 Task: Search one way flight ticket for 1 adult, 5 children, 2 infants in seat and 1 infant on lap in first from Springfield: Springfield-branson National Airport to Jackson: Jackson Hole Airport on 5-2-2023. Stops: Non-stop only. Number of bags: 1 checked bag. Price is upto 87000. Outbound departure time preference is 13:30.
Action: Mouse moved to (385, 323)
Screenshot: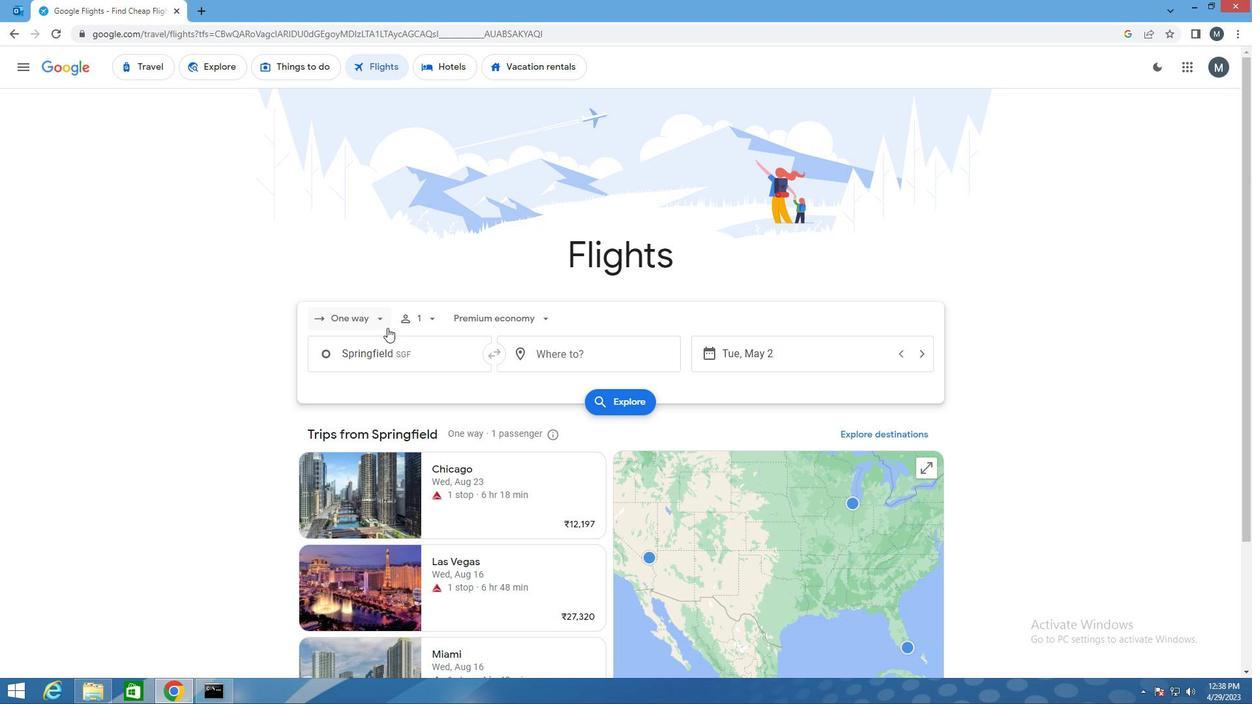 
Action: Mouse pressed left at (385, 323)
Screenshot: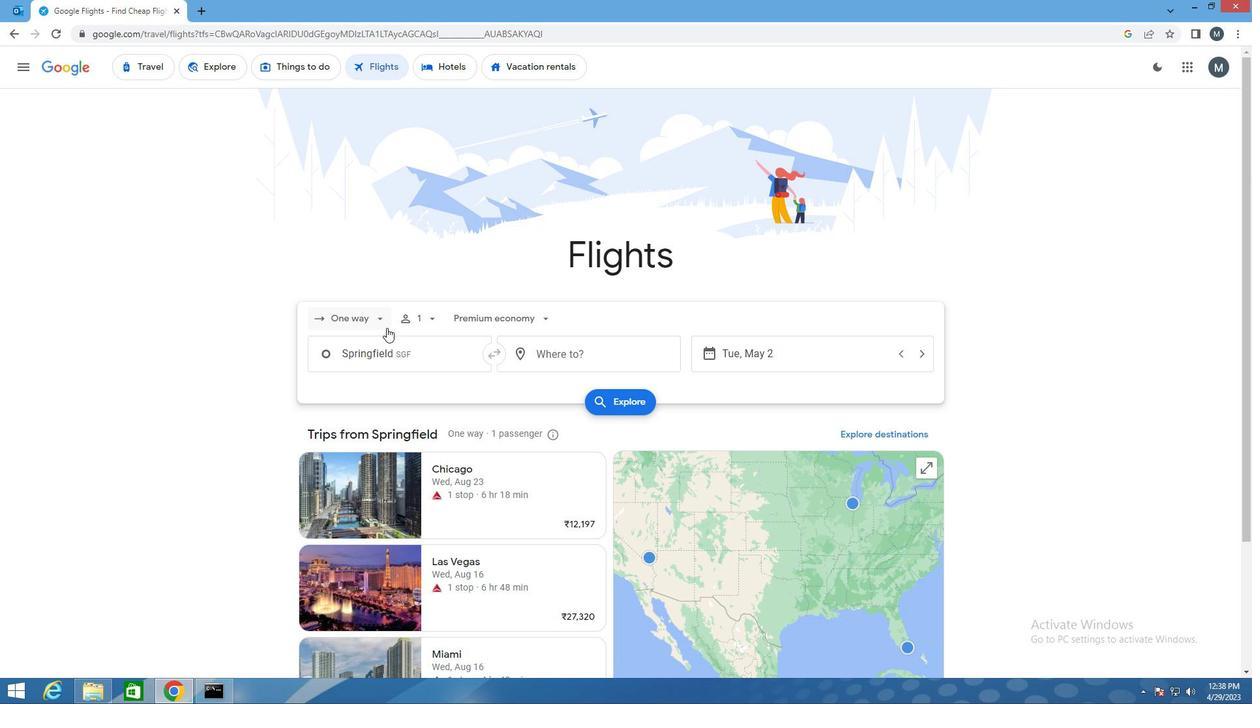 
Action: Mouse moved to (378, 376)
Screenshot: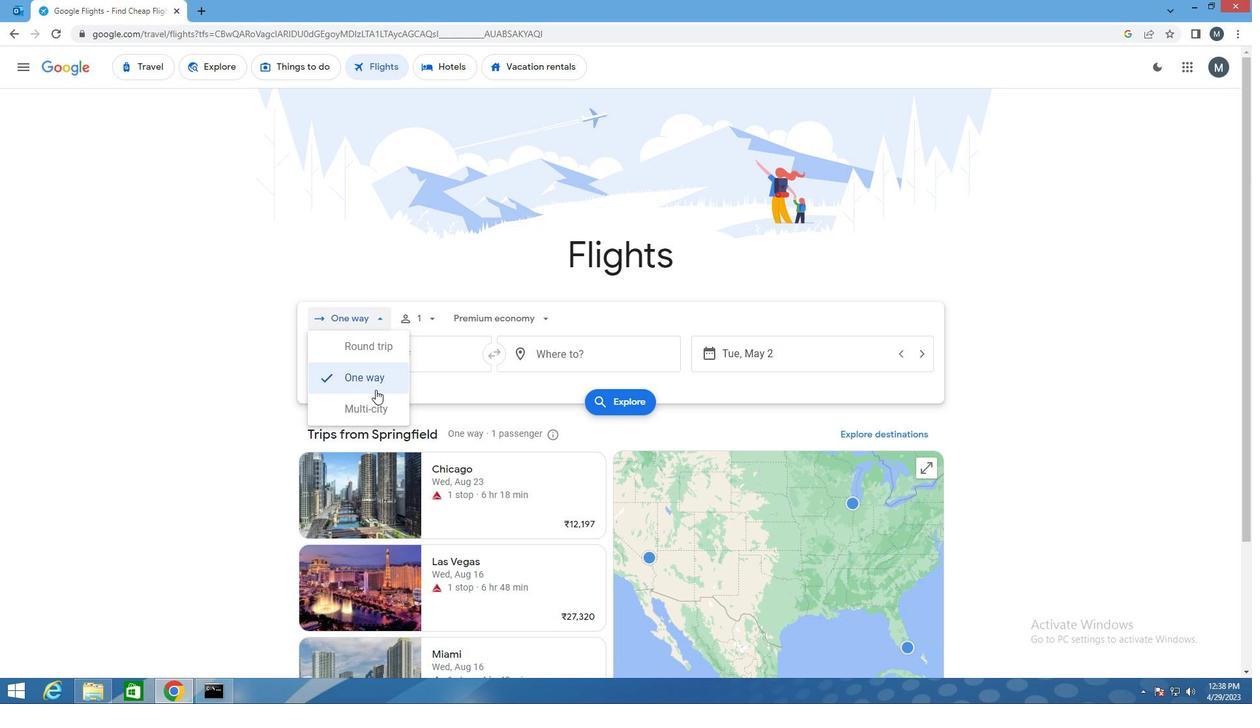 
Action: Mouse pressed left at (378, 376)
Screenshot: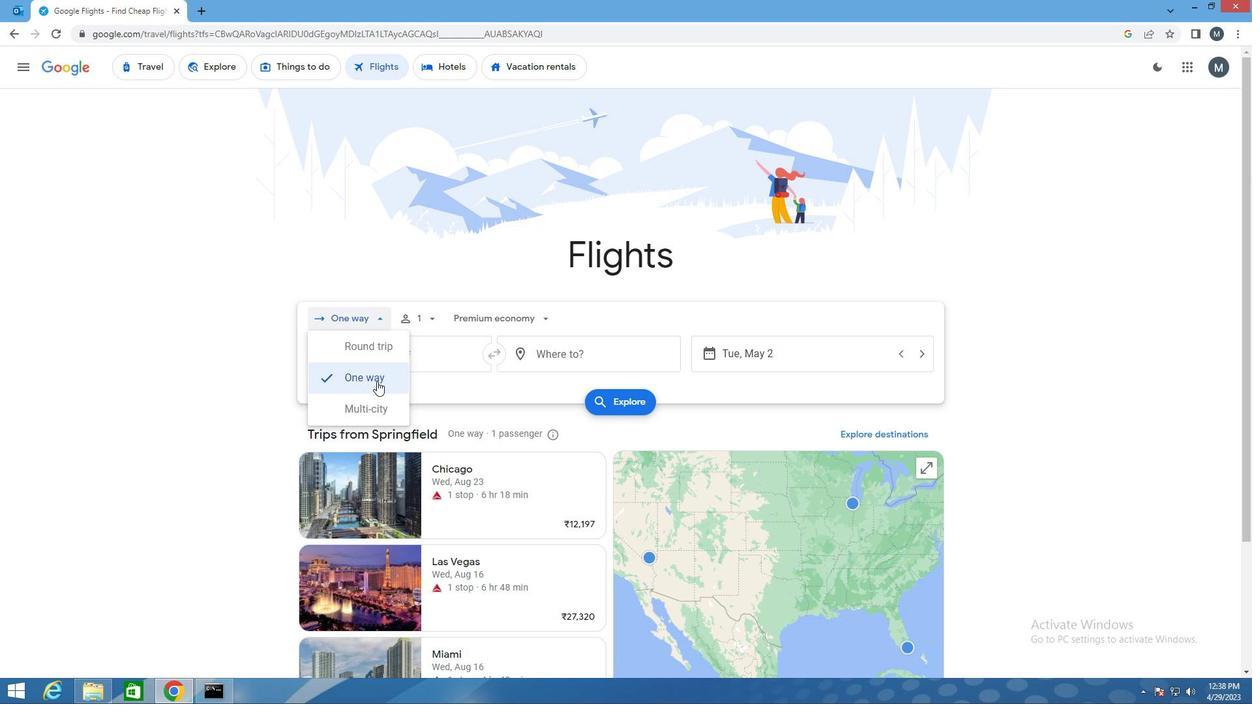 
Action: Mouse moved to (429, 326)
Screenshot: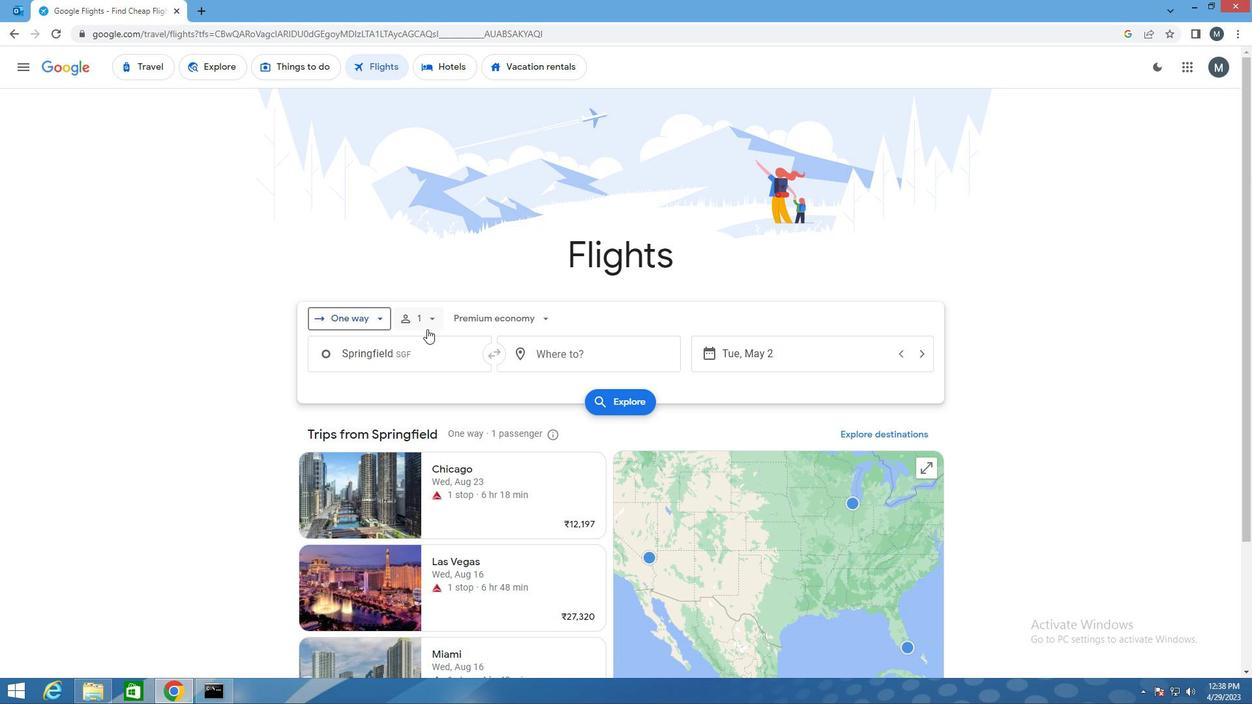 
Action: Mouse pressed left at (429, 326)
Screenshot: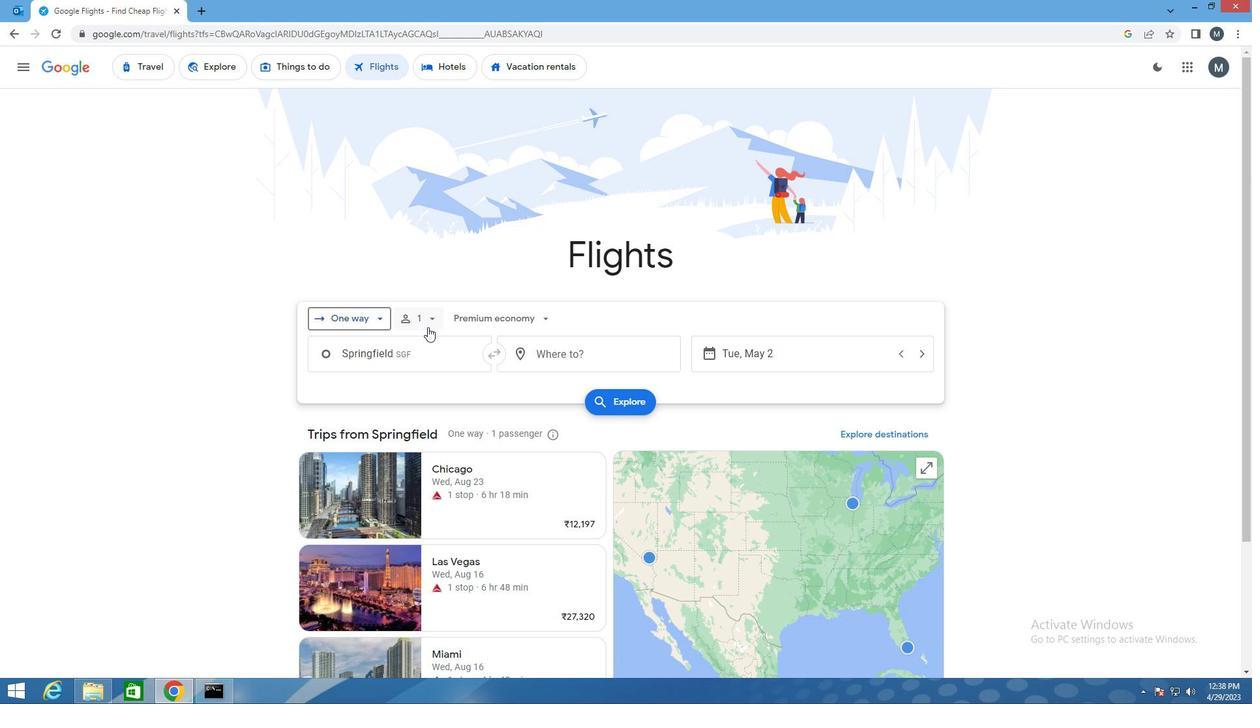 
Action: Mouse moved to (531, 387)
Screenshot: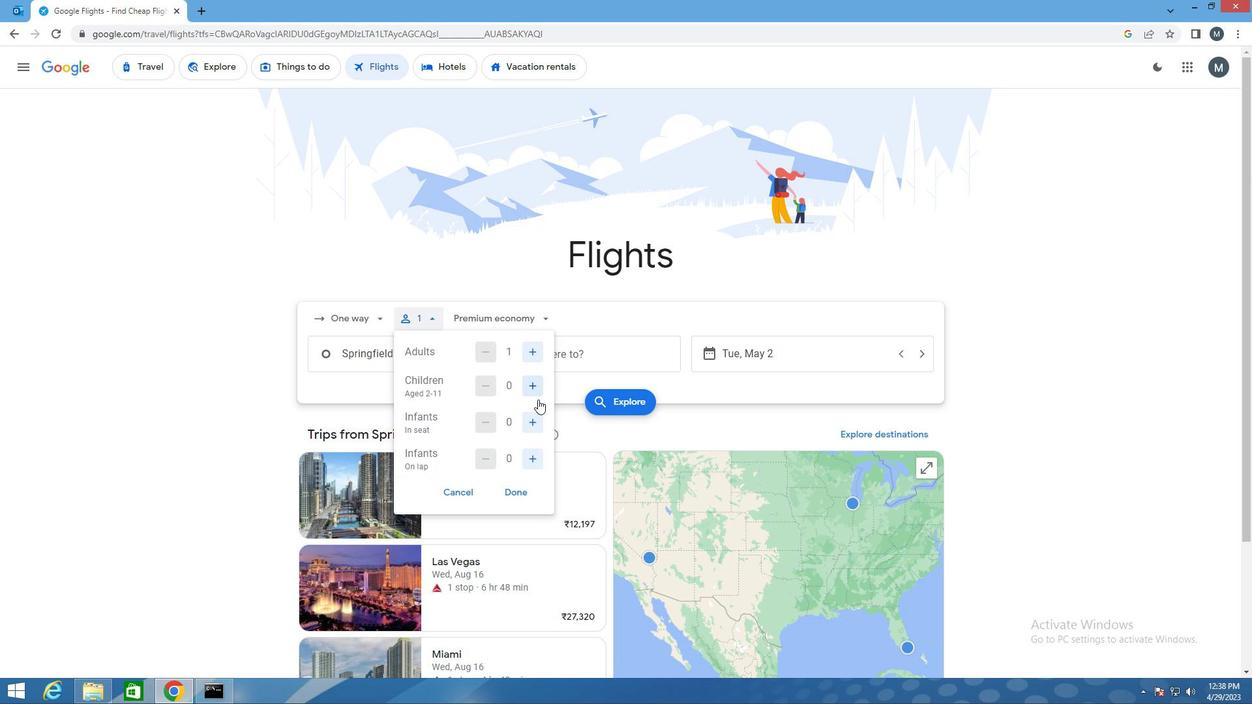 
Action: Mouse pressed left at (531, 387)
Screenshot: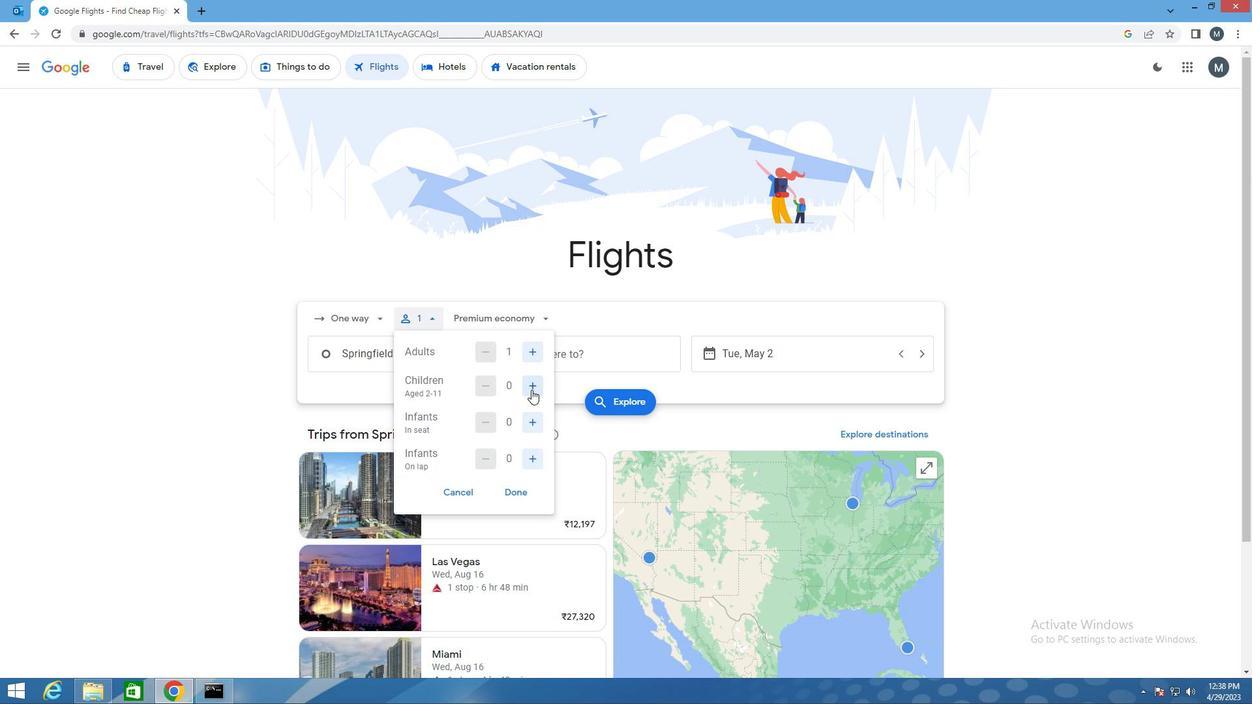 
Action: Mouse pressed left at (531, 387)
Screenshot: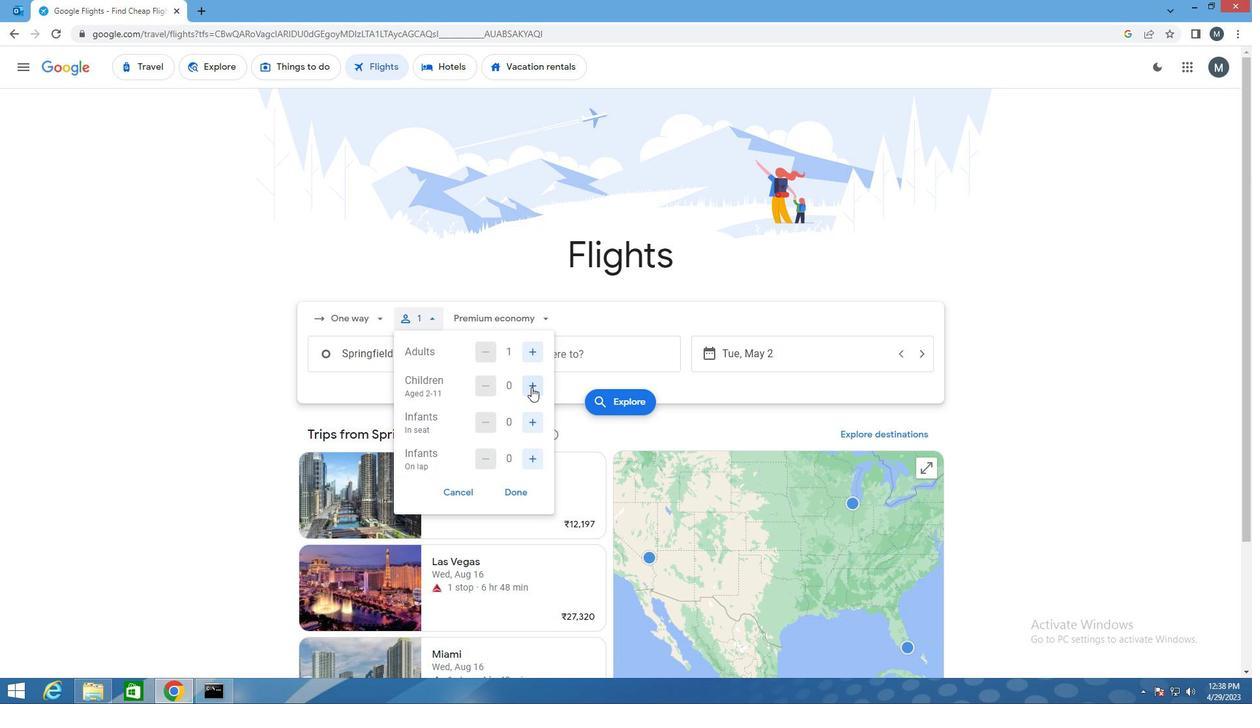 
Action: Mouse pressed left at (531, 387)
Screenshot: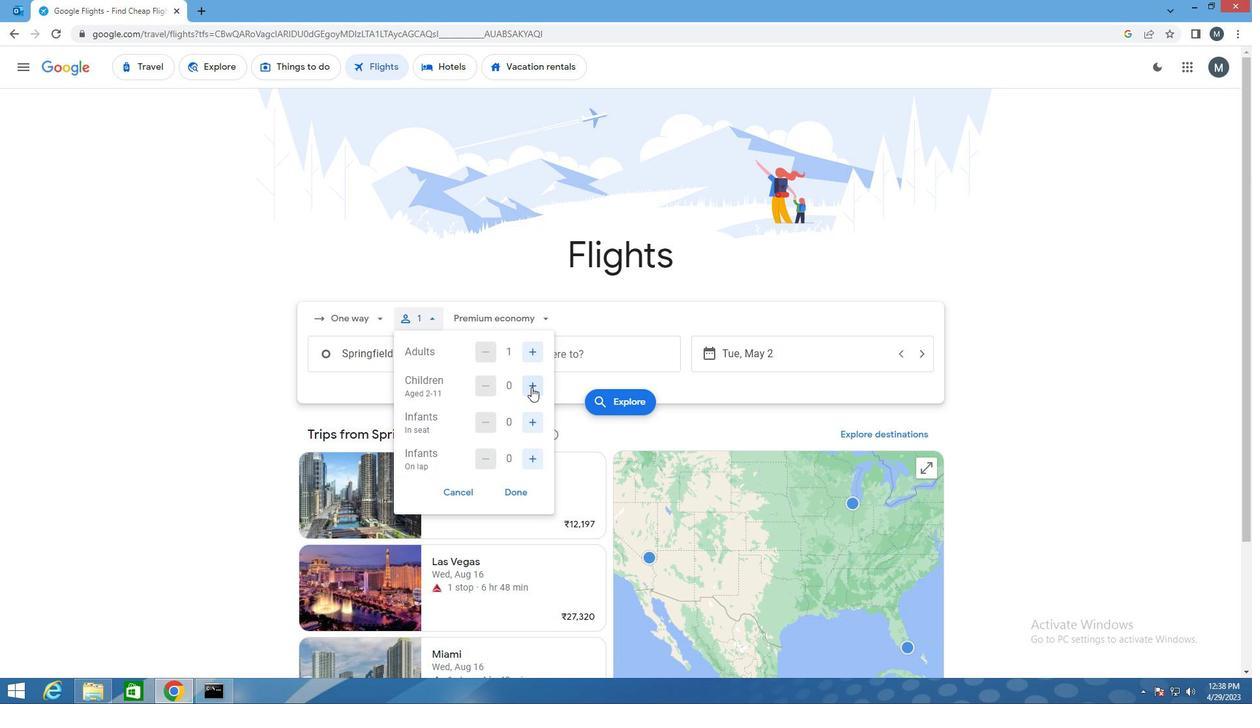 
Action: Mouse pressed left at (531, 387)
Screenshot: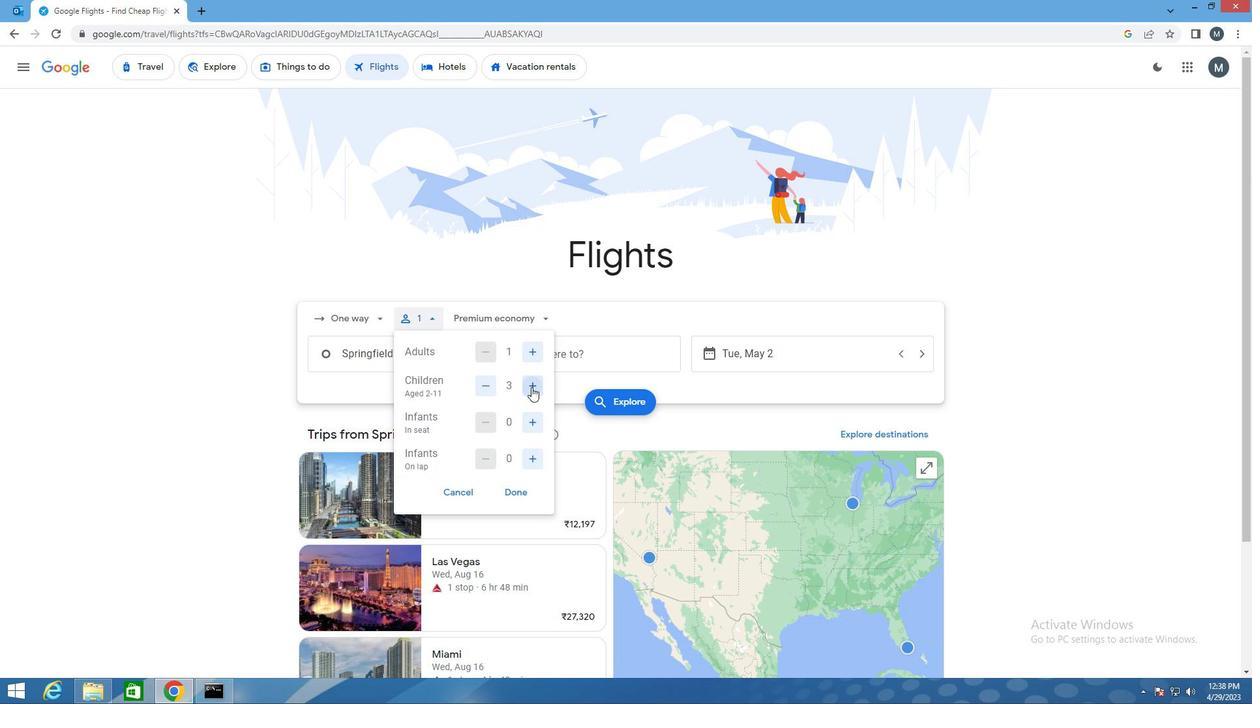 
Action: Mouse moved to (531, 385)
Screenshot: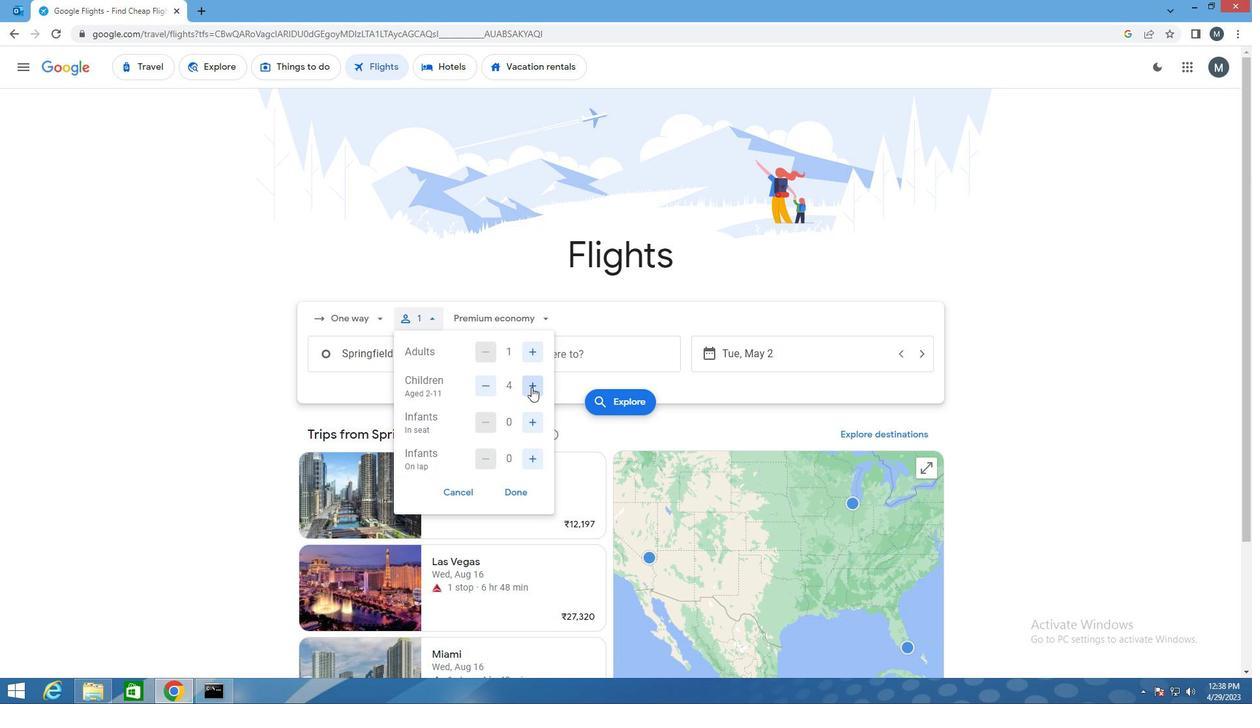 
Action: Mouse pressed left at (531, 385)
Screenshot: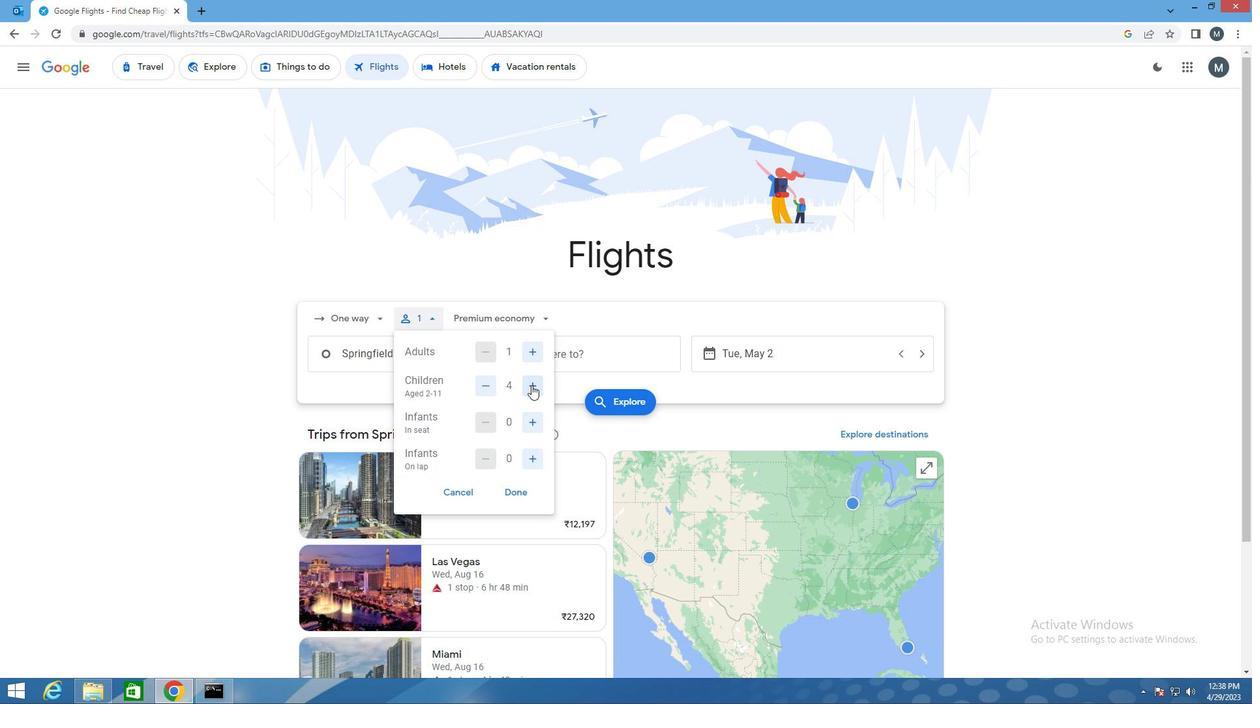 
Action: Mouse moved to (535, 426)
Screenshot: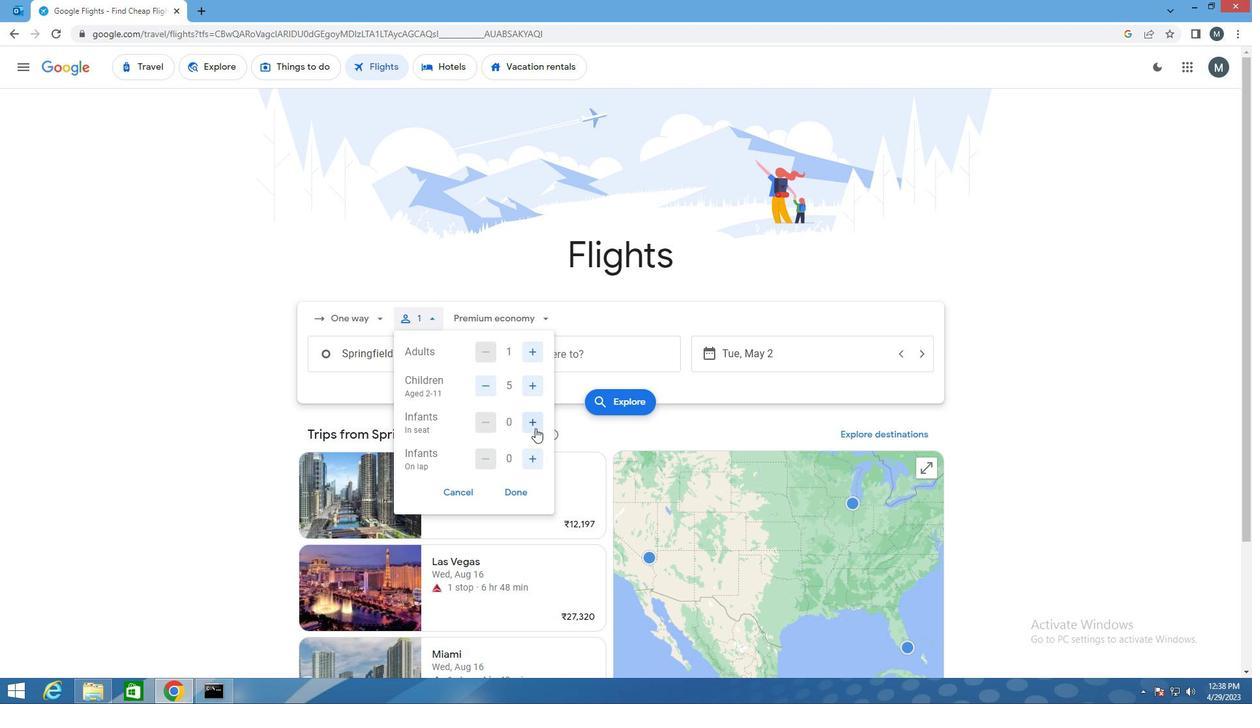 
Action: Mouse pressed left at (535, 426)
Screenshot: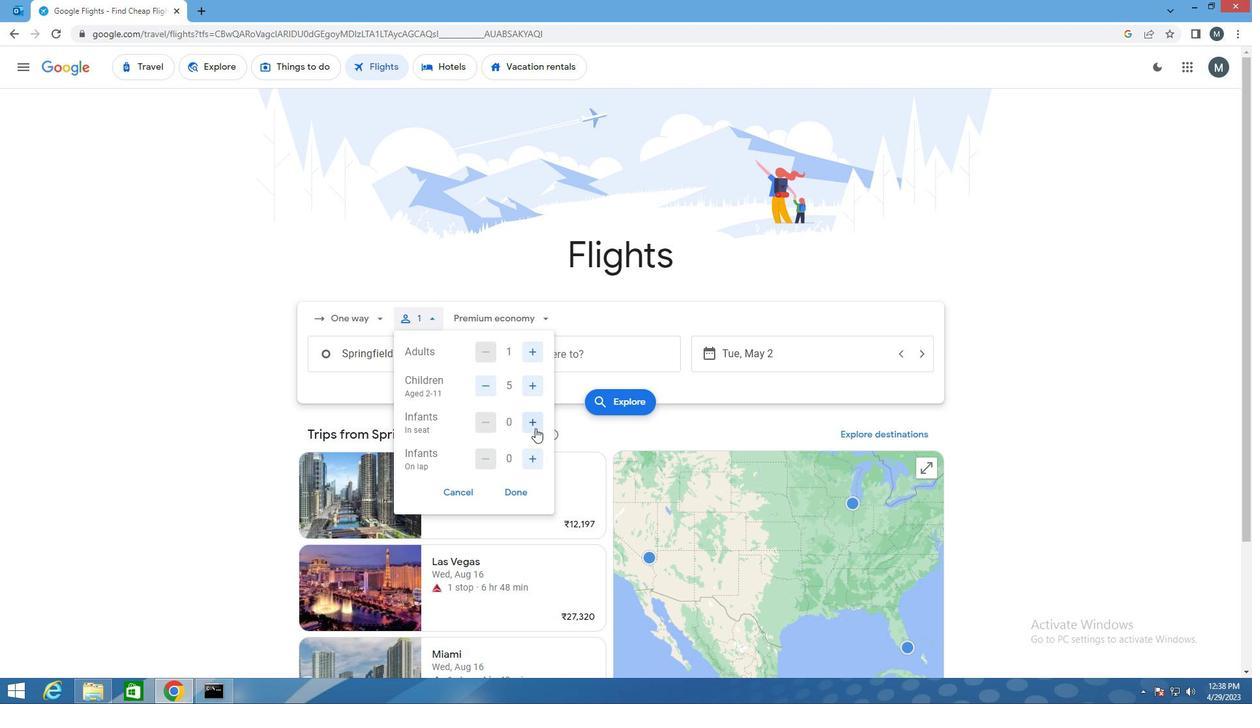 
Action: Mouse moved to (535, 425)
Screenshot: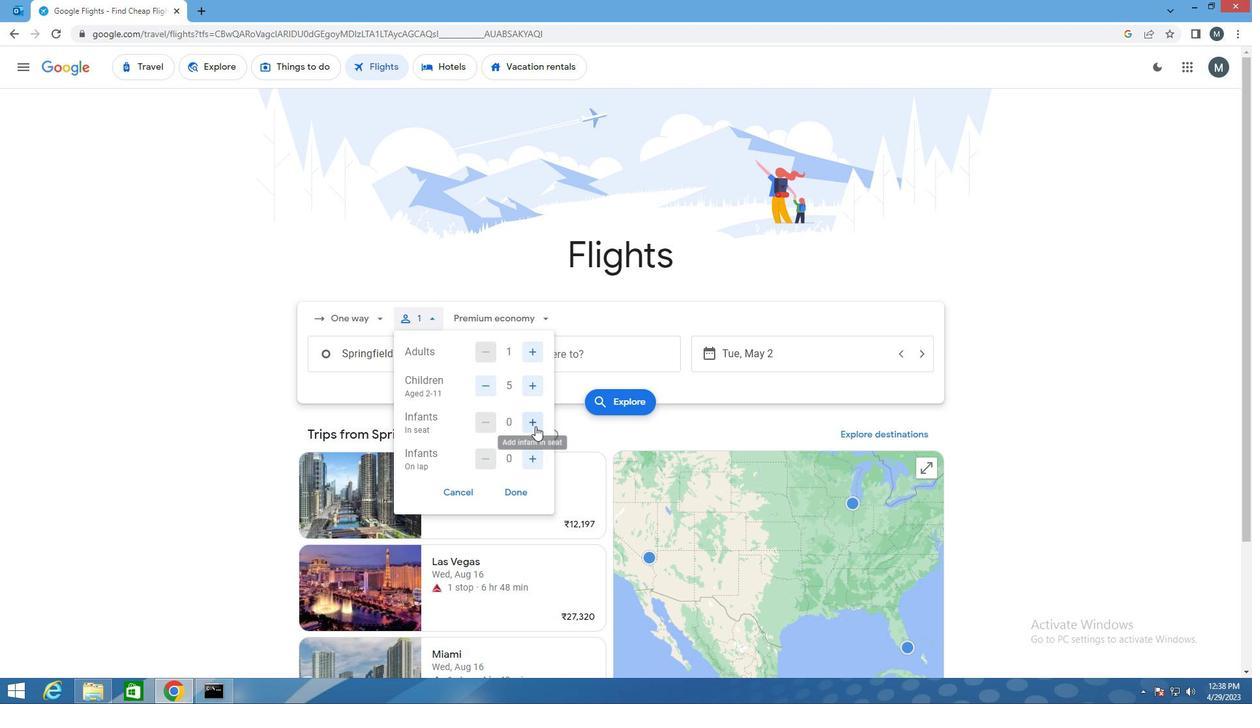 
Action: Mouse pressed left at (535, 425)
Screenshot: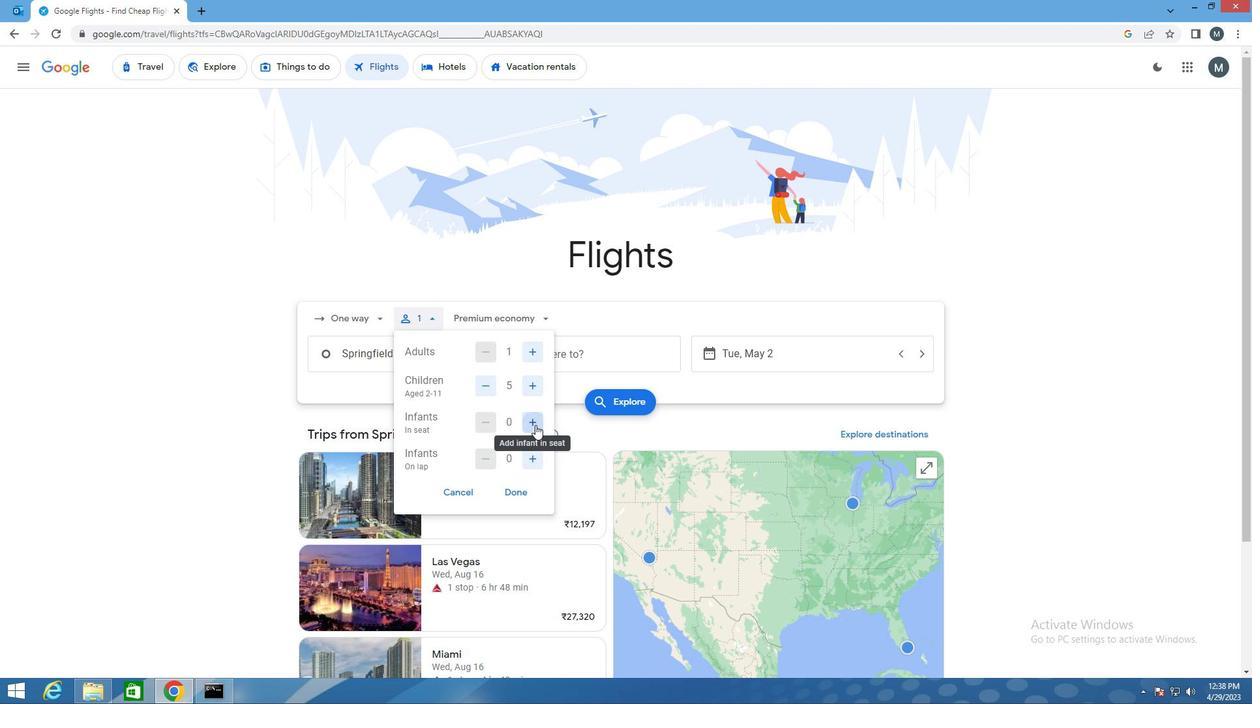 
Action: Mouse moved to (527, 463)
Screenshot: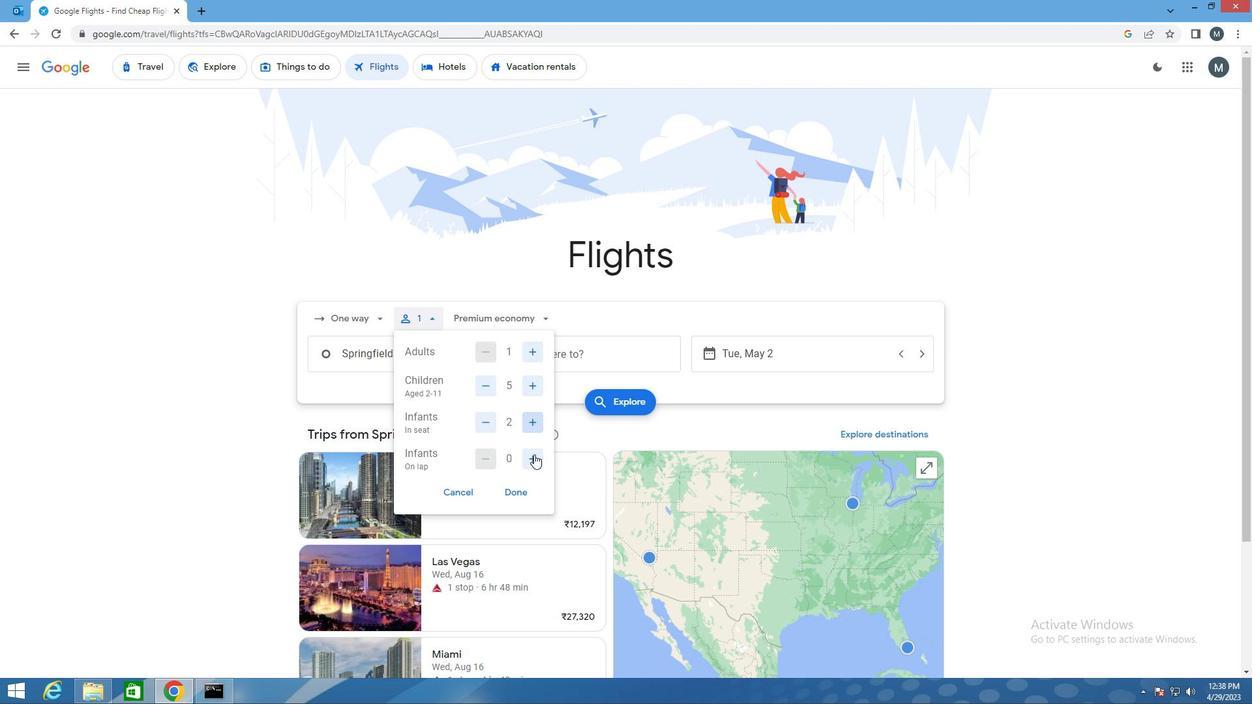 
Action: Mouse pressed left at (527, 463)
Screenshot: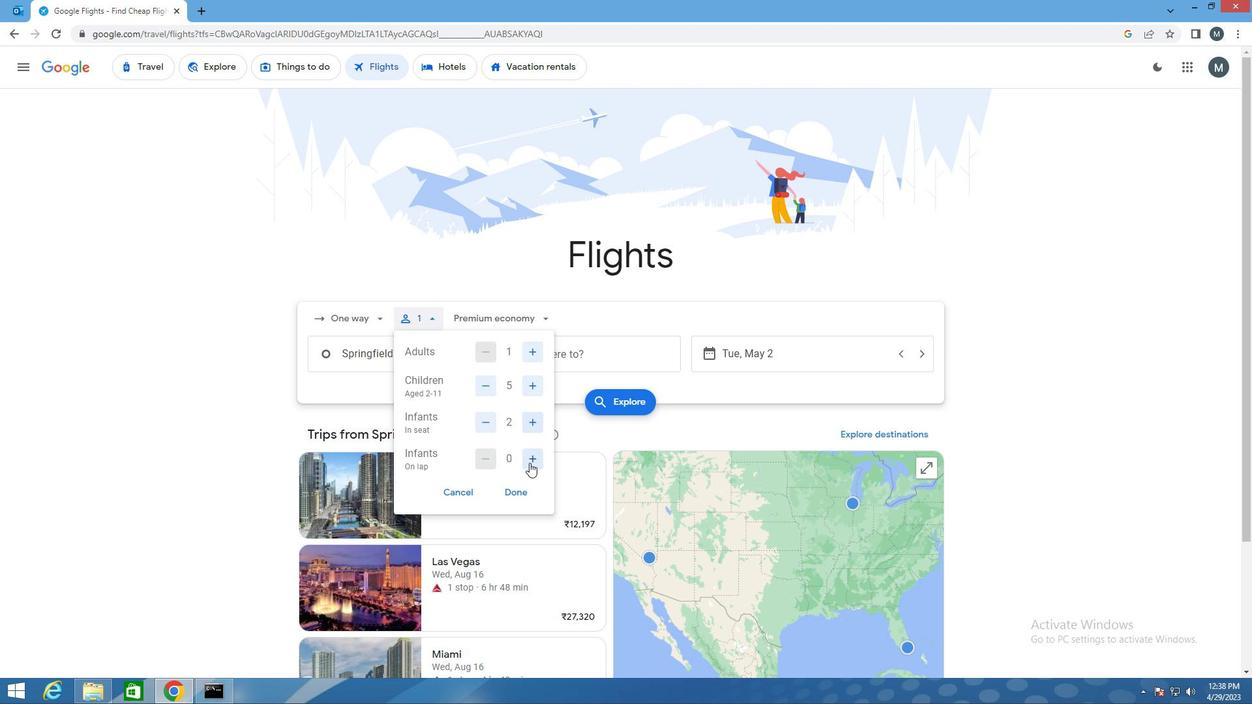 
Action: Mouse moved to (485, 426)
Screenshot: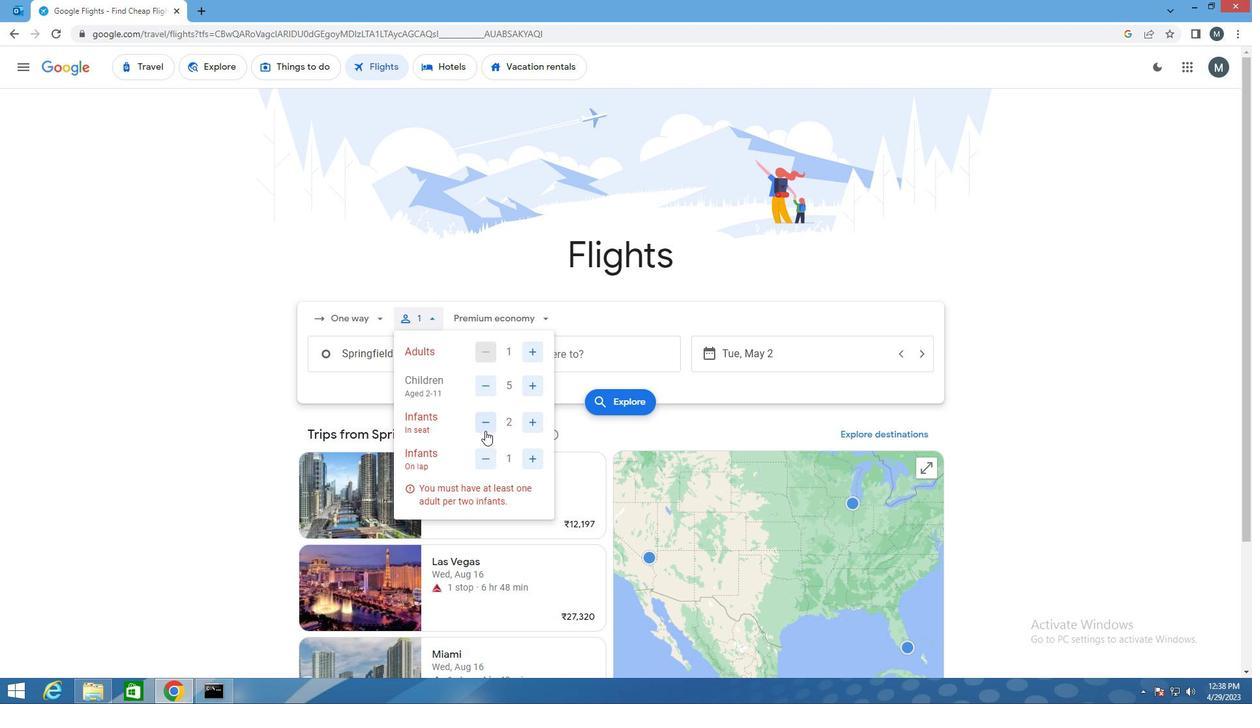 
Action: Mouse pressed left at (485, 426)
Screenshot: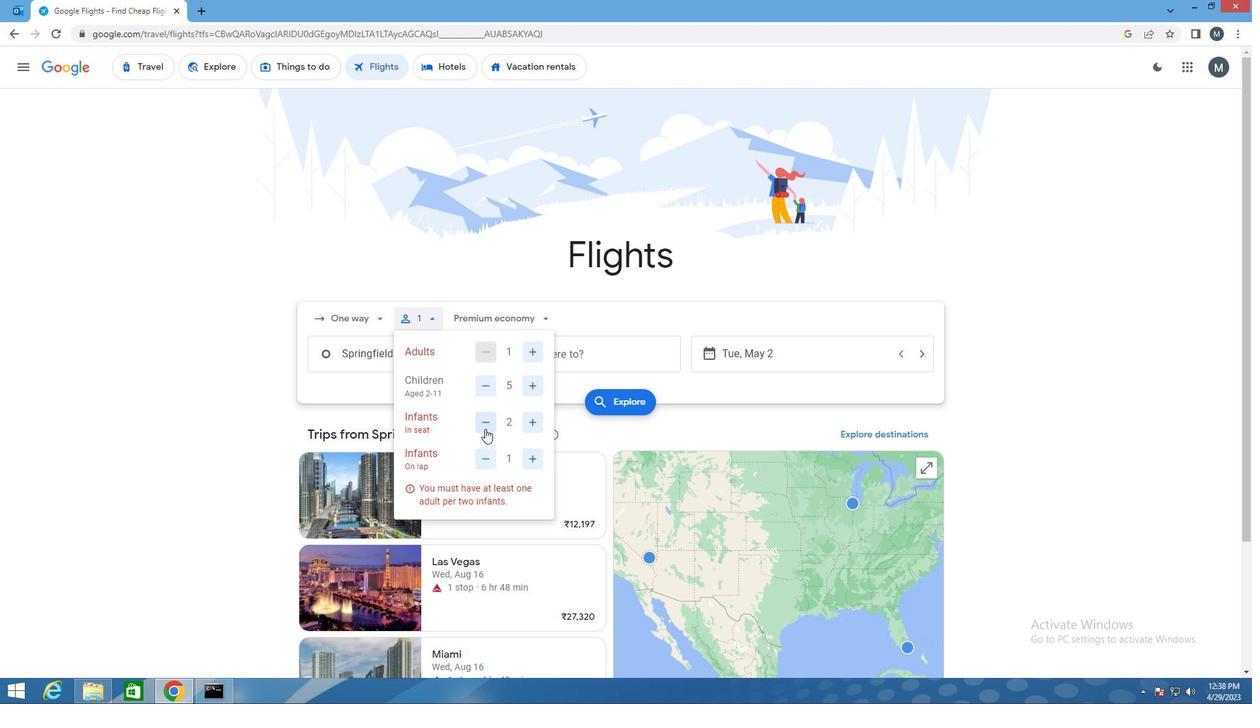 
Action: Mouse moved to (517, 501)
Screenshot: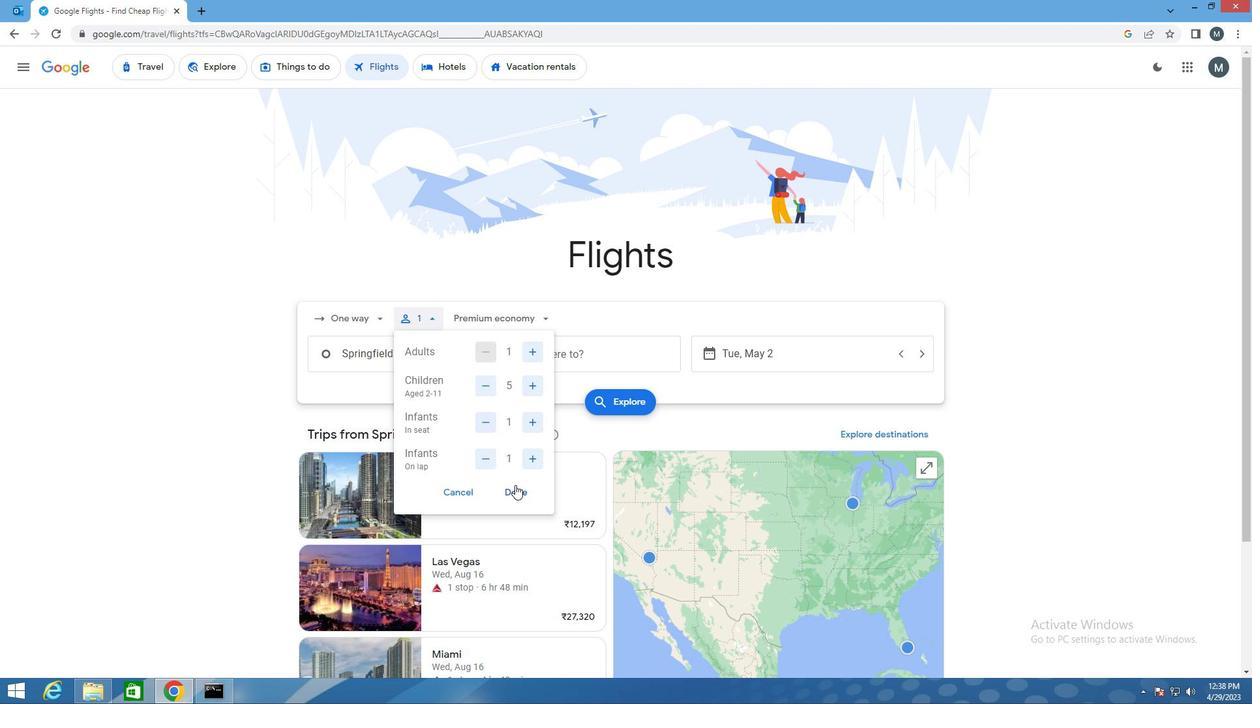 
Action: Mouse pressed left at (517, 501)
Screenshot: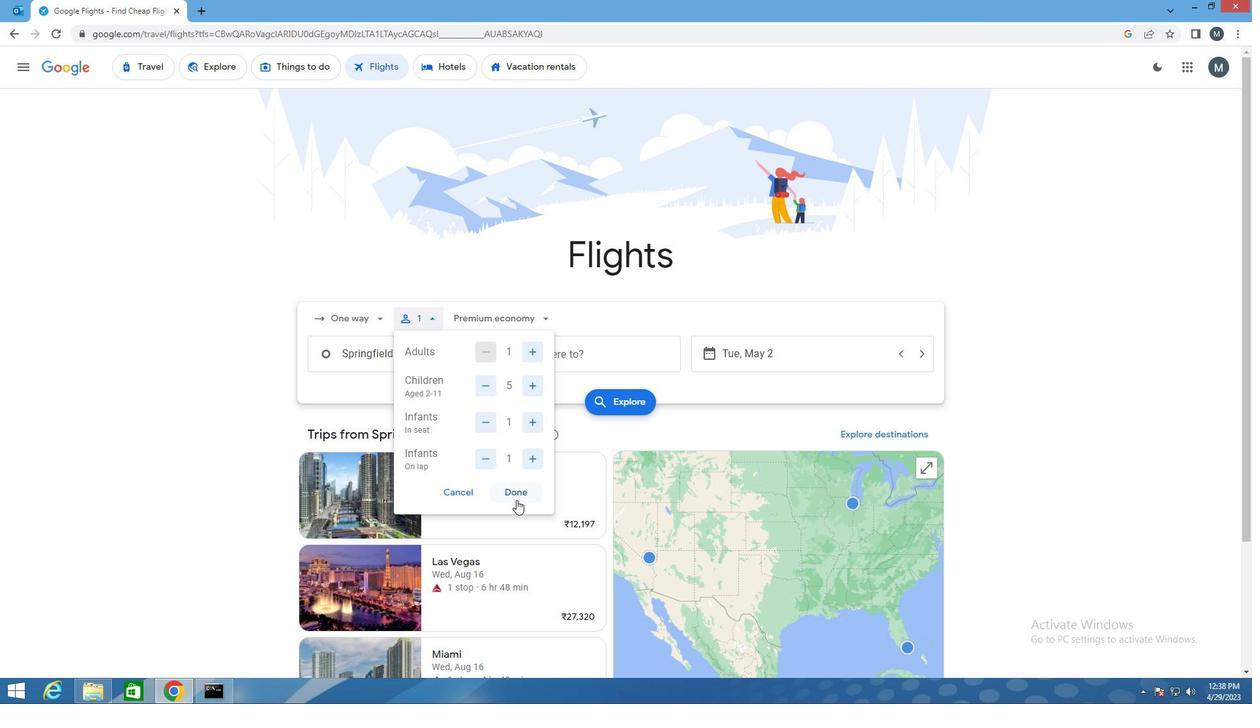 
Action: Mouse moved to (525, 323)
Screenshot: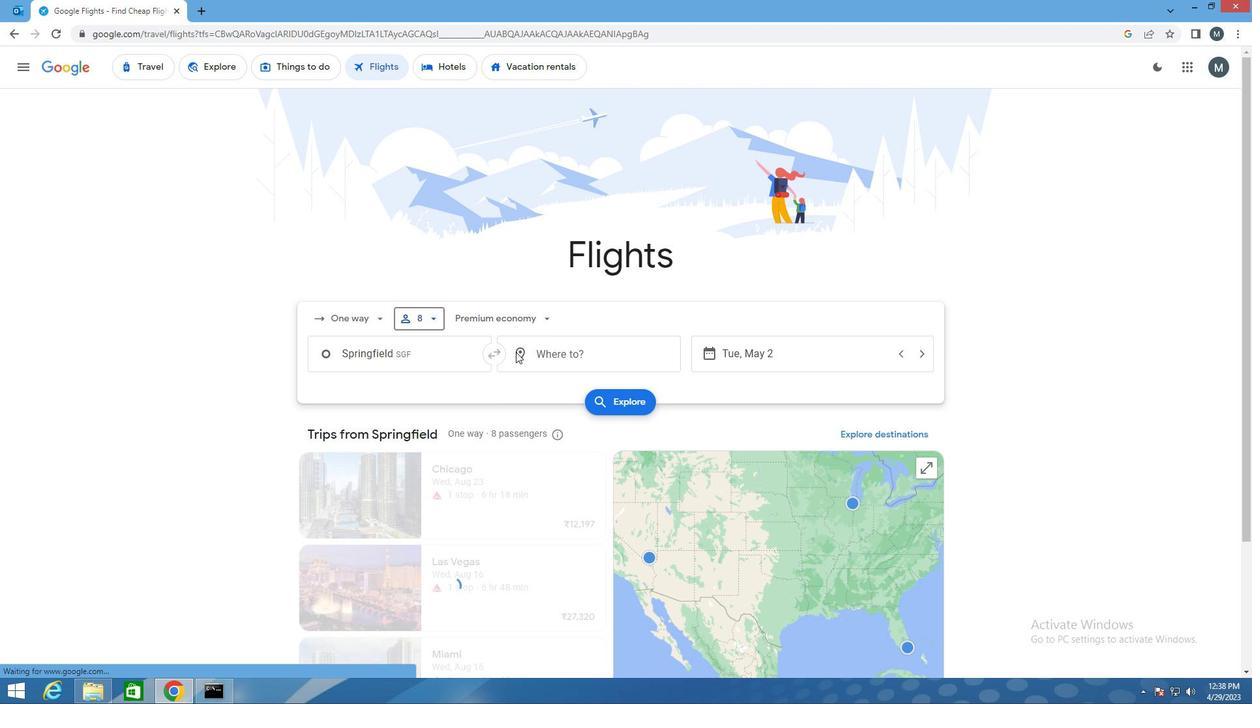 
Action: Mouse pressed left at (525, 323)
Screenshot: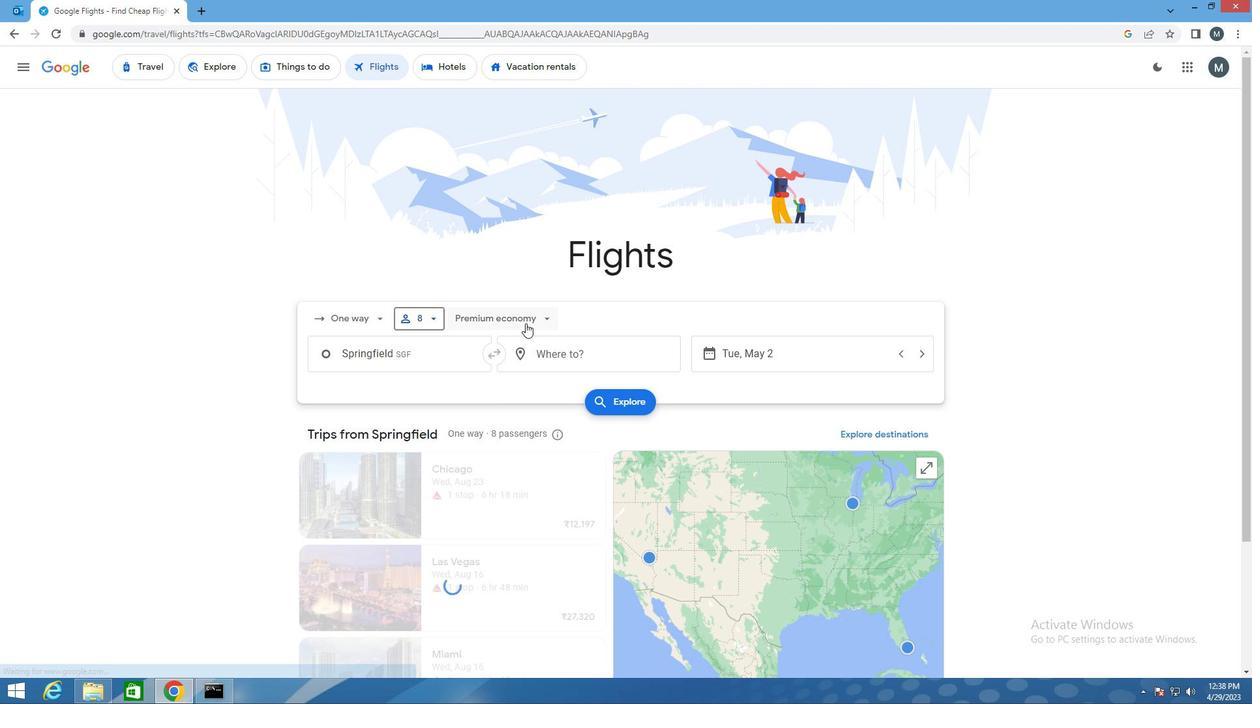 
Action: Mouse moved to (512, 433)
Screenshot: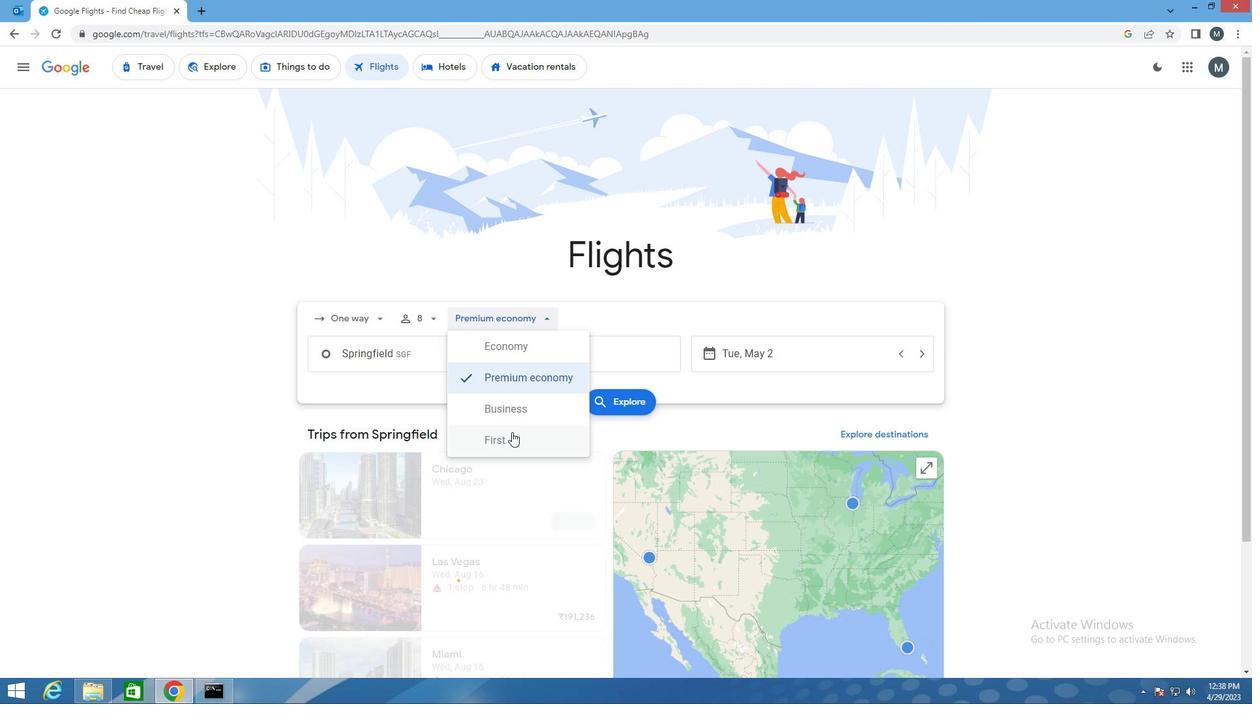 
Action: Mouse pressed left at (512, 433)
Screenshot: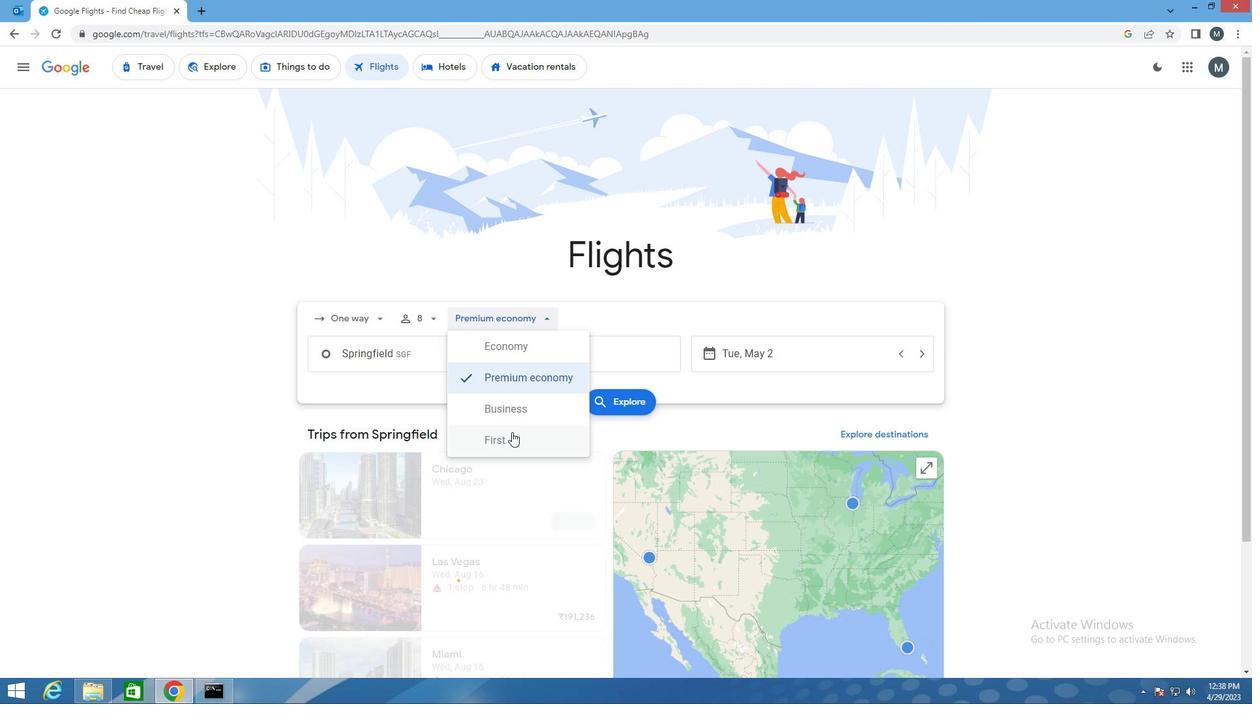 
Action: Mouse moved to (408, 360)
Screenshot: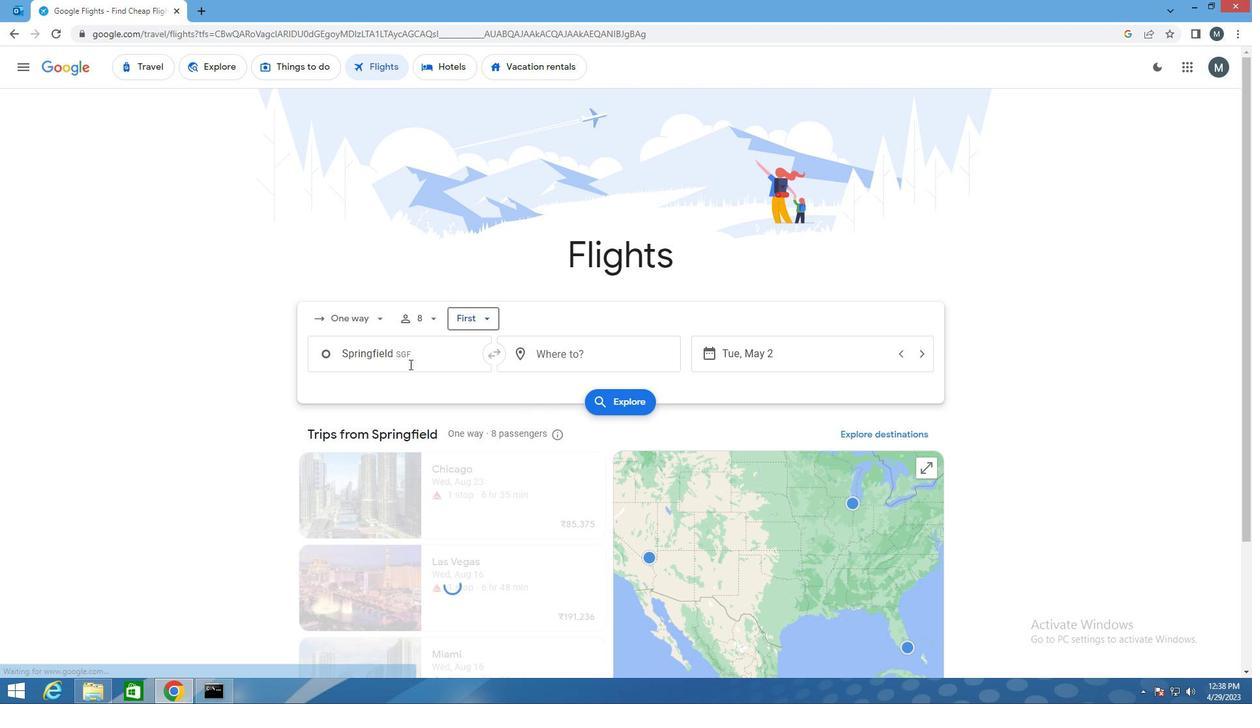 
Action: Mouse pressed left at (408, 360)
Screenshot: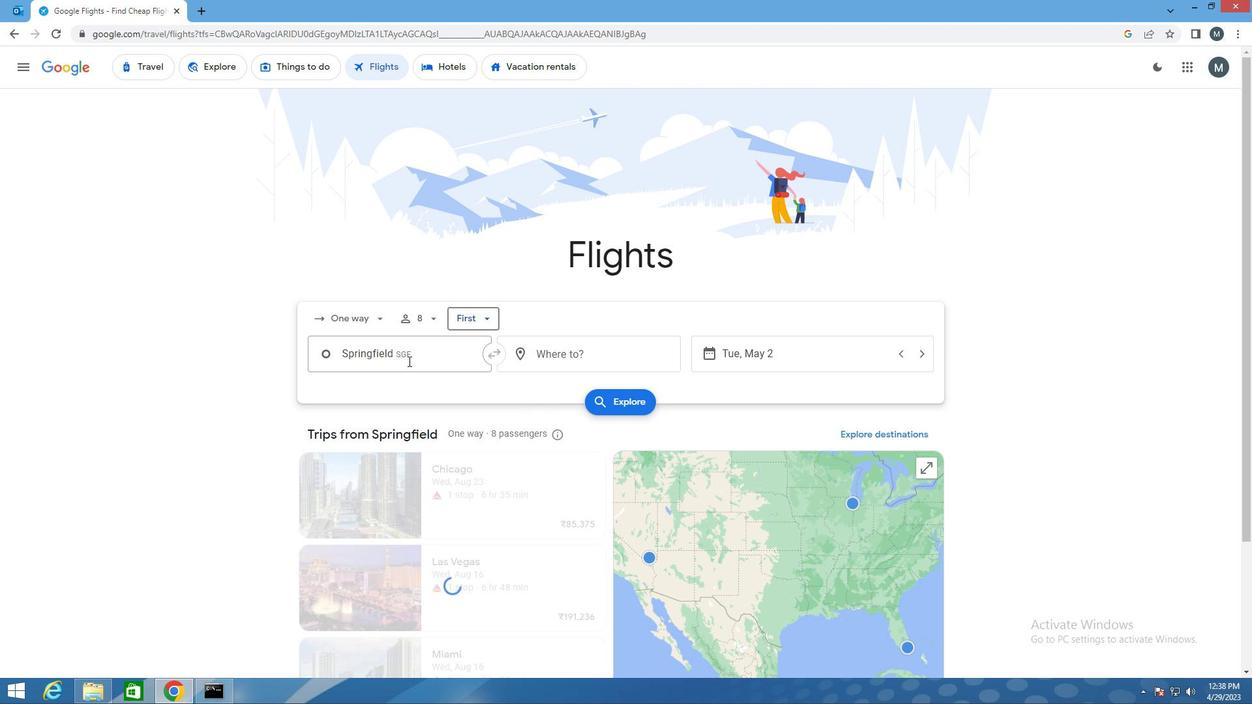 
Action: Mouse moved to (405, 360)
Screenshot: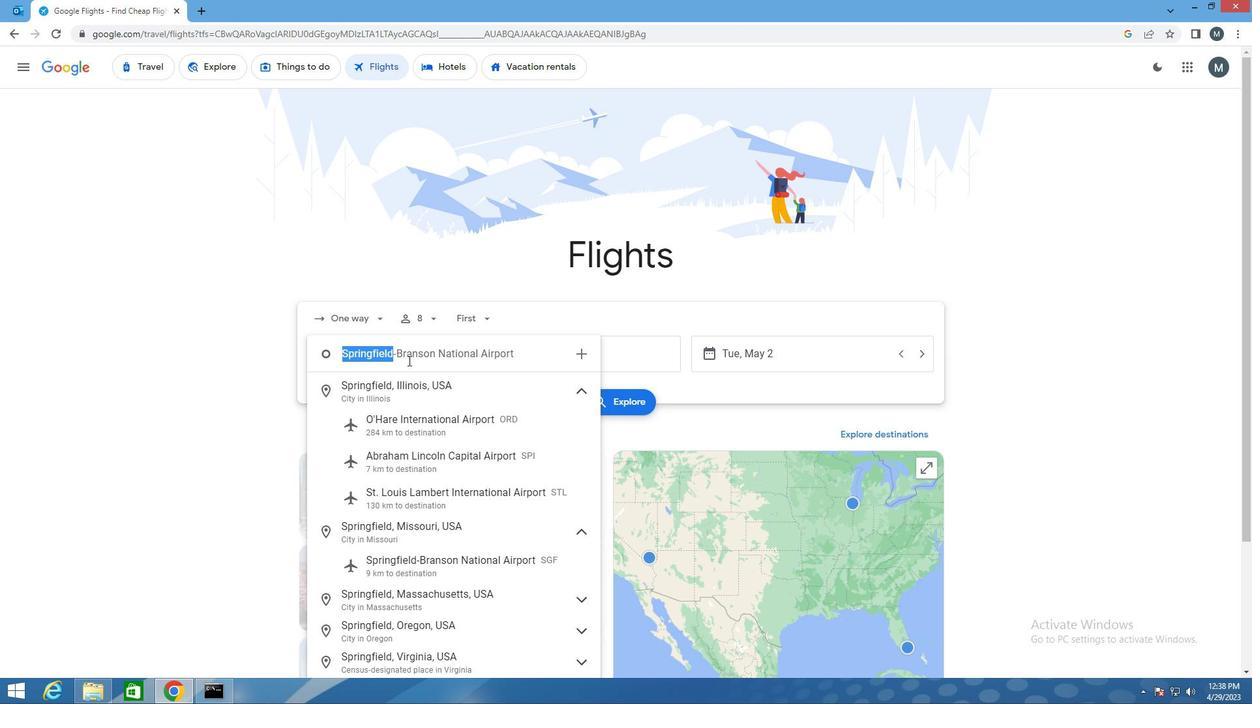
Action: Key pressed sgf
Screenshot: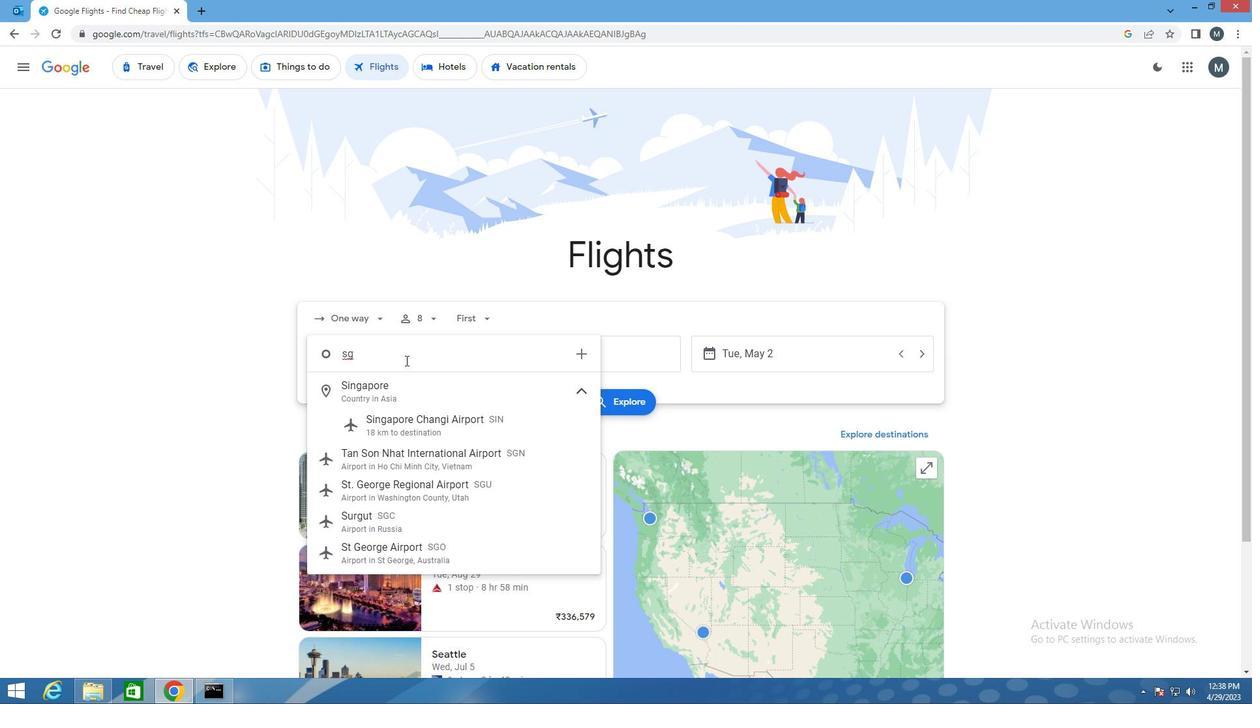 
Action: Mouse moved to (416, 400)
Screenshot: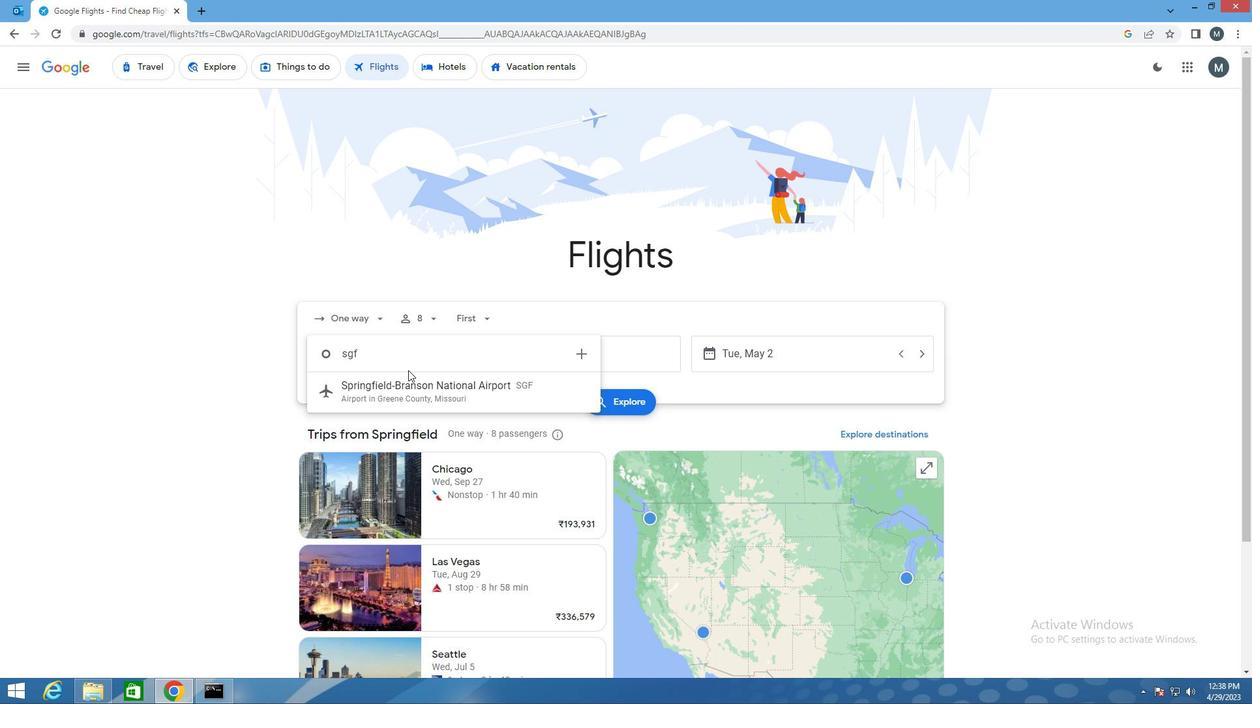 
Action: Mouse pressed left at (416, 400)
Screenshot: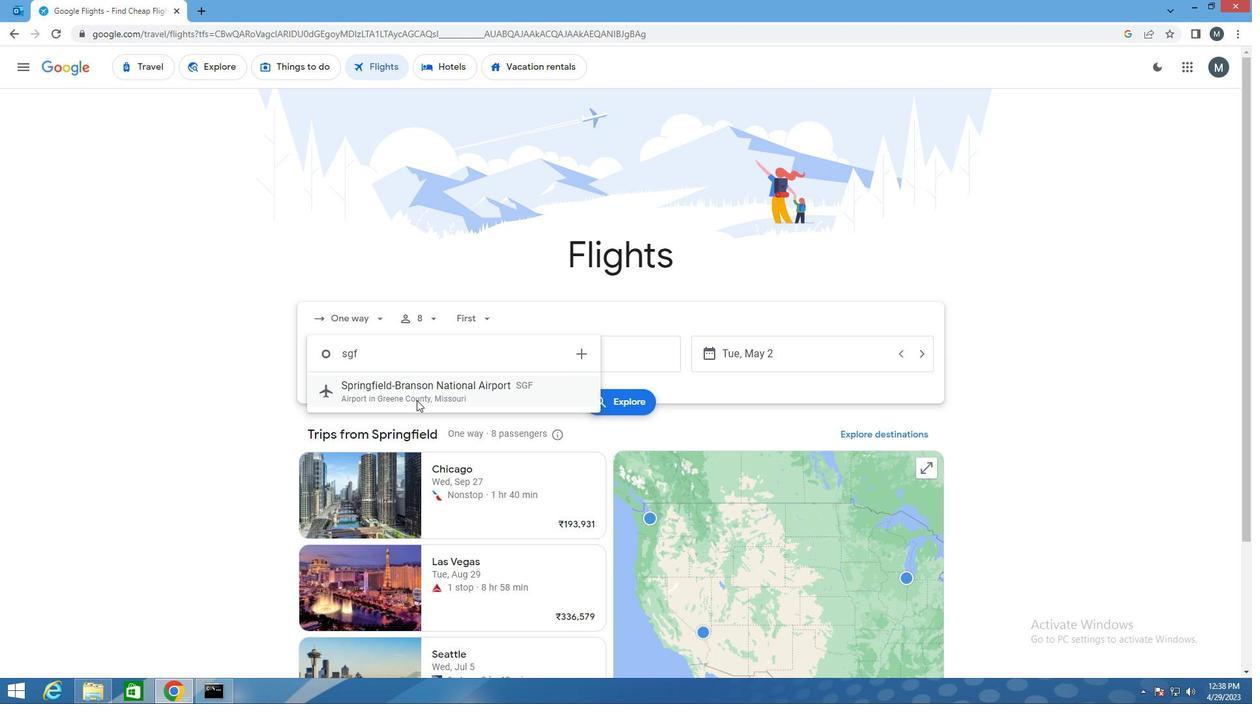 
Action: Mouse moved to (542, 349)
Screenshot: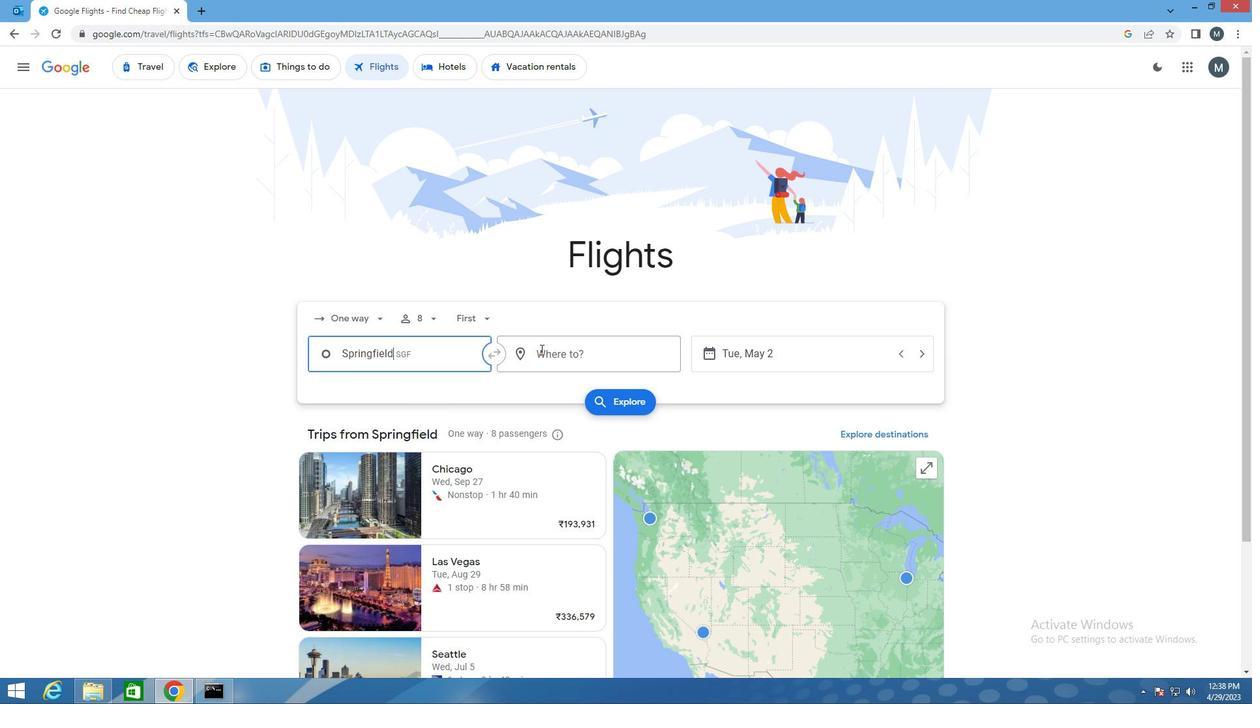 
Action: Mouse pressed left at (542, 349)
Screenshot: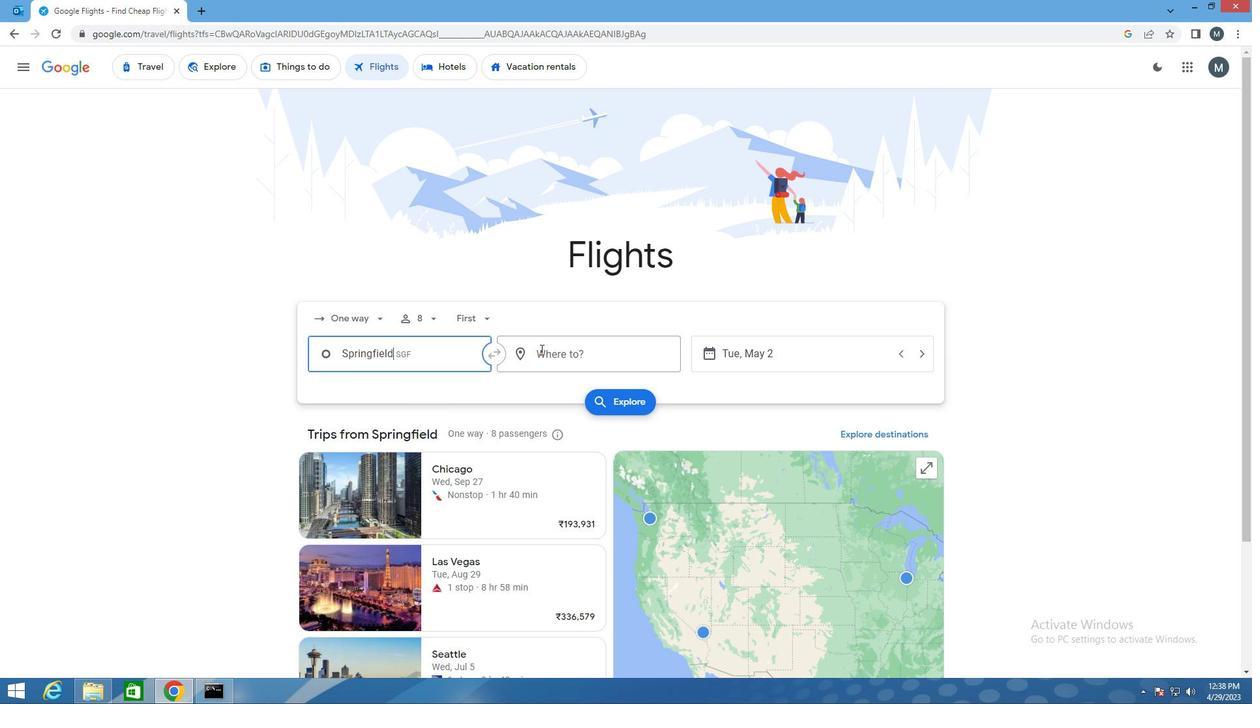
Action: Mouse moved to (549, 351)
Screenshot: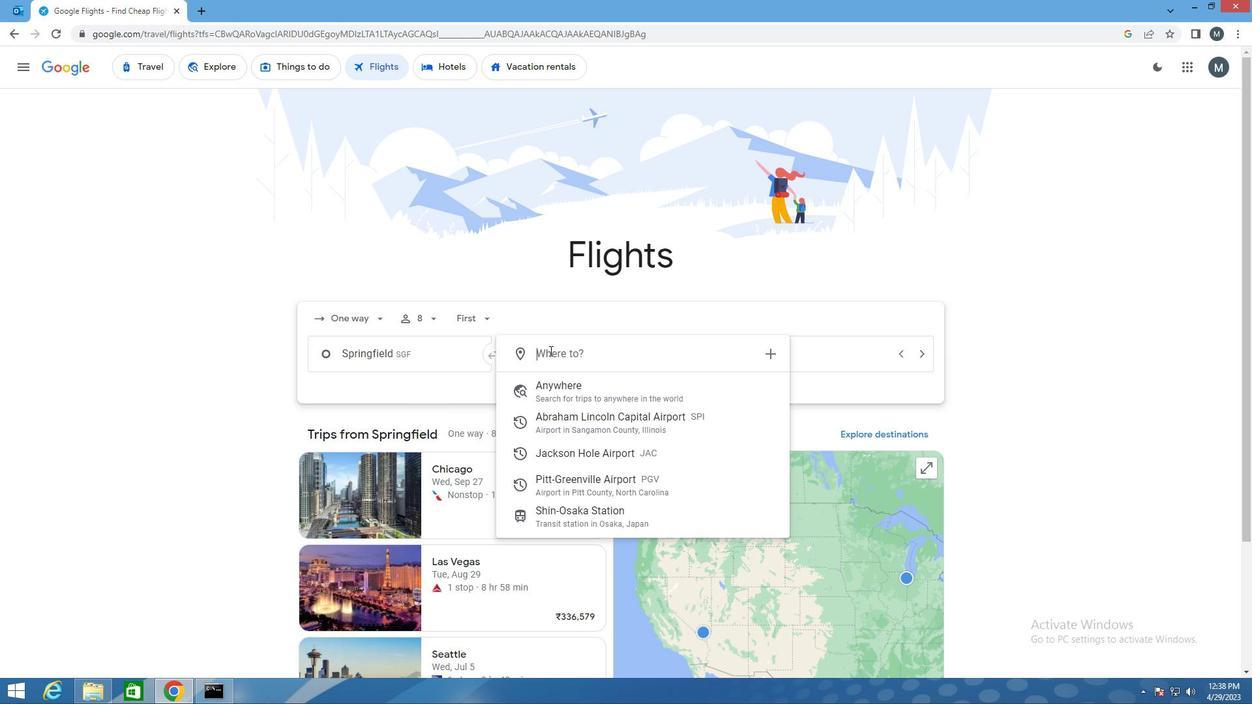 
Action: Key pressed jac
Screenshot: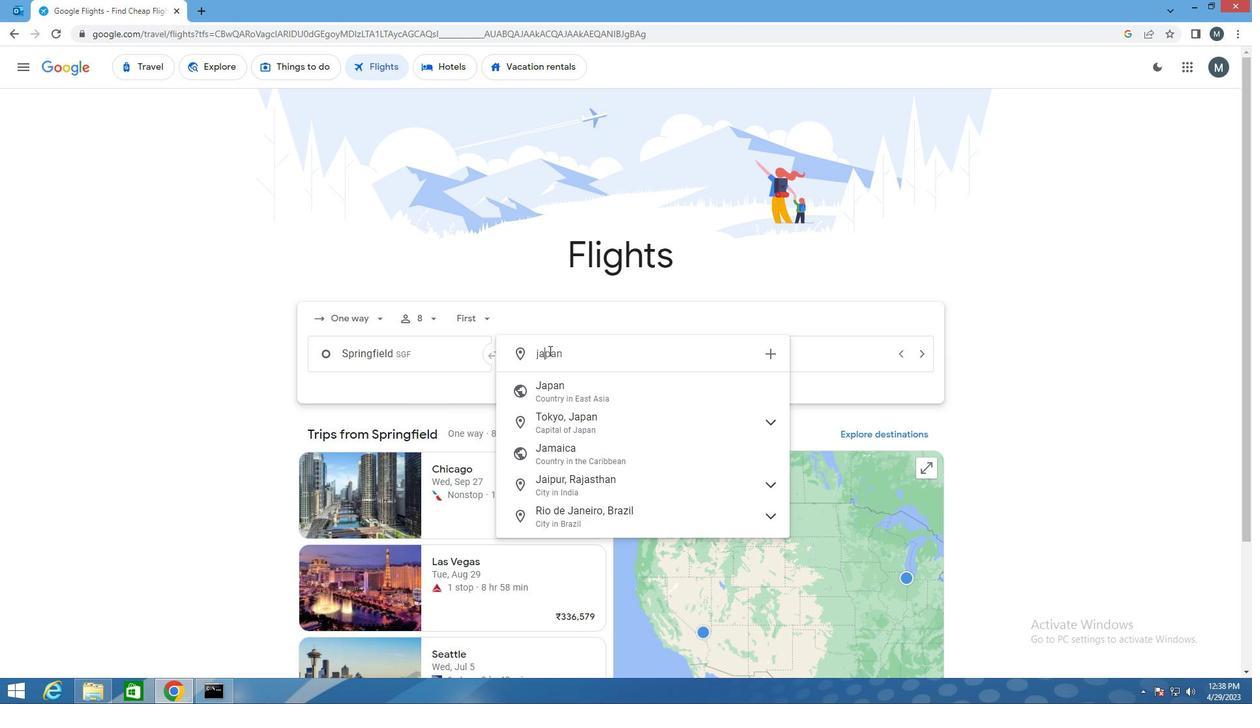 
Action: Mouse moved to (548, 351)
Screenshot: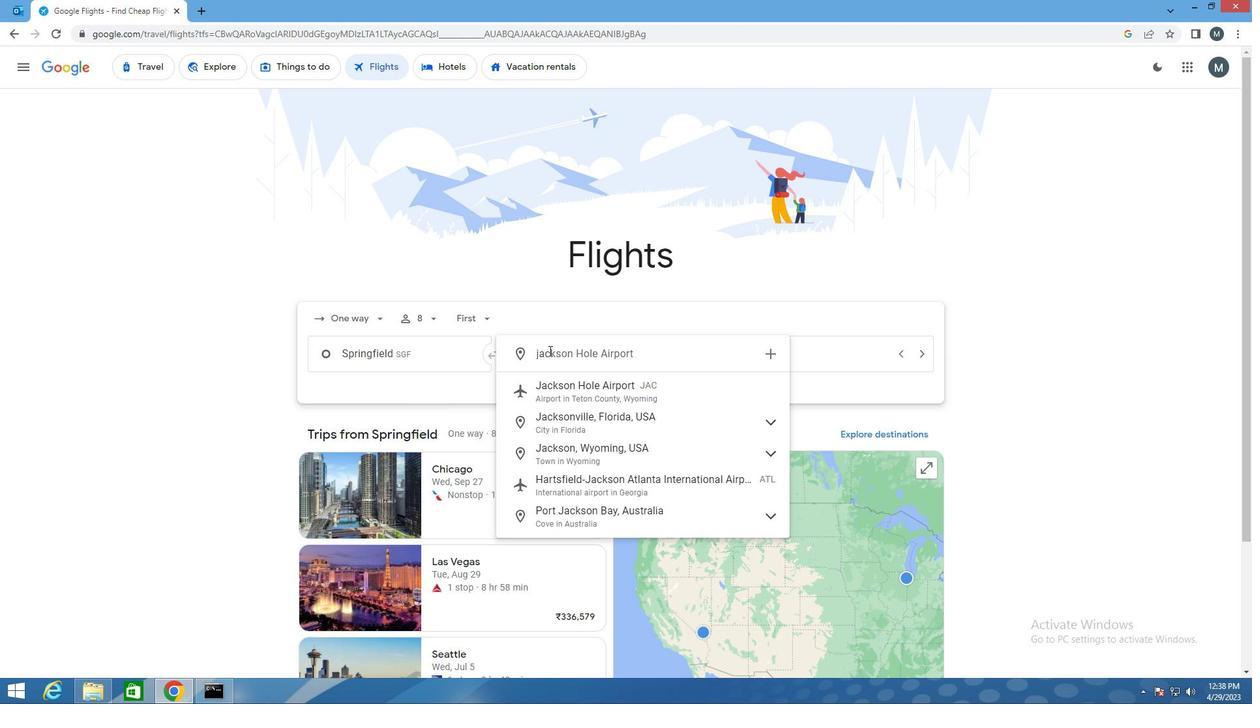 
Action: Key pressed <Key.enter>
Screenshot: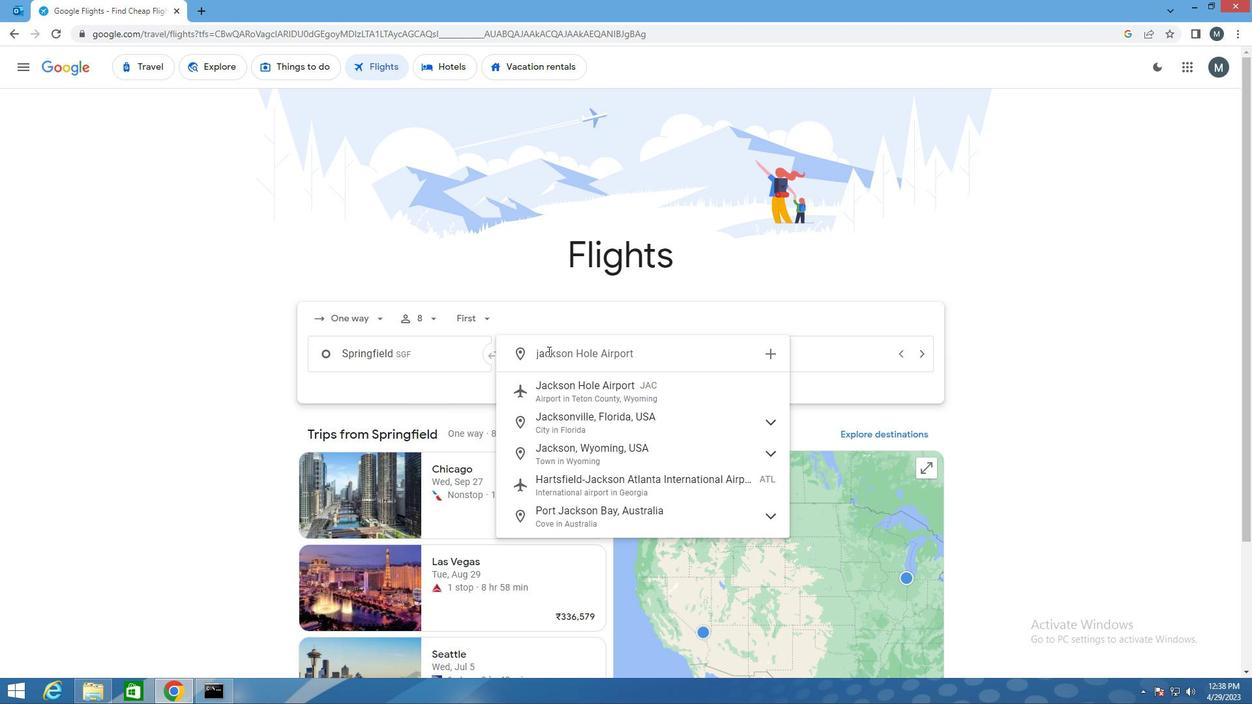 
Action: Mouse moved to (714, 358)
Screenshot: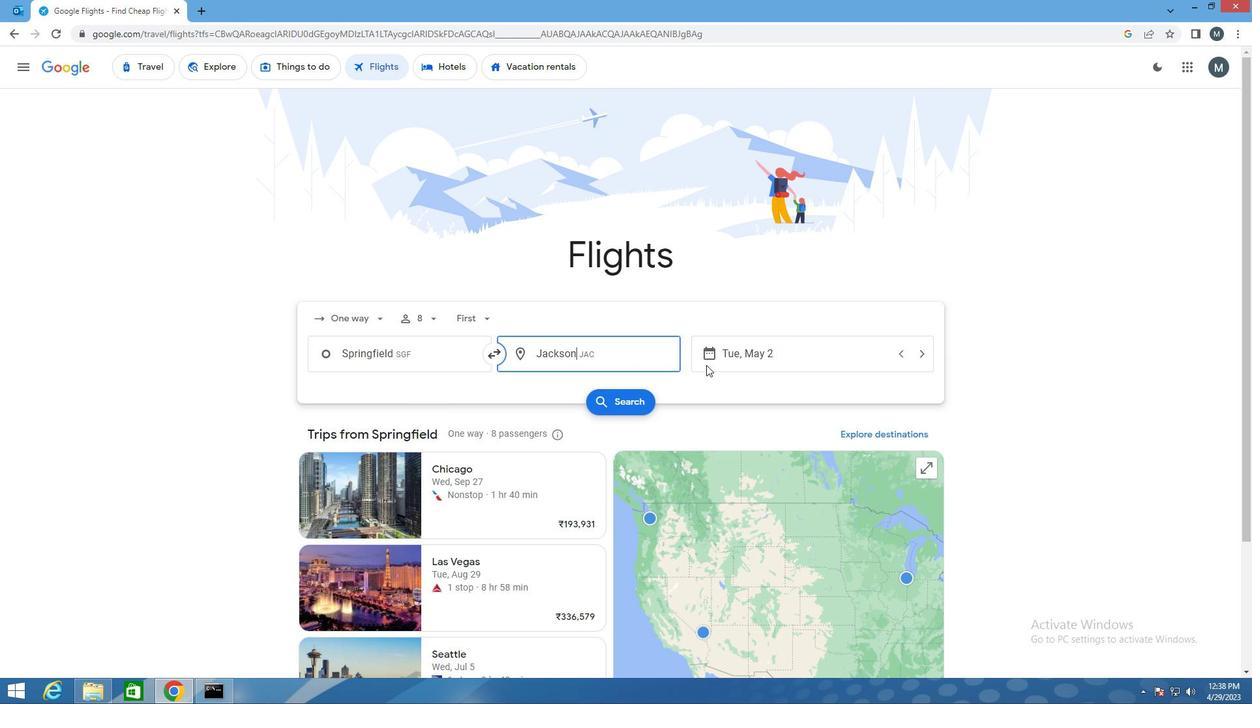 
Action: Mouse pressed left at (714, 358)
Screenshot: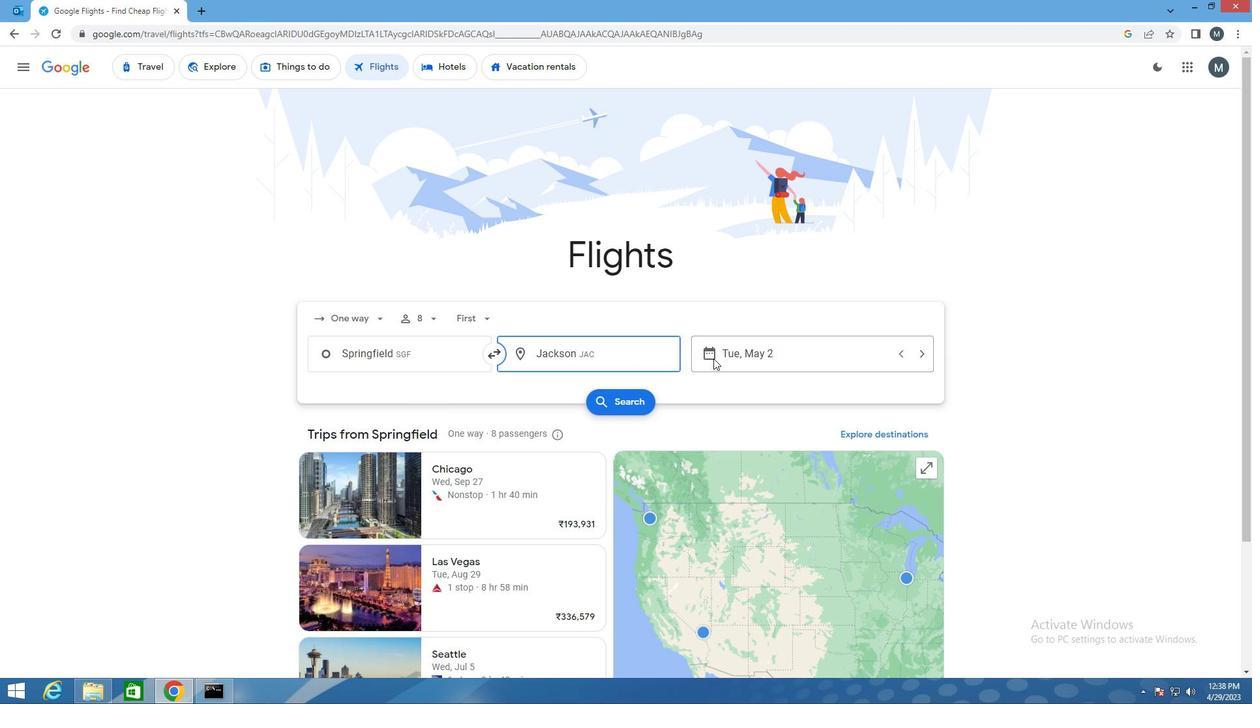 
Action: Mouse moved to (769, 441)
Screenshot: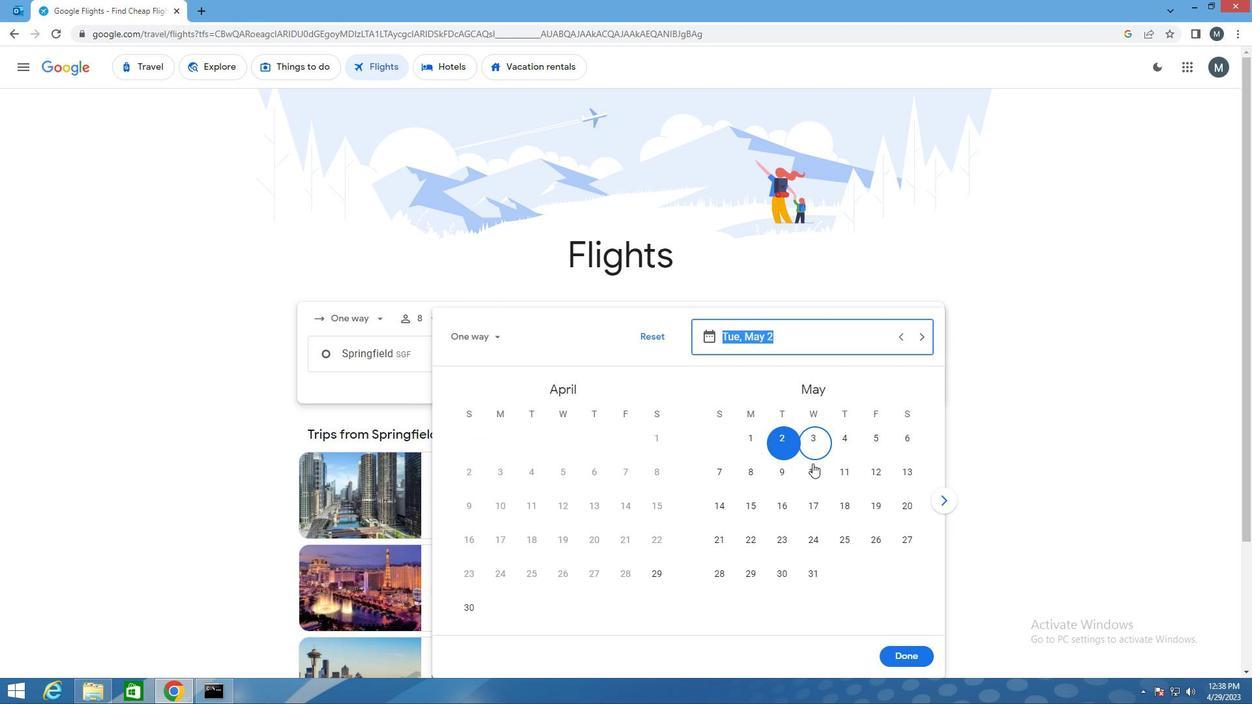 
Action: Mouse pressed left at (769, 441)
Screenshot: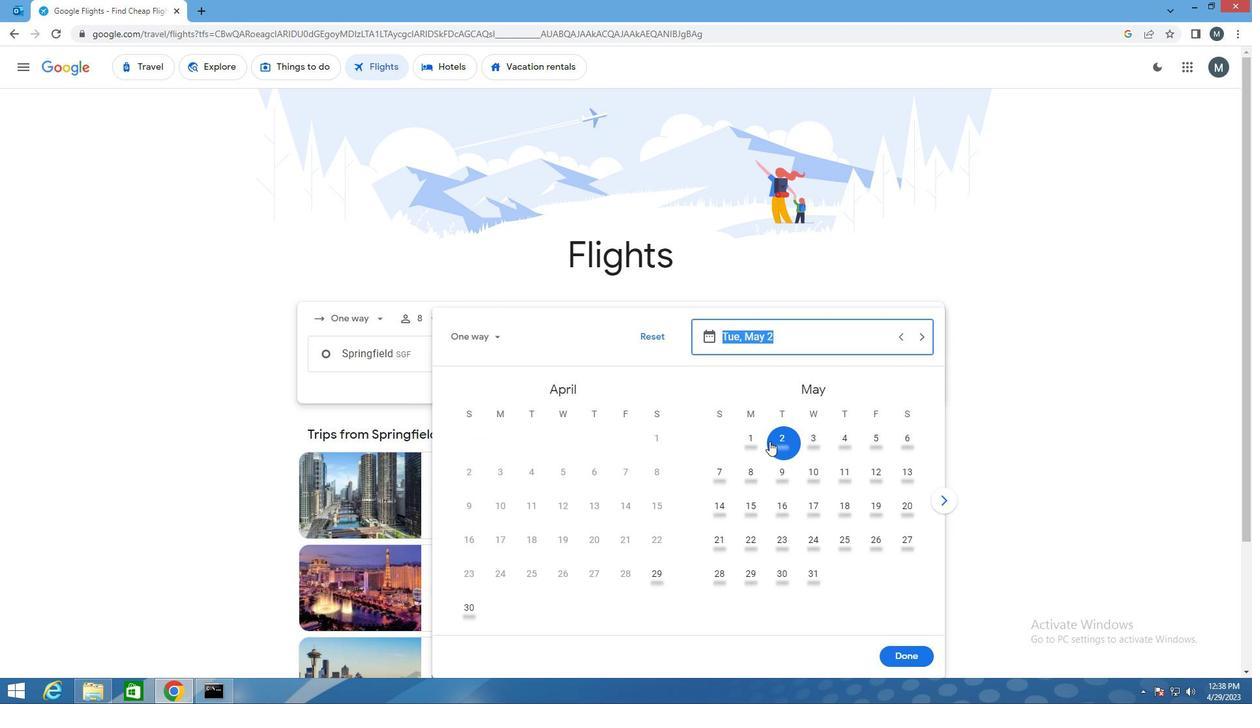 
Action: Mouse moved to (902, 657)
Screenshot: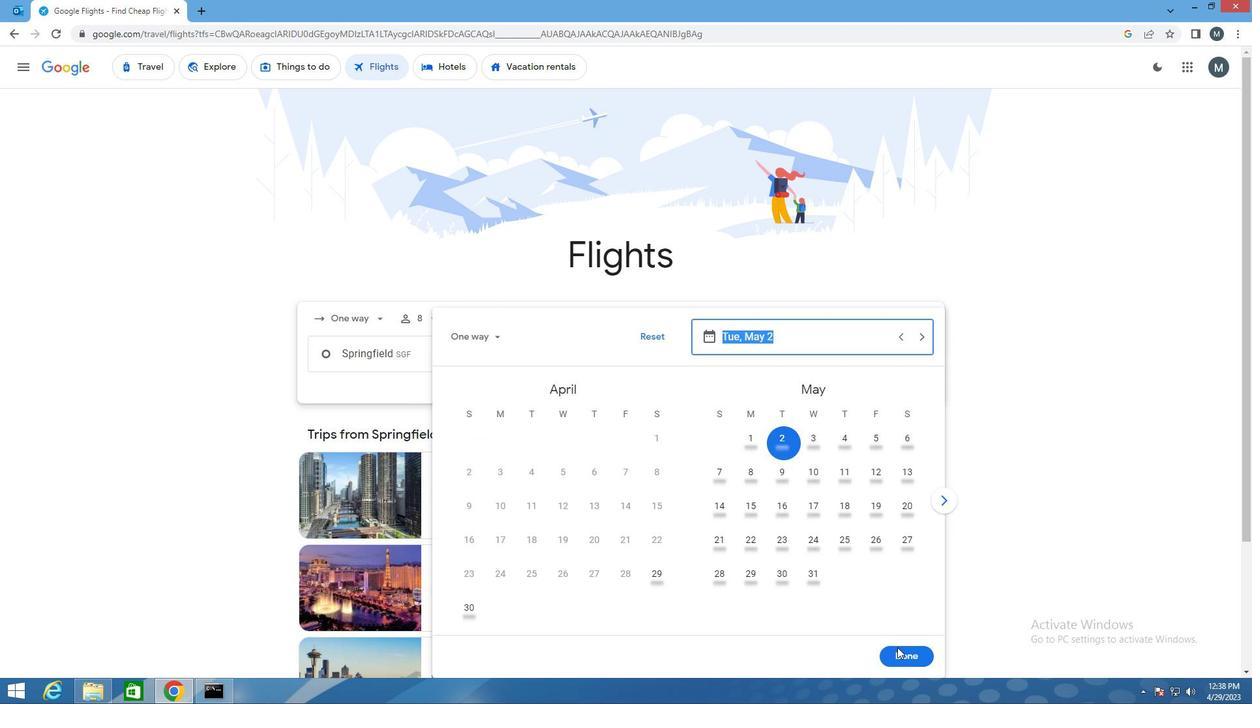 
Action: Mouse pressed left at (902, 657)
Screenshot: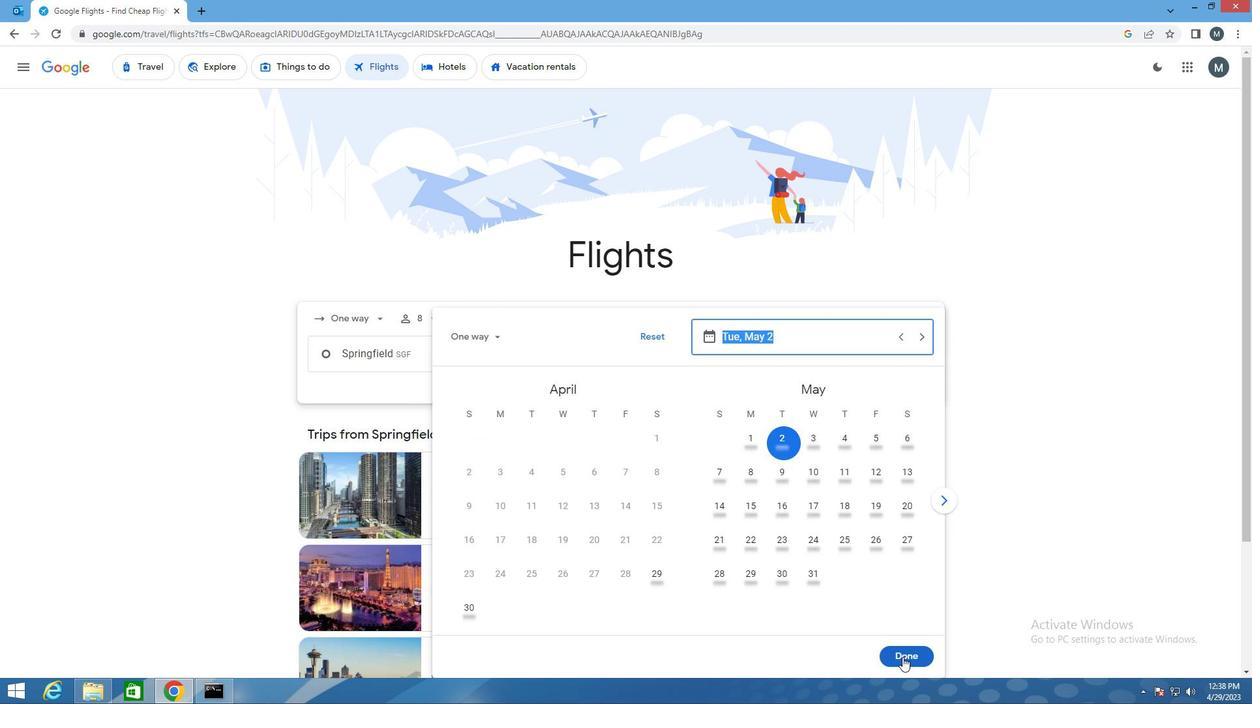 
Action: Mouse moved to (628, 406)
Screenshot: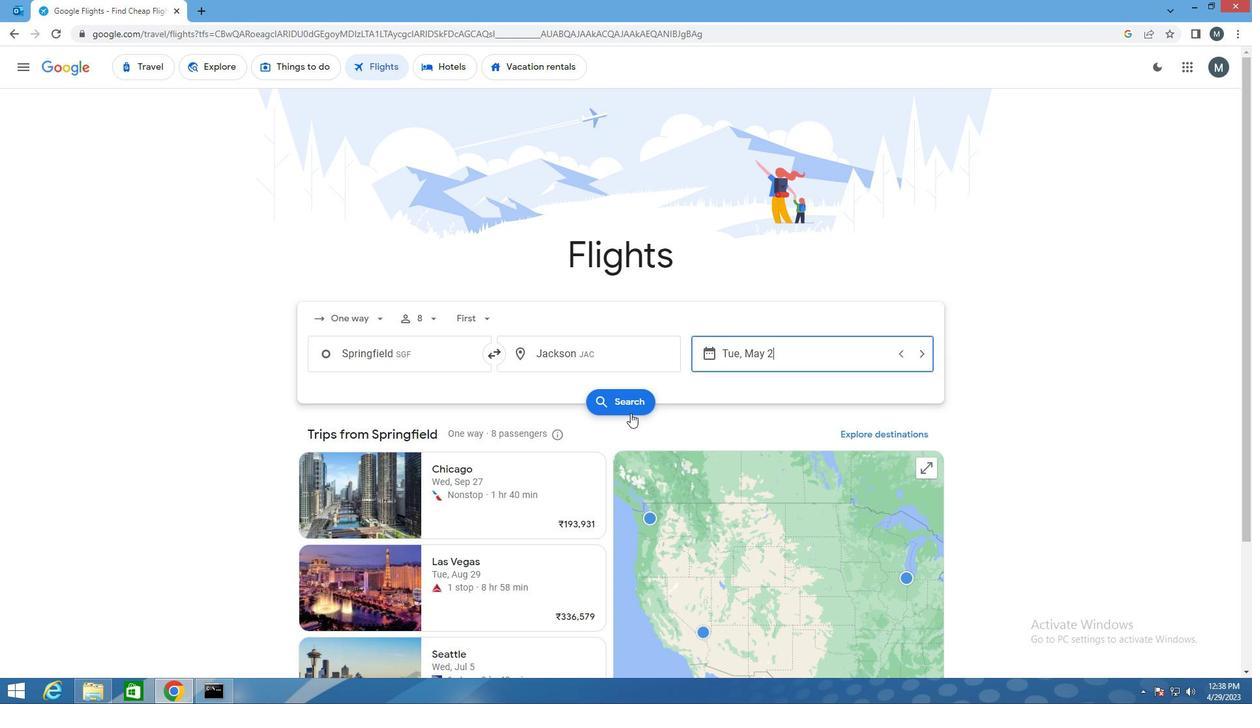 
Action: Mouse pressed left at (628, 406)
Screenshot: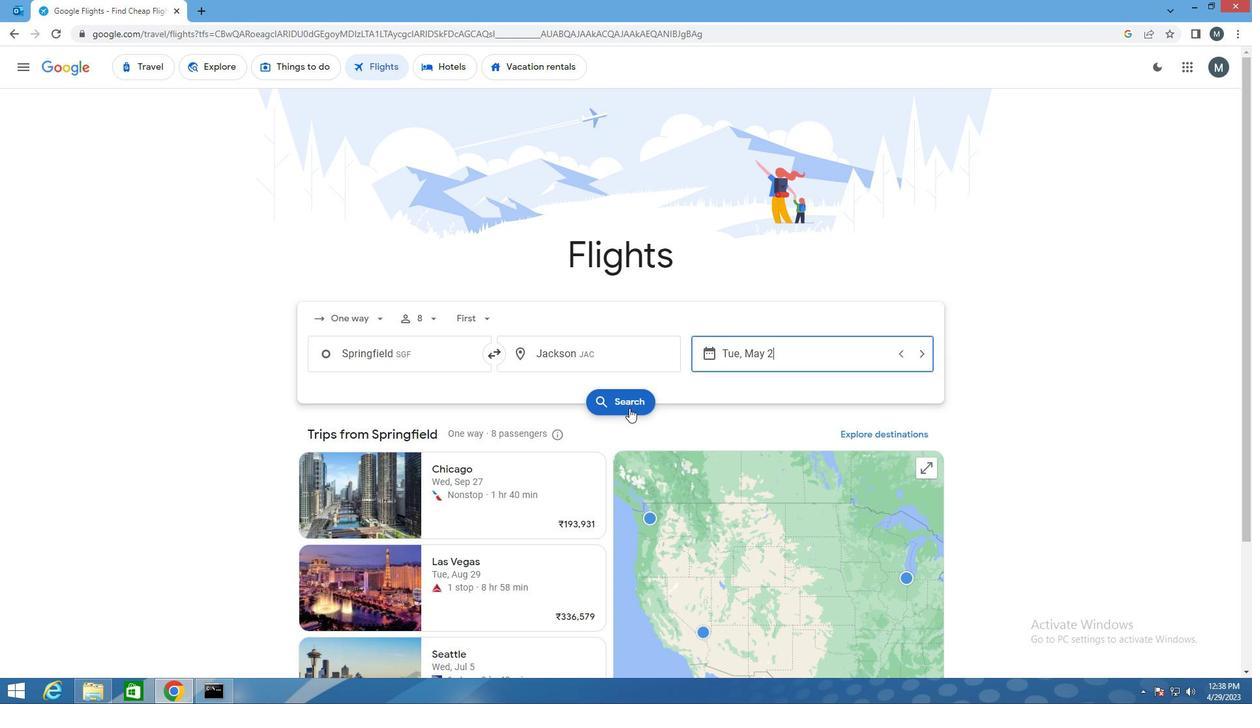 
Action: Mouse moved to (320, 185)
Screenshot: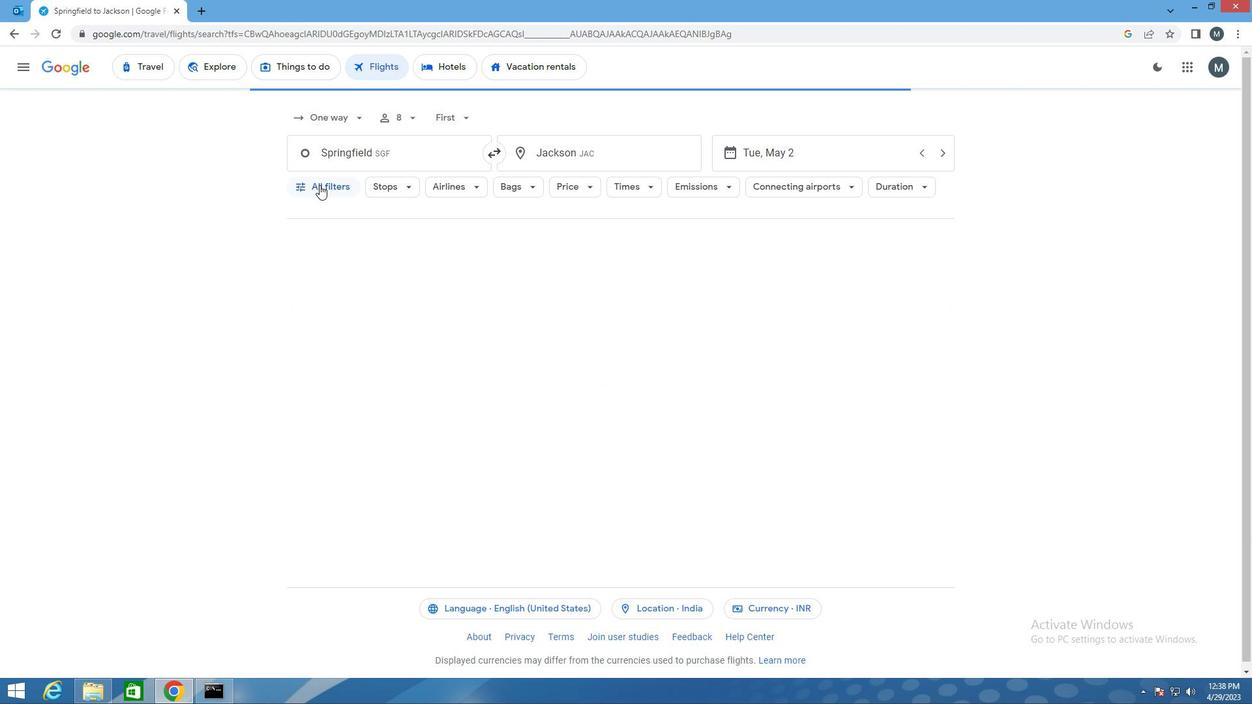
Action: Mouse pressed left at (320, 185)
Screenshot: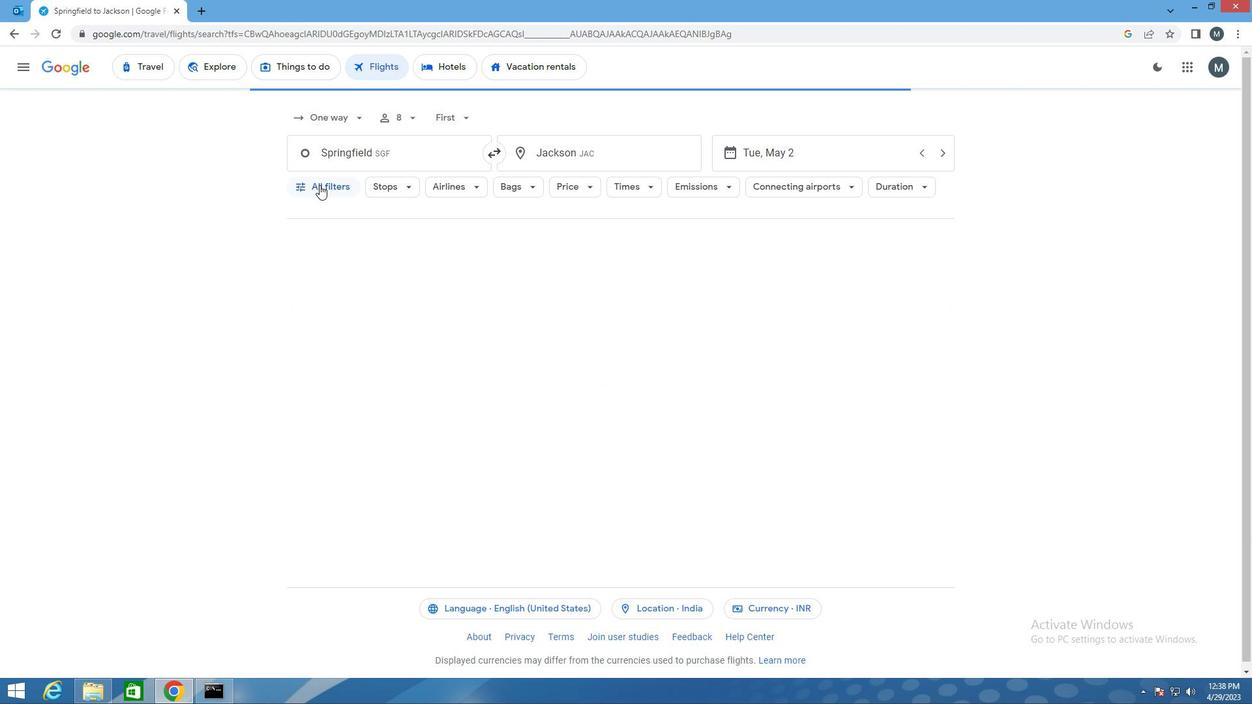 
Action: Mouse moved to (323, 310)
Screenshot: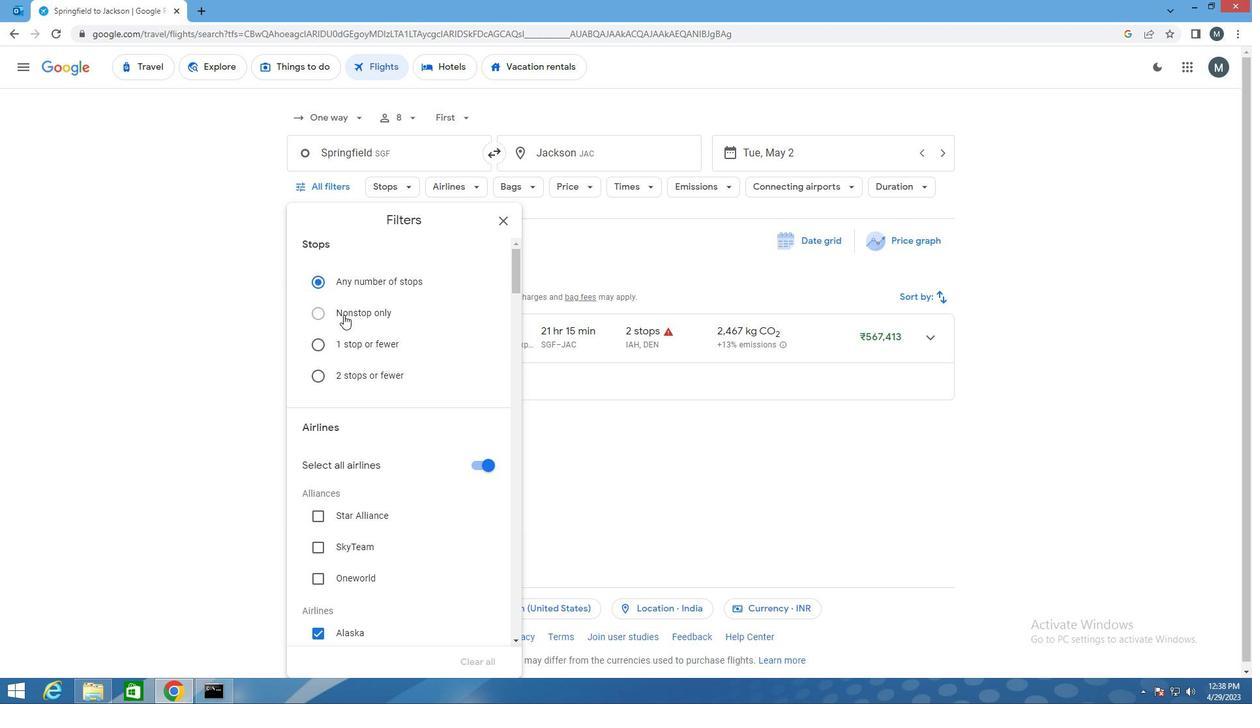 
Action: Mouse pressed left at (323, 310)
Screenshot: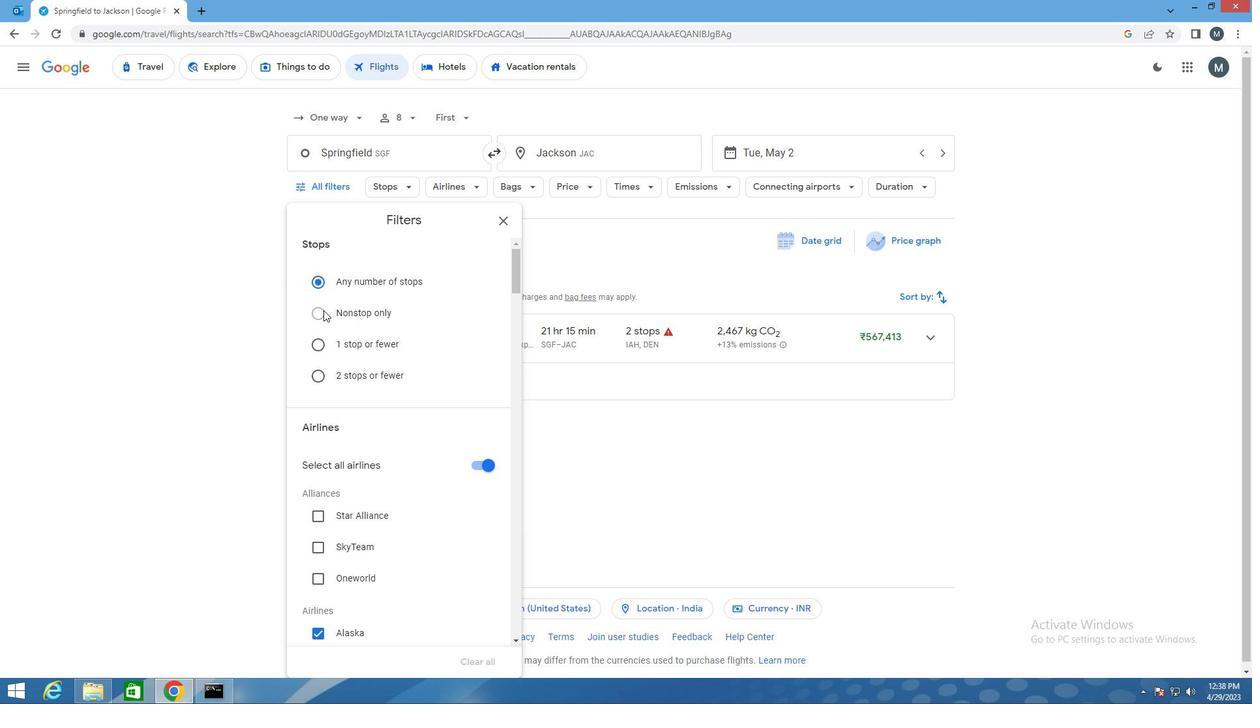 
Action: Mouse moved to (392, 320)
Screenshot: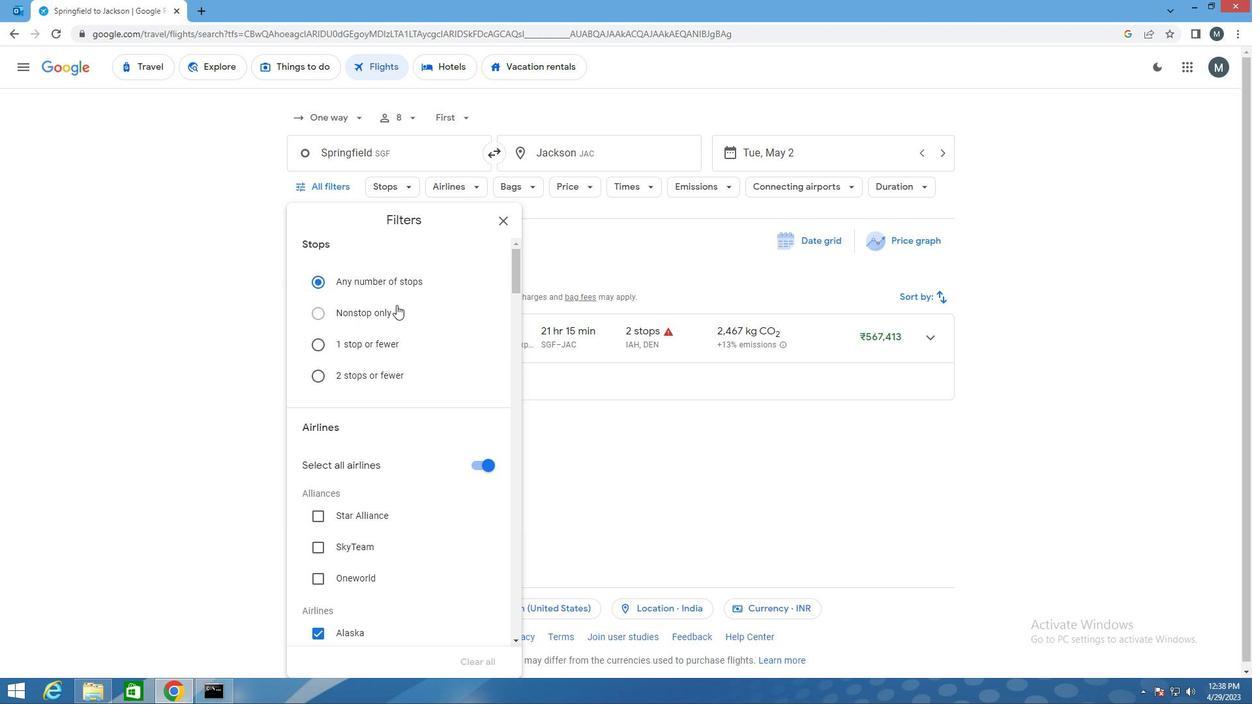 
Action: Mouse scrolled (392, 320) with delta (0, 0)
Screenshot: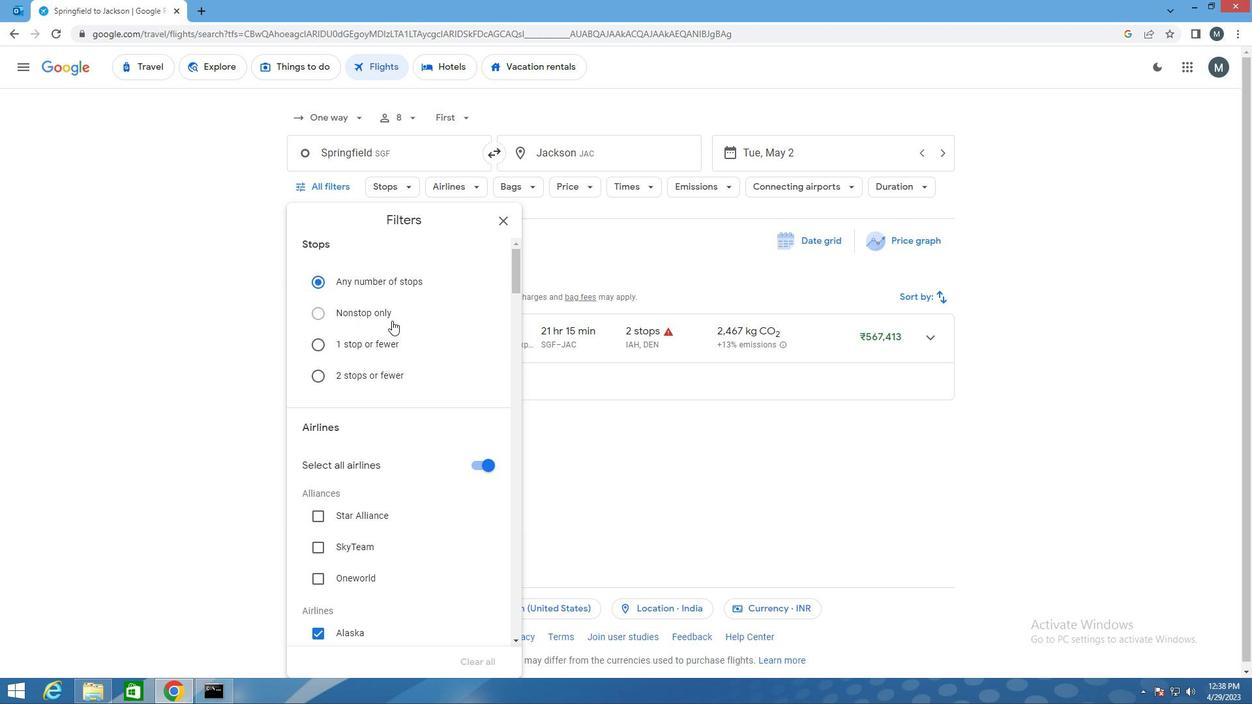 
Action: Mouse moved to (392, 320)
Screenshot: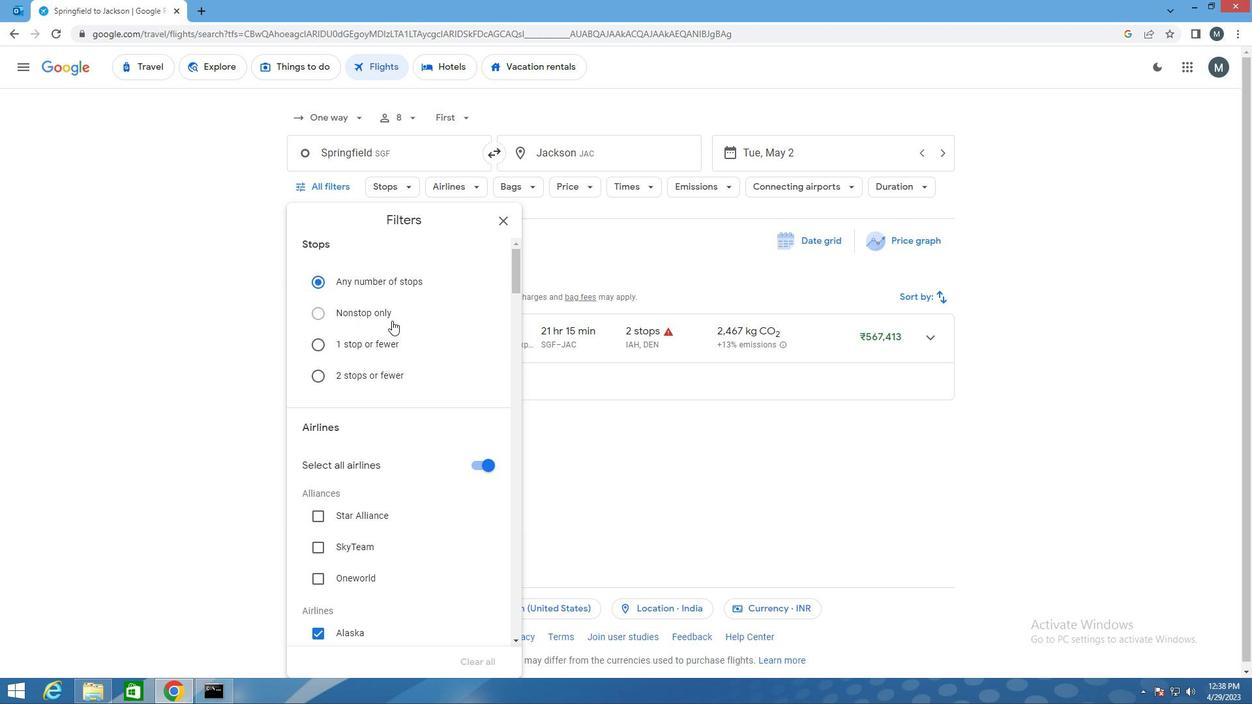 
Action: Mouse scrolled (392, 321) with delta (0, 0)
Screenshot: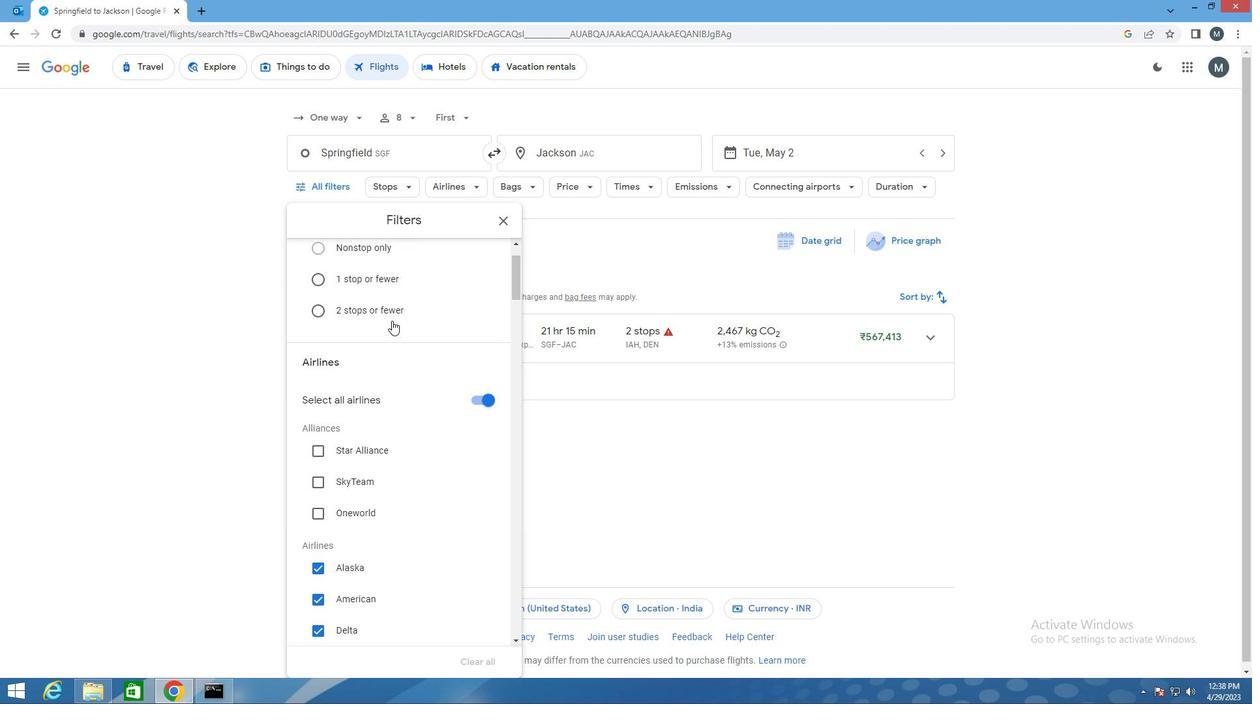 
Action: Mouse moved to (392, 322)
Screenshot: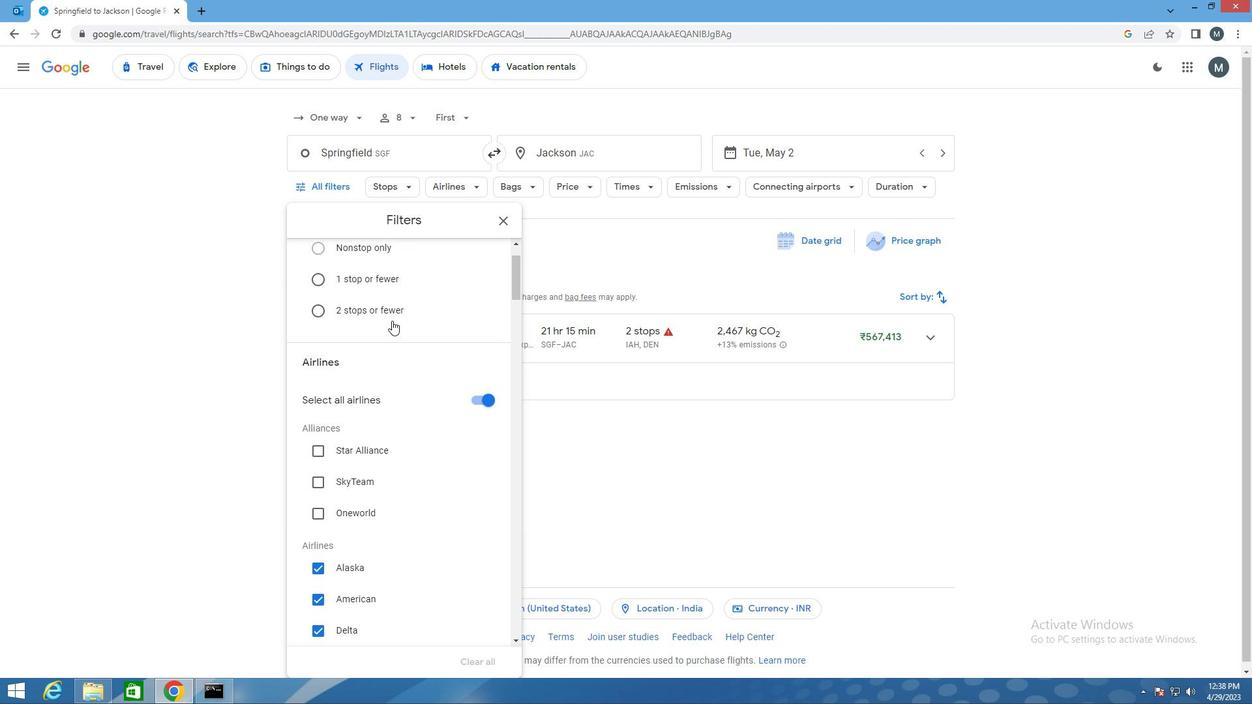 
Action: Mouse scrolled (392, 322) with delta (0, 0)
Screenshot: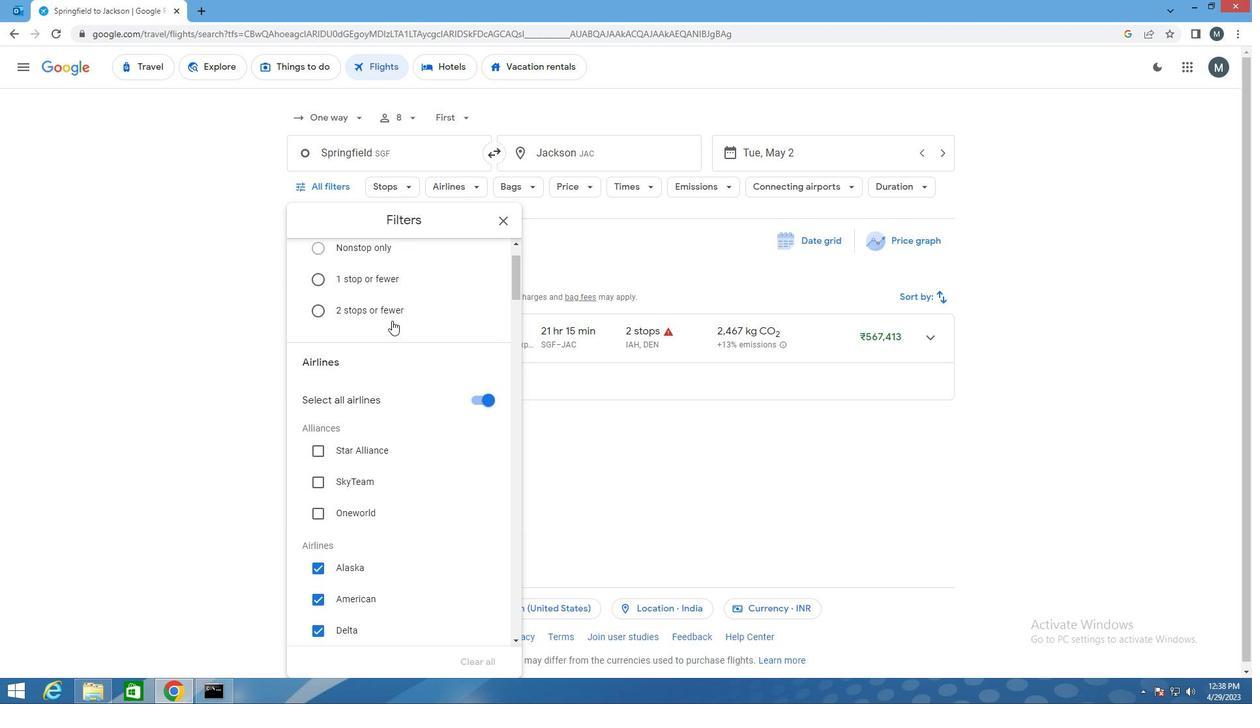 
Action: Mouse moved to (416, 324)
Screenshot: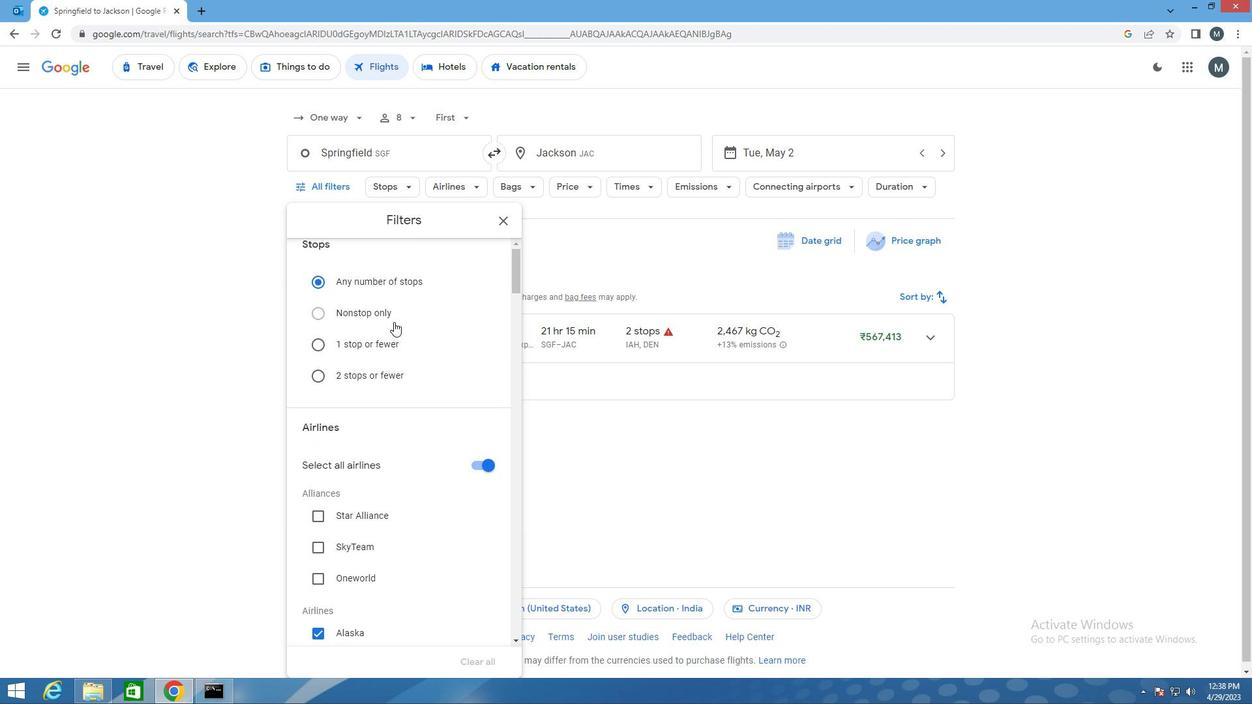 
Action: Mouse scrolled (416, 325) with delta (0, 0)
Screenshot: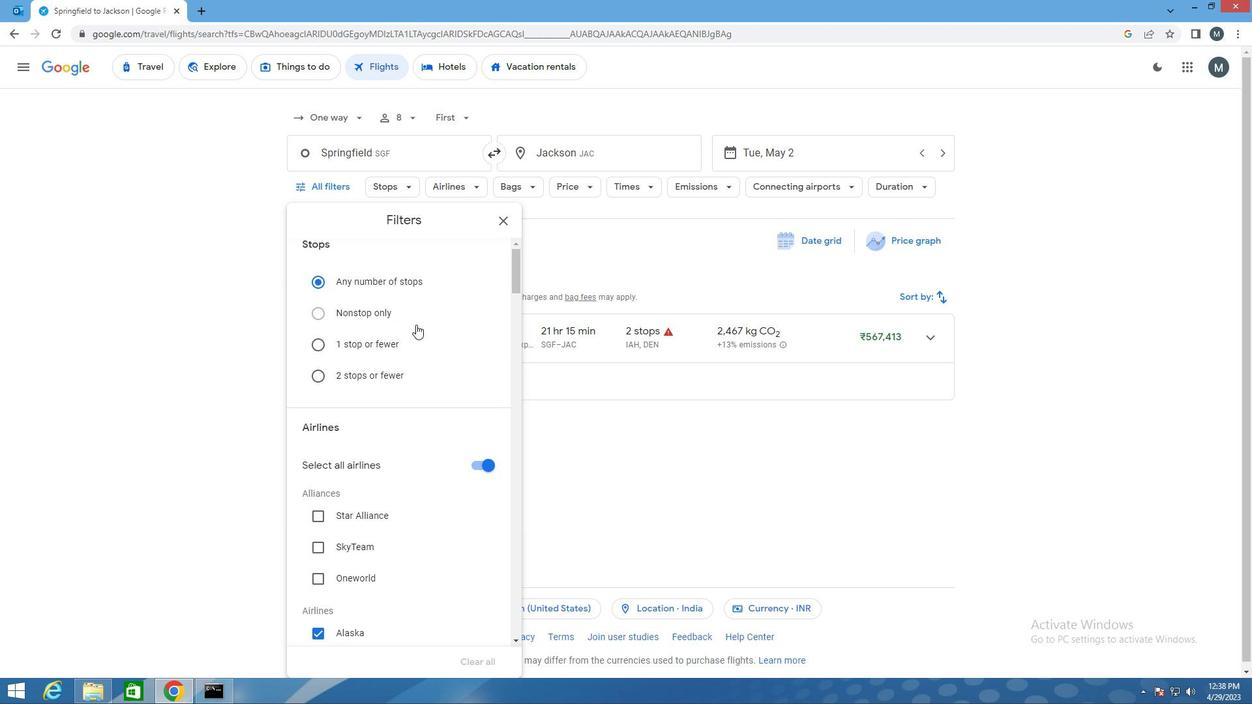 
Action: Mouse moved to (319, 313)
Screenshot: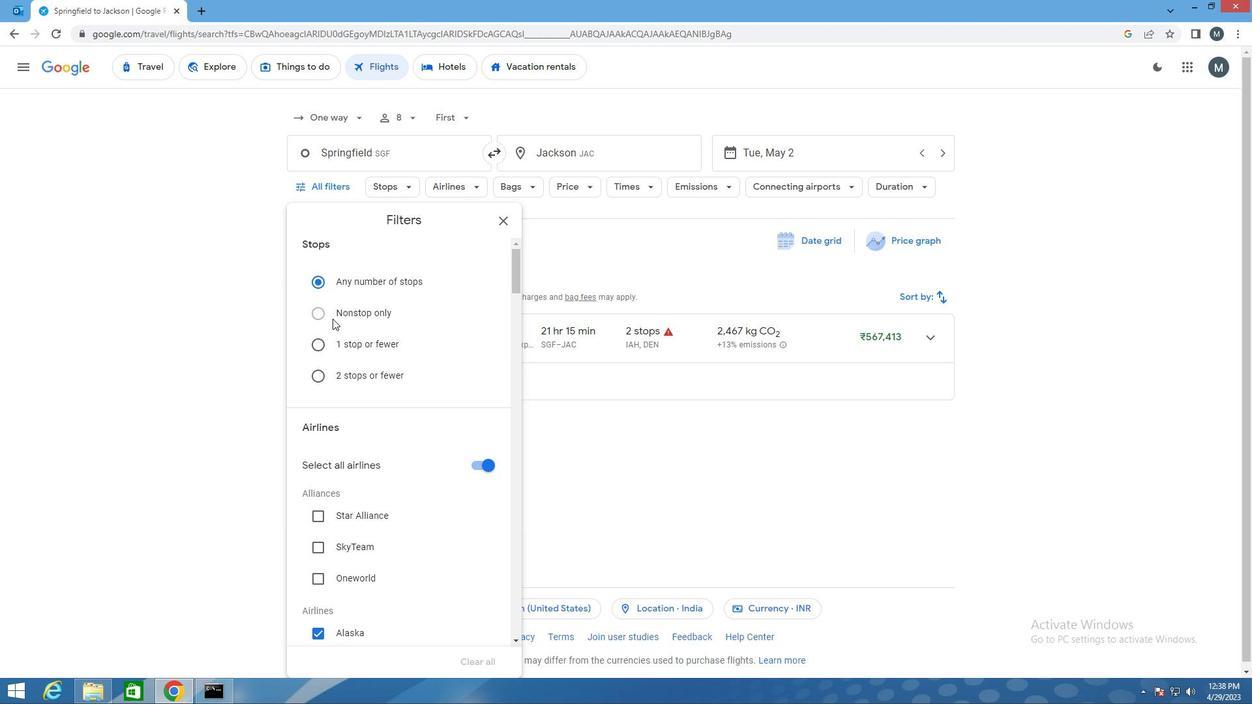 
Action: Mouse pressed left at (319, 313)
Screenshot: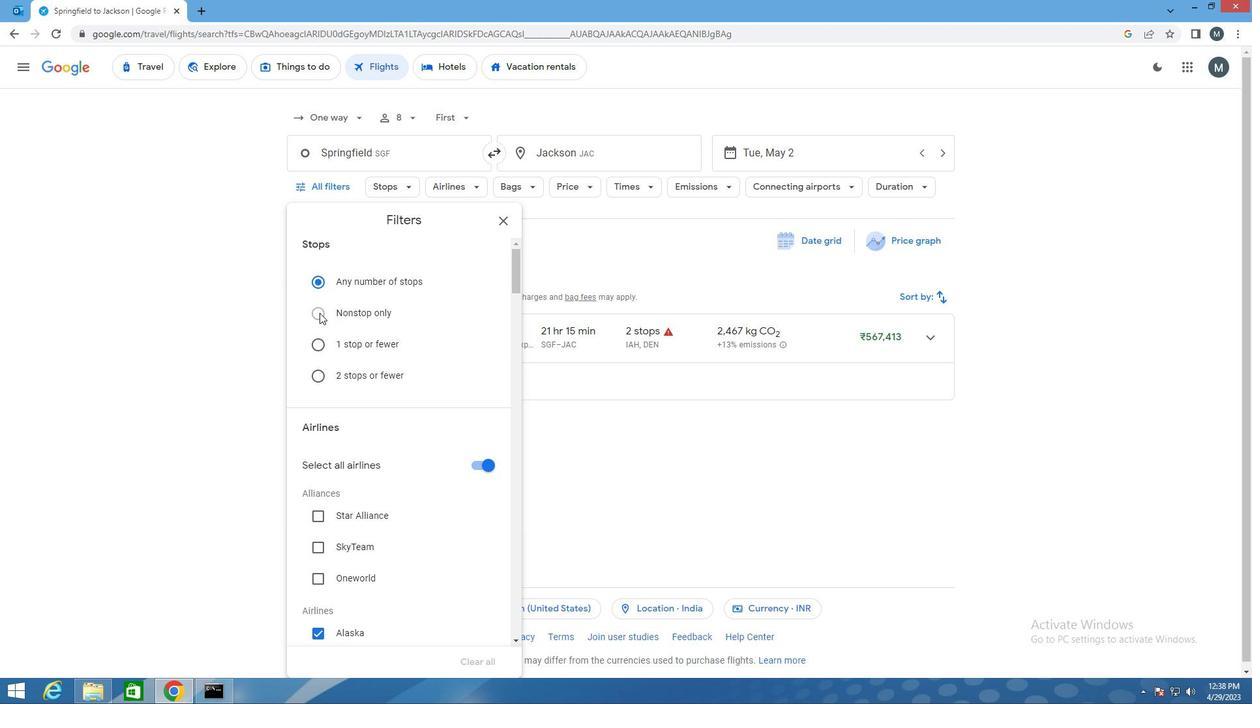 
Action: Mouse pressed left at (319, 313)
Screenshot: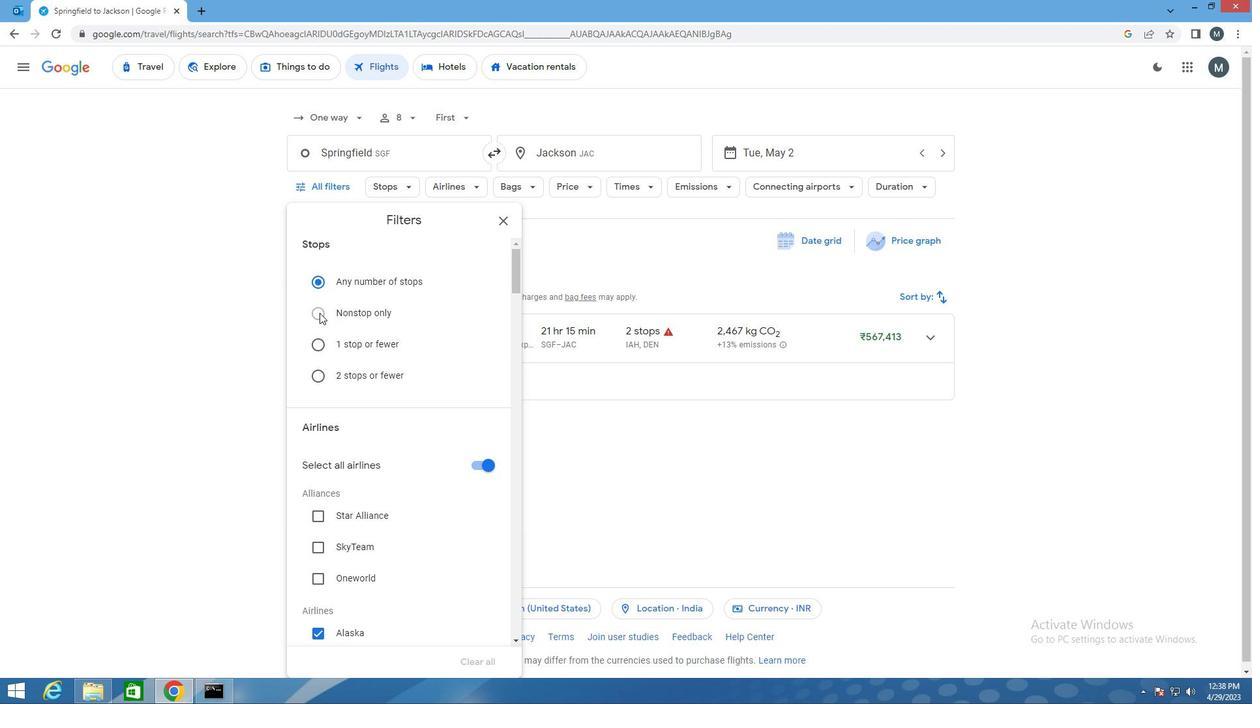 
Action: Mouse pressed left at (319, 313)
Screenshot: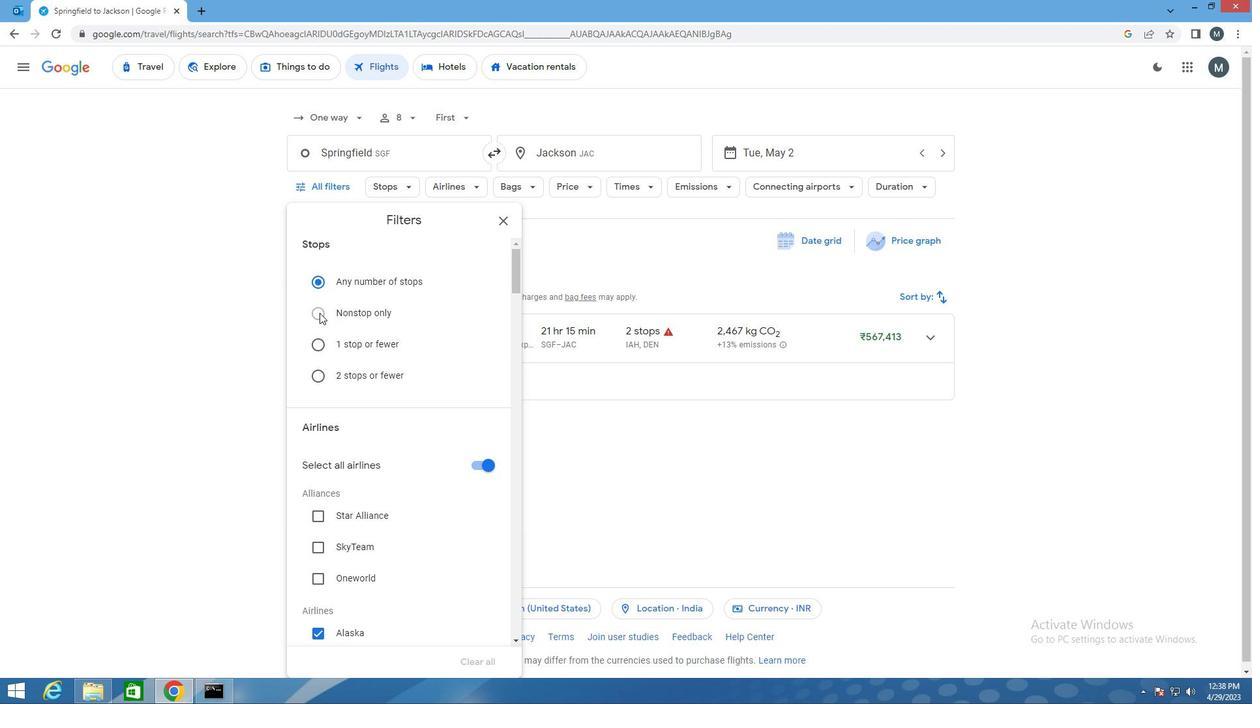 
Action: Mouse moved to (390, 338)
Screenshot: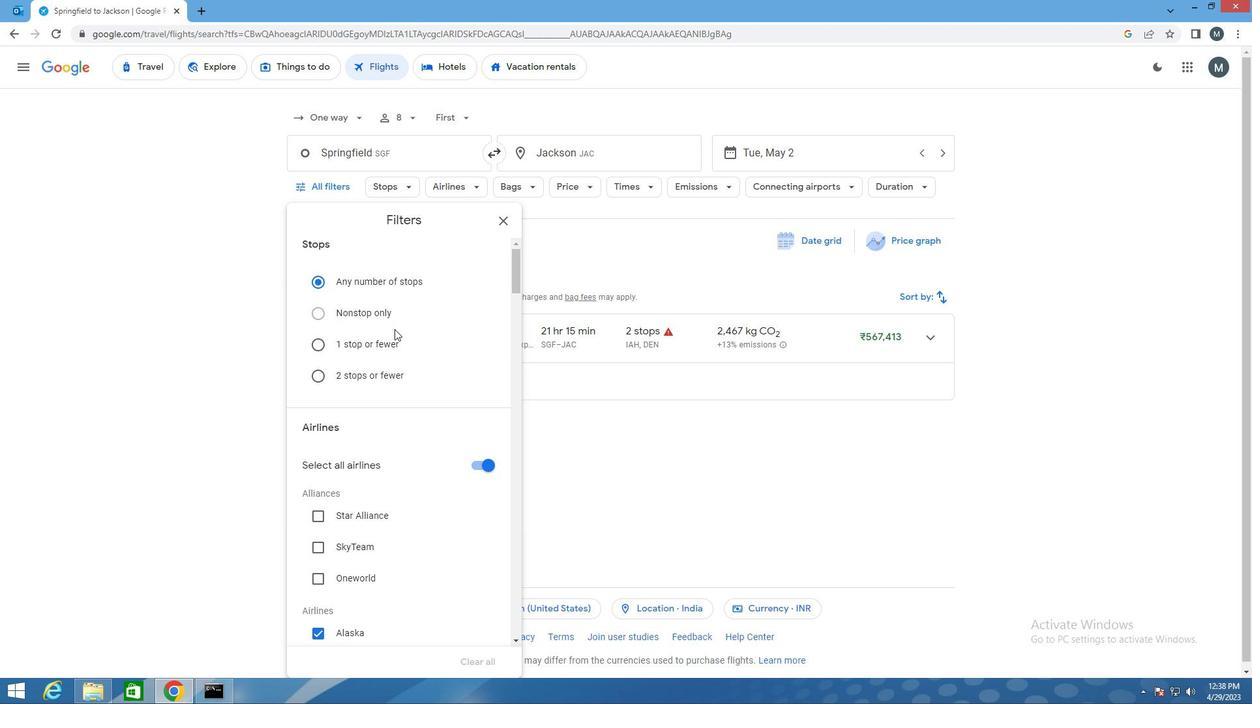 
Action: Mouse scrolled (390, 339) with delta (0, 0)
Screenshot: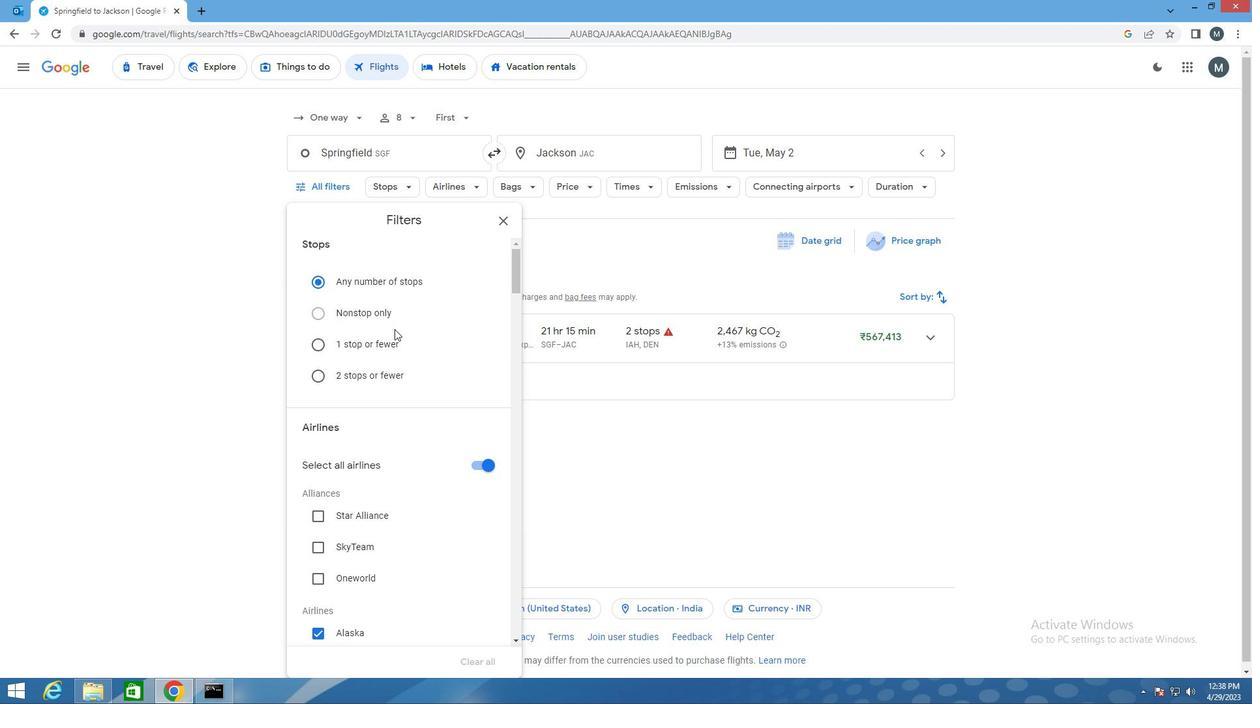 
Action: Mouse moved to (390, 338)
Screenshot: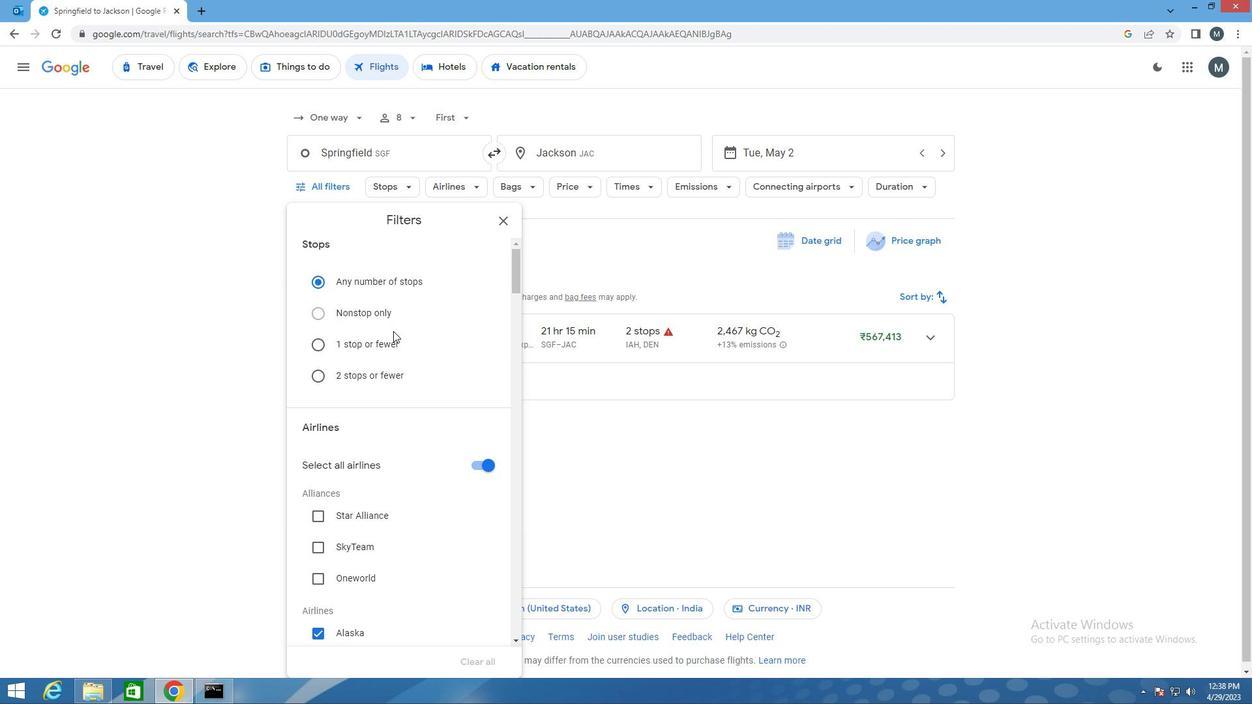 
Action: Mouse scrolled (390, 339) with delta (0, 0)
Screenshot: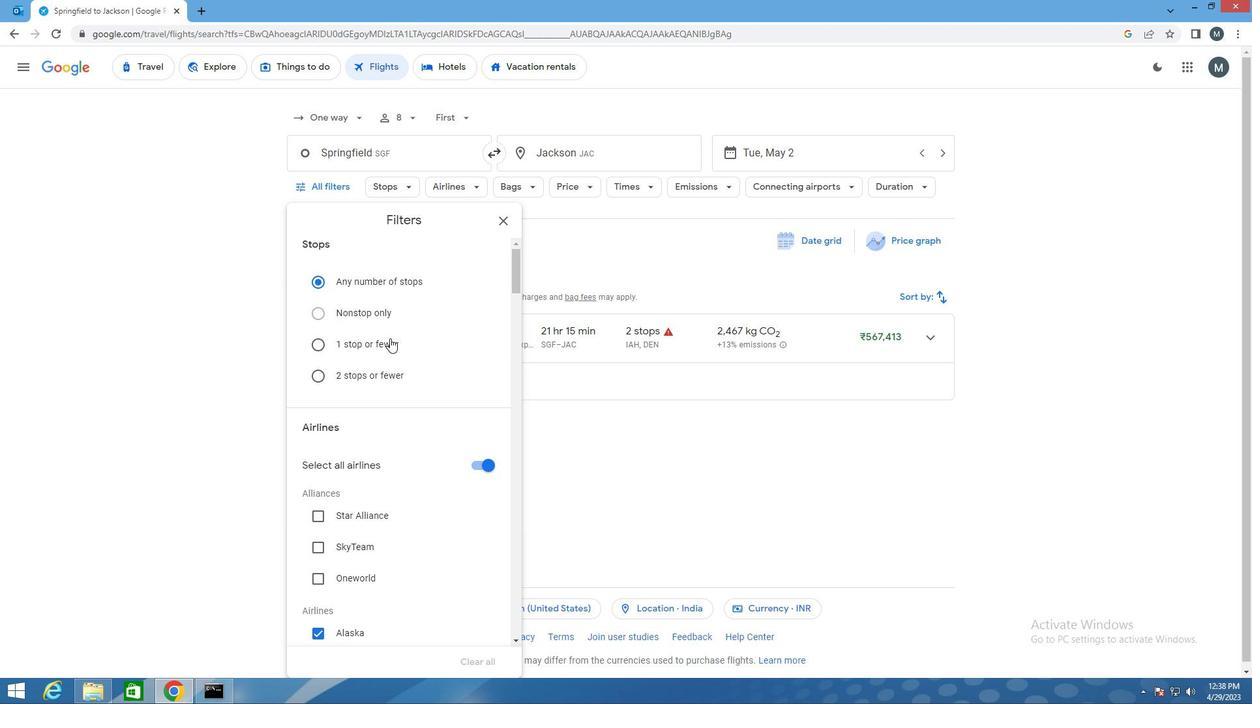 
Action: Mouse scrolled (390, 337) with delta (0, 0)
Screenshot: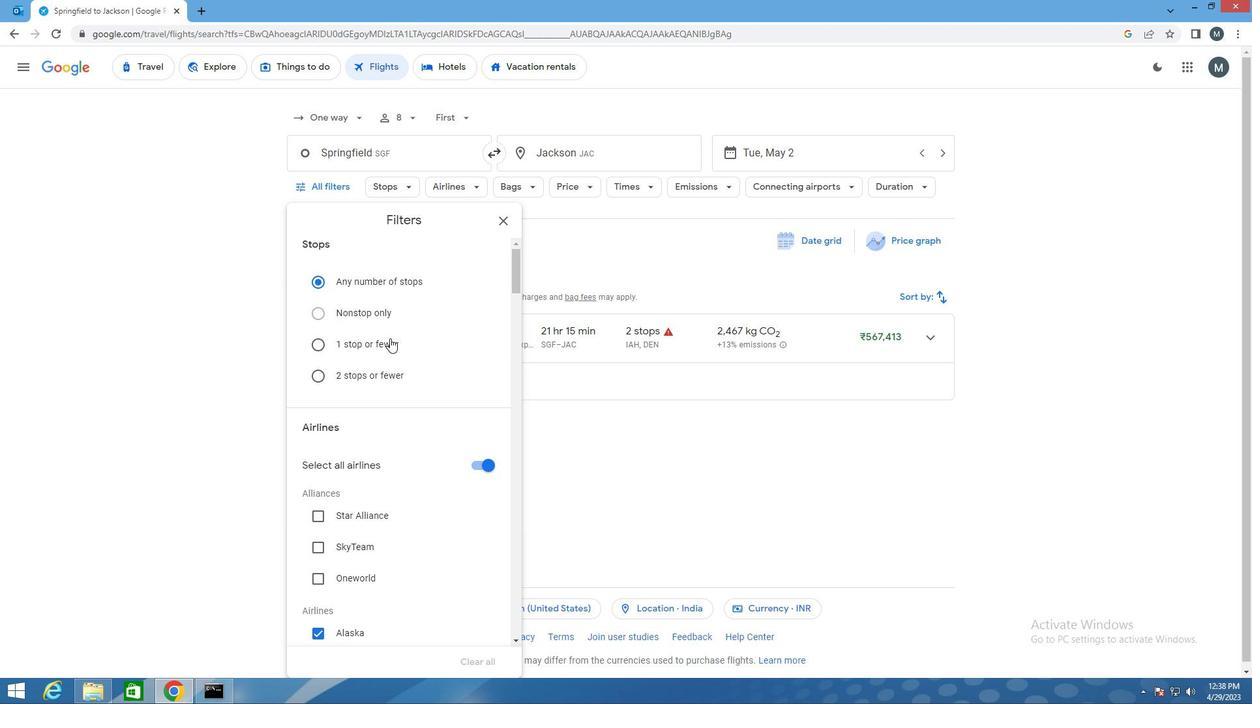 
Action: Mouse scrolled (390, 337) with delta (0, 0)
Screenshot: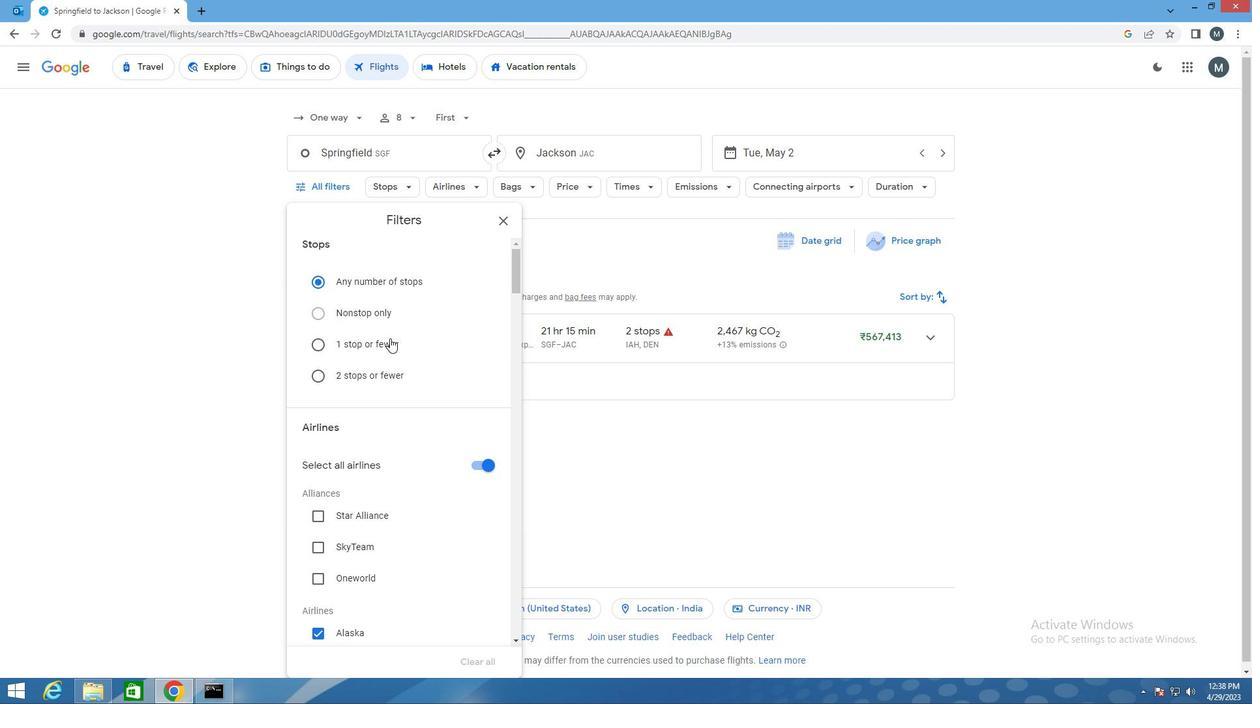 
Action: Mouse scrolled (390, 339) with delta (0, 0)
Screenshot: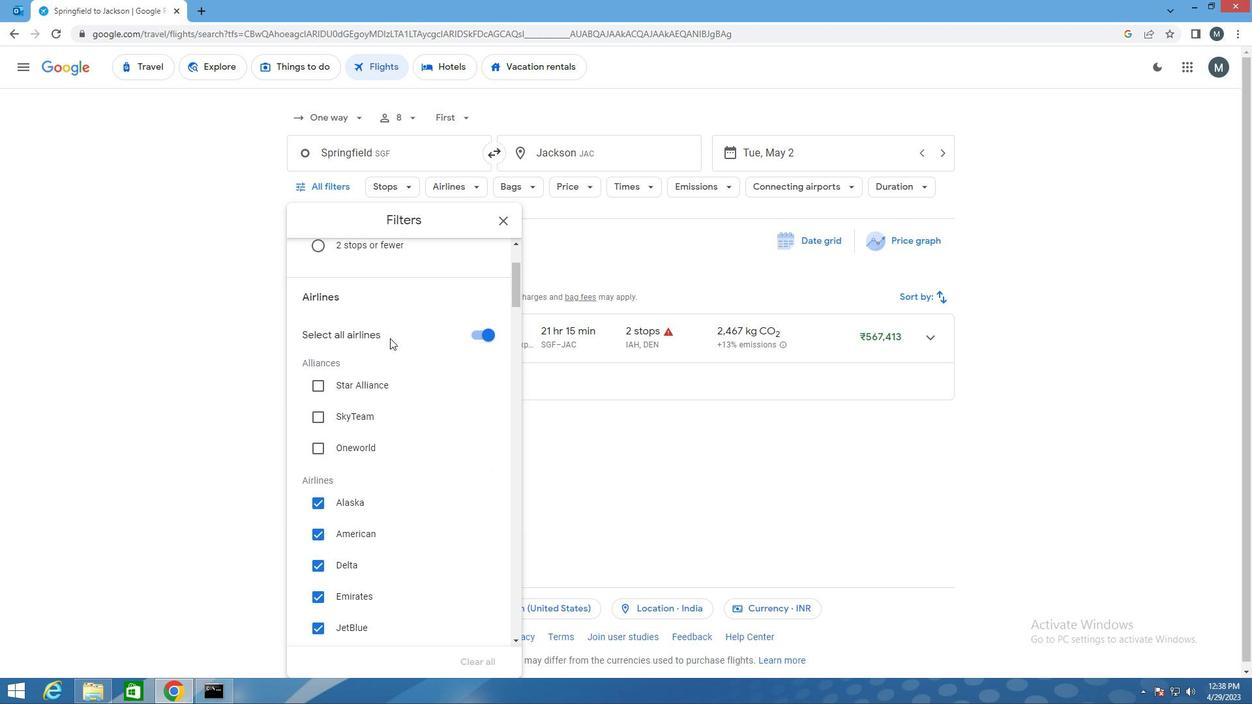
Action: Mouse scrolled (390, 339) with delta (0, 0)
Screenshot: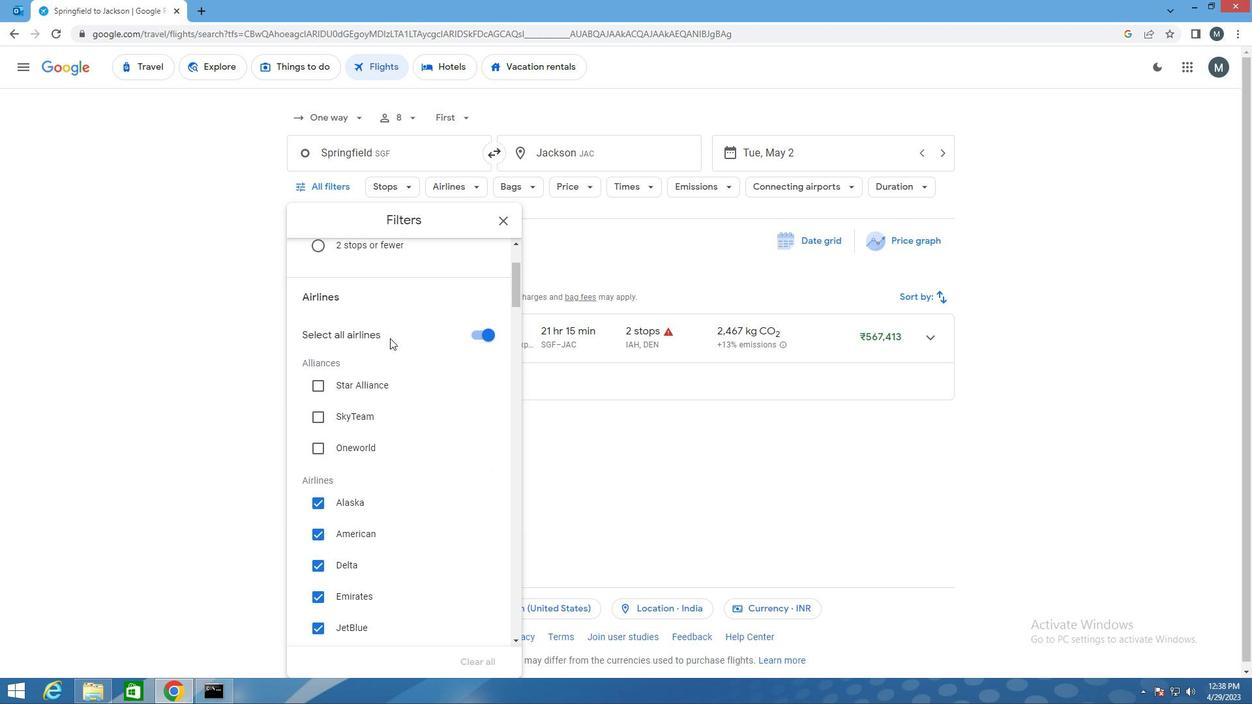 
Action: Mouse moved to (390, 338)
Screenshot: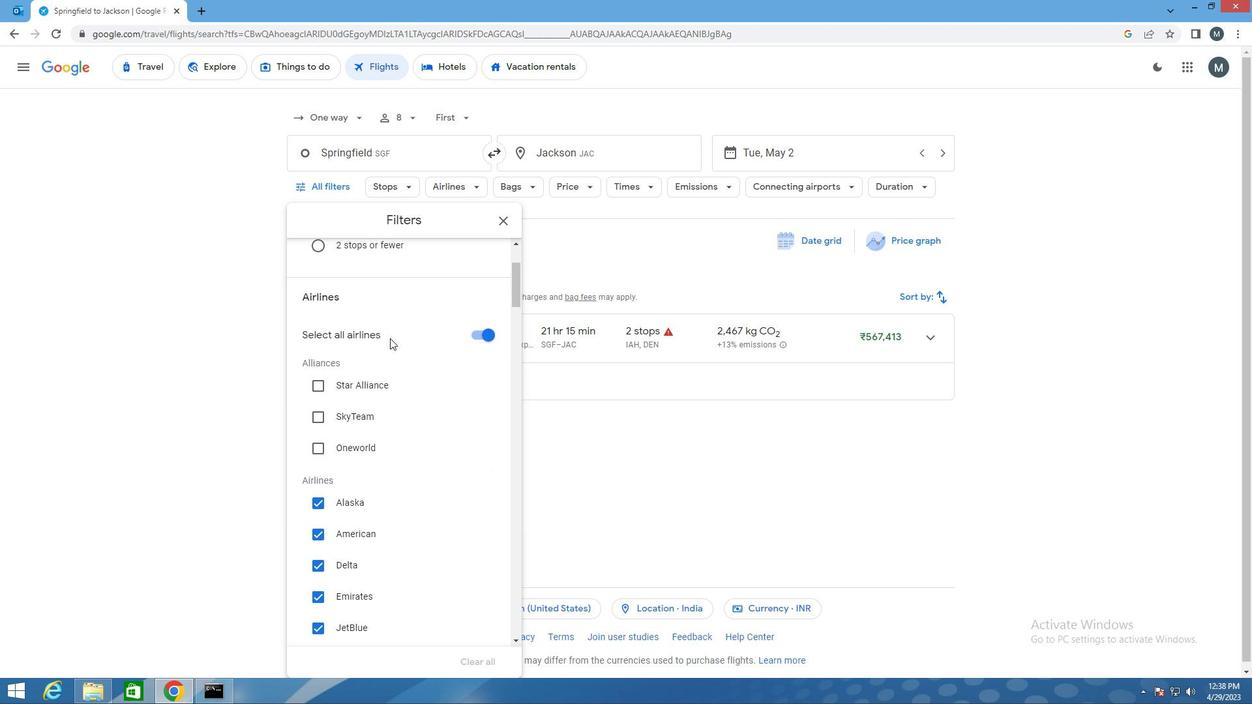 
Action: Mouse scrolled (390, 339) with delta (0, 0)
Screenshot: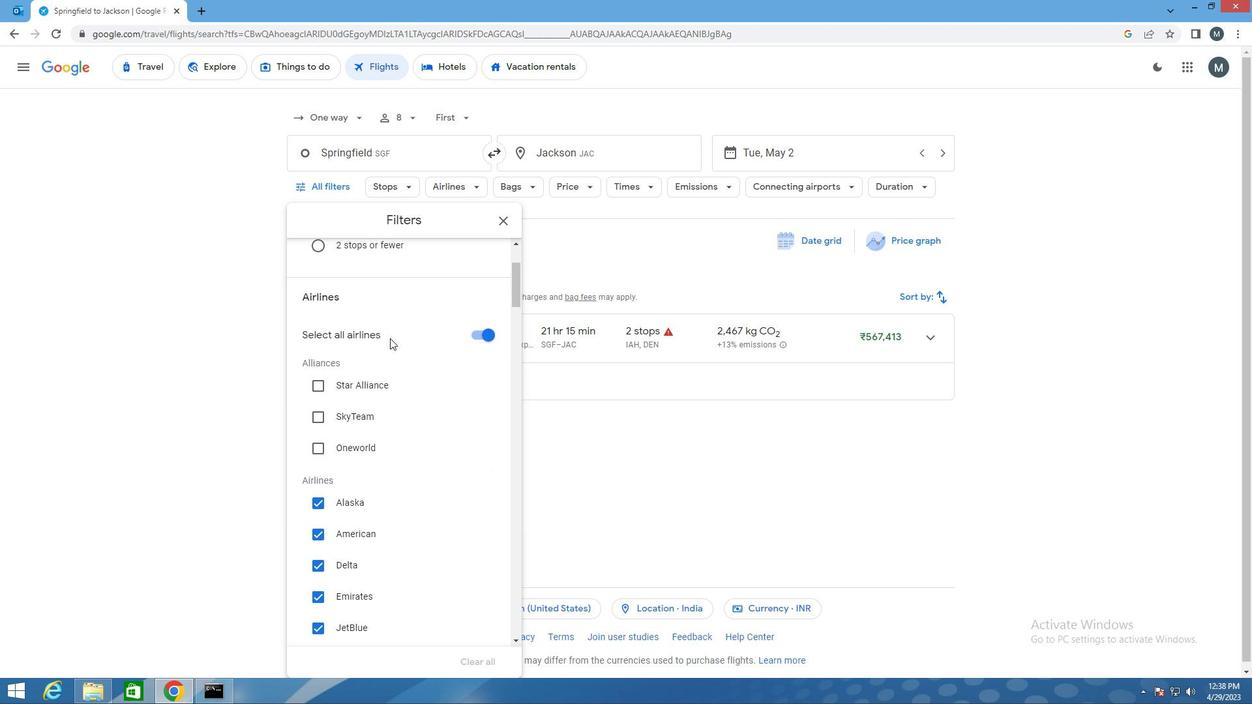
Action: Mouse moved to (410, 336)
Screenshot: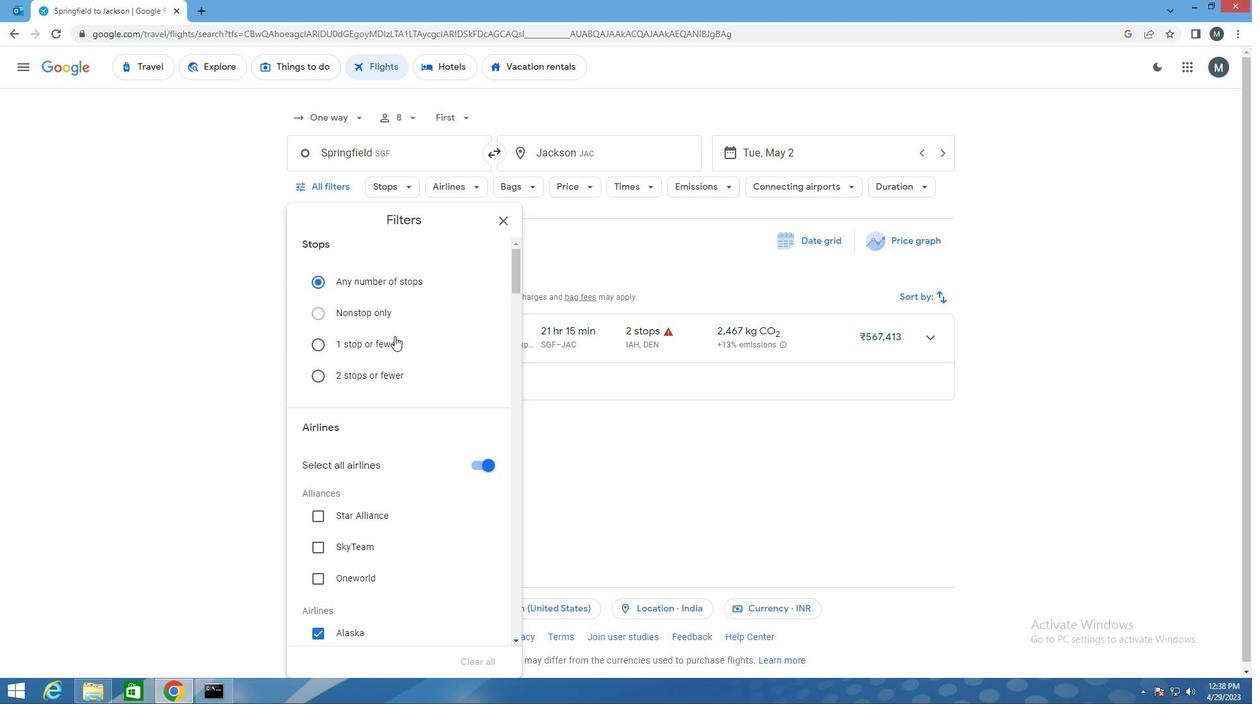 
Action: Mouse scrolled (410, 337) with delta (0, 0)
Screenshot: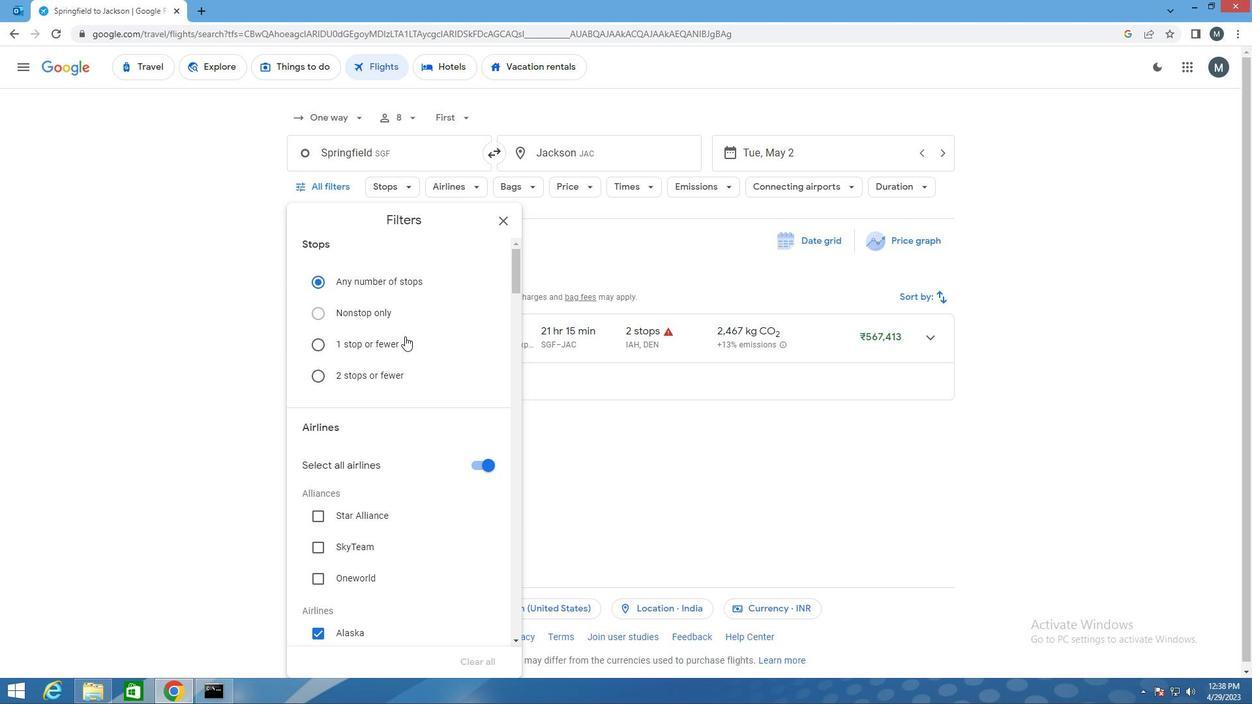 
Action: Mouse moved to (410, 336)
Screenshot: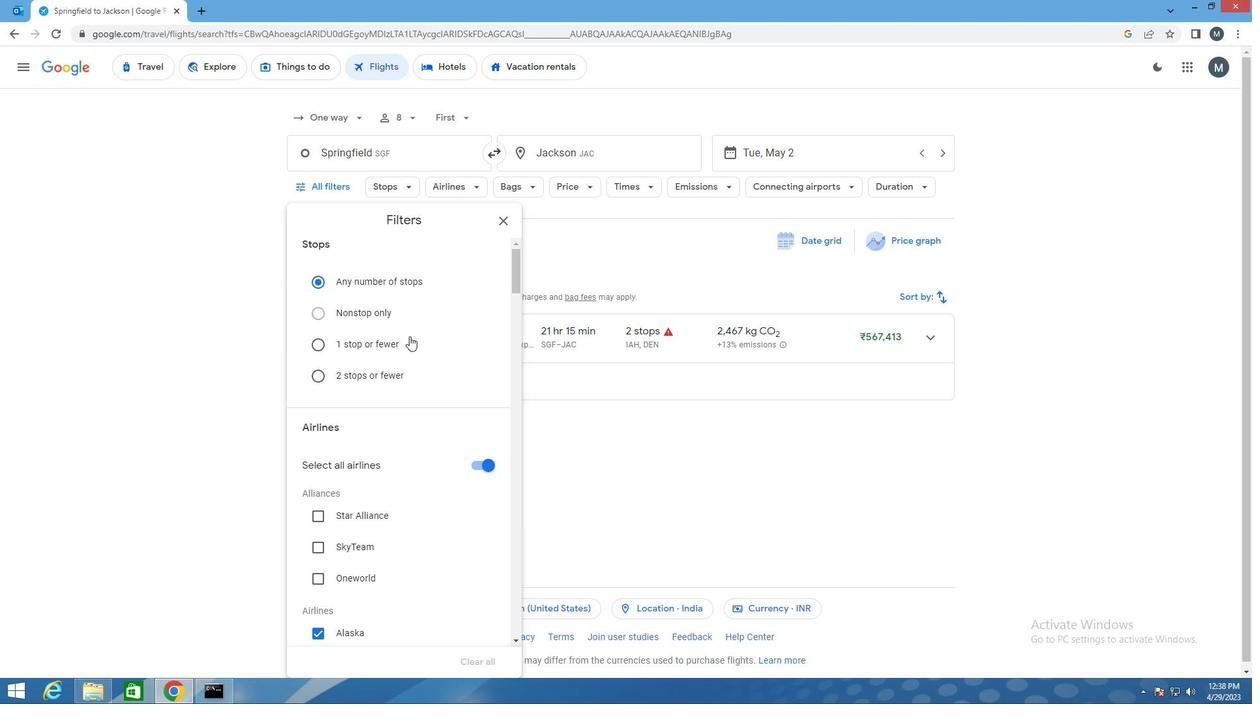 
Action: Mouse scrolled (410, 337) with delta (0, 0)
Screenshot: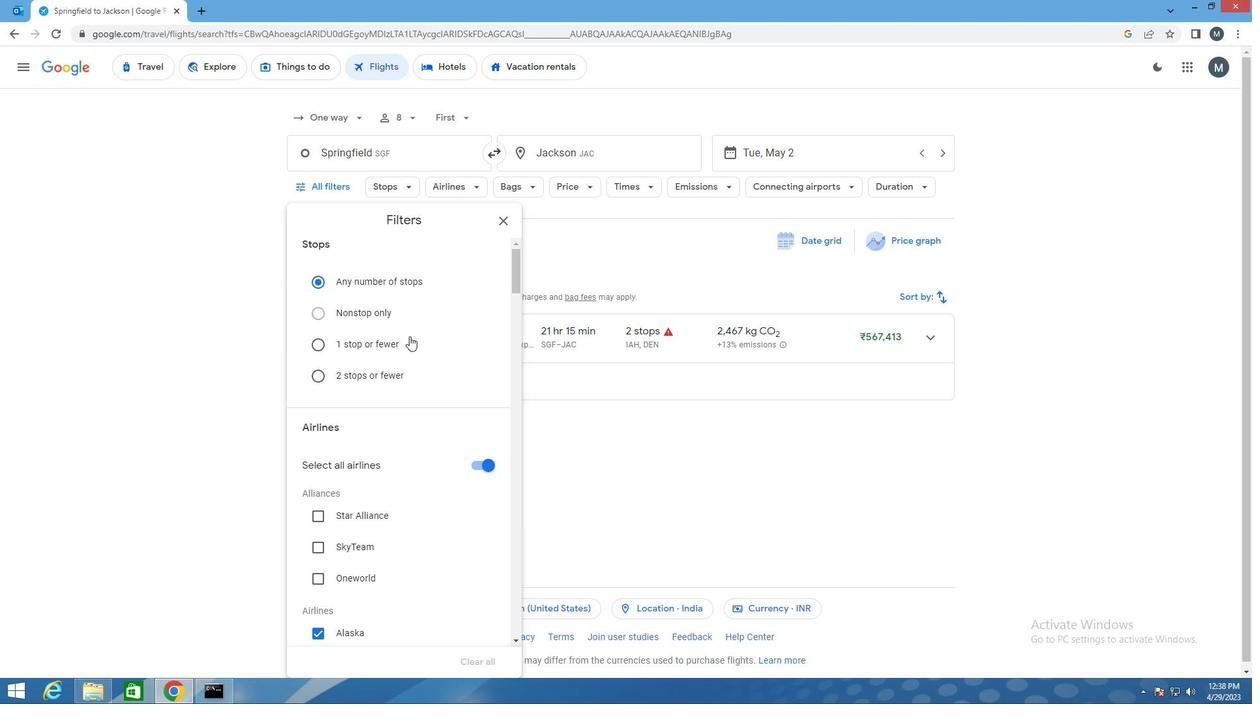 
Action: Mouse moved to (411, 333)
Screenshot: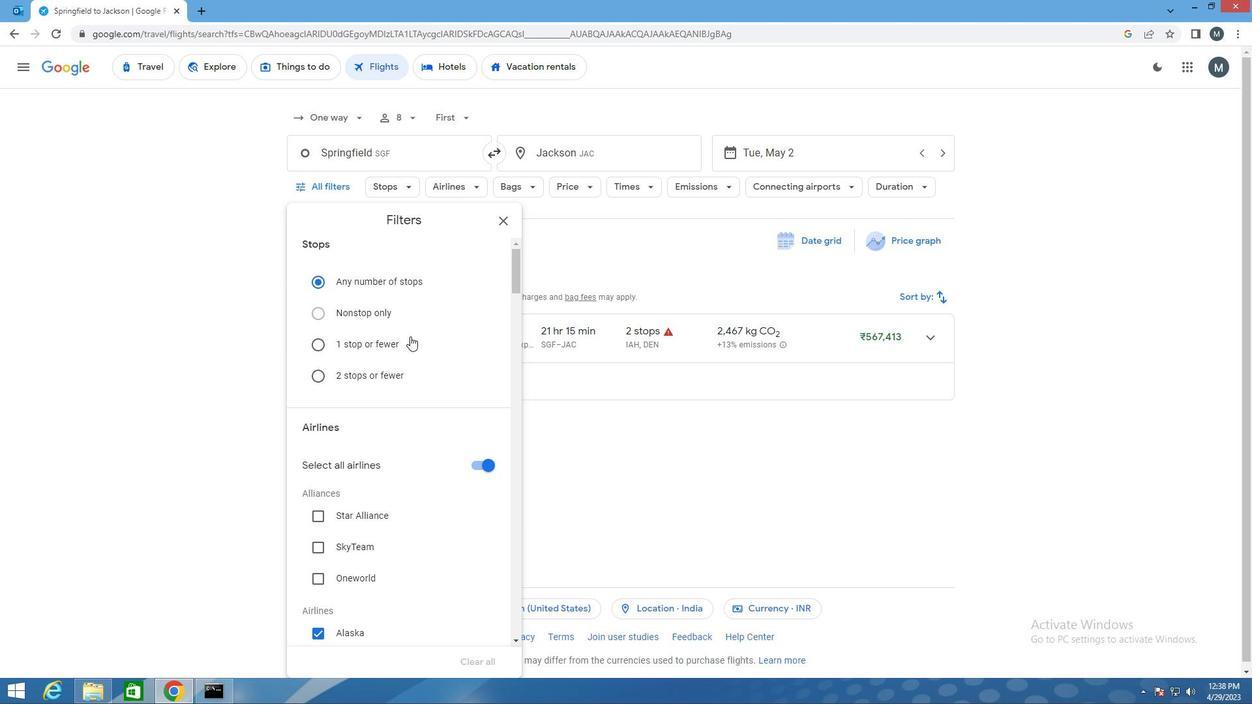 
Action: Mouse scrolled (411, 334) with delta (0, 0)
Screenshot: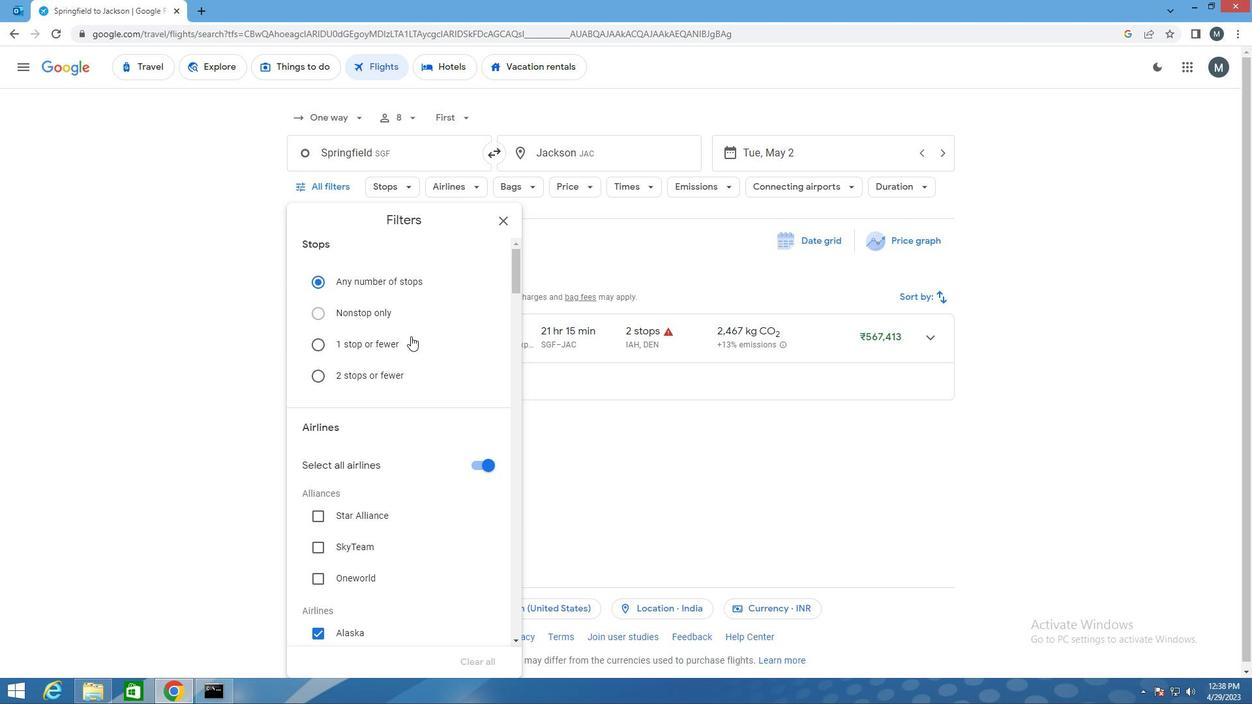 
Action: Mouse moved to (319, 317)
Screenshot: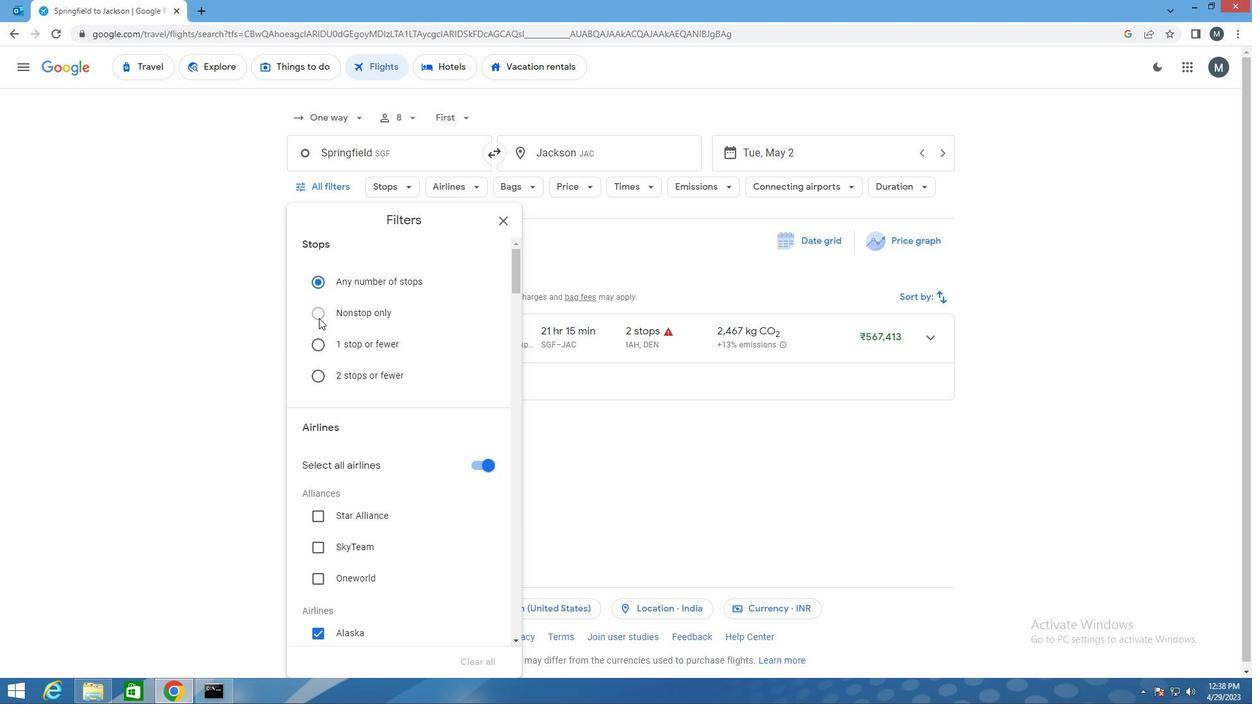 
Action: Mouse pressed left at (319, 317)
Screenshot: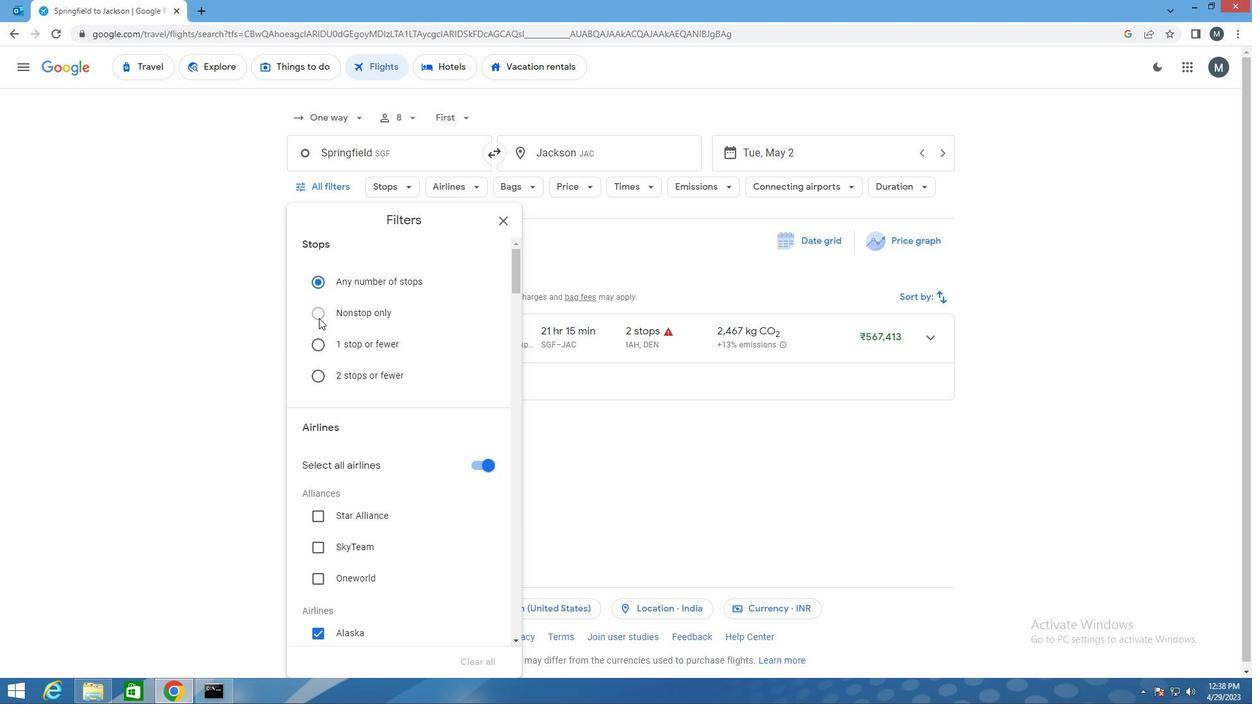 
Action: Mouse pressed left at (319, 317)
Screenshot: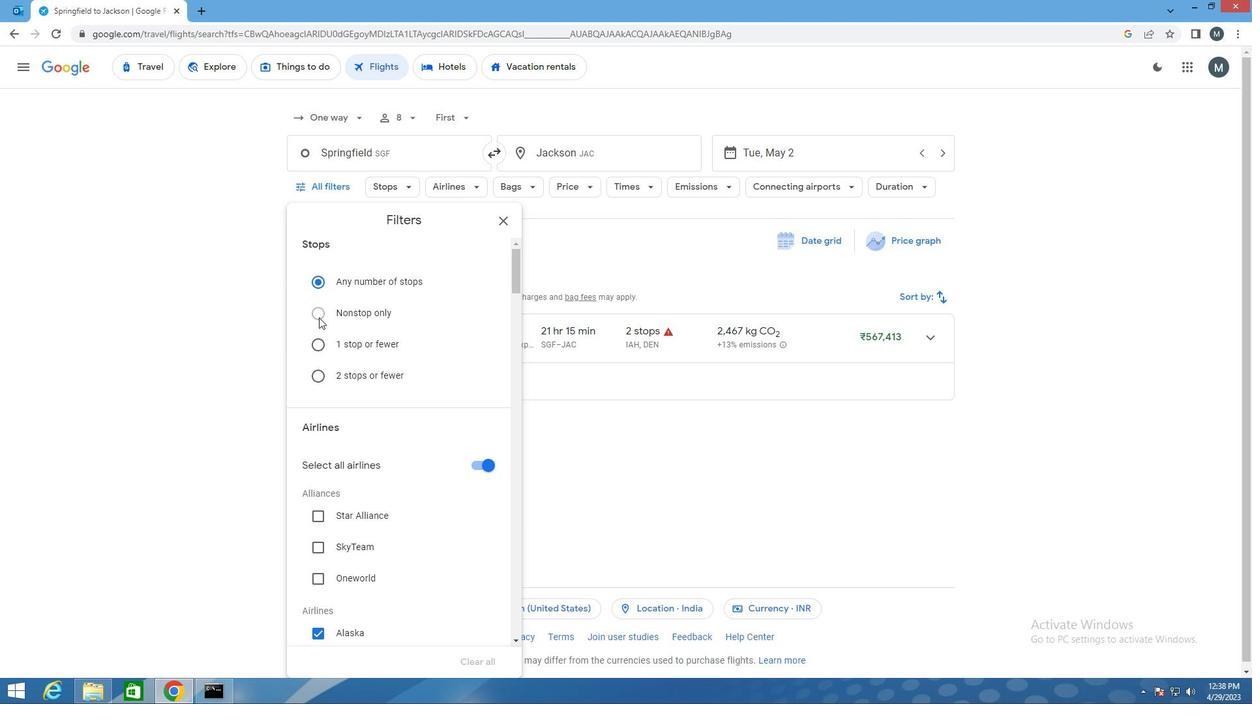 
Action: Mouse pressed left at (319, 317)
Screenshot: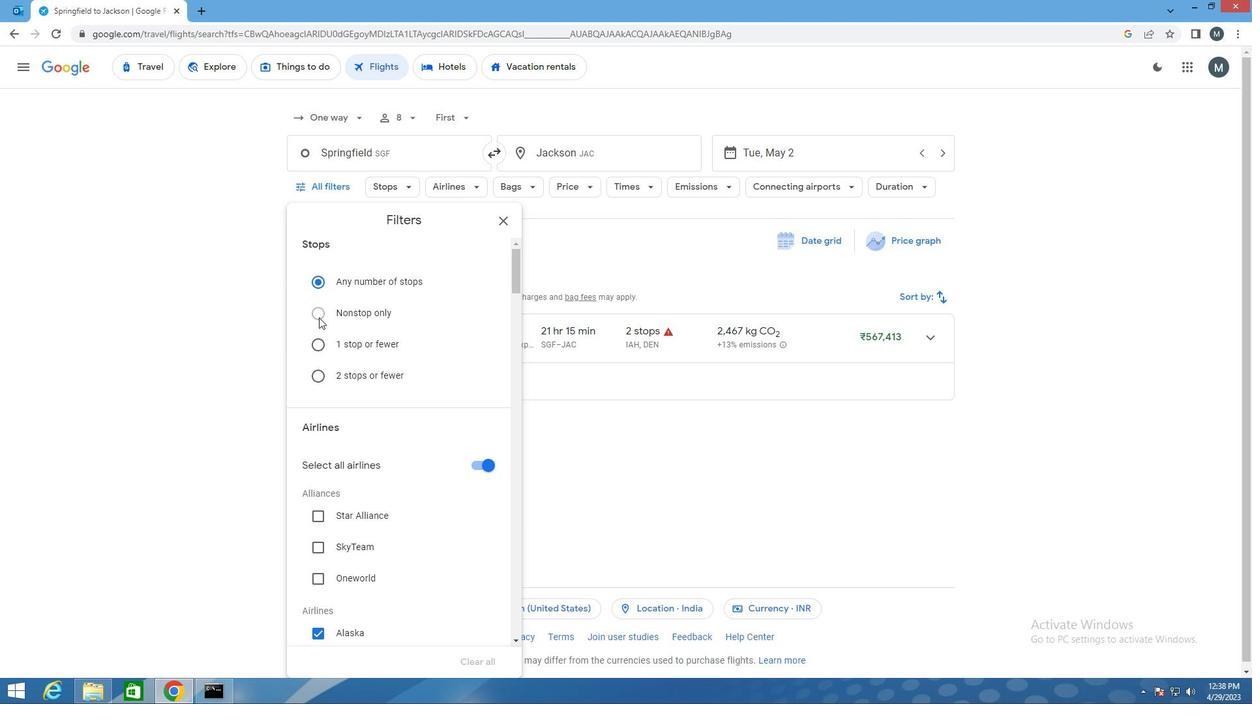 
Action: Mouse pressed left at (319, 317)
Screenshot: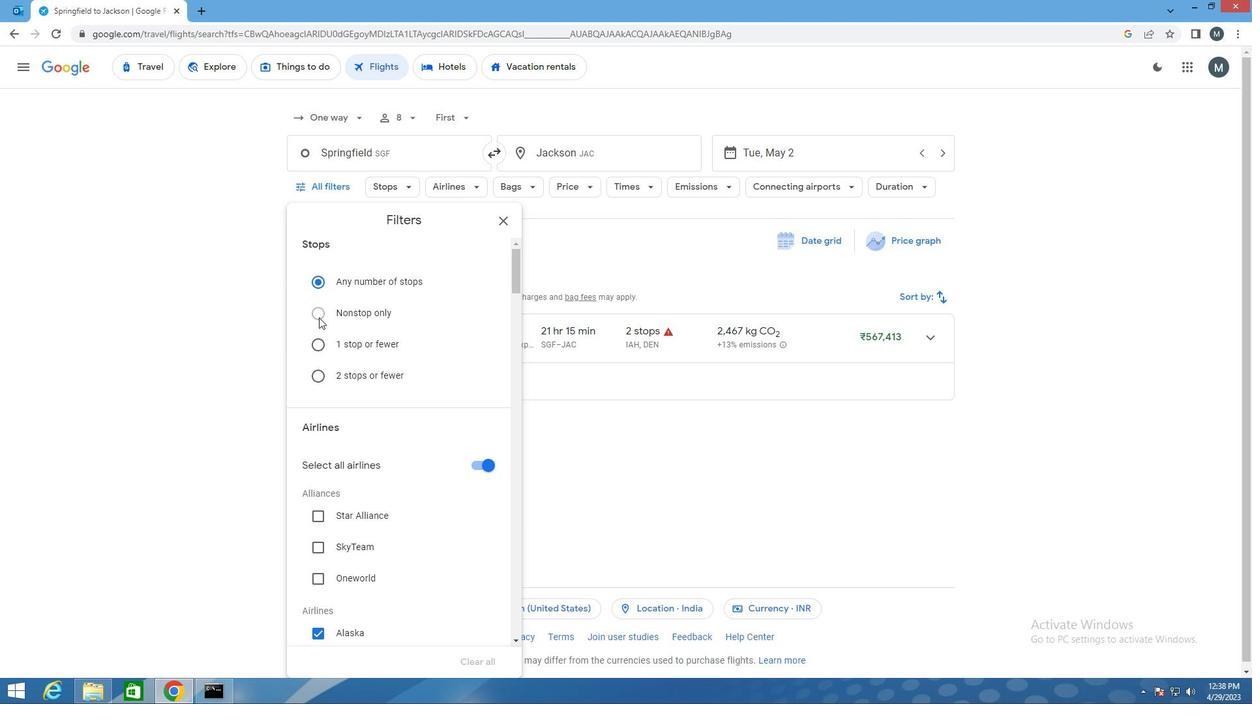 
Action: Mouse moved to (318, 317)
Screenshot: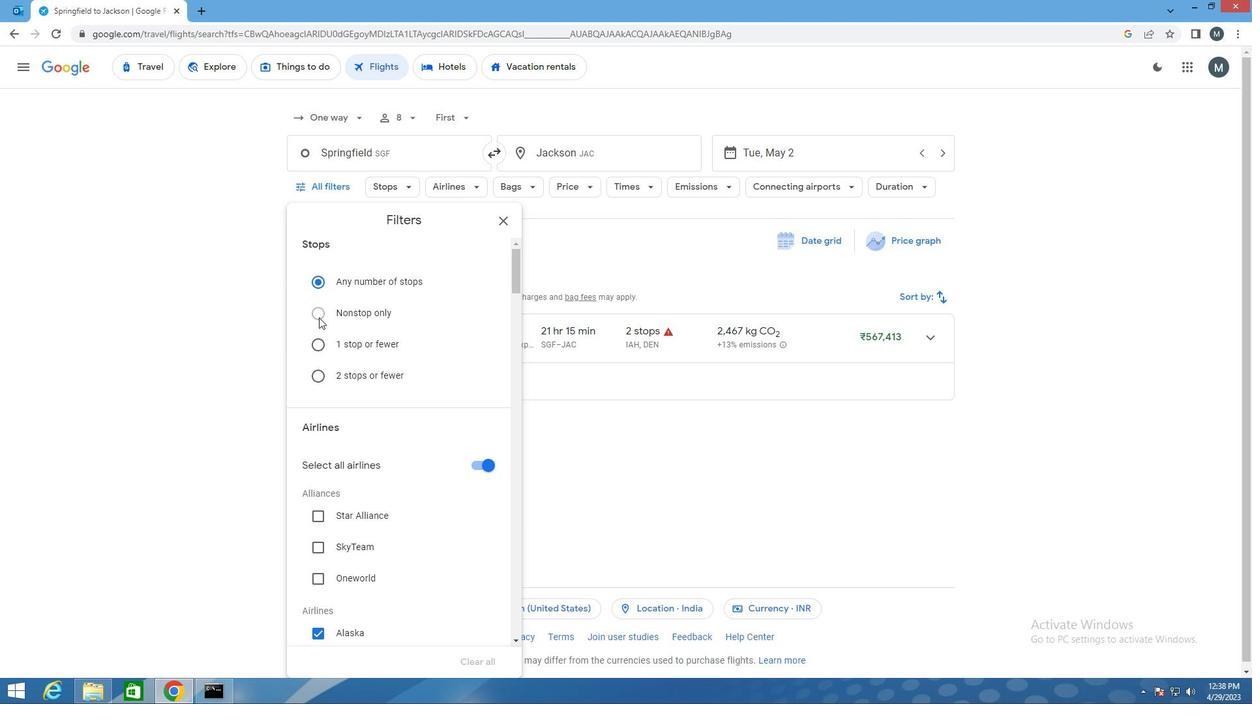 
Action: Mouse pressed left at (318, 317)
Screenshot: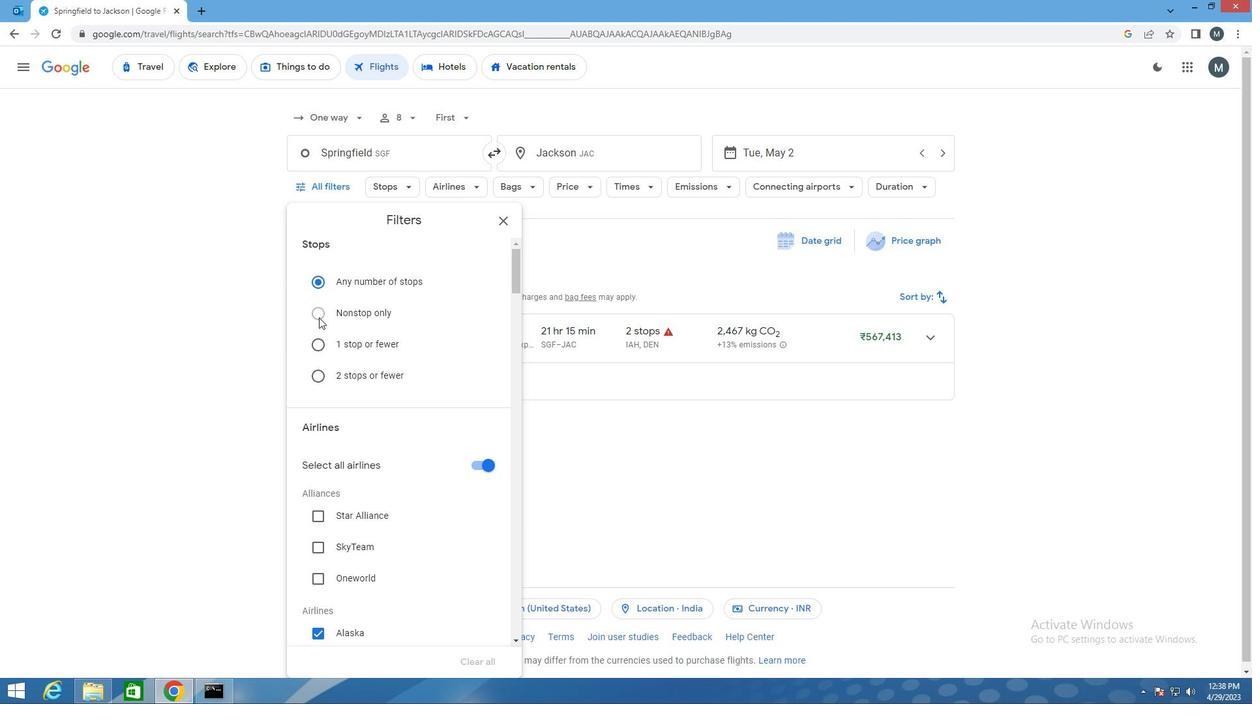 
Action: Mouse moved to (318, 315)
Screenshot: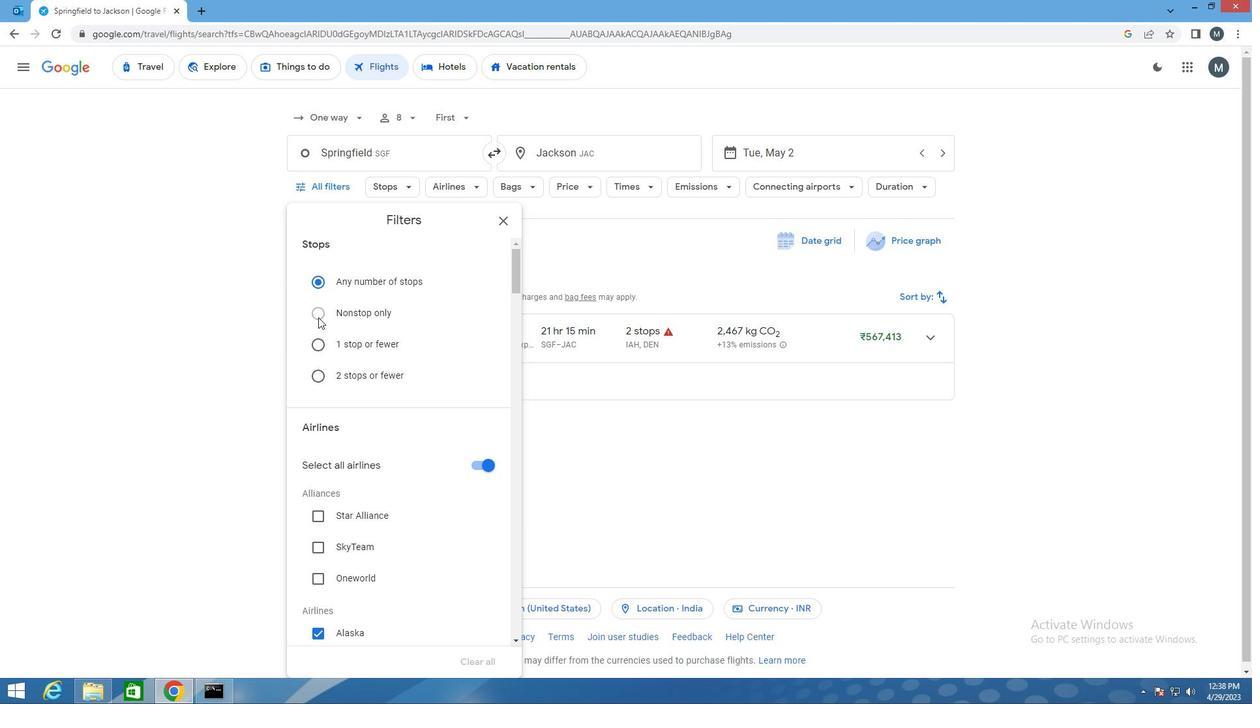 
Action: Mouse pressed left at (318, 315)
Screenshot: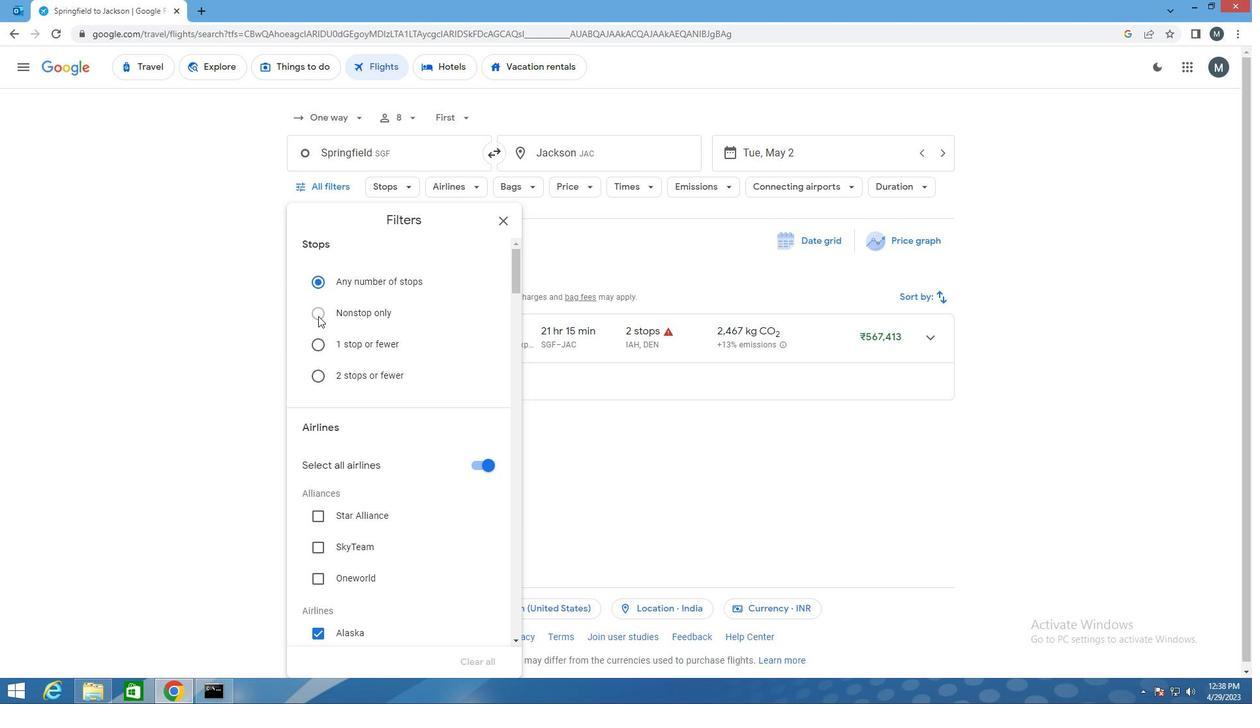 
Action: Mouse moved to (318, 314)
Screenshot: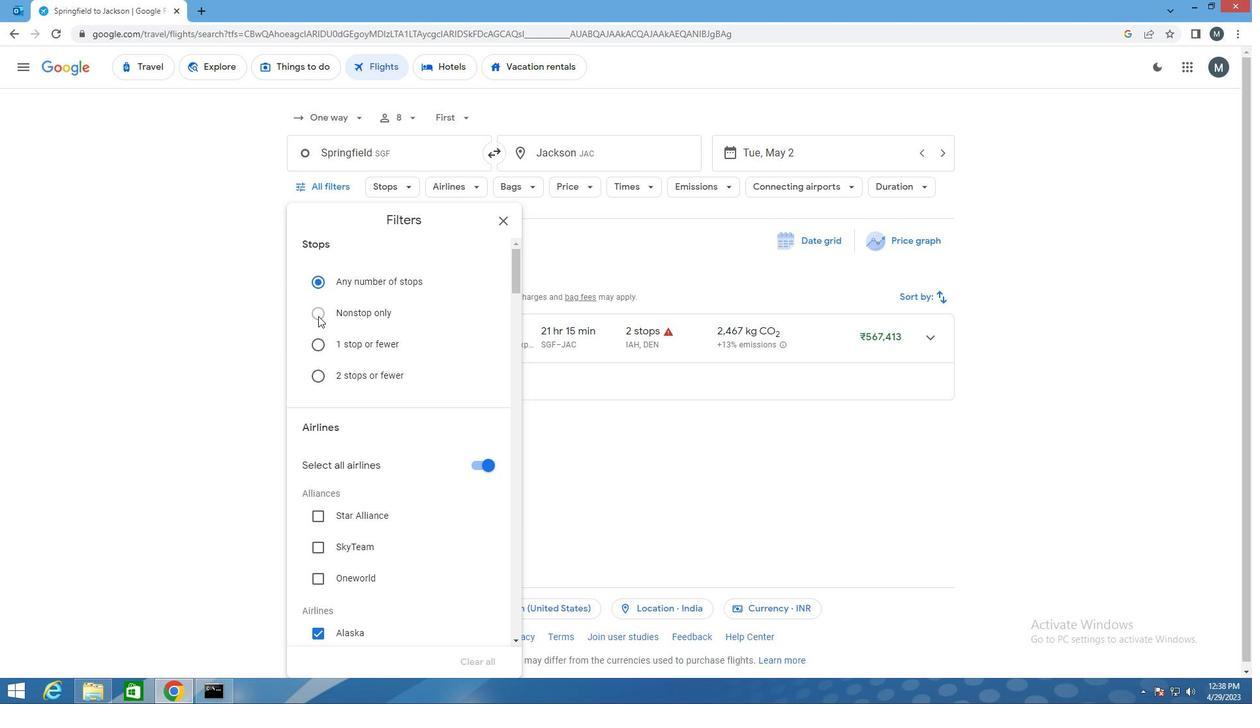 
Action: Mouse pressed left at (318, 314)
Screenshot: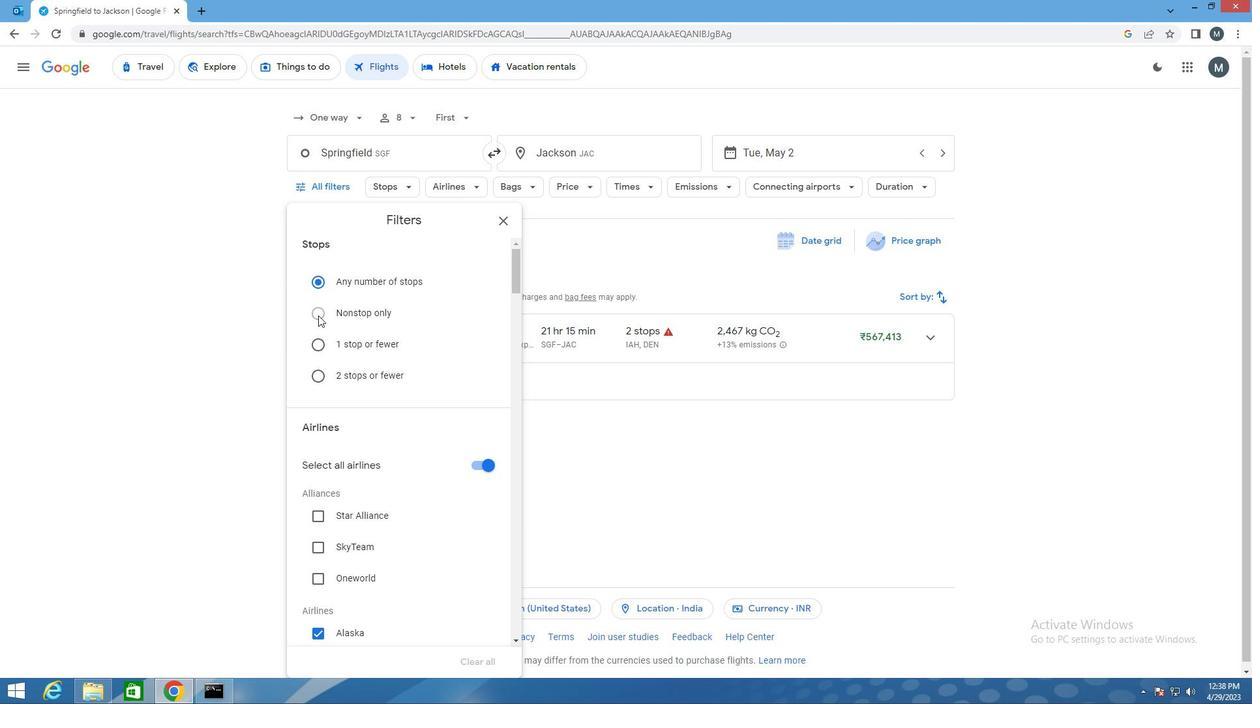 
Action: Mouse moved to (319, 313)
Screenshot: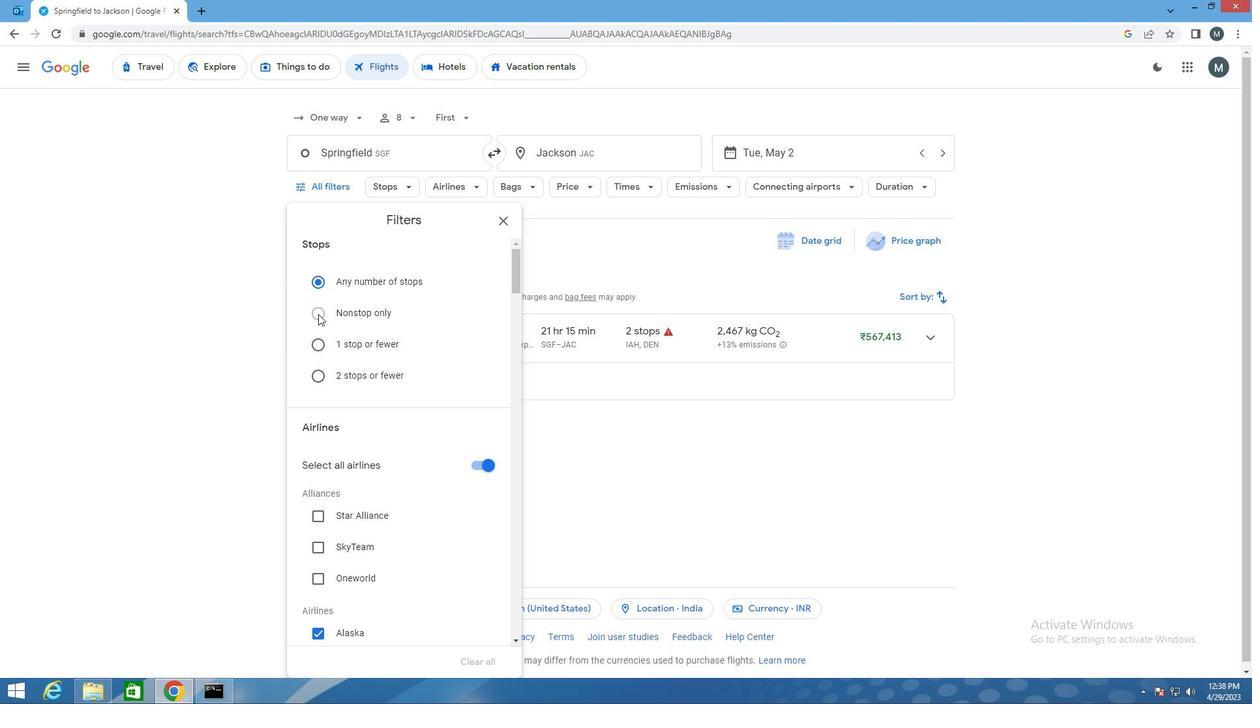 
Action: Mouse pressed left at (319, 313)
Screenshot: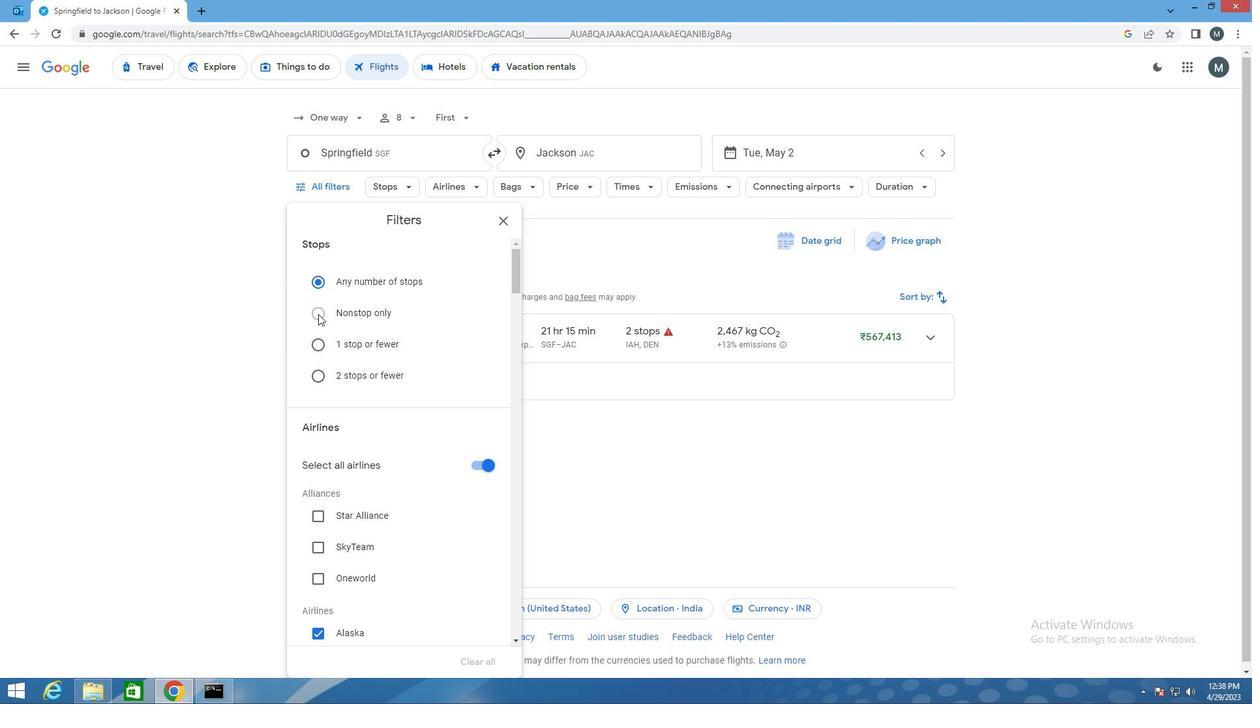 
Action: Mouse pressed left at (319, 313)
Screenshot: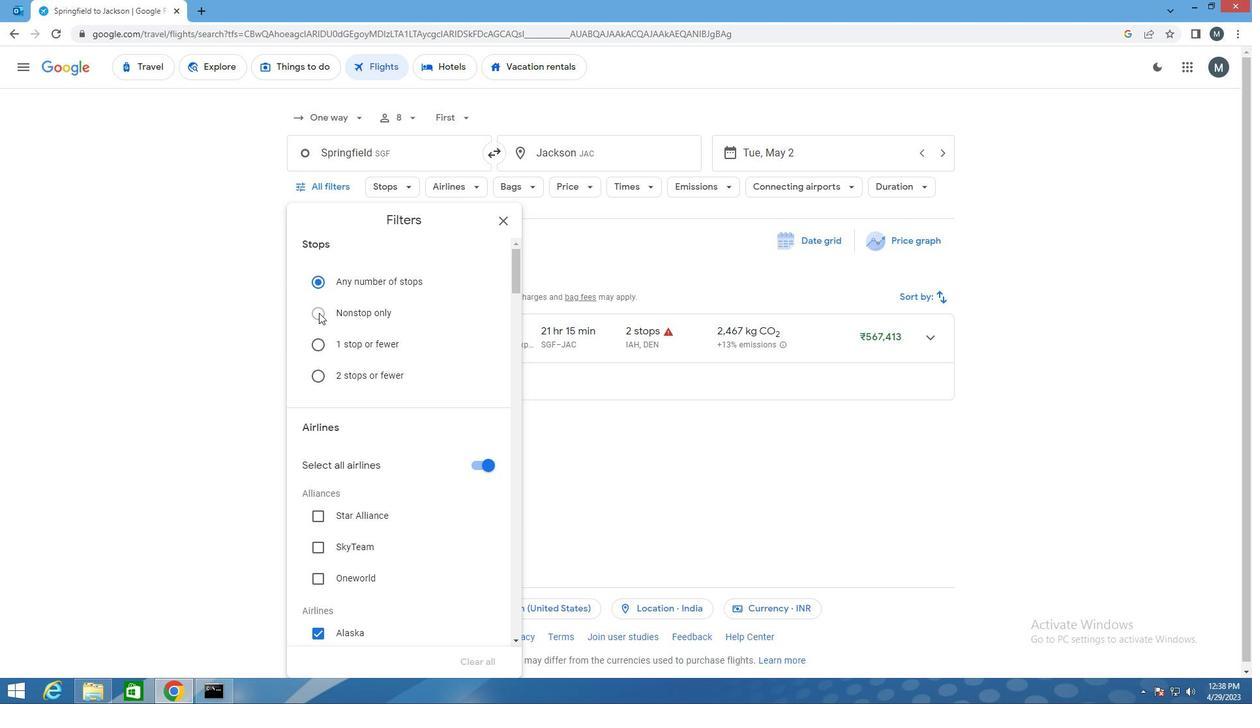
Action: Mouse pressed left at (319, 313)
Screenshot: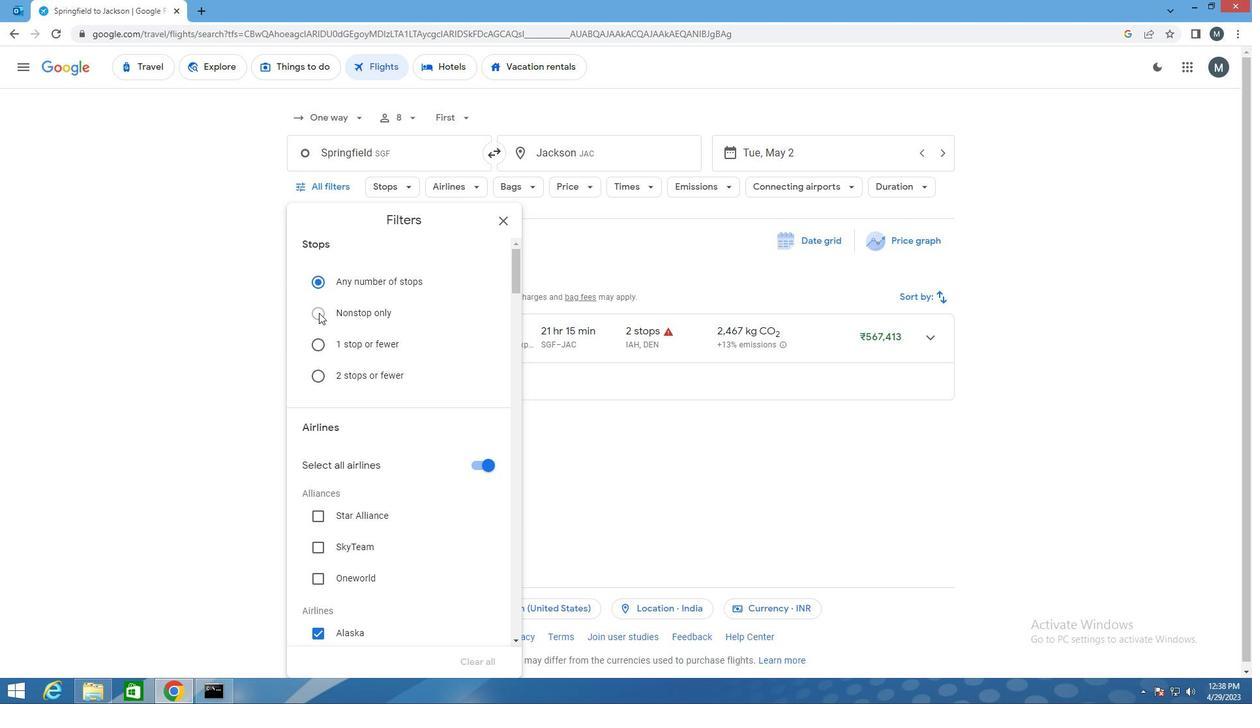 
Action: Mouse pressed left at (319, 313)
Screenshot: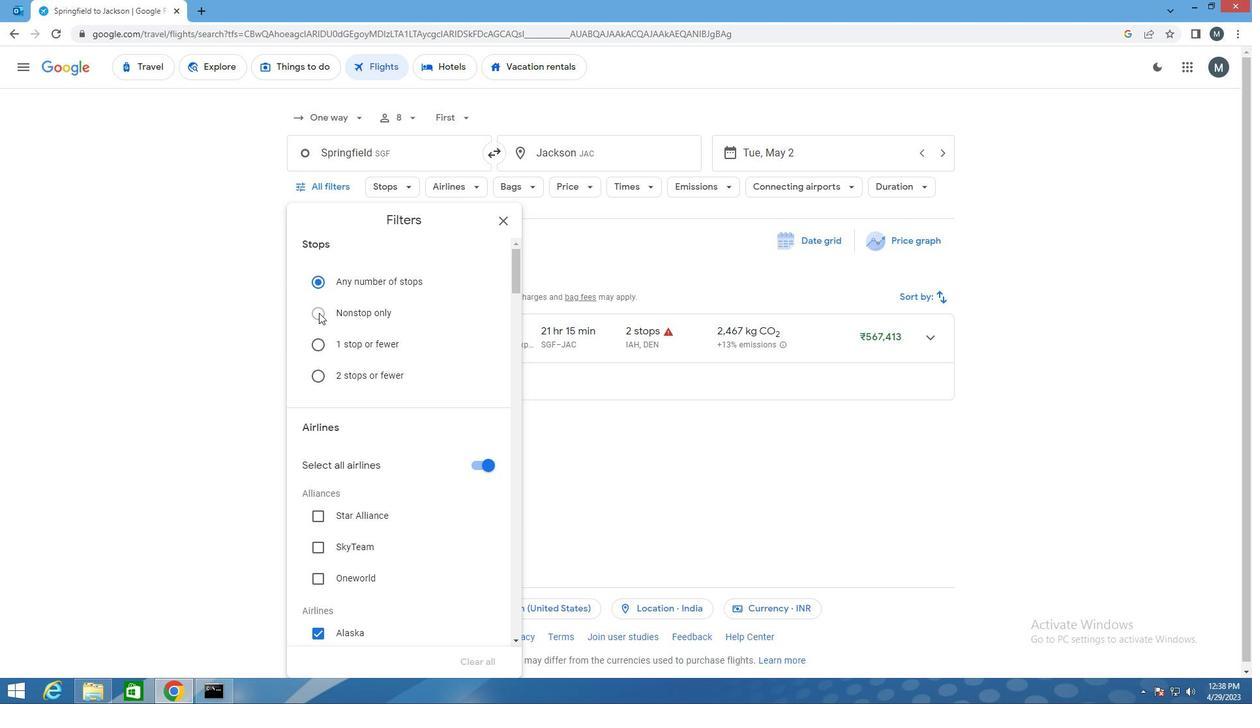
Action: Mouse moved to (319, 312)
Screenshot: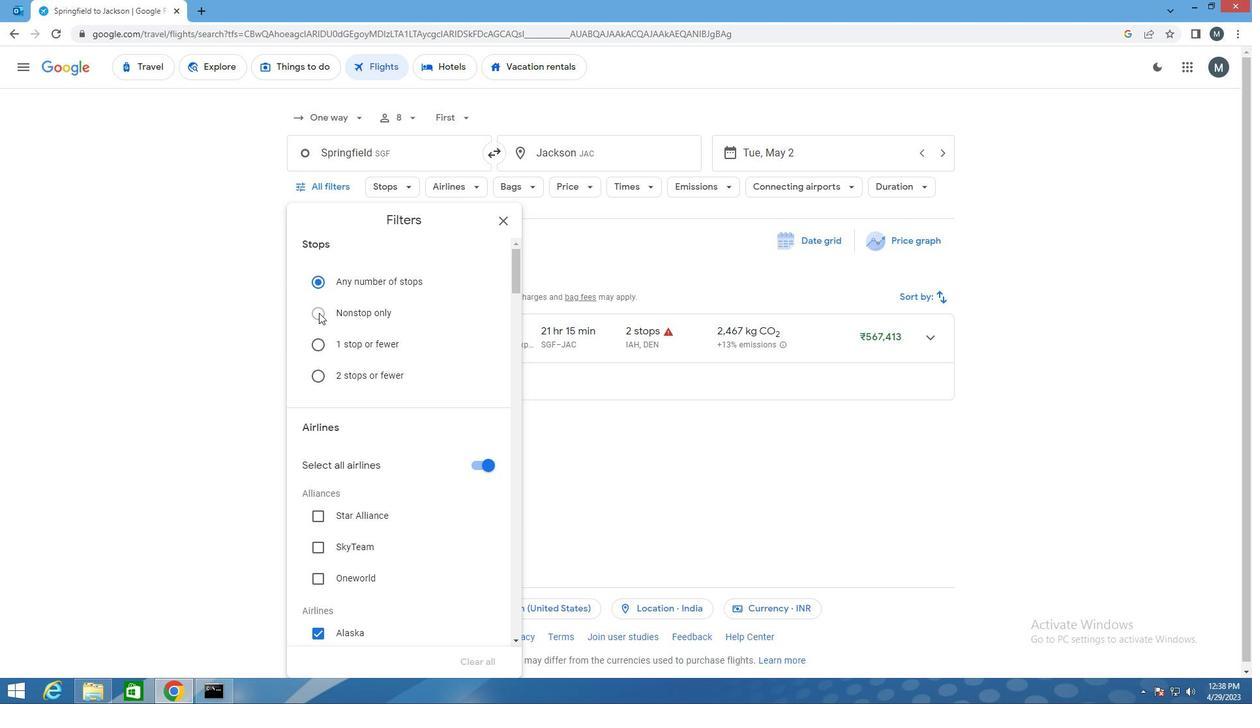 
Action: Mouse pressed left at (319, 312)
Screenshot: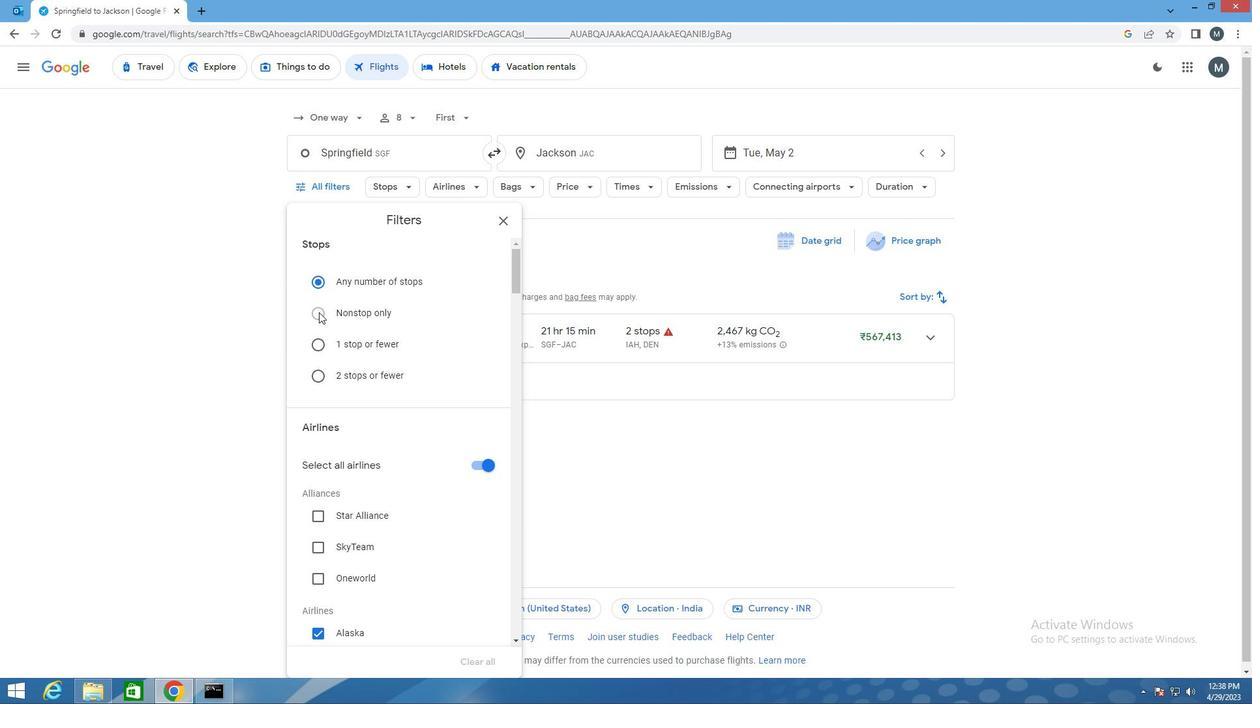 
Action: Mouse pressed left at (319, 312)
Screenshot: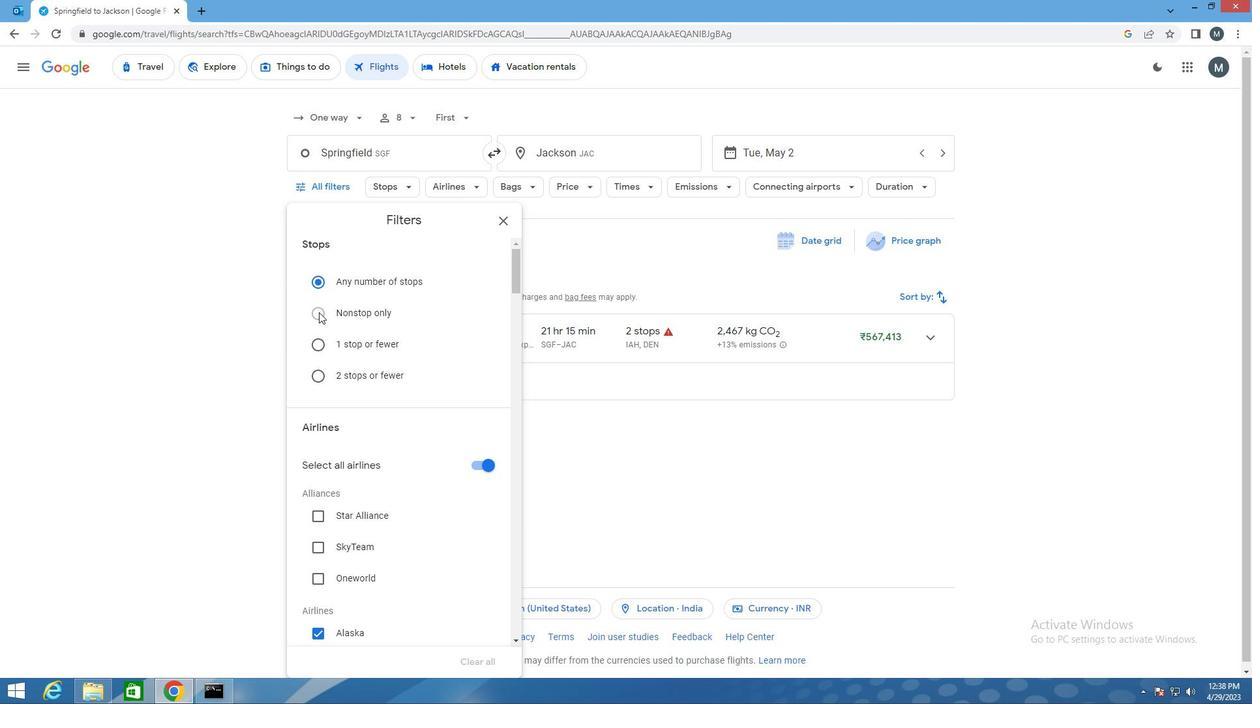 
Action: Mouse moved to (319, 311)
Screenshot: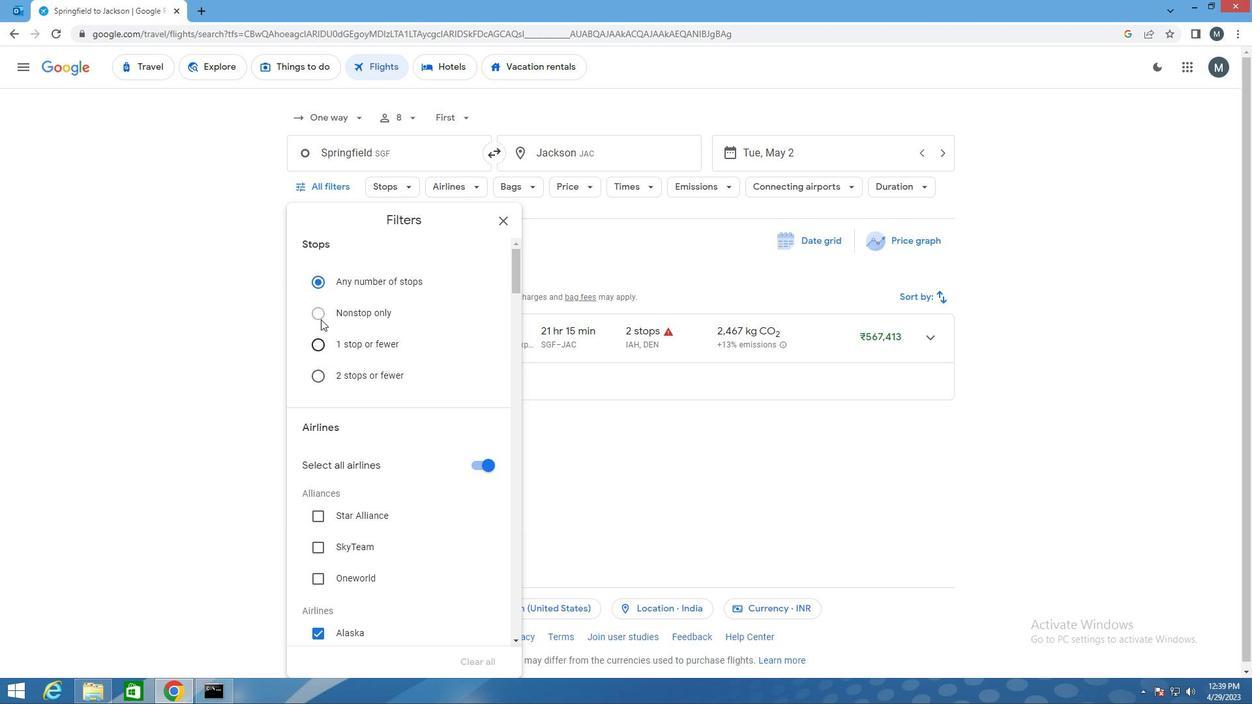 
Action: Mouse pressed left at (319, 311)
Screenshot: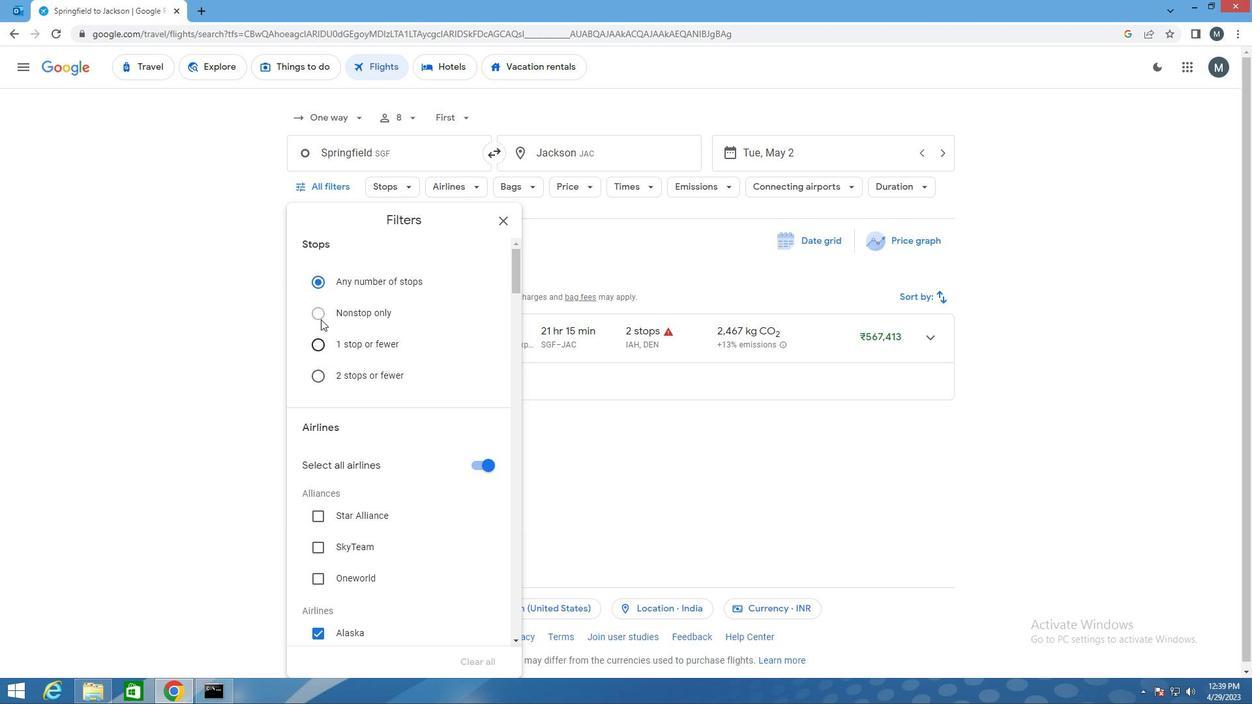 
Action: Mouse moved to (319, 337)
Screenshot: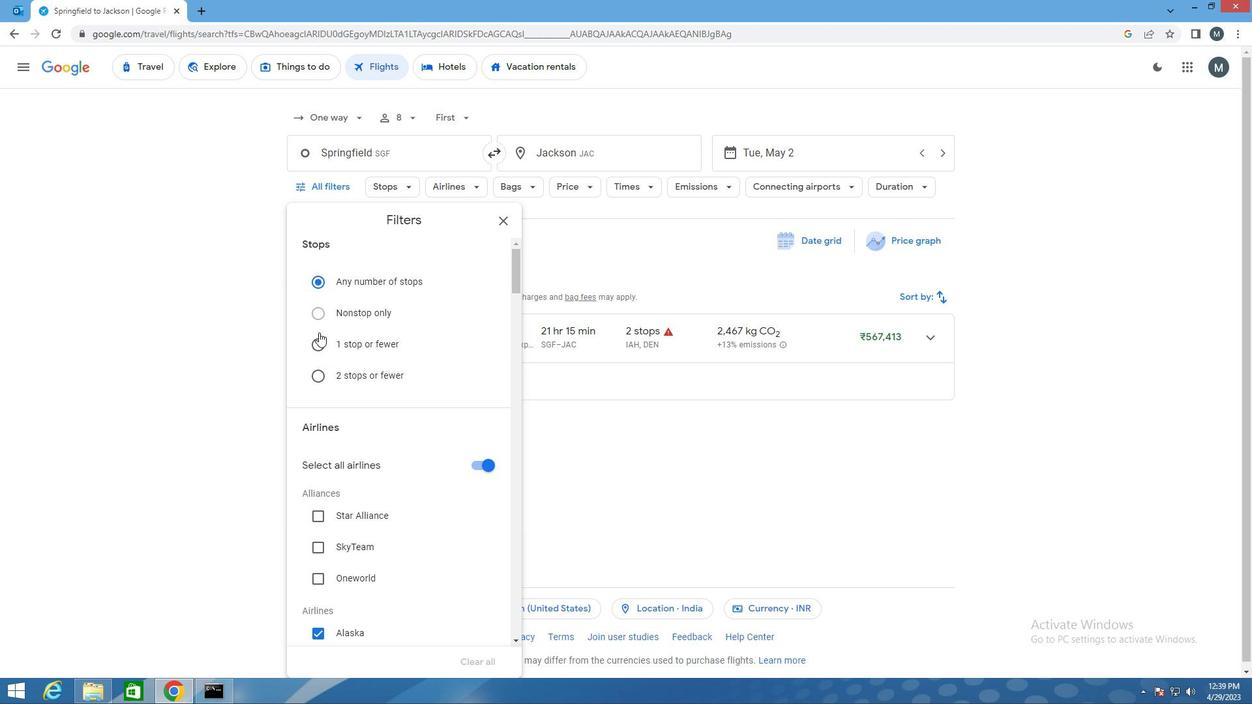 
Action: Mouse pressed left at (319, 337)
Screenshot: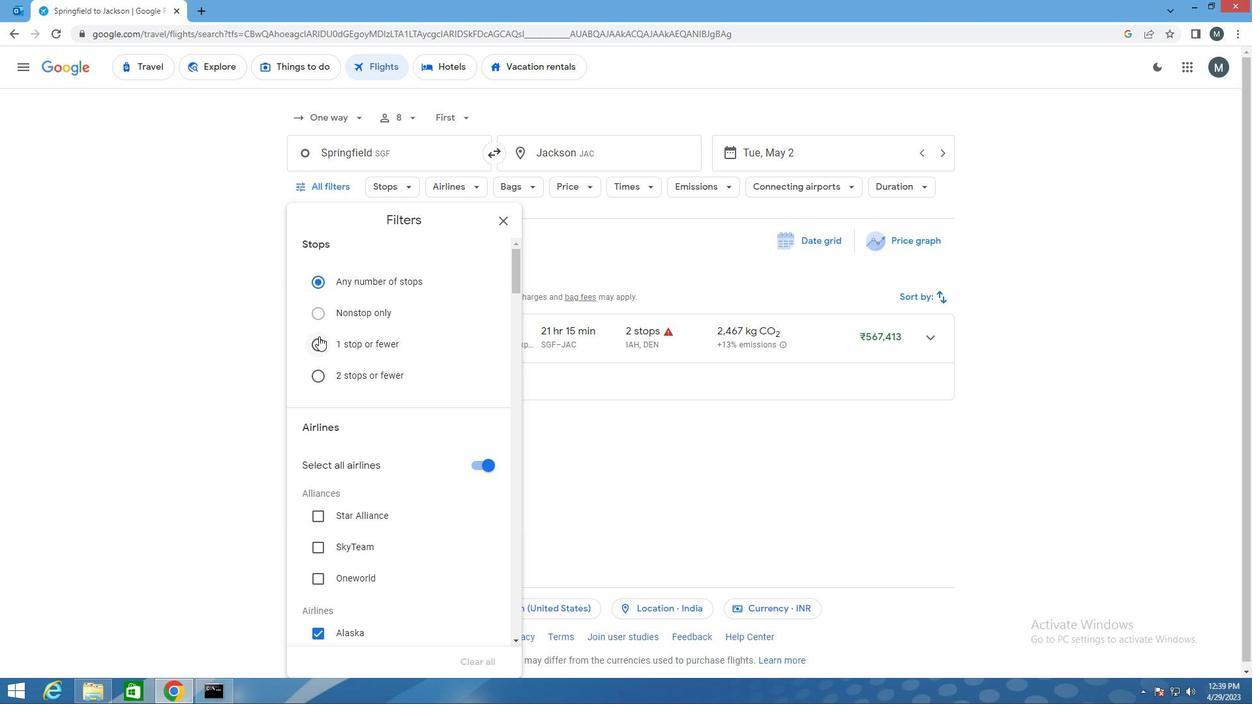 
Action: Mouse moved to (320, 312)
Screenshot: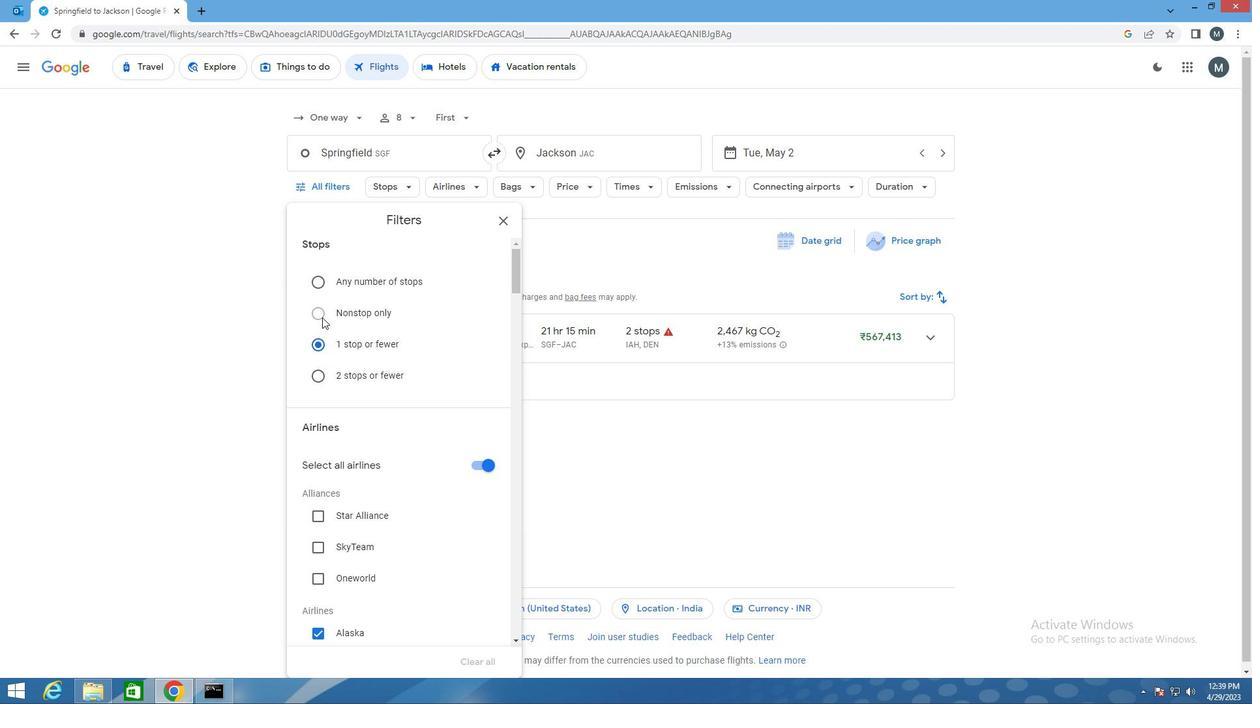 
Action: Mouse pressed left at (320, 312)
Screenshot: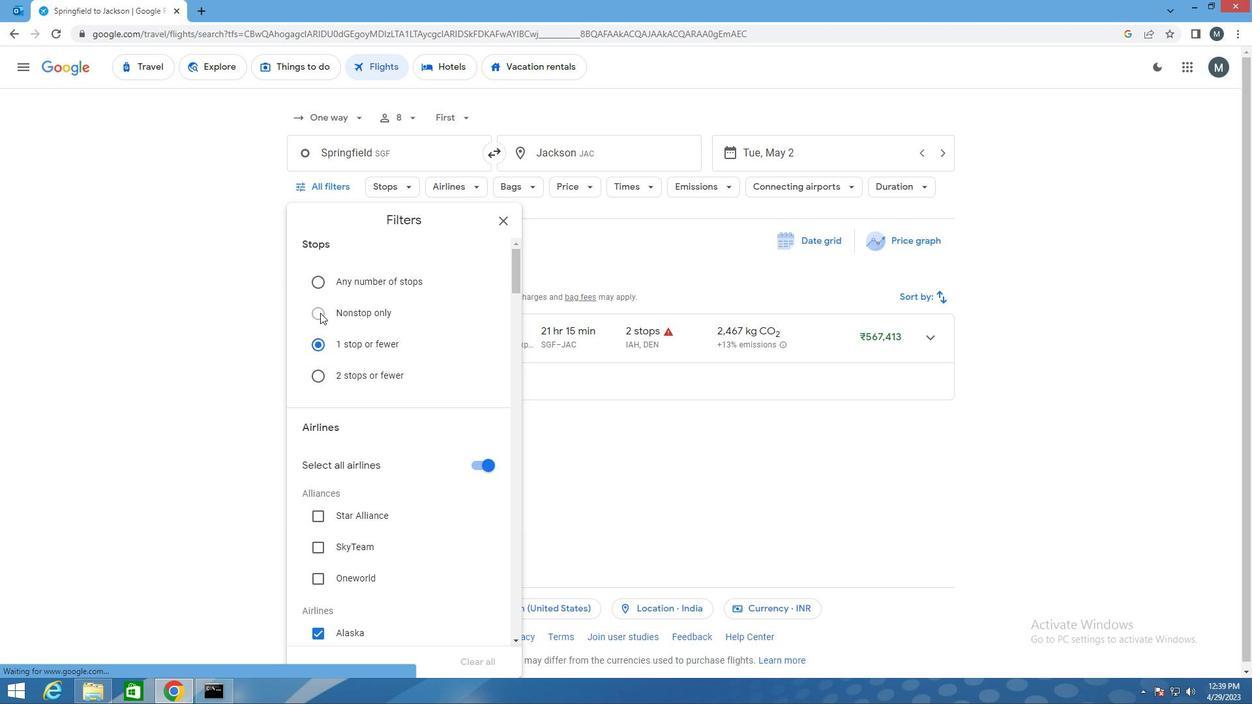 
Action: Mouse moved to (322, 306)
Screenshot: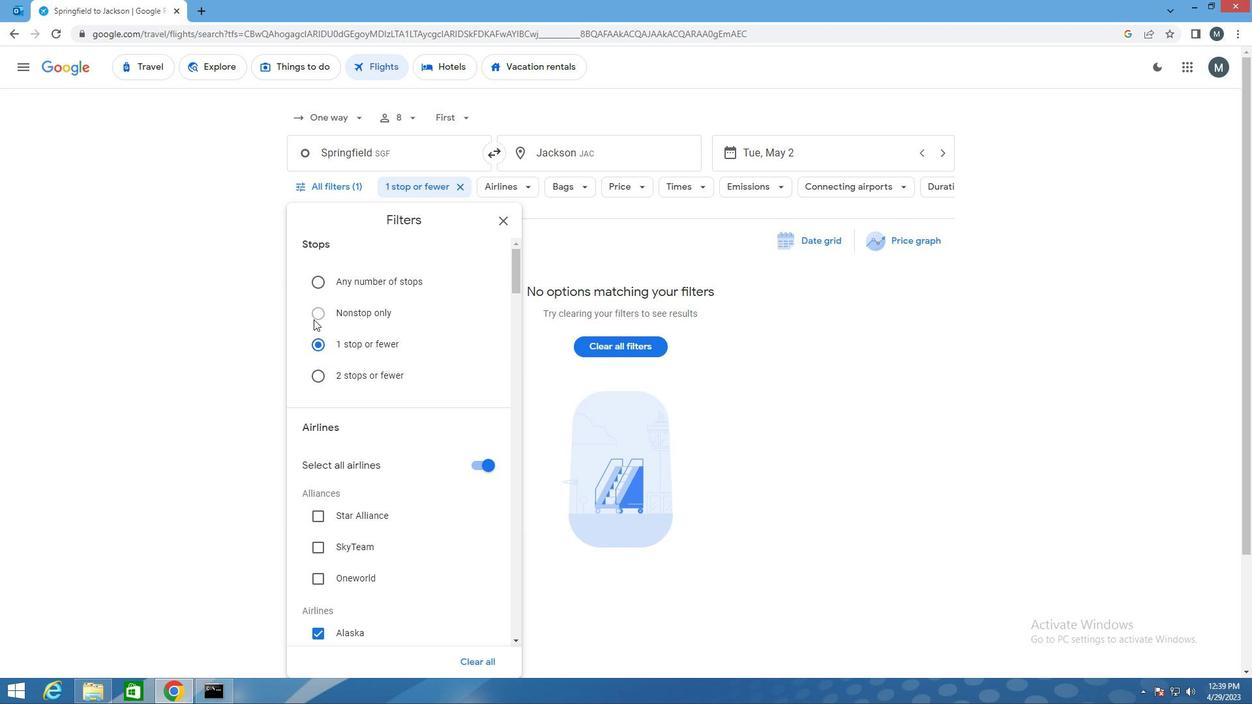 
Action: Mouse pressed left at (322, 306)
Screenshot: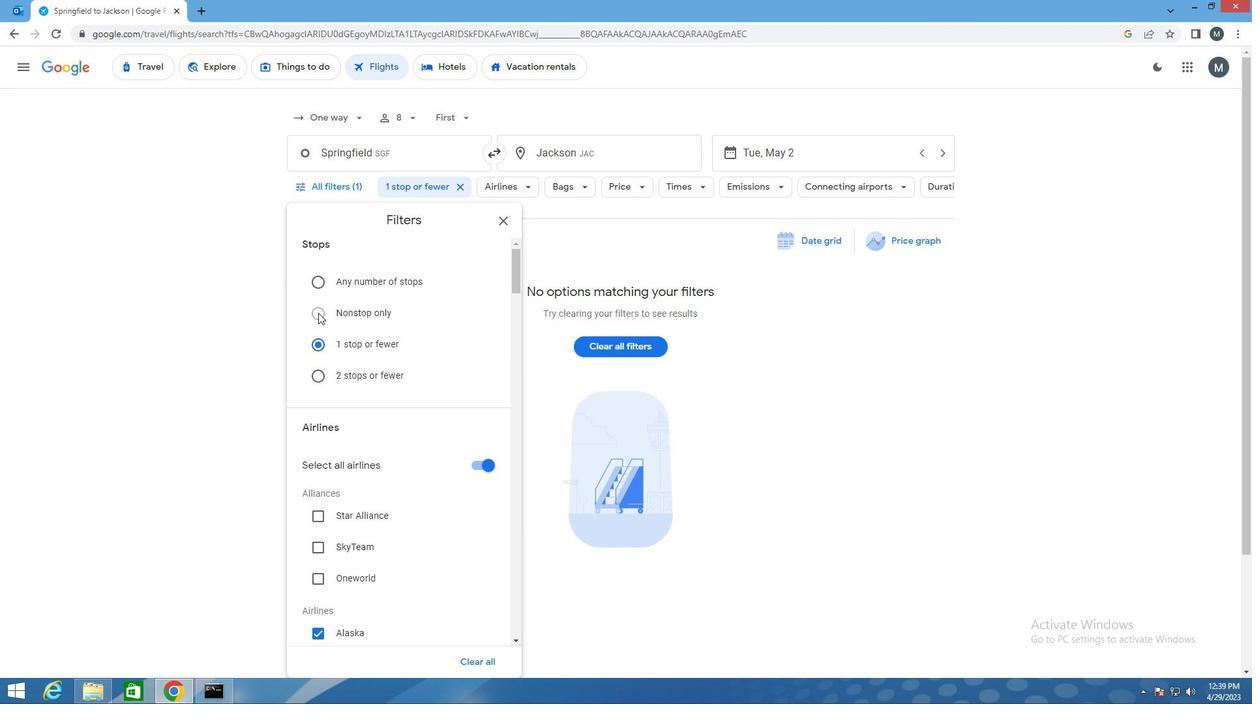 
Action: Mouse moved to (319, 308)
Screenshot: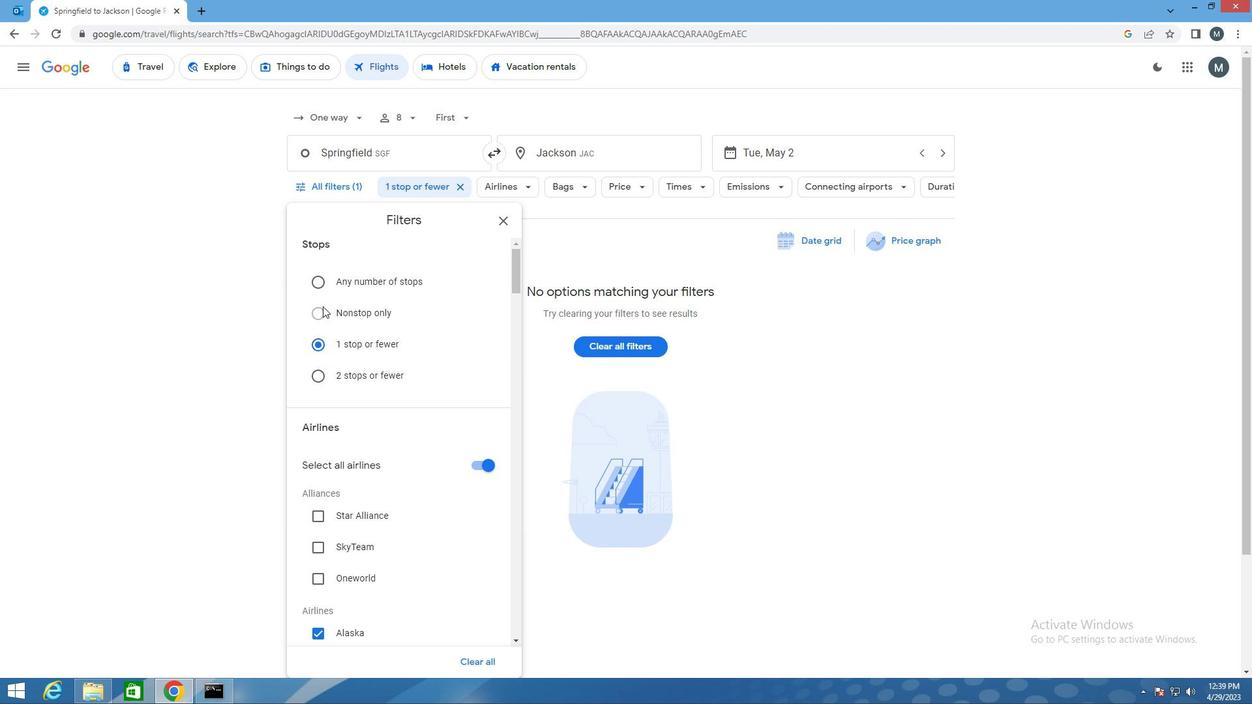 
Action: Mouse pressed left at (319, 308)
Screenshot: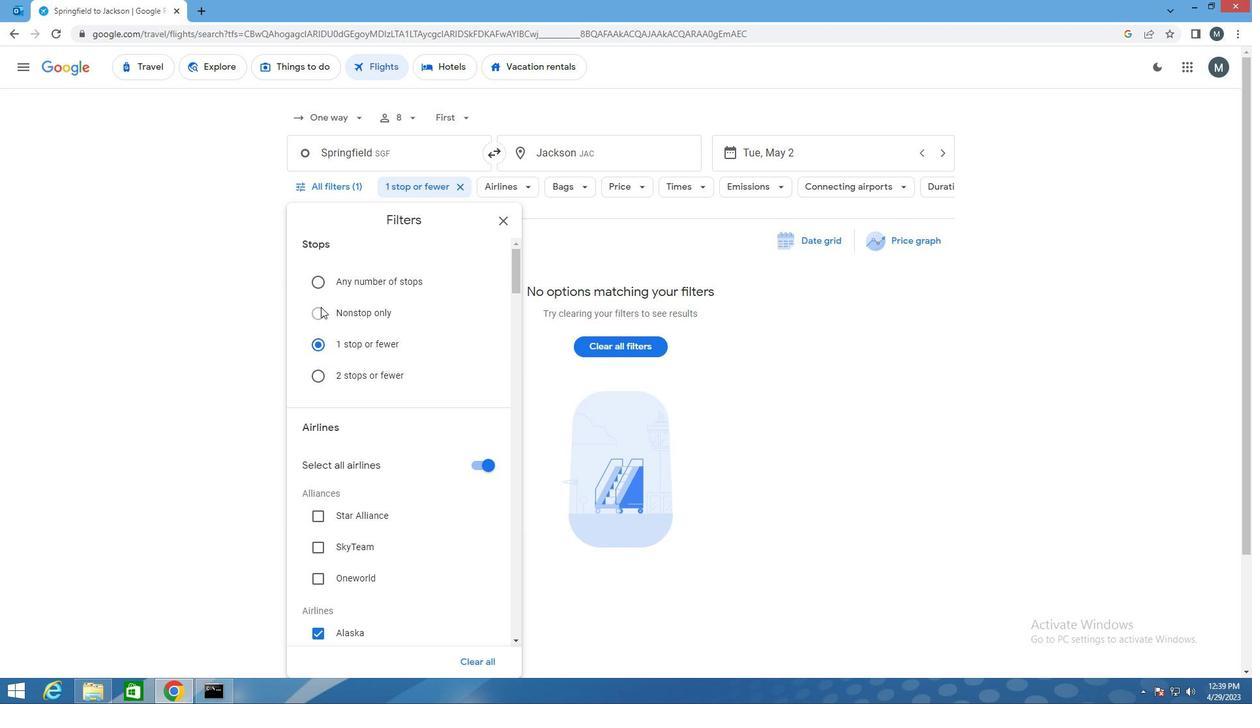 
Action: Mouse moved to (319, 308)
Screenshot: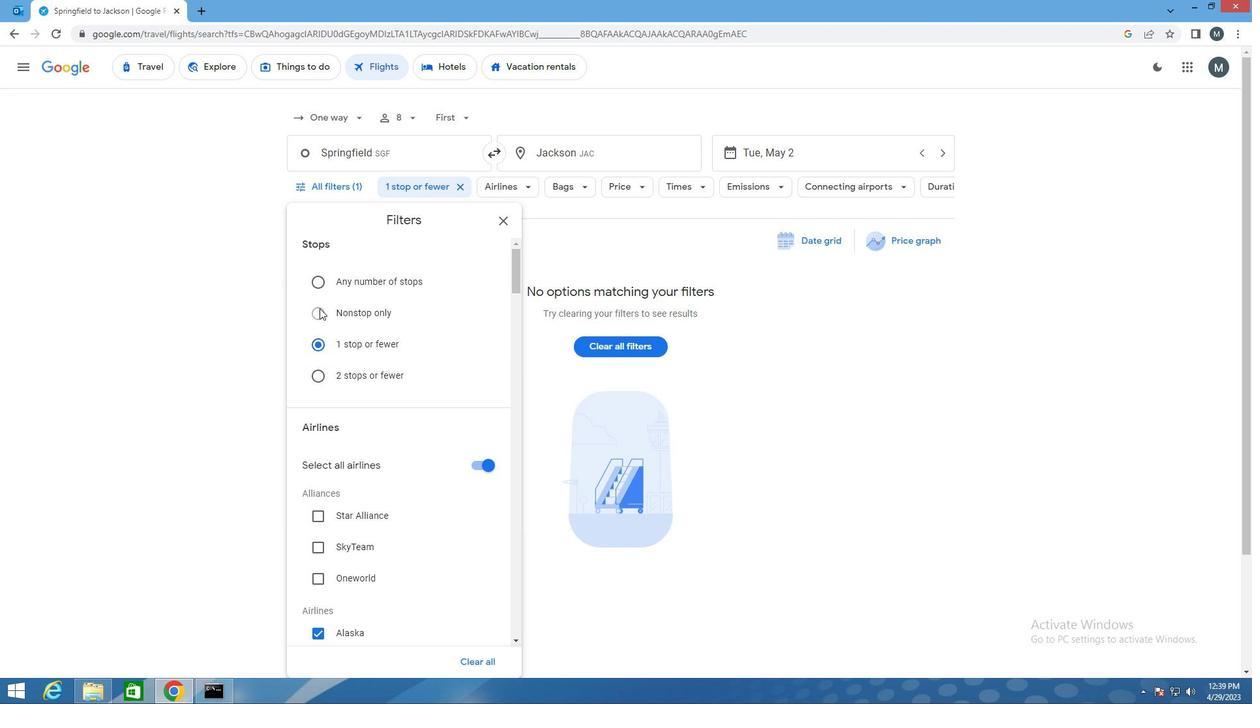 
Action: Mouse pressed left at (319, 308)
Screenshot: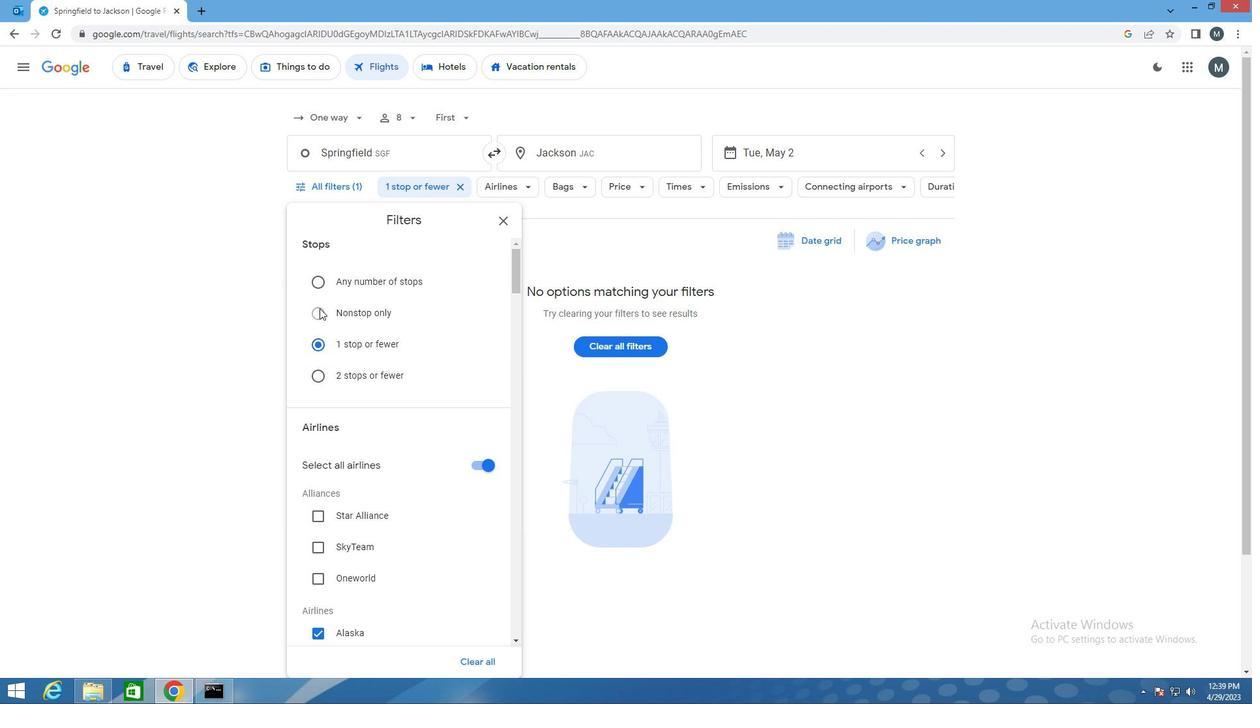 
Action: Mouse pressed left at (319, 308)
Screenshot: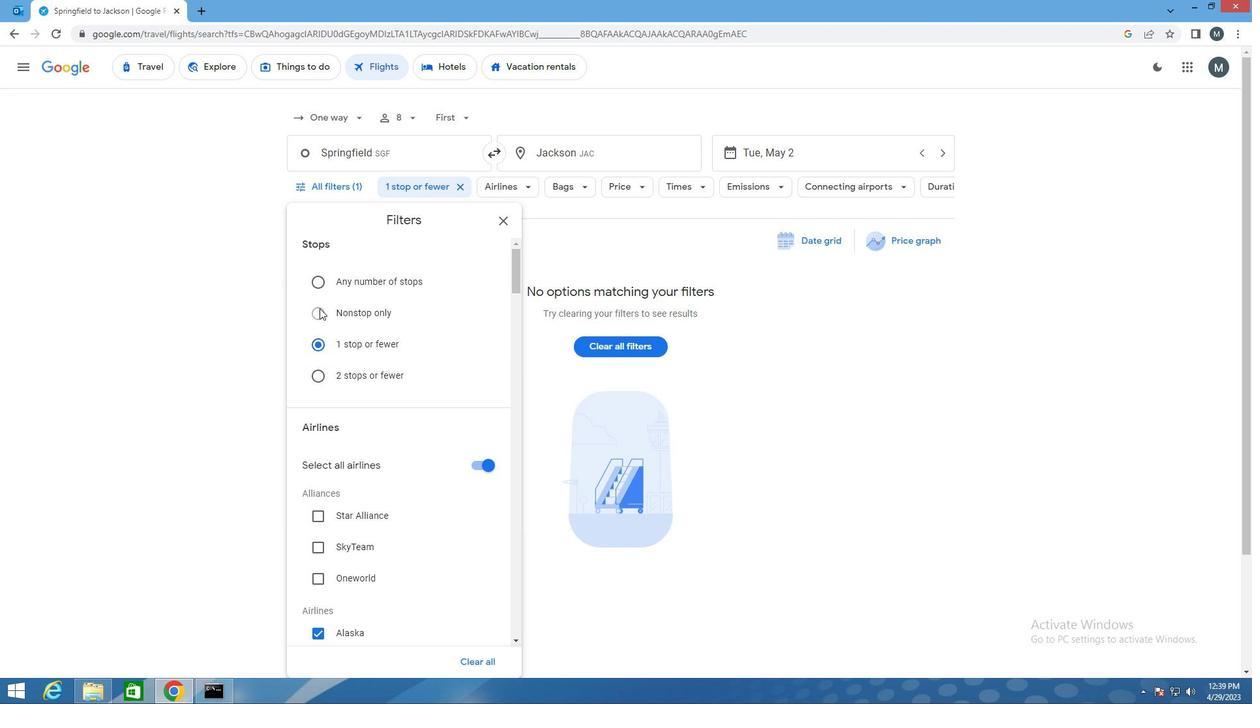 
Action: Mouse moved to (319, 279)
Screenshot: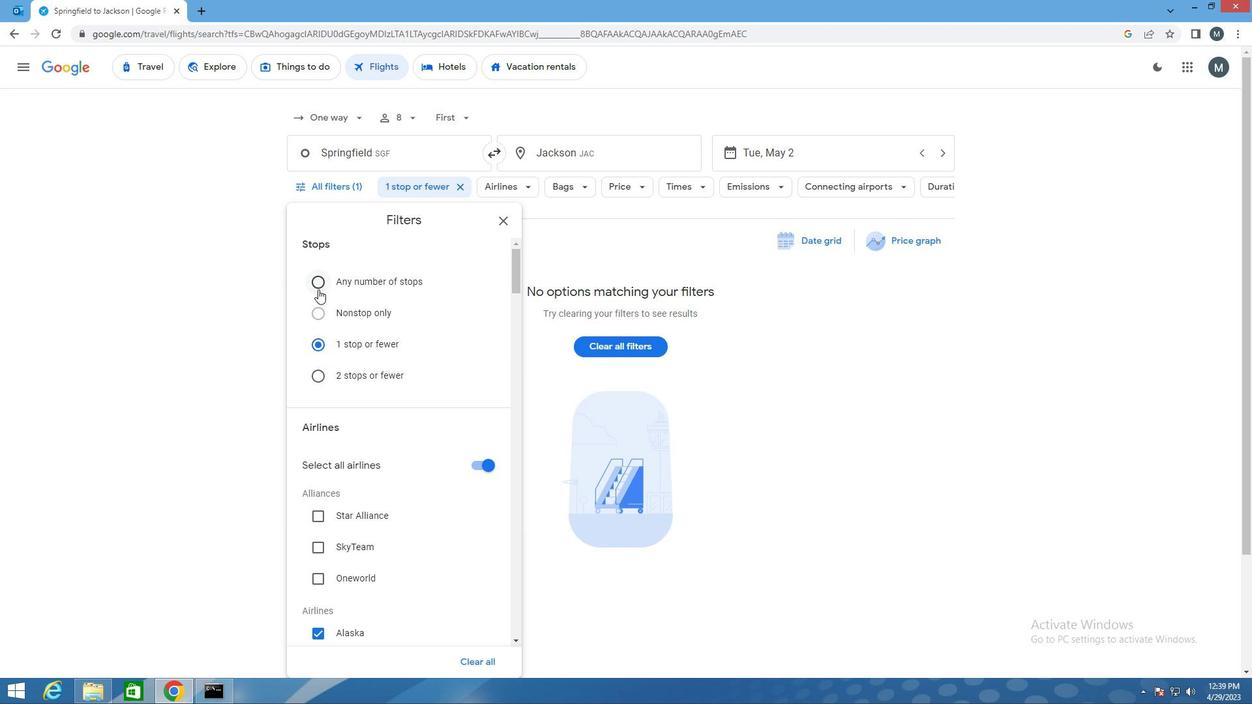 
Action: Mouse pressed left at (319, 279)
Screenshot: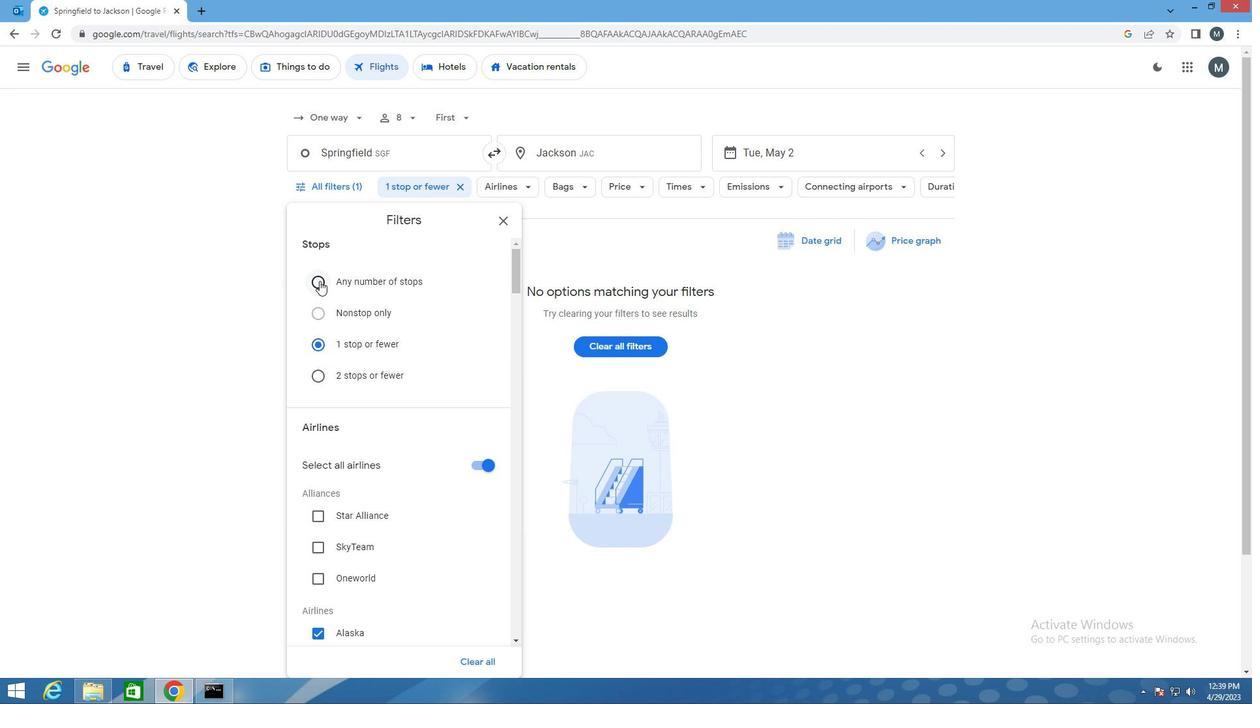 
Action: Mouse moved to (394, 384)
Screenshot: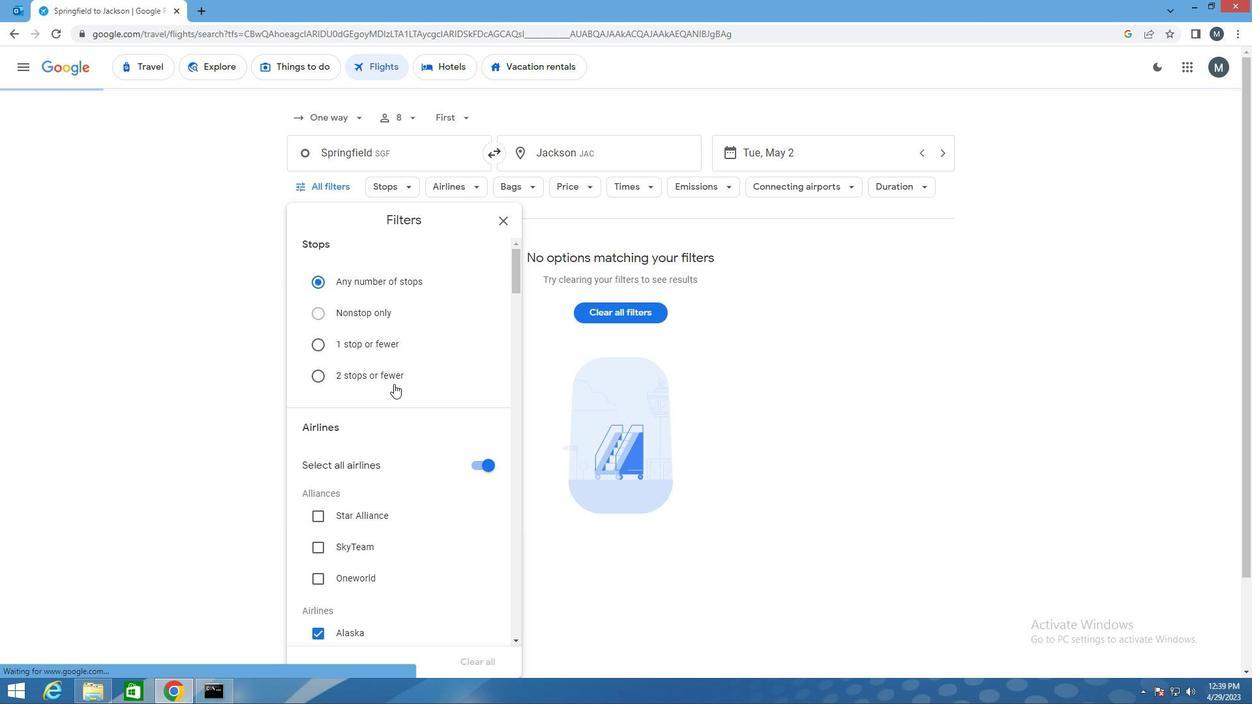
Action: Mouse scrolled (394, 383) with delta (0, 0)
Screenshot: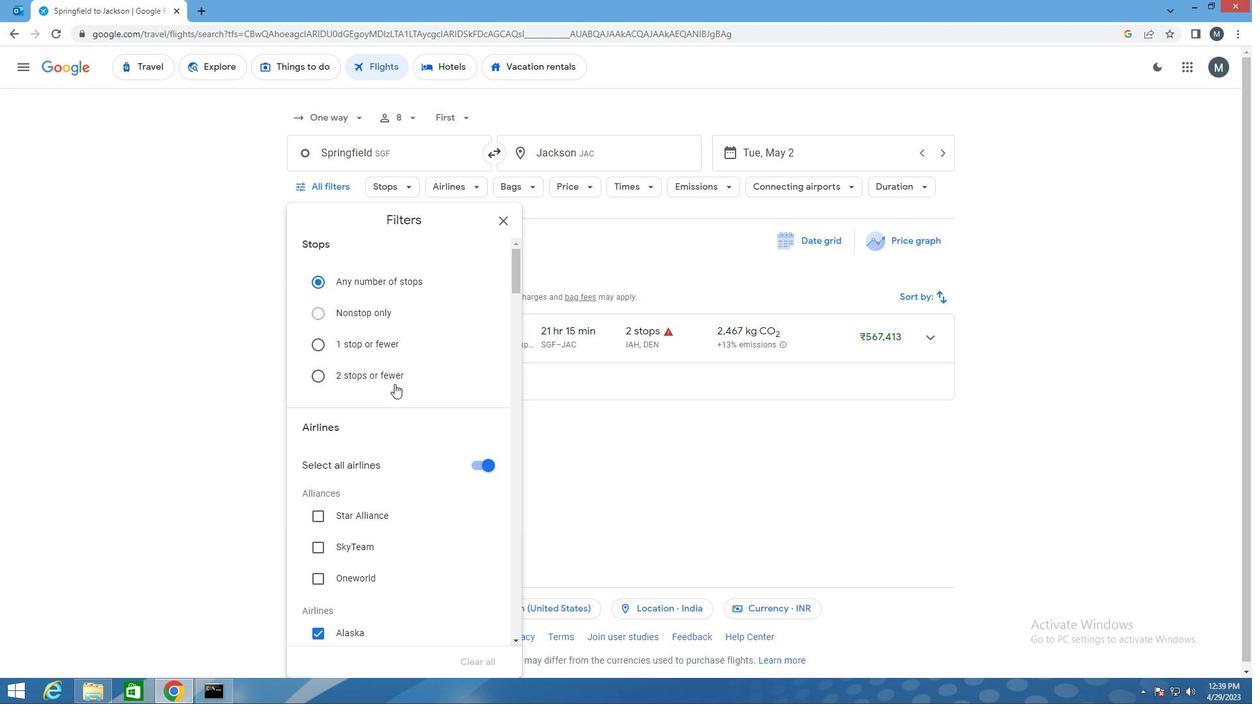 
Action: Mouse moved to (422, 416)
Screenshot: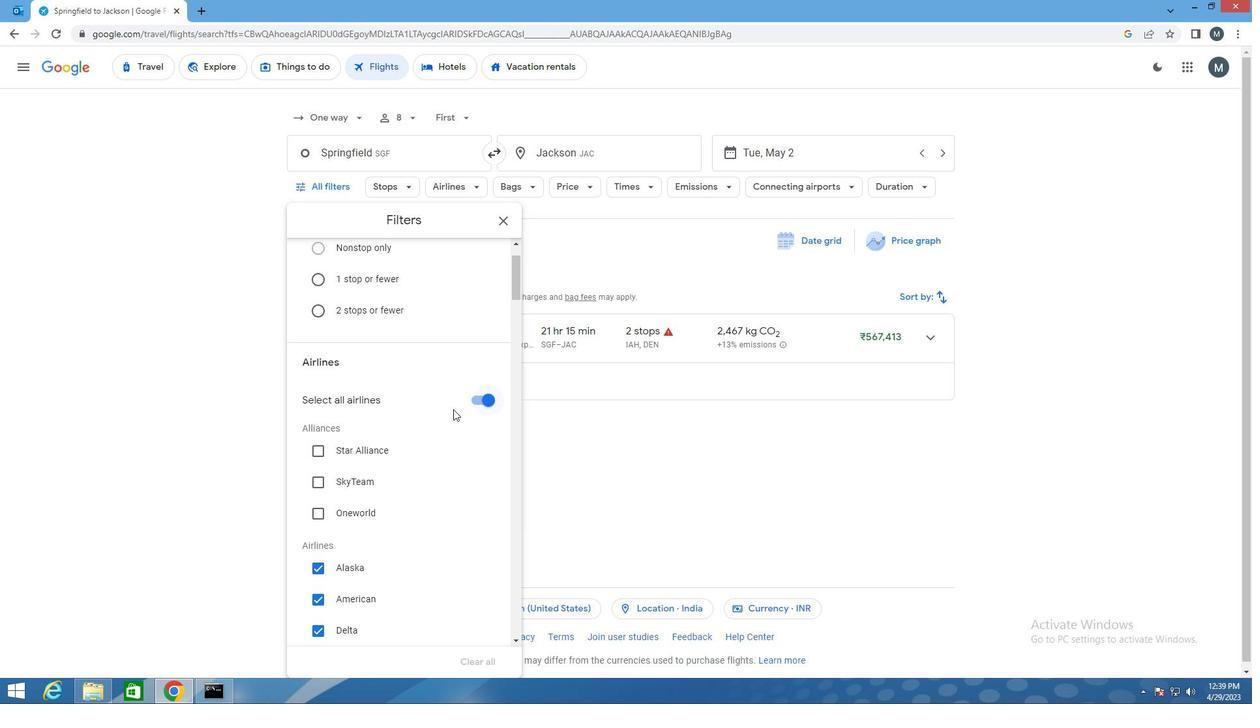 
Action: Mouse scrolled (422, 416) with delta (0, 0)
Screenshot: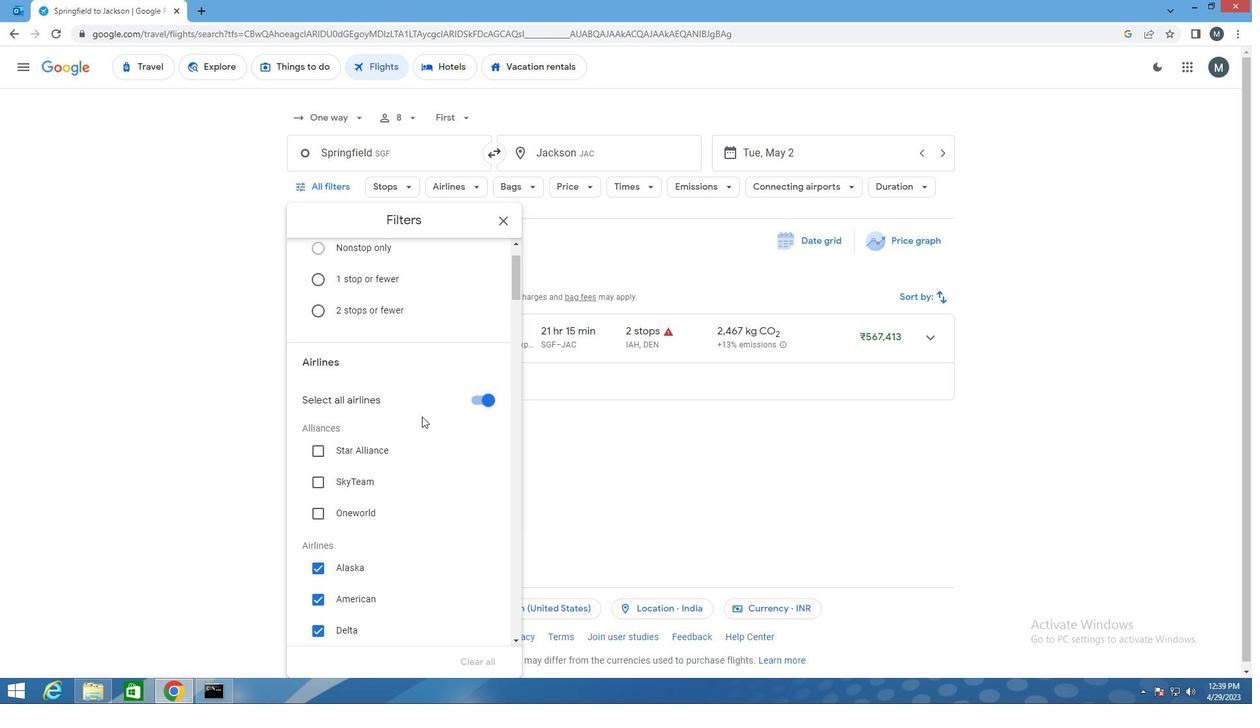 
Action: Mouse moved to (419, 416)
Screenshot: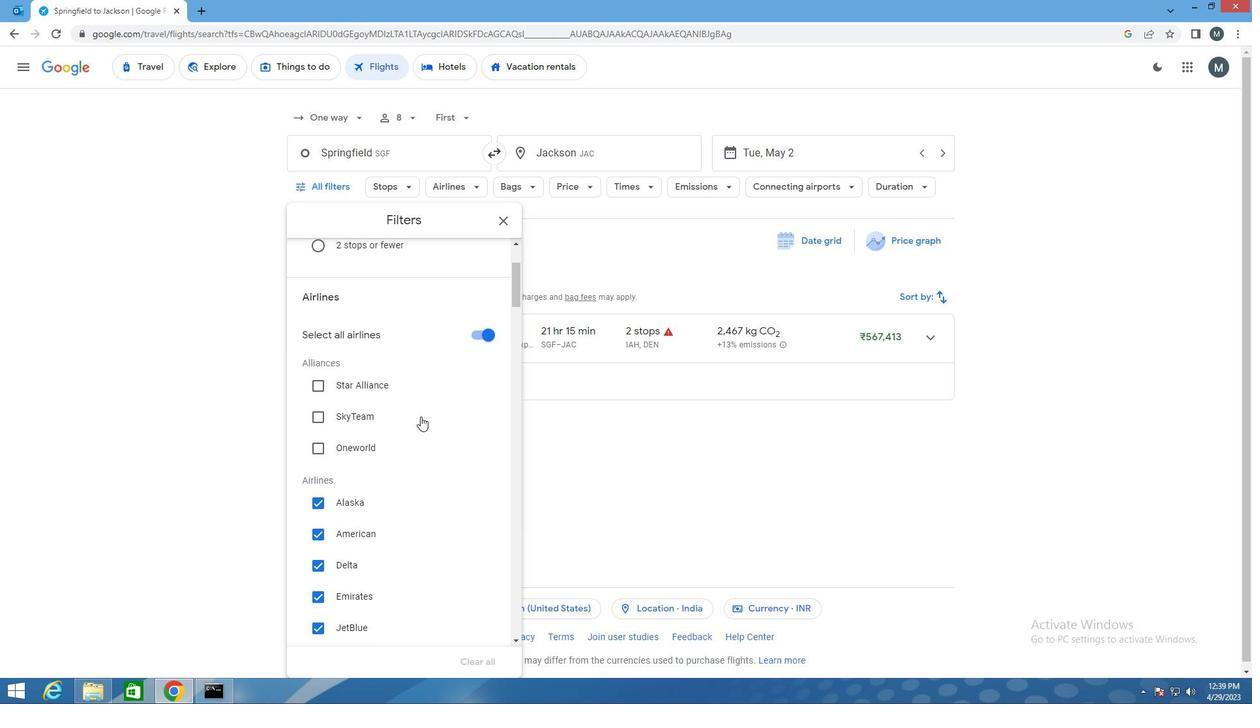 
Action: Mouse scrolled (419, 416) with delta (0, 0)
Screenshot: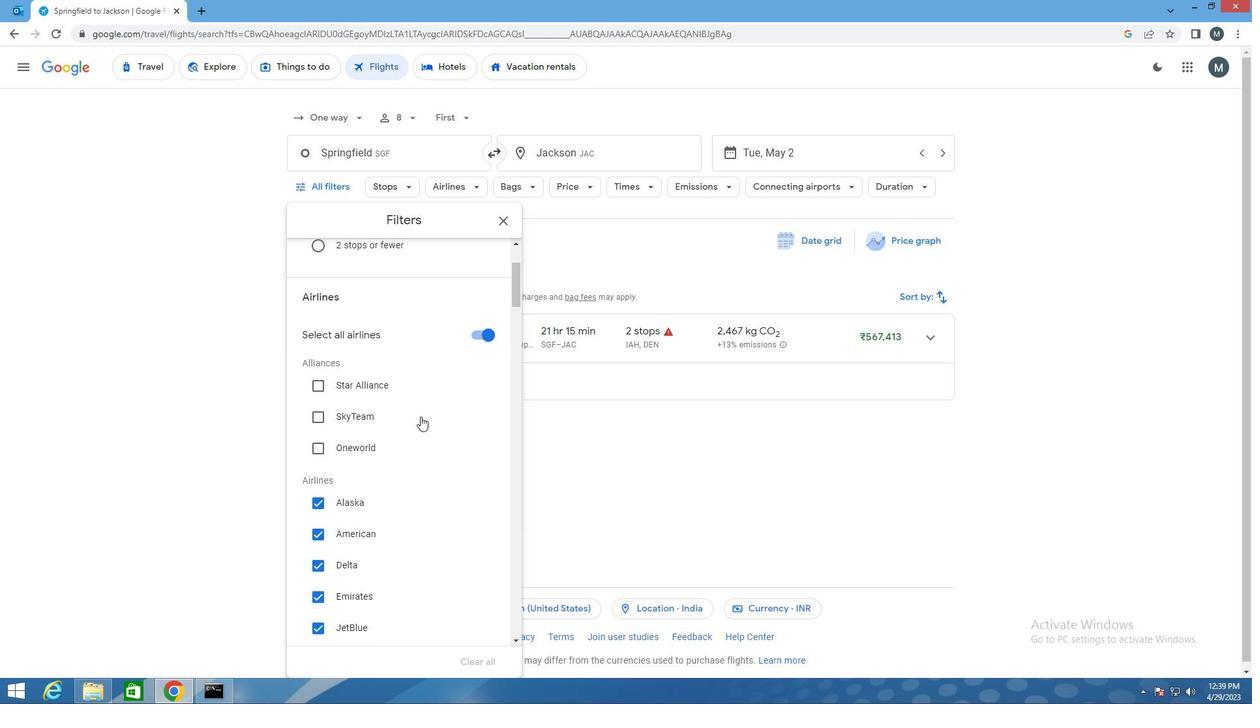 
Action: Mouse moved to (419, 416)
Screenshot: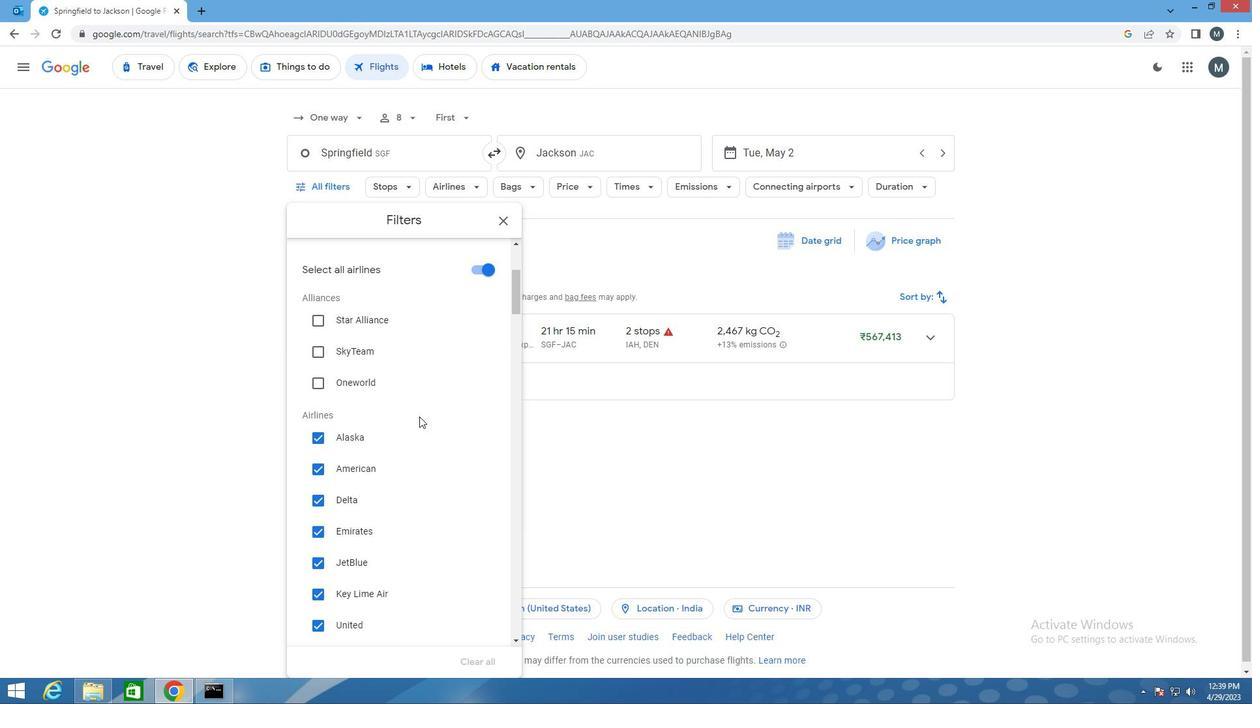 
Action: Mouse scrolled (419, 416) with delta (0, 0)
Screenshot: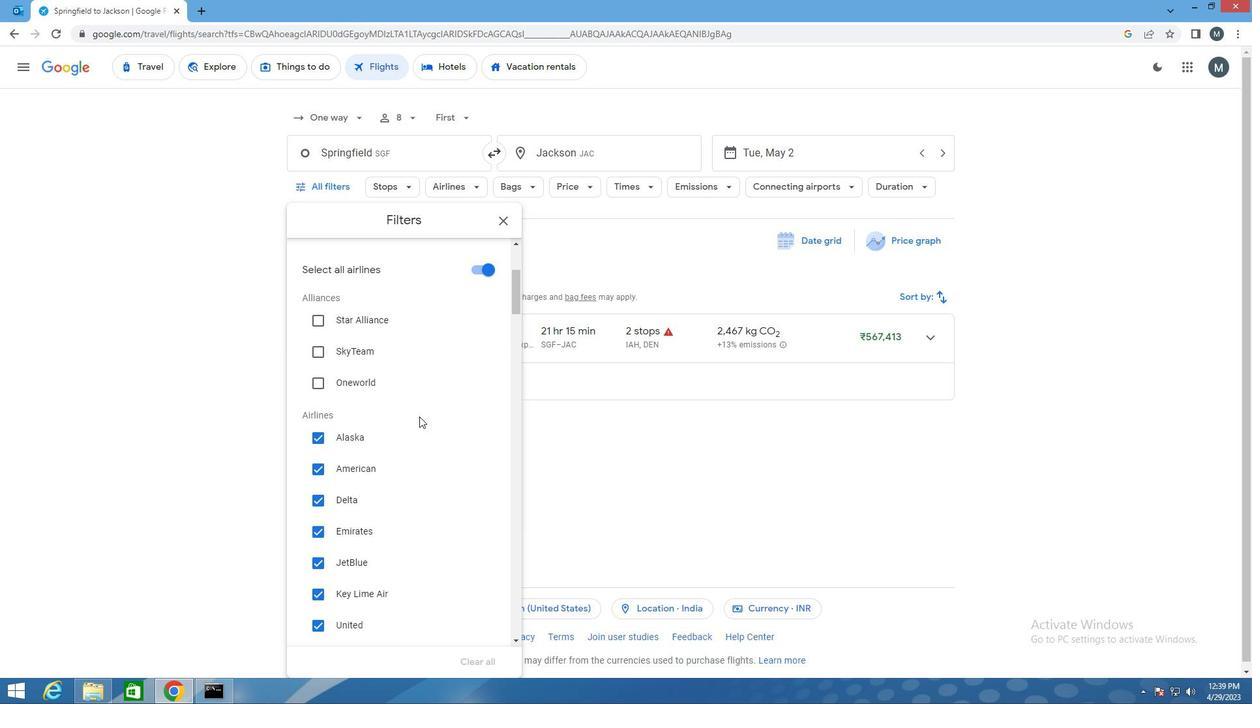 
Action: Mouse scrolled (419, 416) with delta (0, 0)
Screenshot: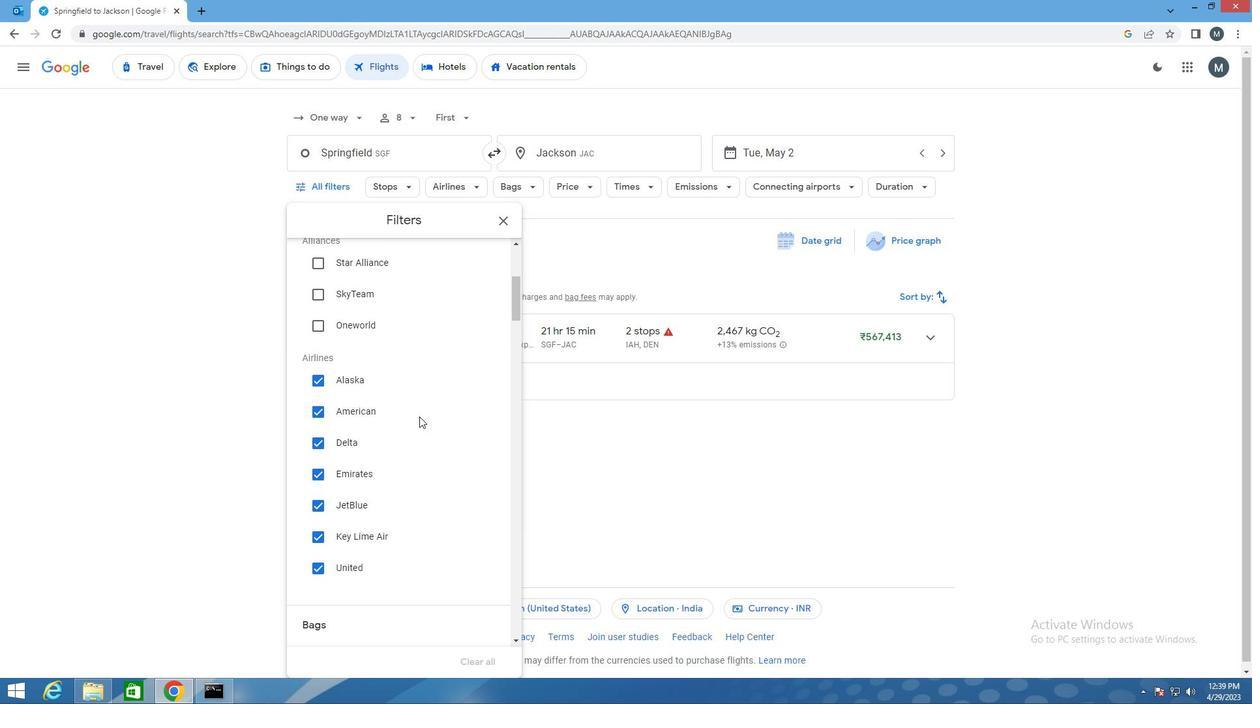 
Action: Mouse moved to (419, 417)
Screenshot: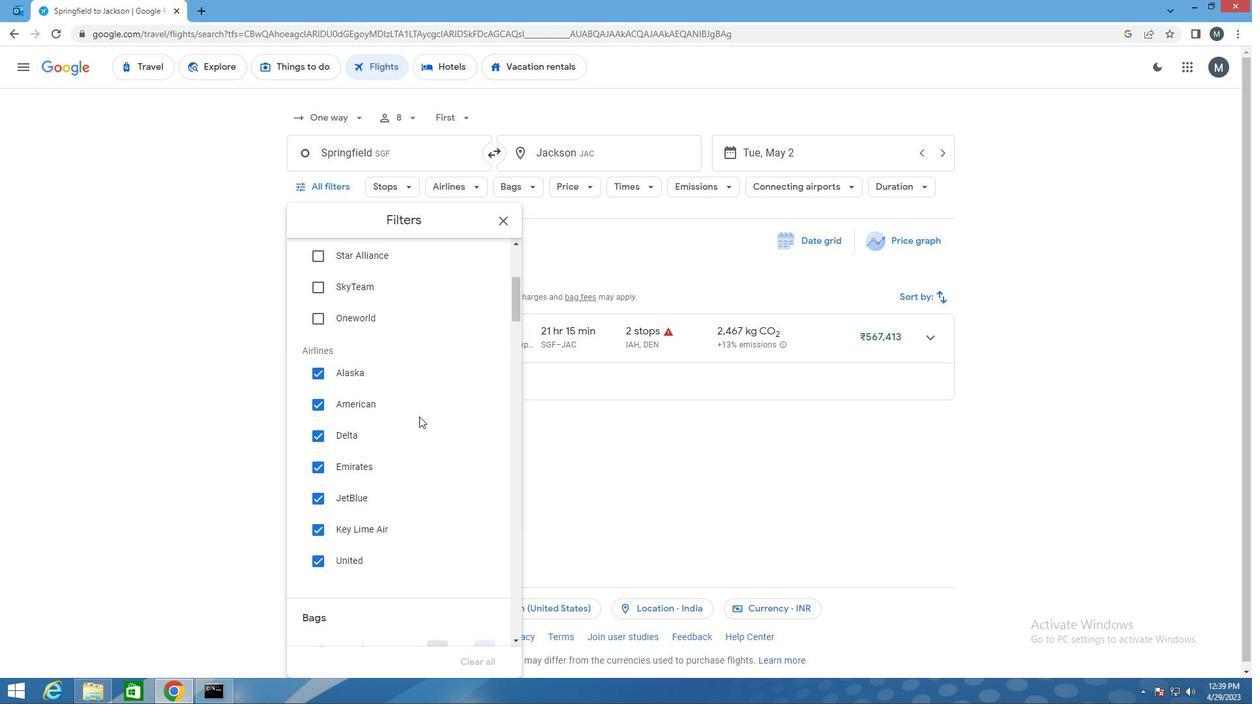 
Action: Mouse scrolled (419, 416) with delta (0, 0)
Screenshot: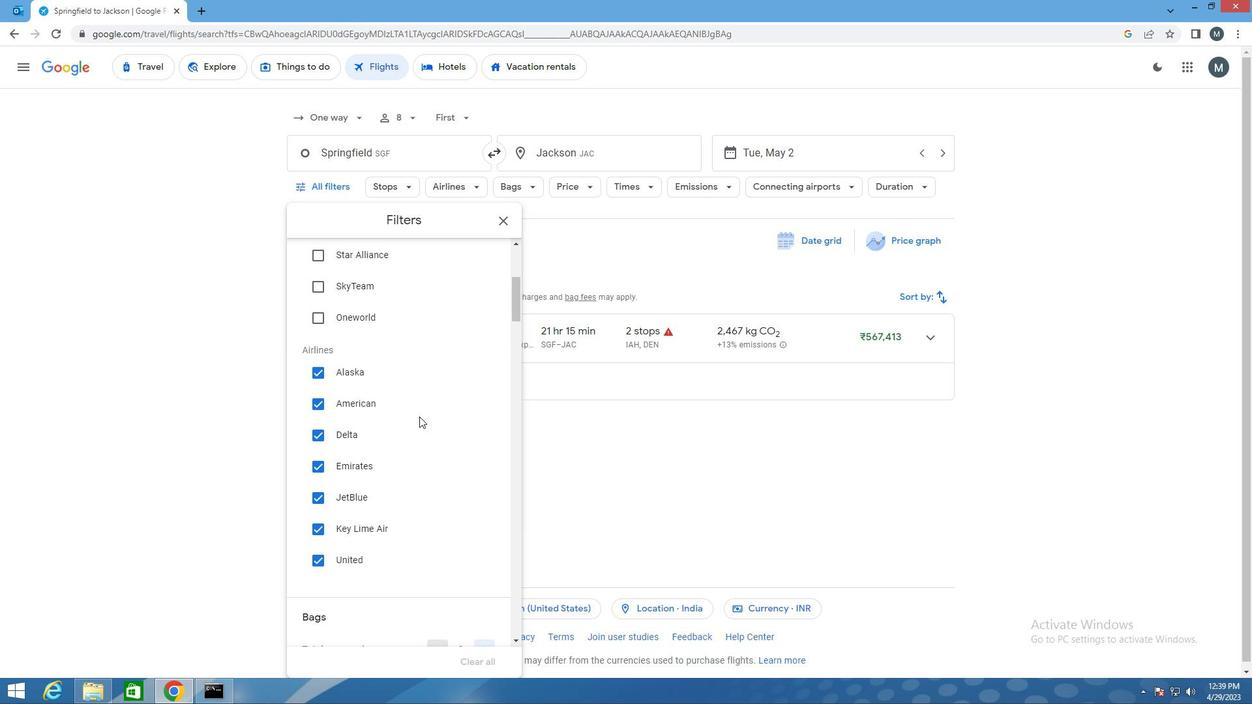 
Action: Mouse moved to (417, 420)
Screenshot: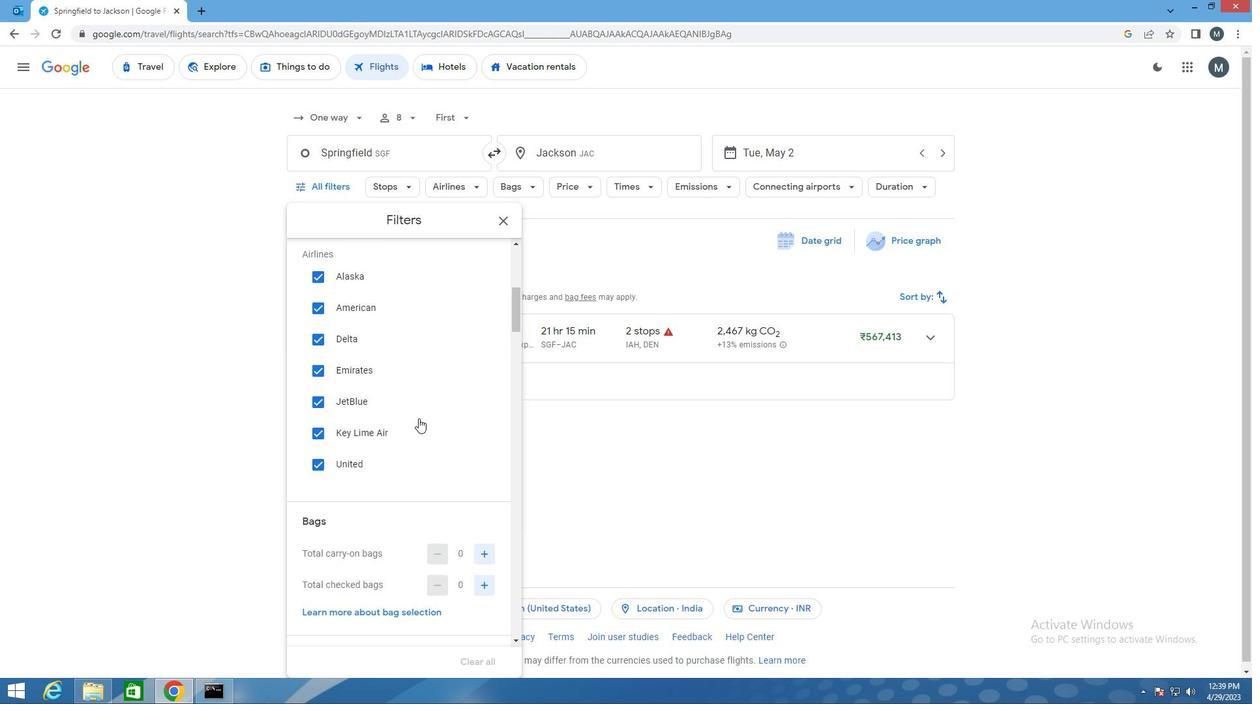 
Action: Mouse scrolled (417, 419) with delta (0, 0)
Screenshot: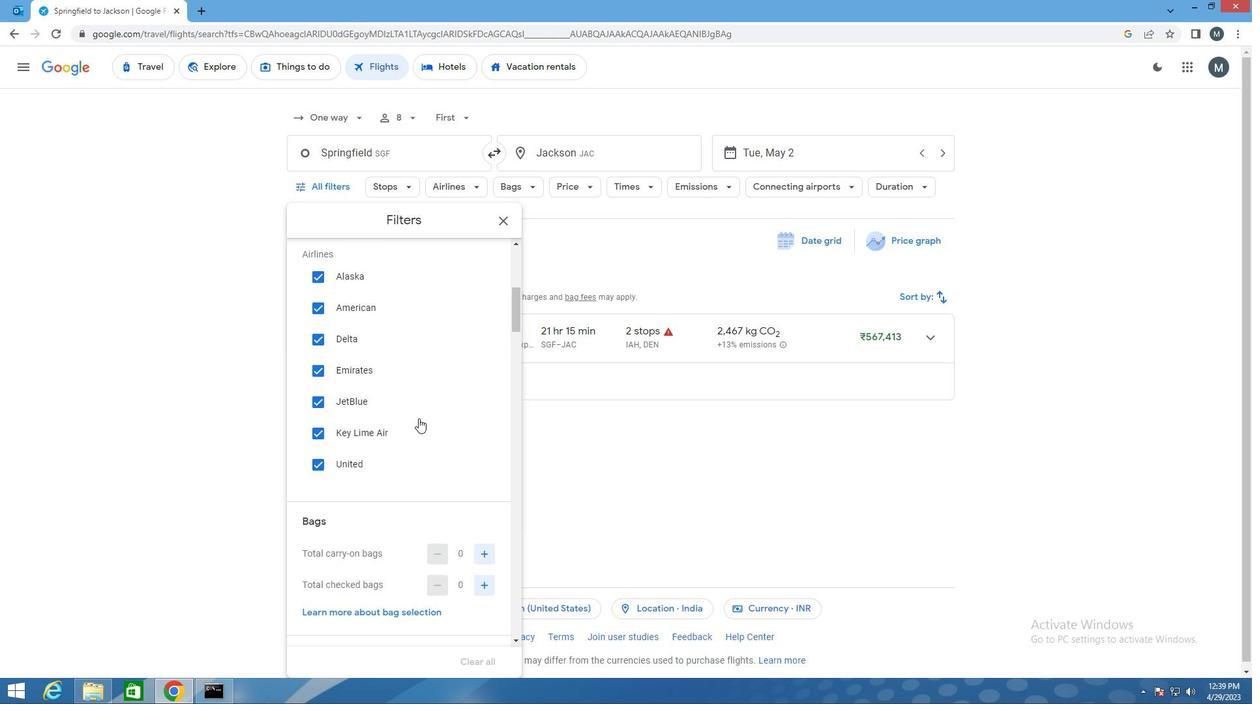
Action: Mouse moved to (417, 420)
Screenshot: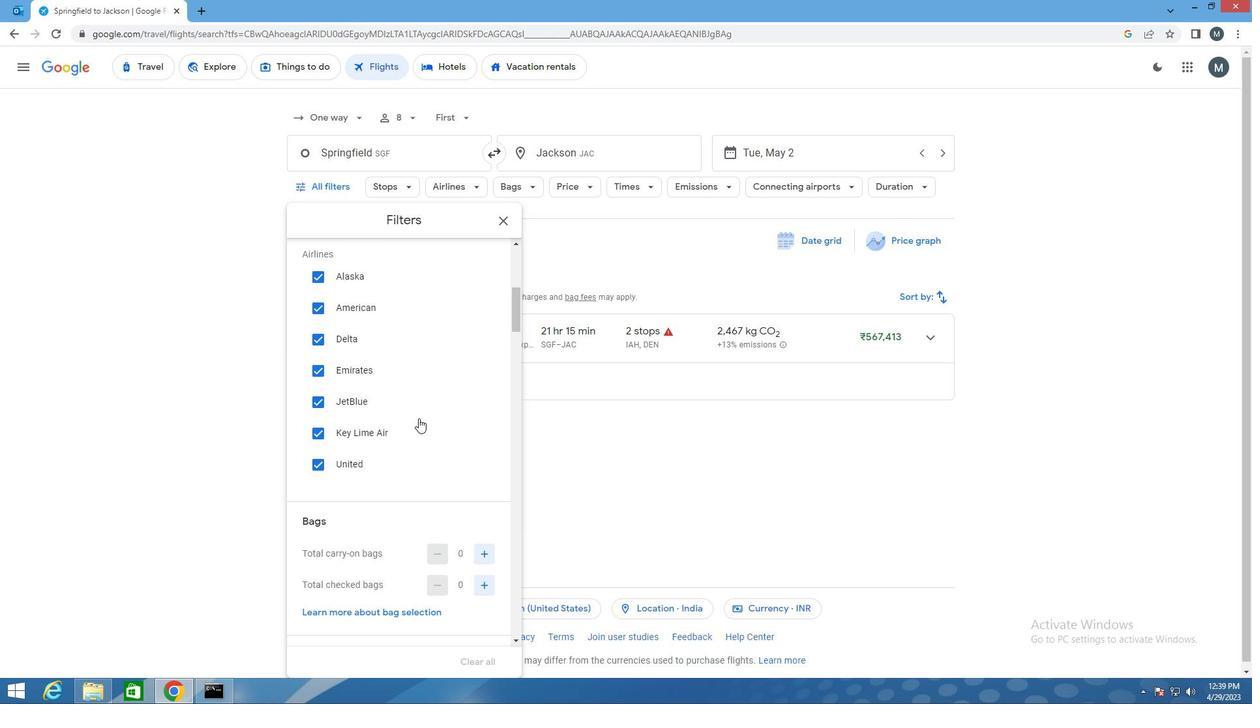 
Action: Mouse scrolled (417, 420) with delta (0, 0)
Screenshot: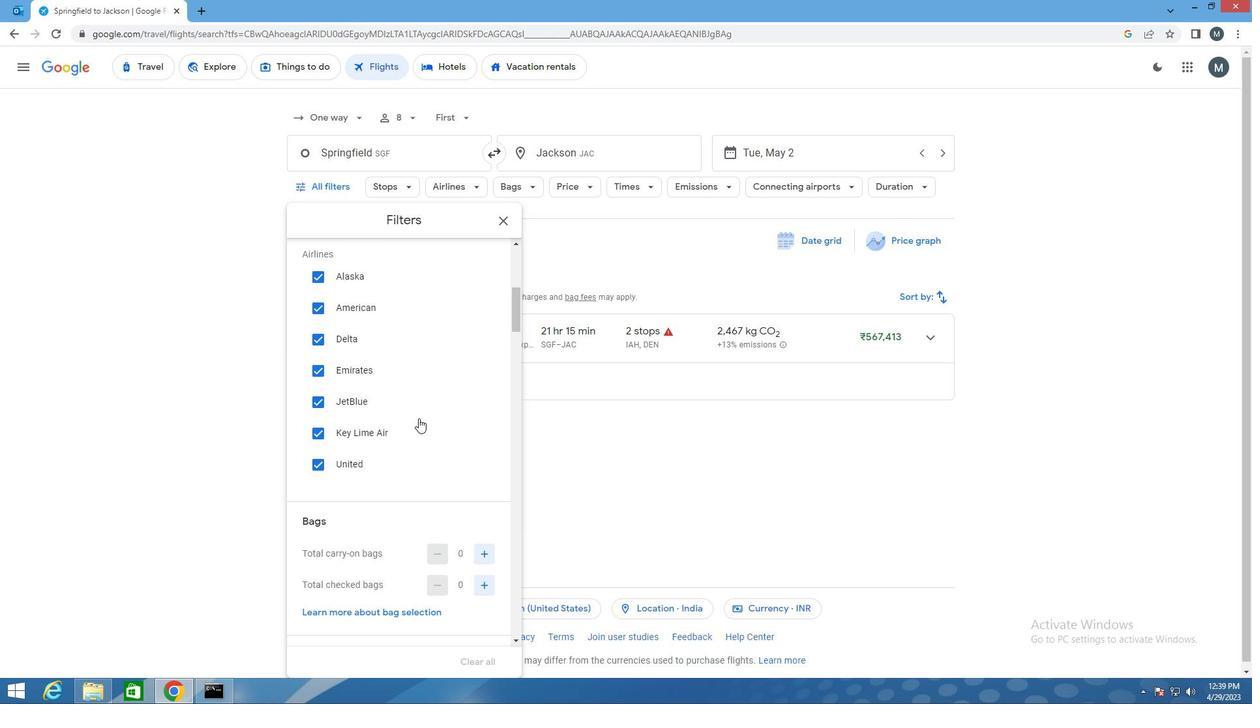 
Action: Mouse moved to (479, 424)
Screenshot: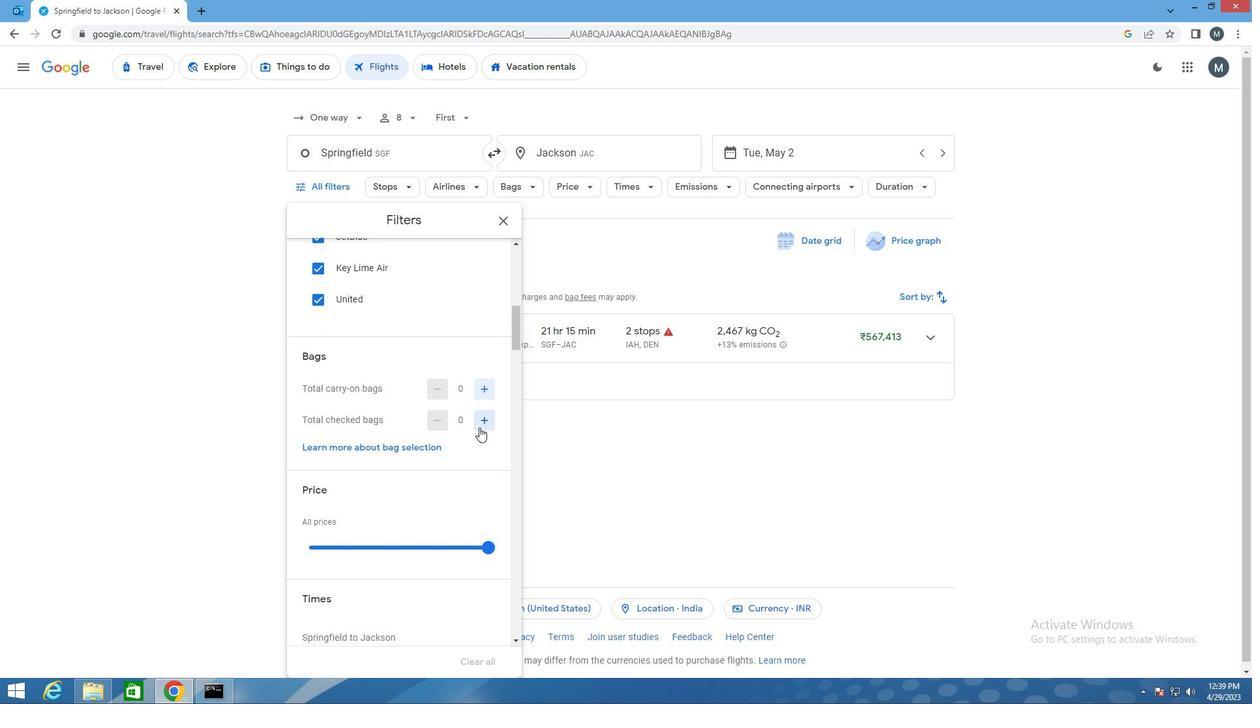 
Action: Mouse pressed left at (479, 424)
Screenshot: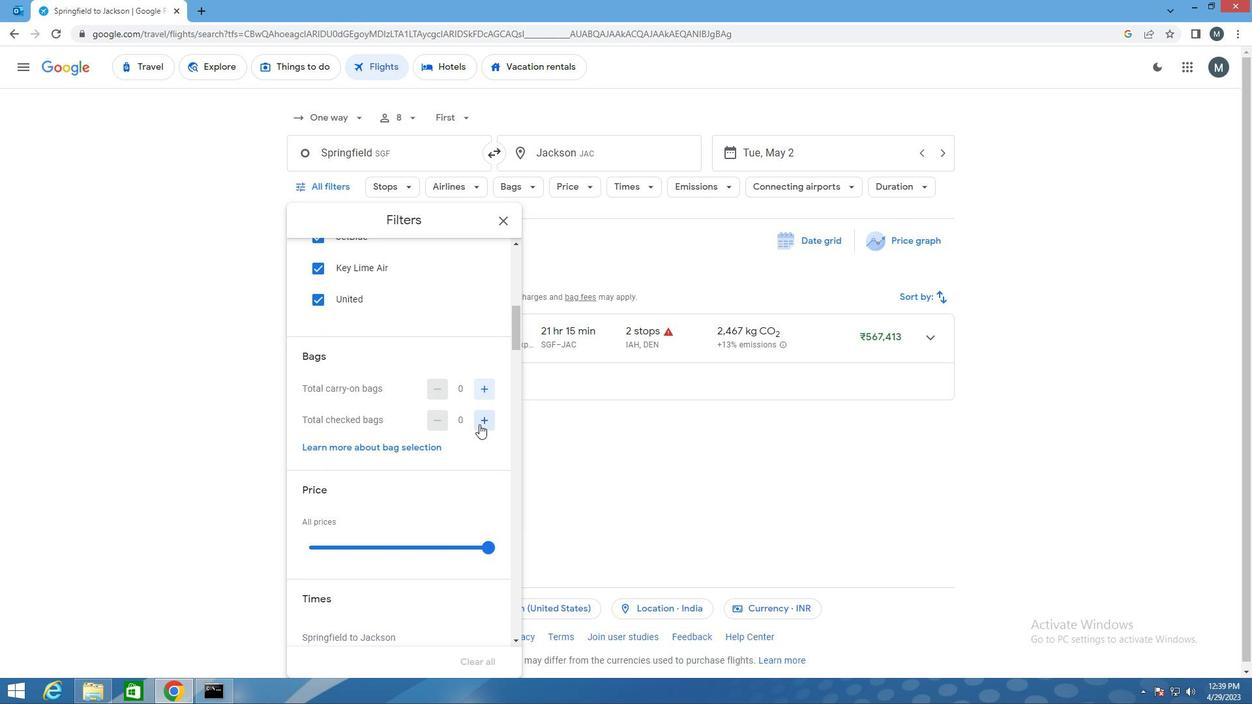 
Action: Mouse moved to (462, 410)
Screenshot: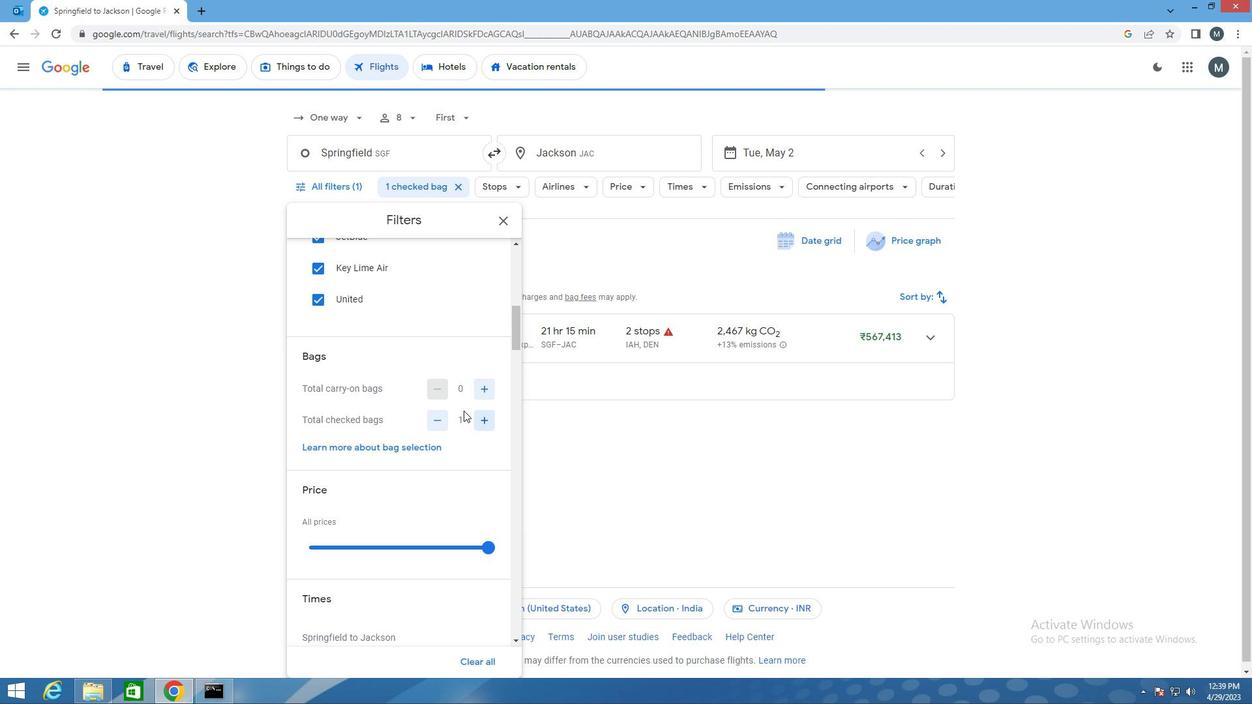 
Action: Mouse scrolled (462, 409) with delta (0, 0)
Screenshot: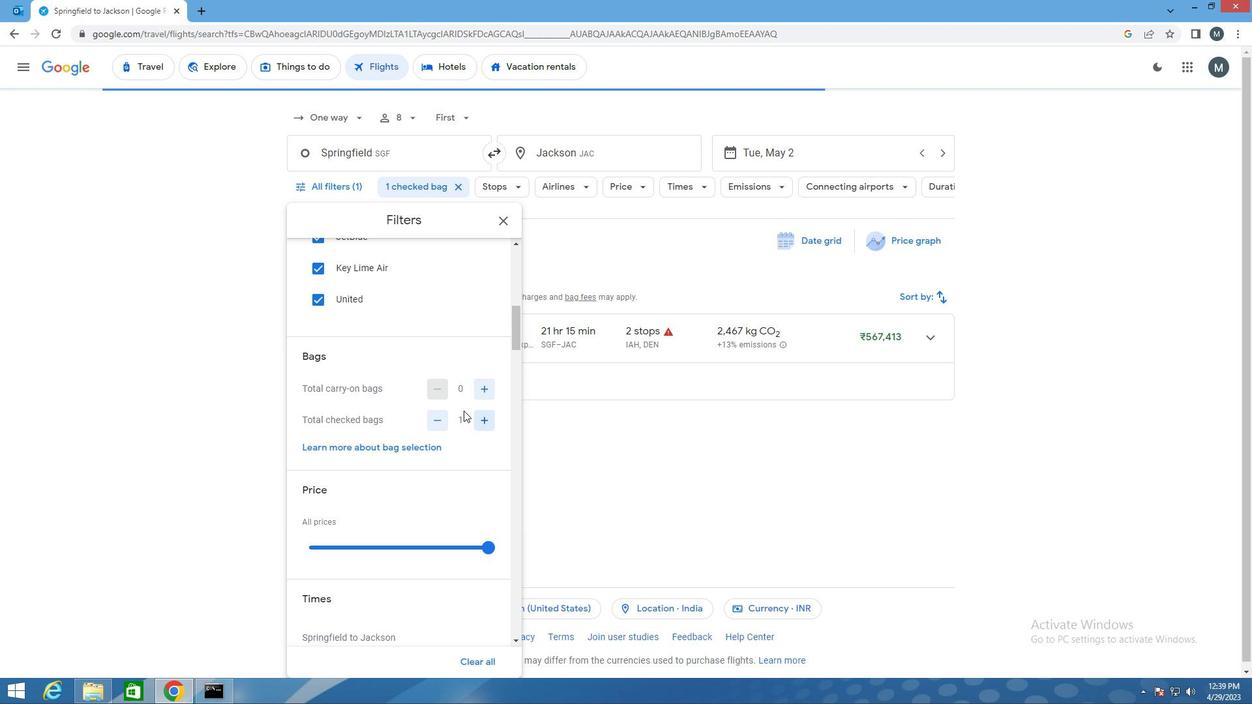 
Action: Mouse moved to (461, 410)
Screenshot: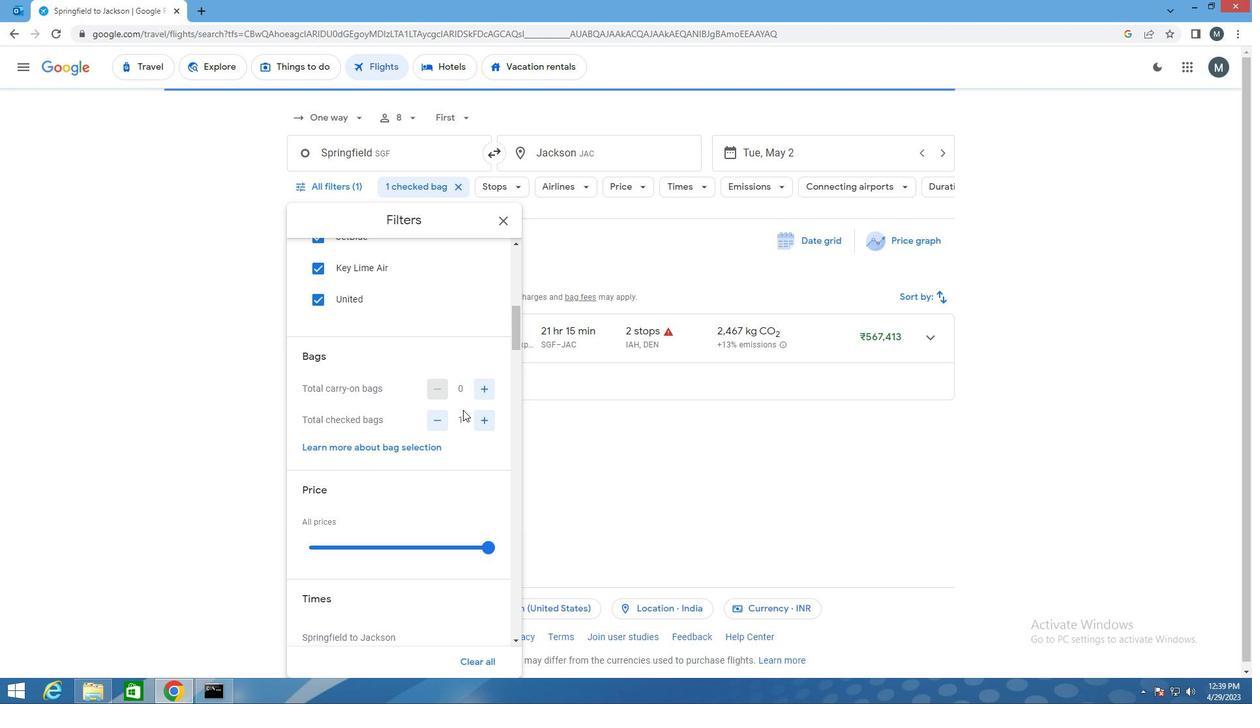 
Action: Mouse scrolled (461, 409) with delta (0, 0)
Screenshot: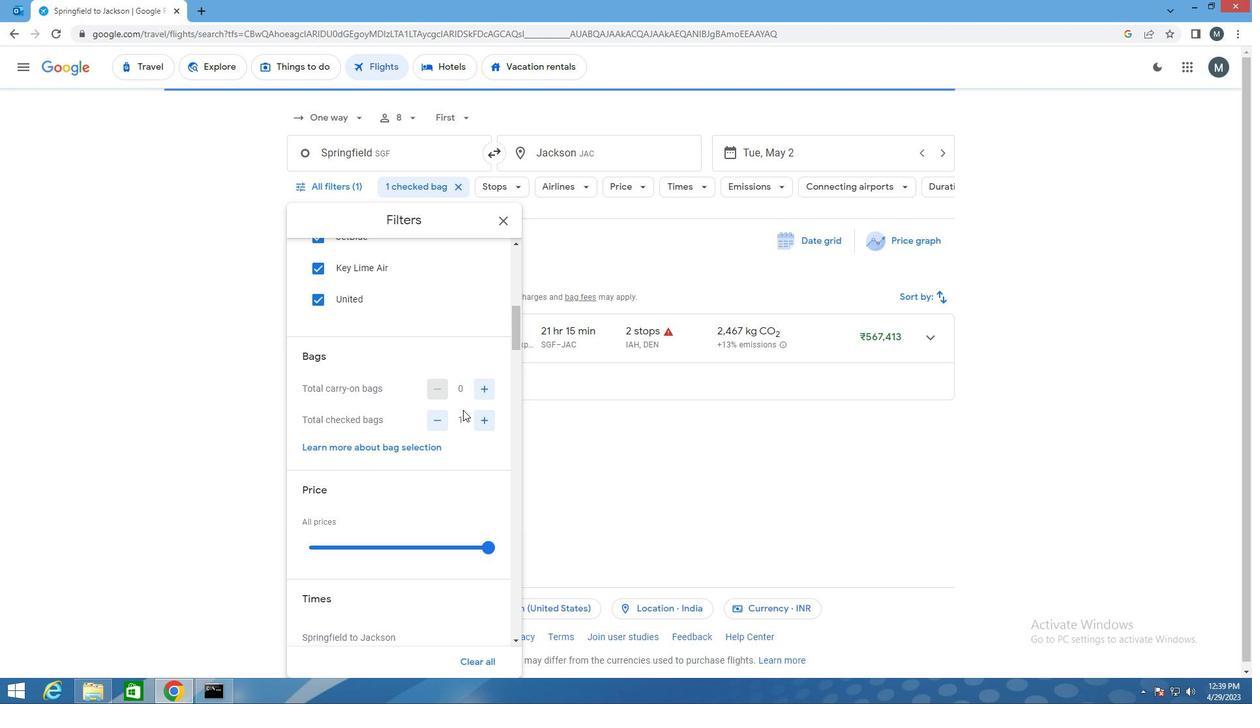 
Action: Mouse moved to (444, 422)
Screenshot: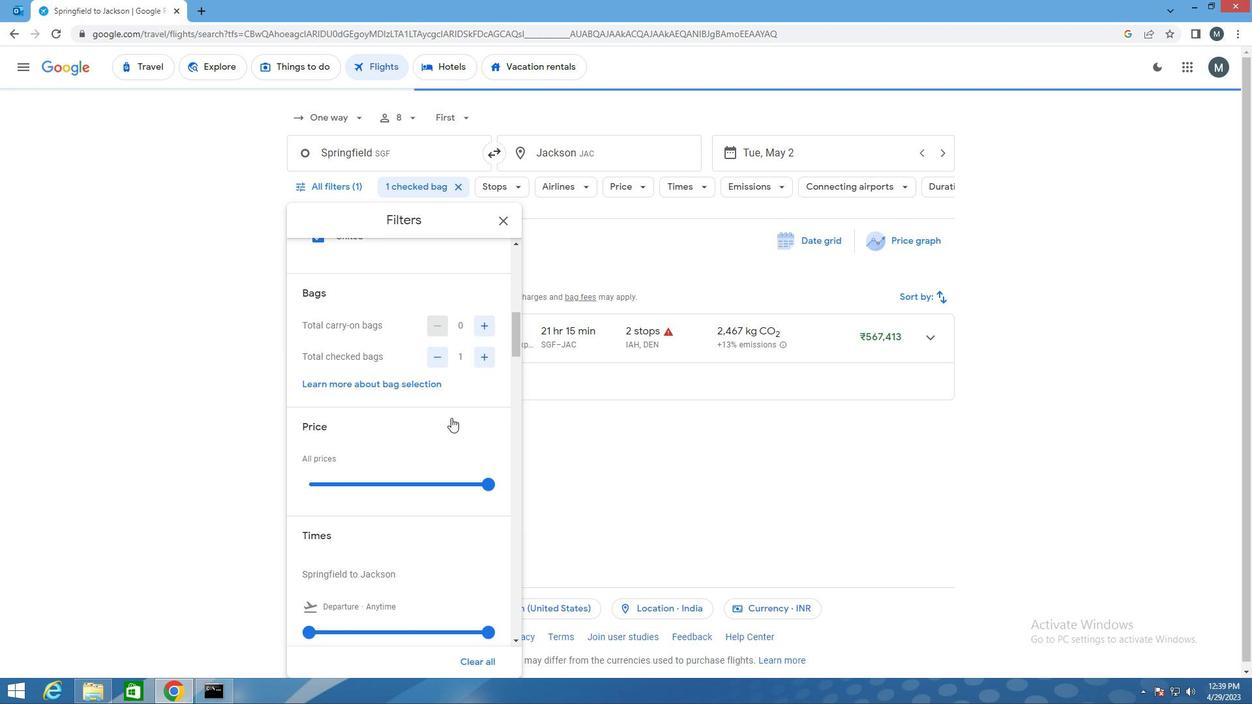 
Action: Mouse scrolled (444, 421) with delta (0, 0)
Screenshot: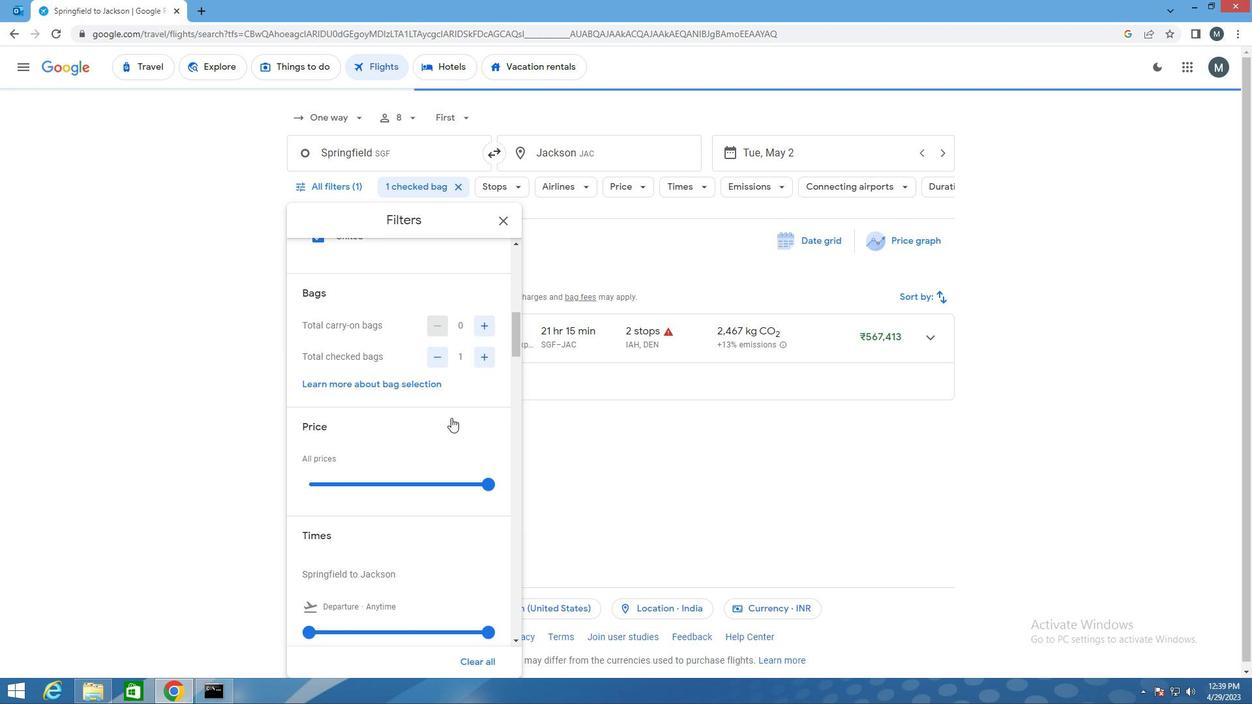 
Action: Mouse moved to (427, 347)
Screenshot: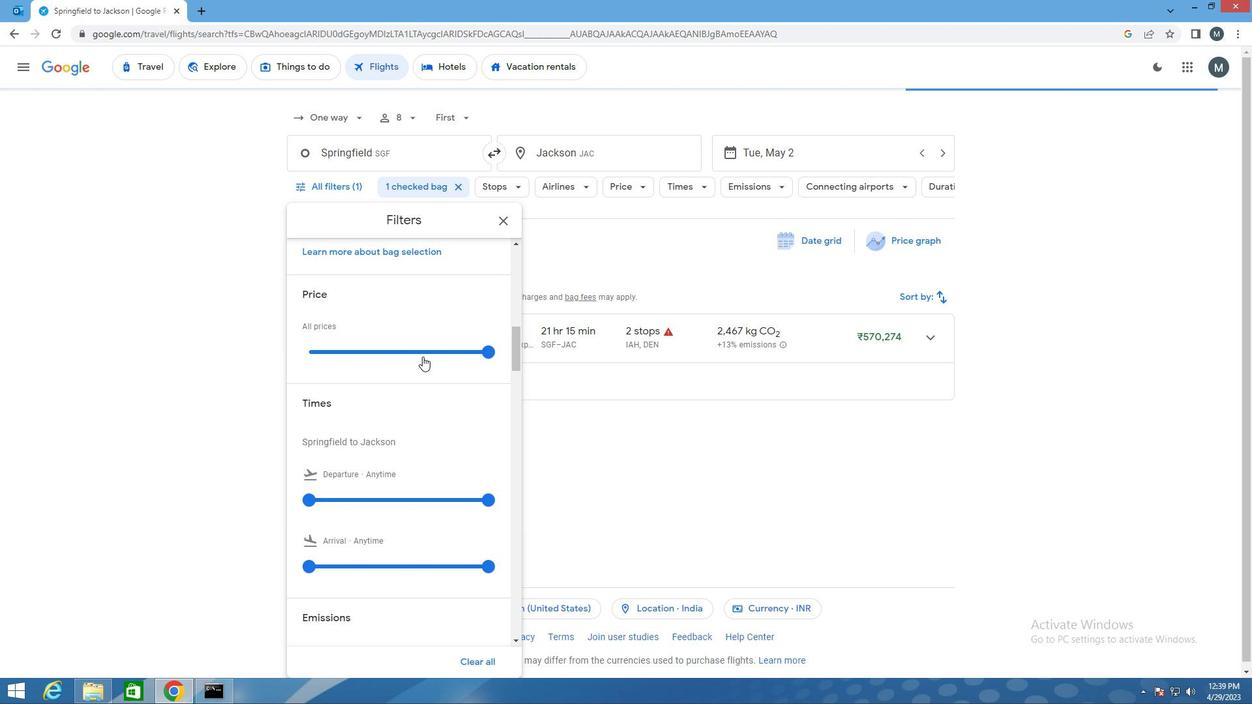 
Action: Mouse pressed left at (427, 347)
Screenshot: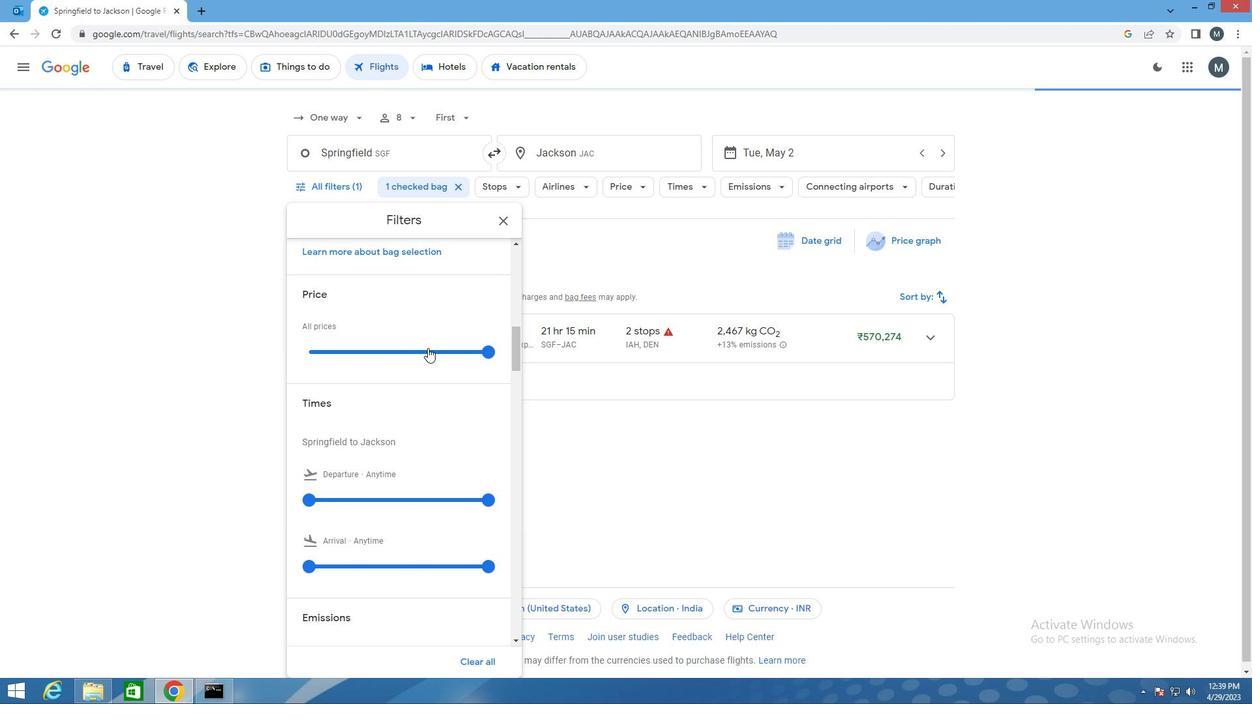 
Action: Mouse moved to (427, 348)
Screenshot: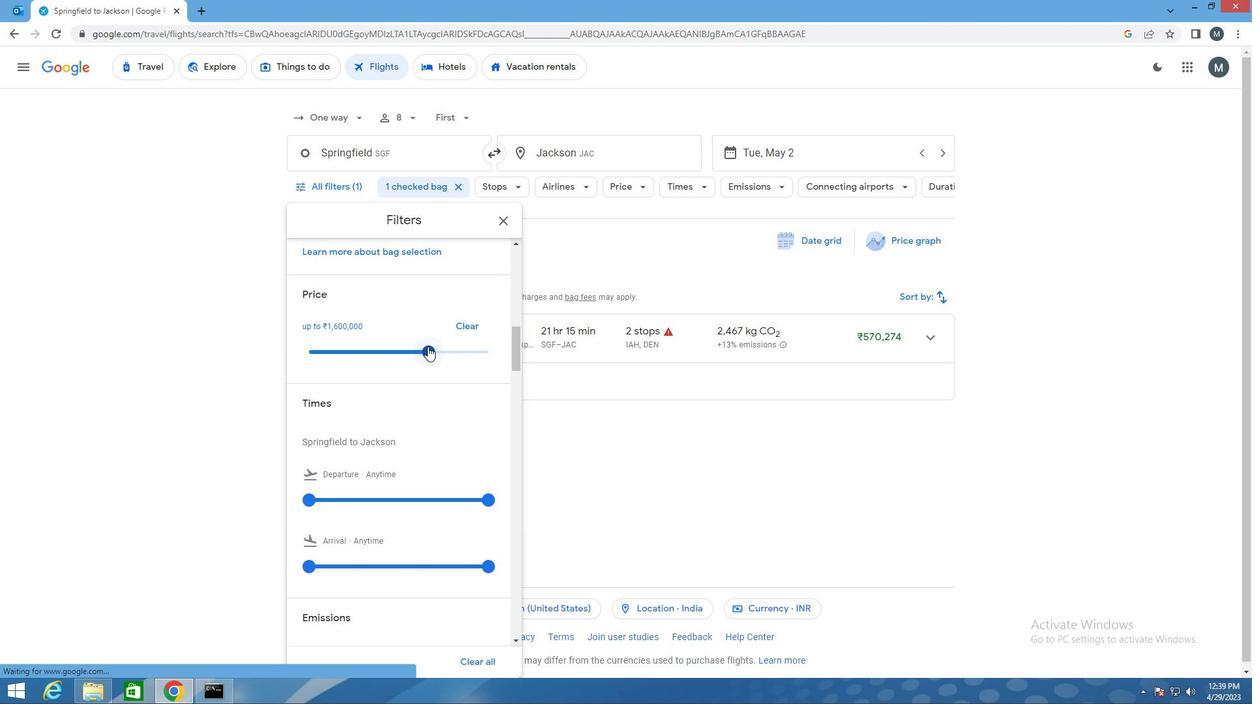 
Action: Mouse pressed left at (427, 348)
Screenshot: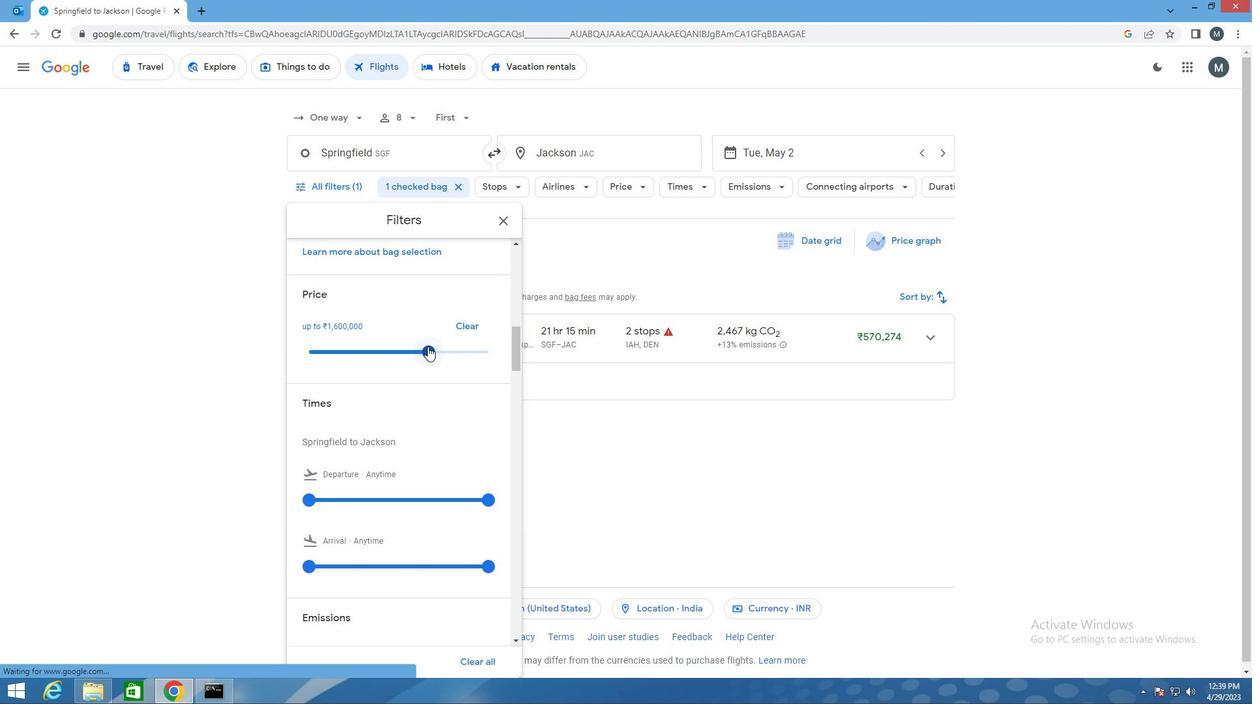 
Action: Mouse moved to (418, 362)
Screenshot: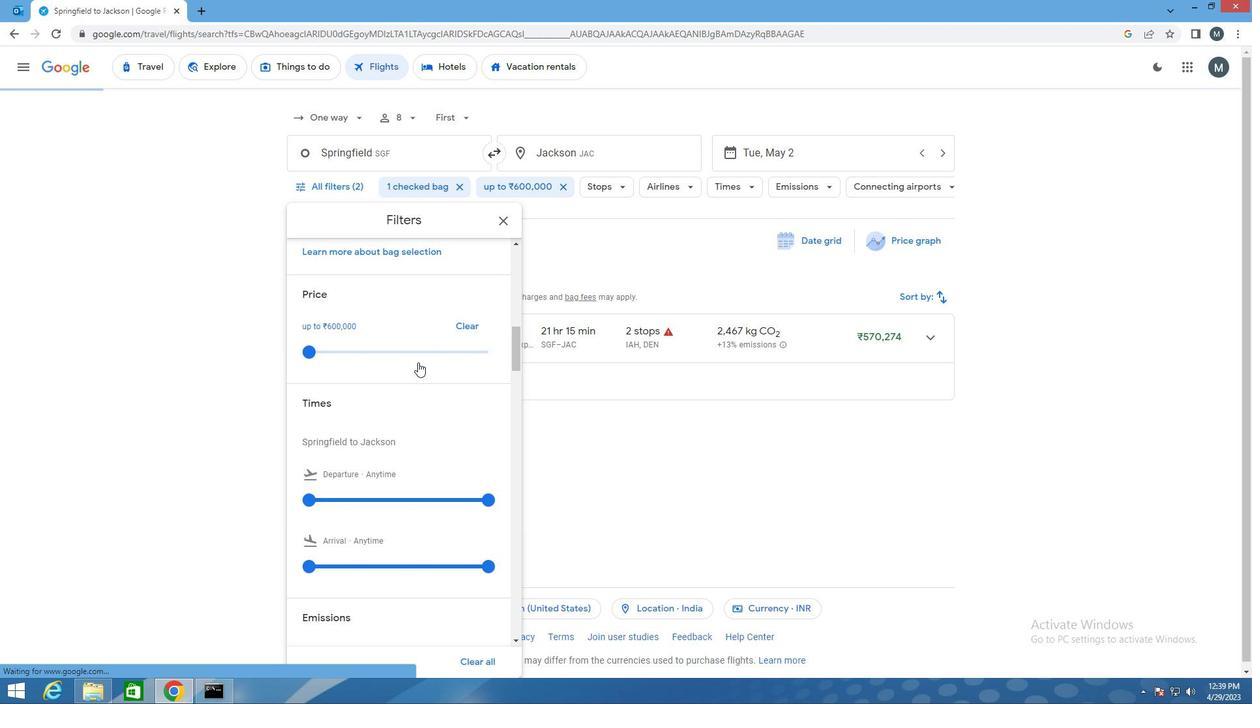
Action: Mouse scrolled (418, 362) with delta (0, 0)
Screenshot: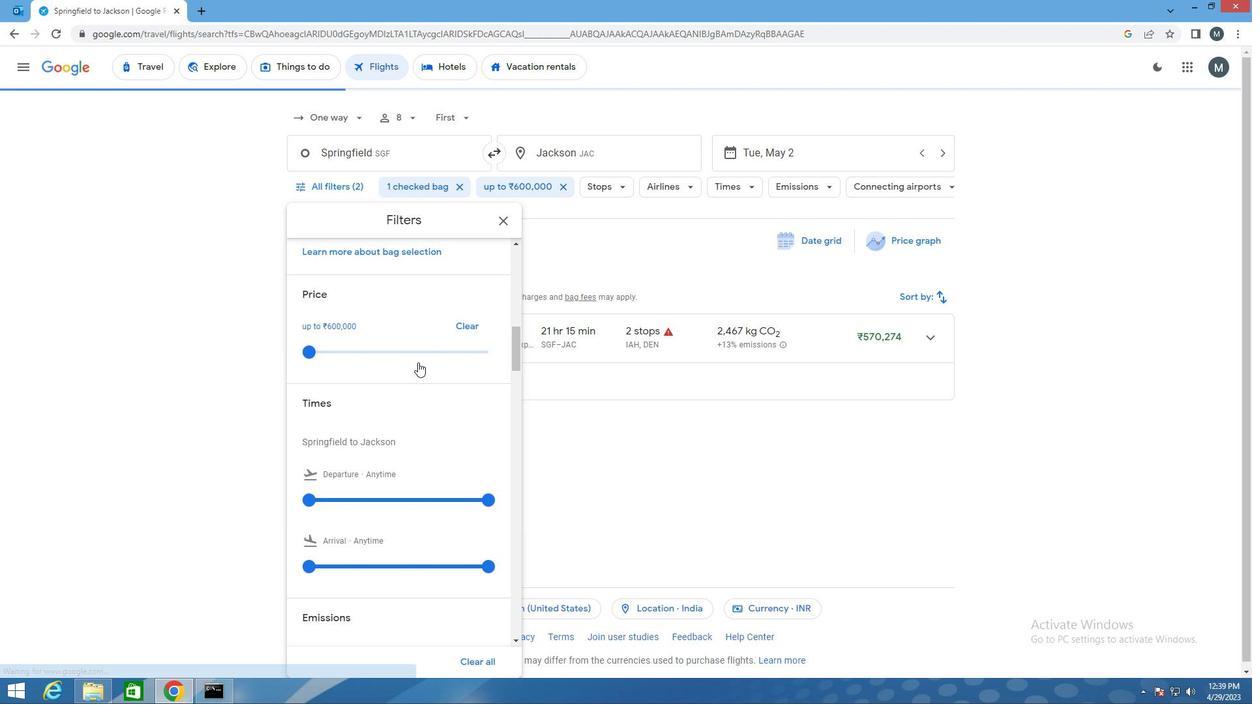 
Action: Mouse scrolled (418, 362) with delta (0, 0)
Screenshot: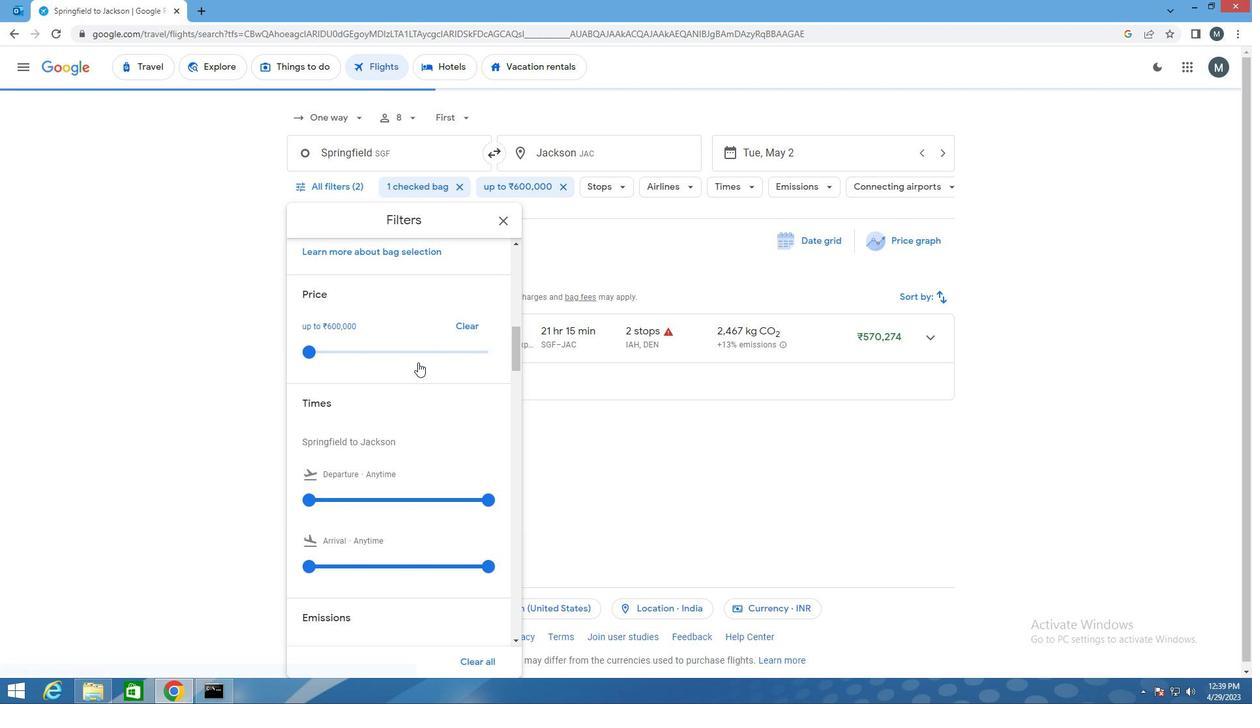 
Action: Mouse moved to (416, 368)
Screenshot: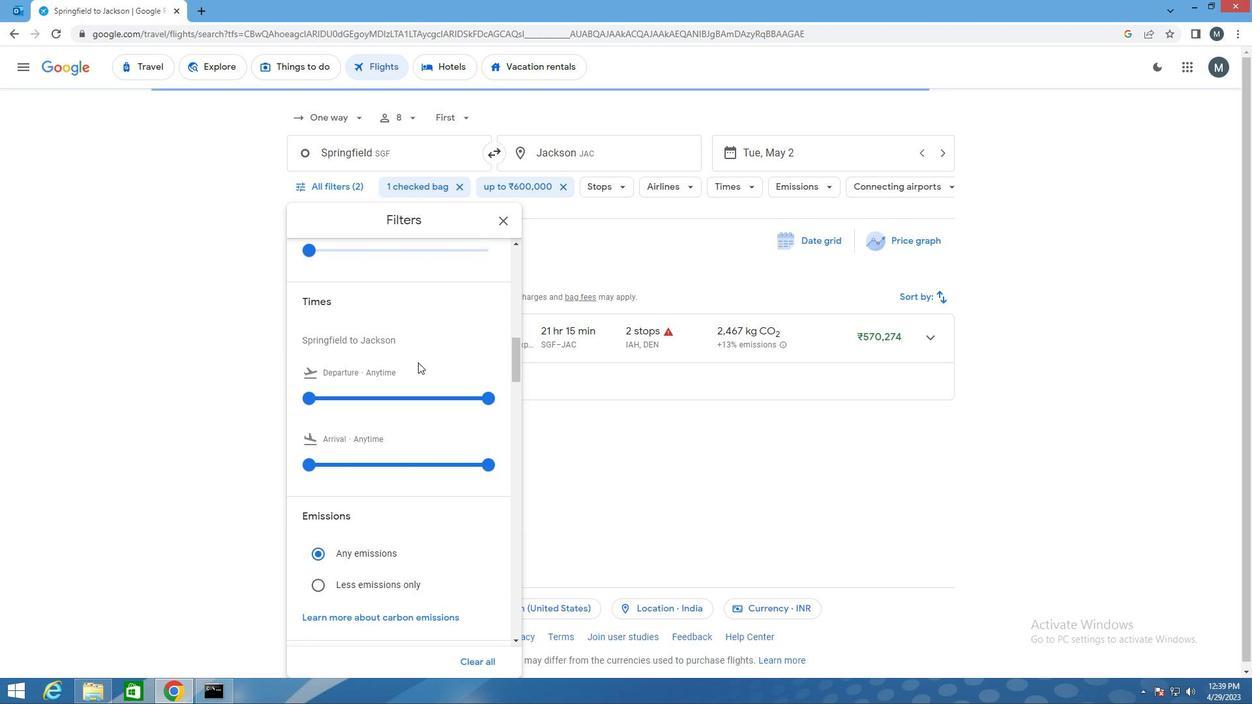 
Action: Mouse scrolled (416, 367) with delta (0, 0)
Screenshot: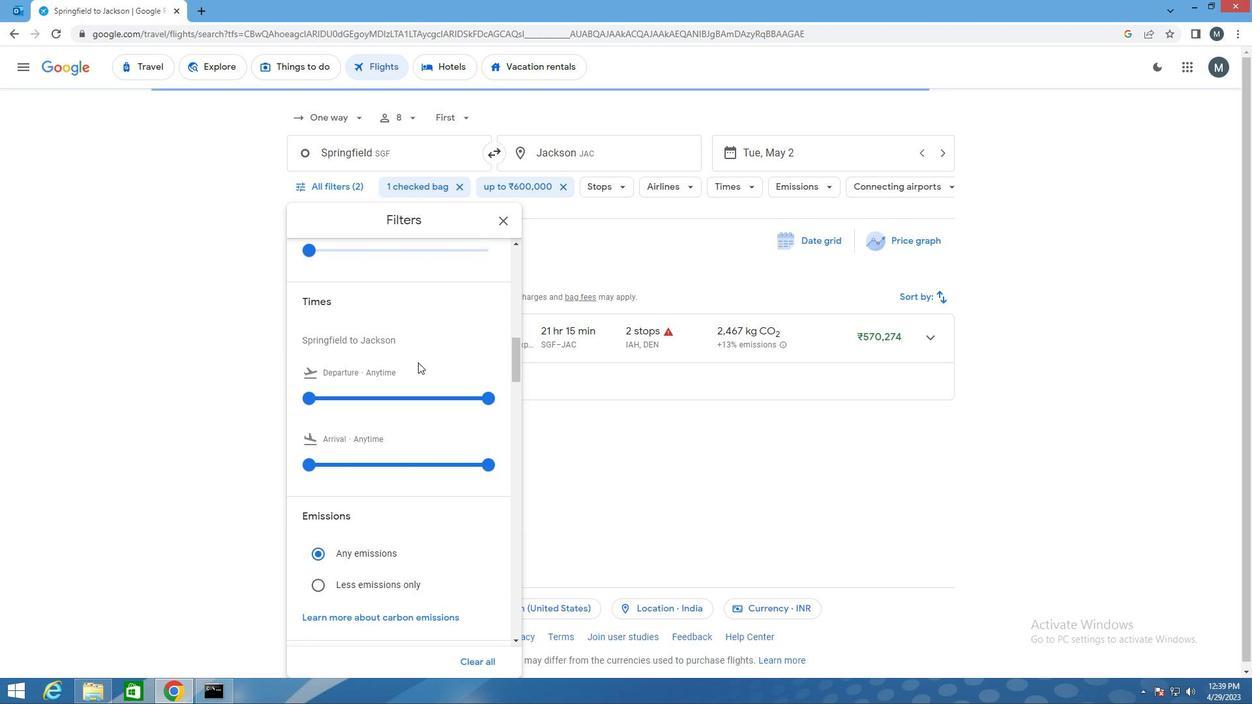 
Action: Mouse moved to (418, 304)
Screenshot: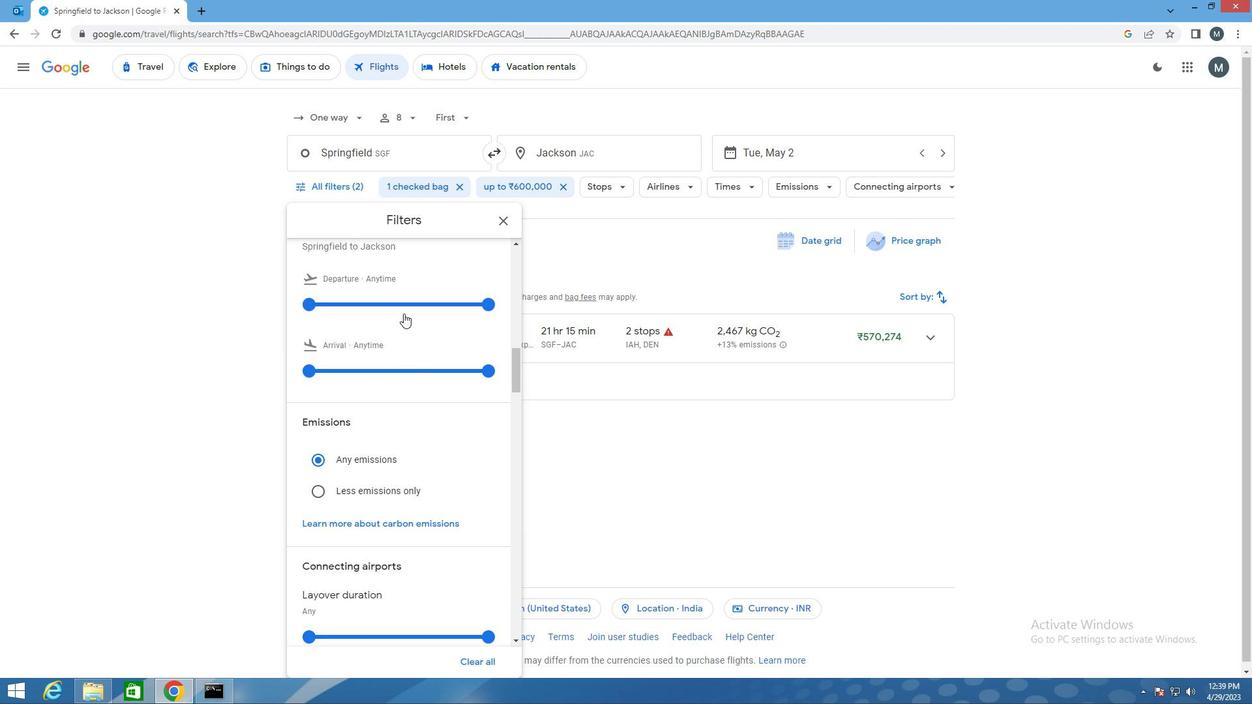 
Action: Mouse pressed left at (418, 304)
Screenshot: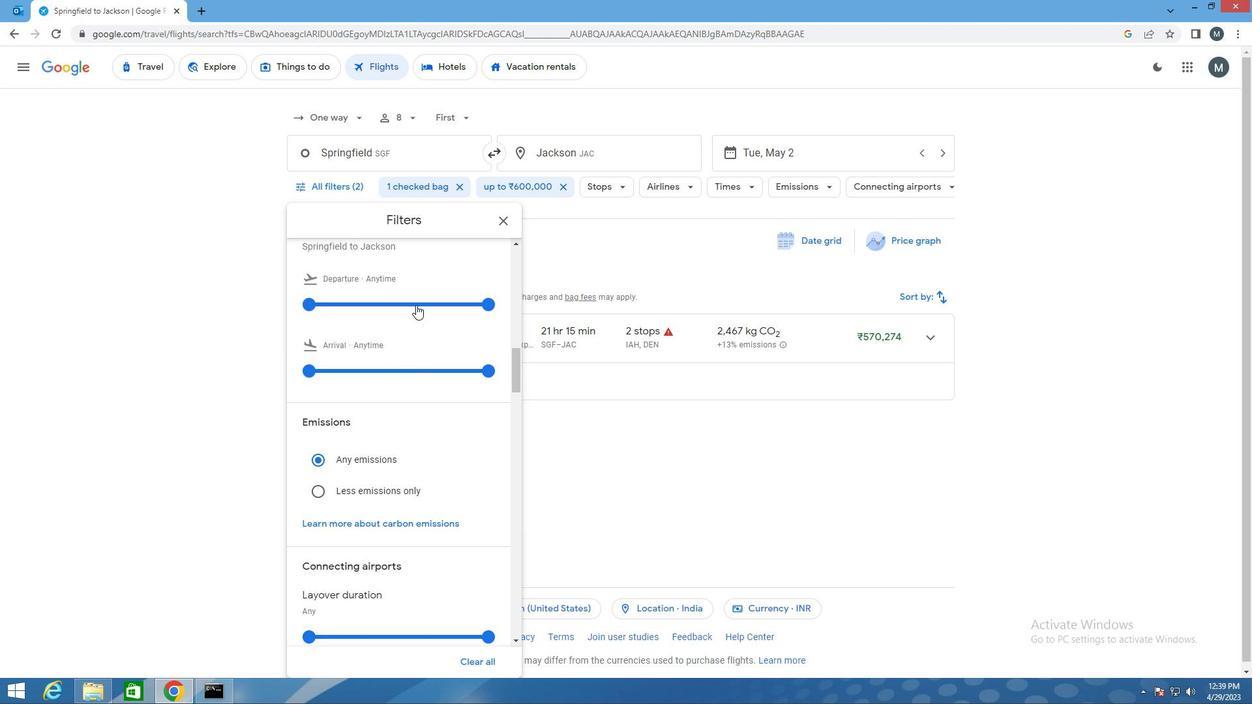 
Action: Mouse moved to (309, 304)
Screenshot: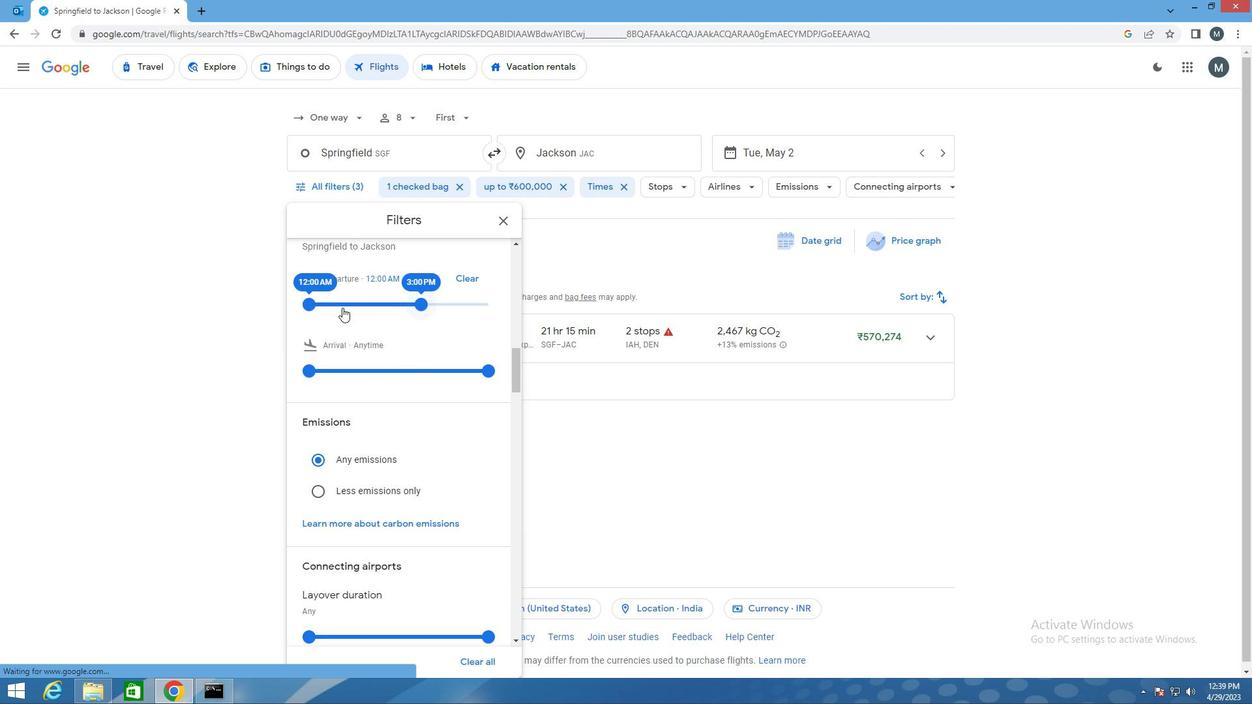 
Action: Mouse pressed left at (309, 304)
Screenshot: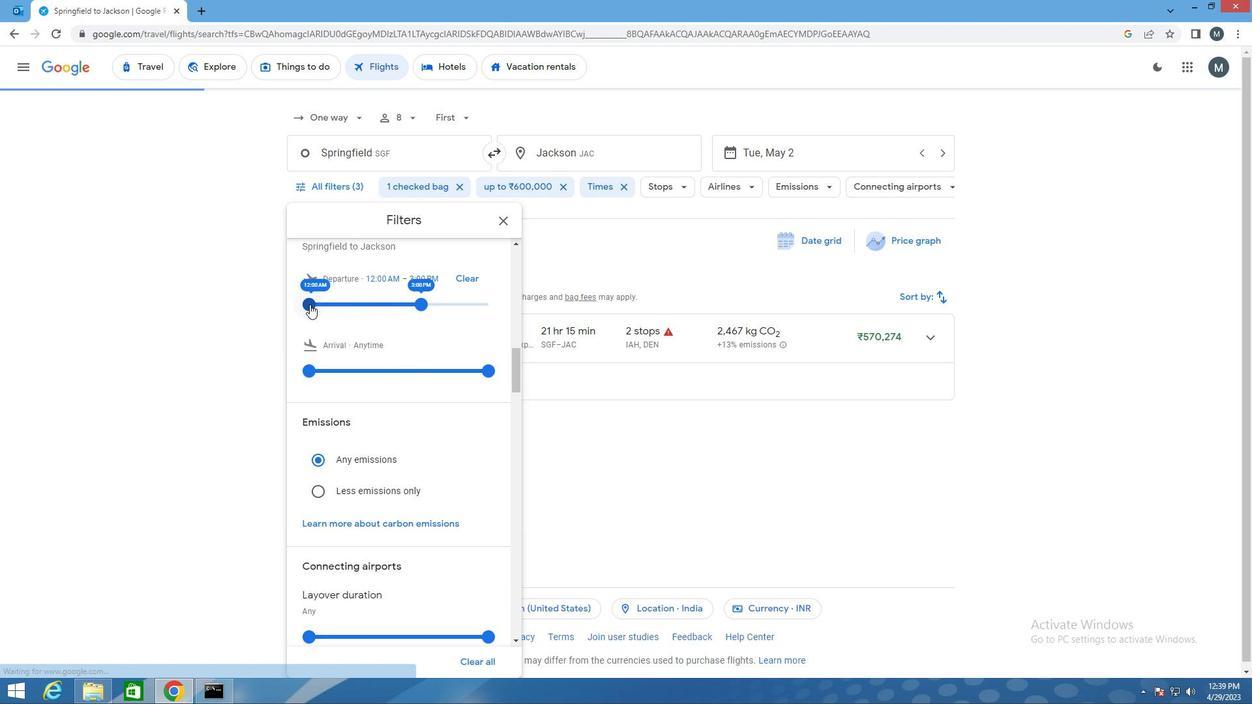 
Action: Mouse moved to (430, 304)
Screenshot: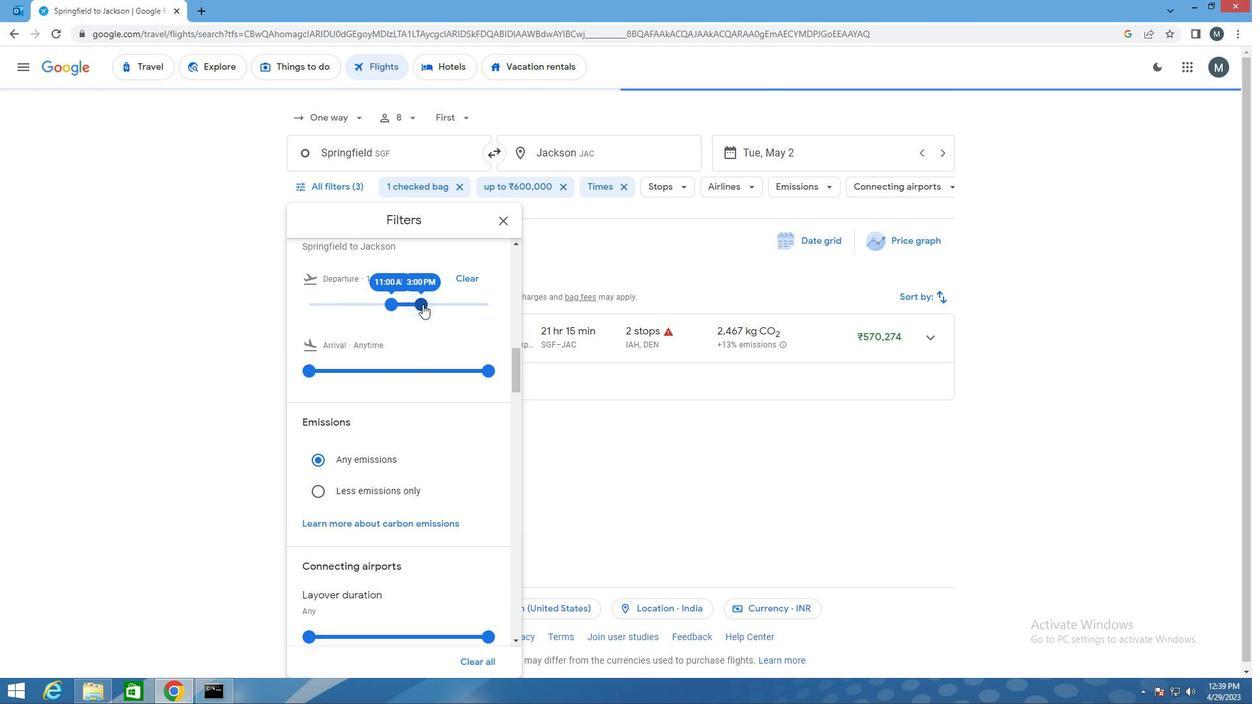 
Action: Mouse pressed left at (430, 304)
Screenshot: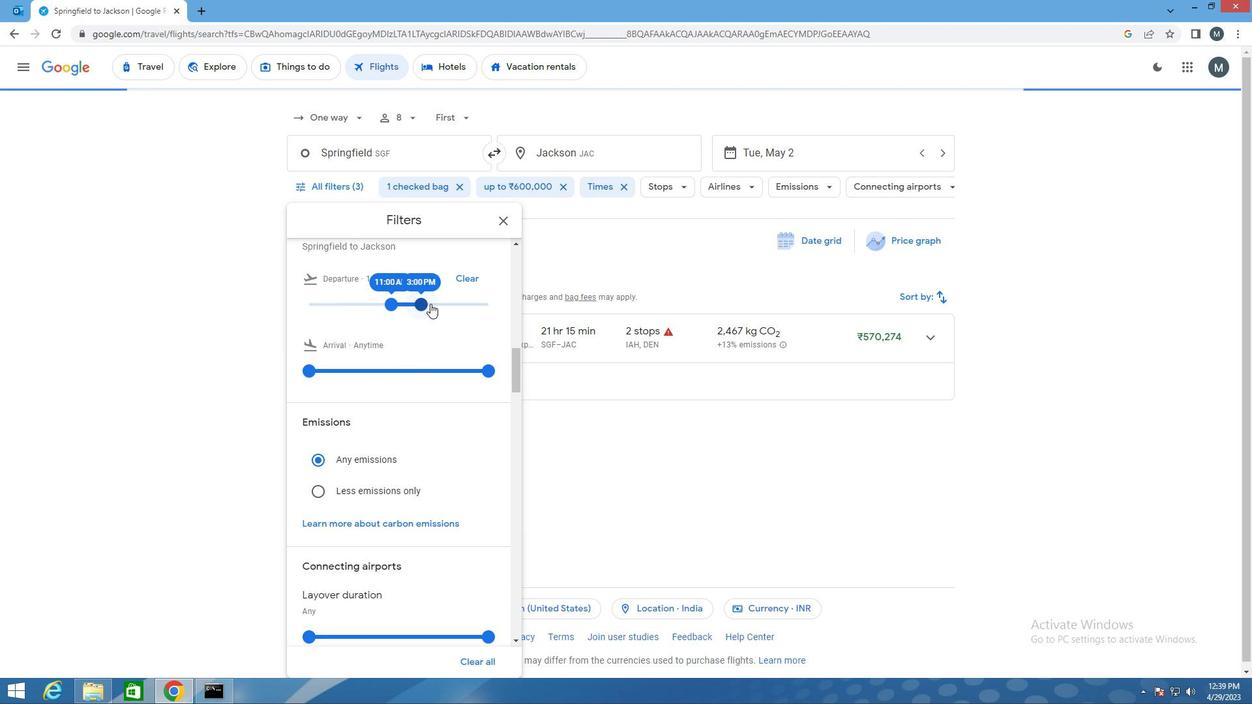 
Action: Mouse moved to (429, 302)
Screenshot: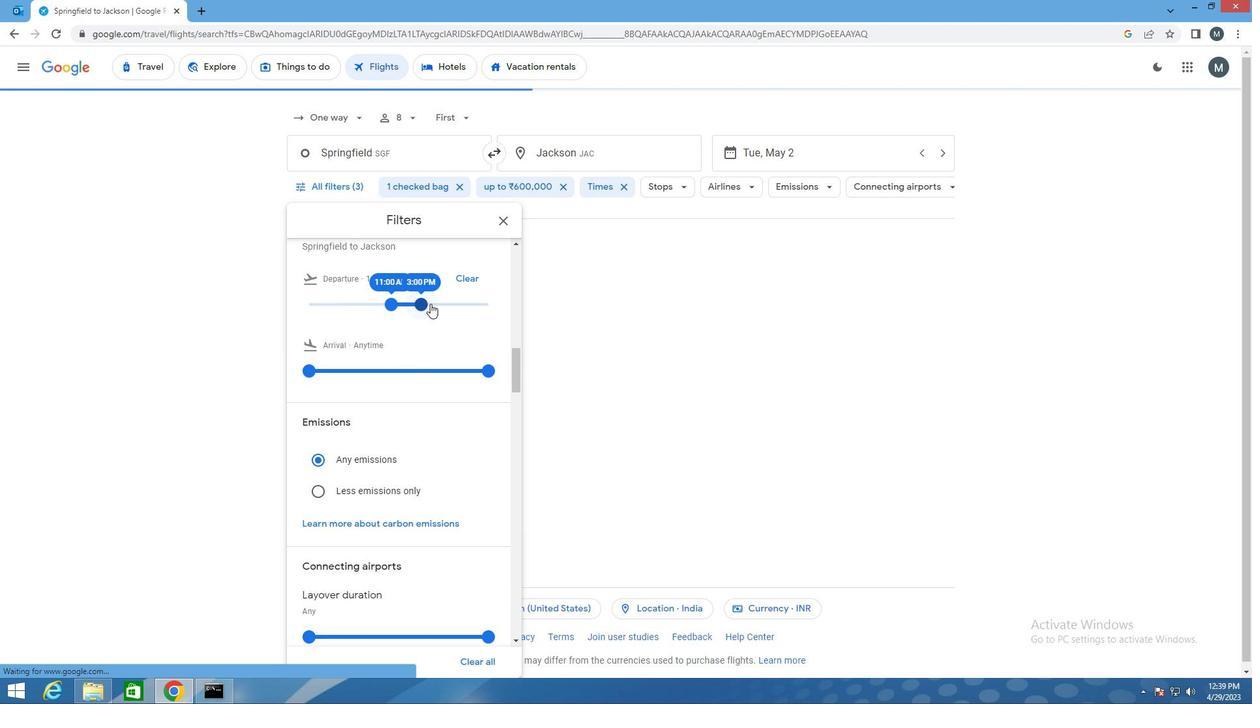 
Action: Mouse pressed left at (429, 302)
Screenshot: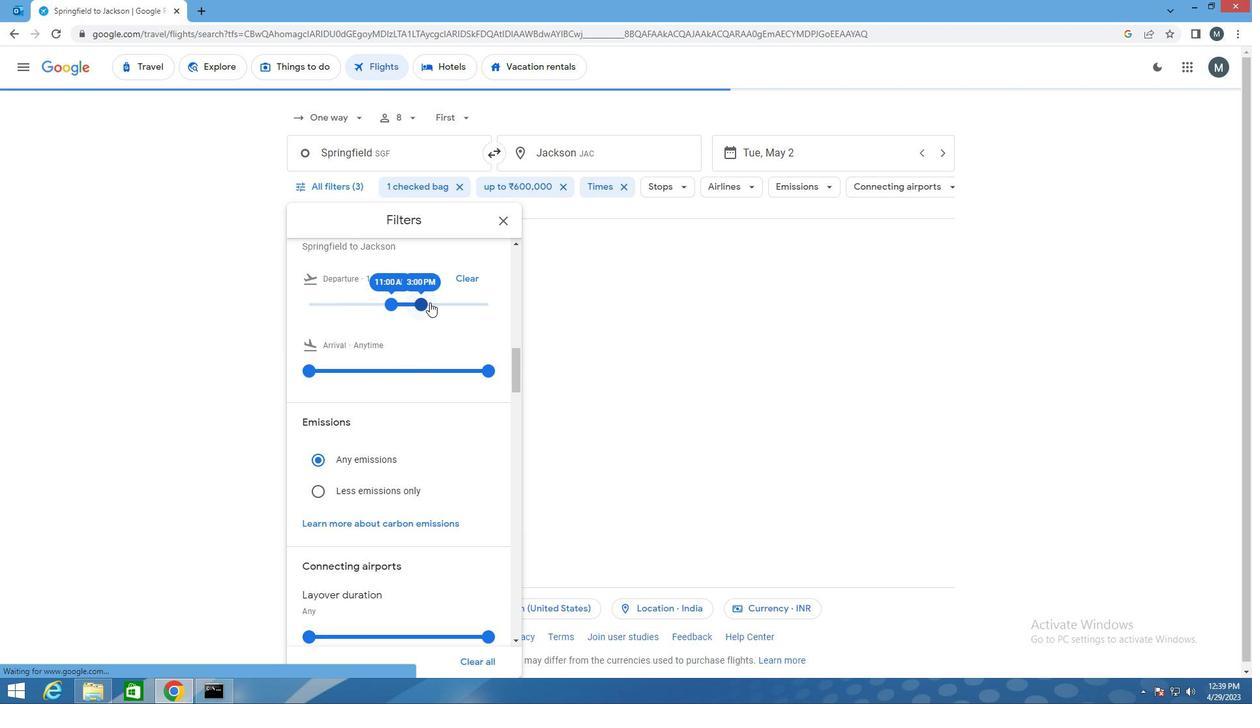 
Action: Mouse pressed left at (429, 302)
Screenshot: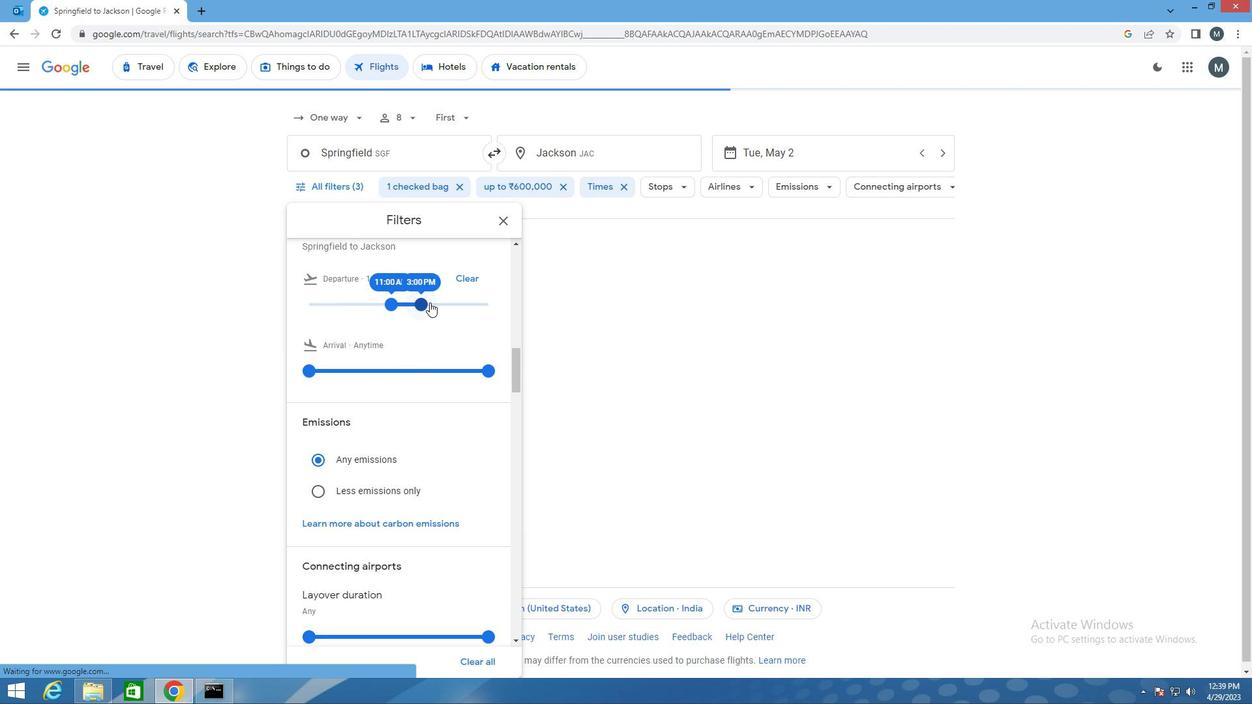 
Action: Mouse moved to (396, 297)
Screenshot: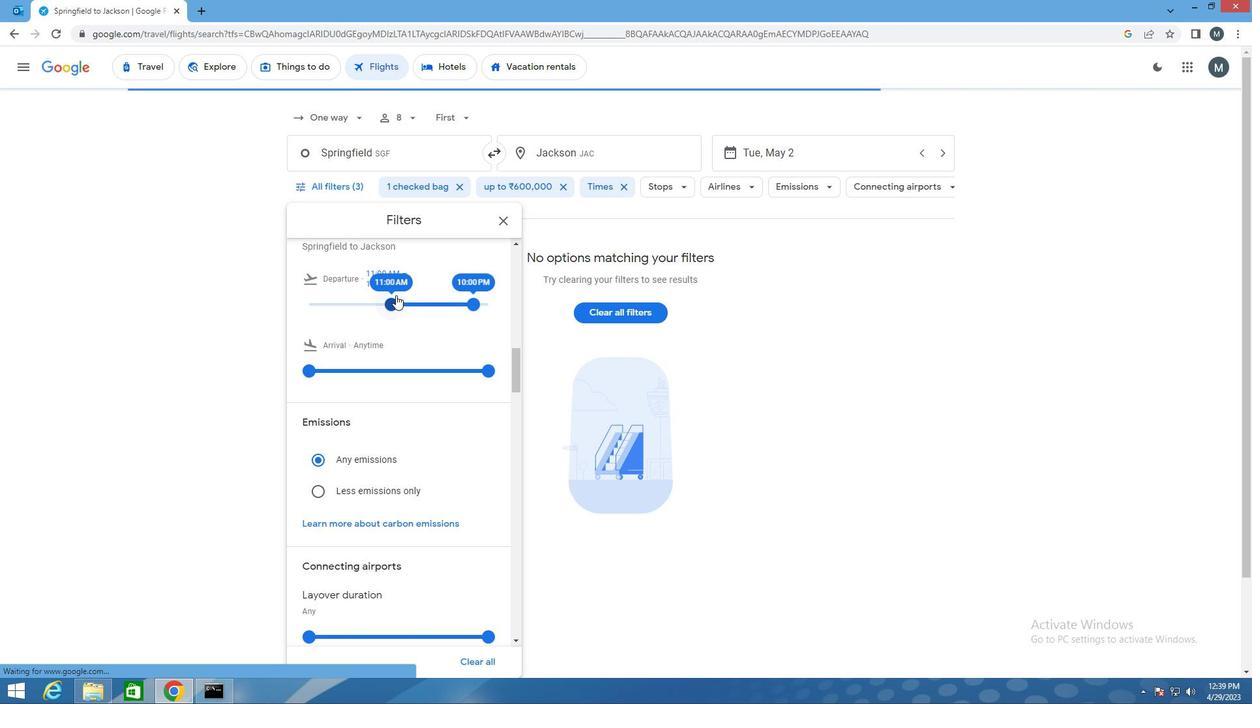 
Action: Mouse pressed left at (396, 297)
Screenshot: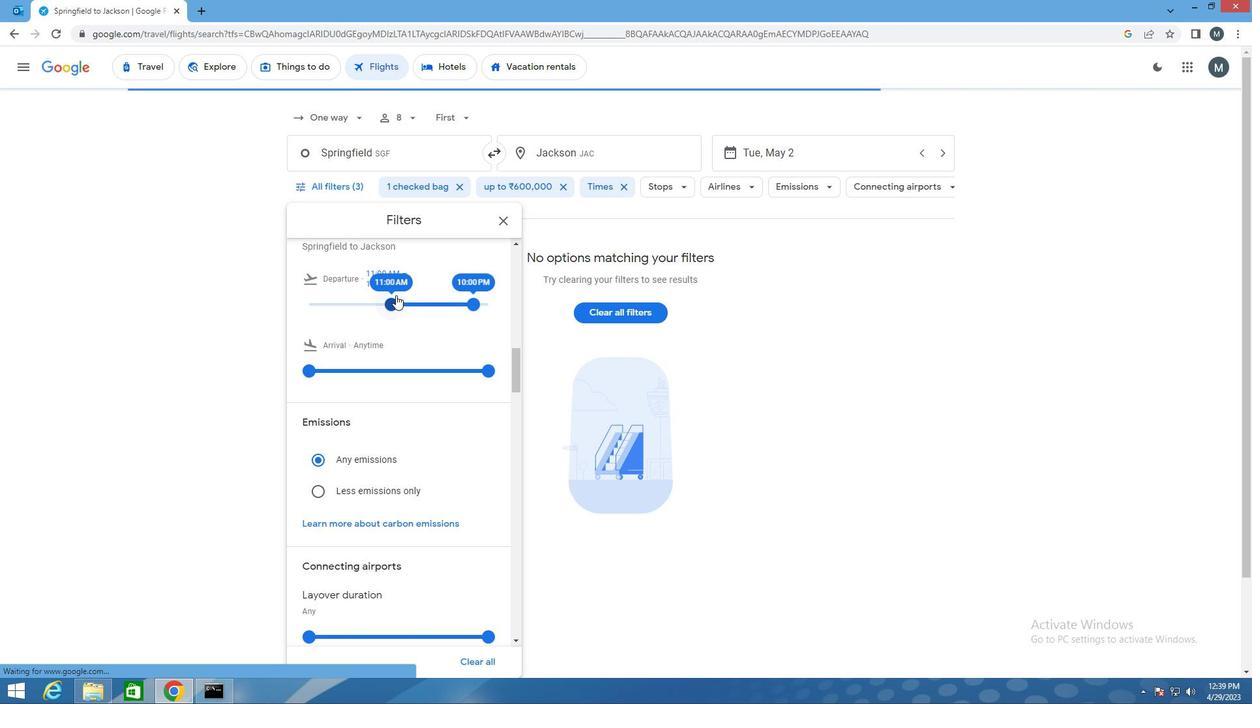 
Action: Mouse moved to (475, 301)
Screenshot: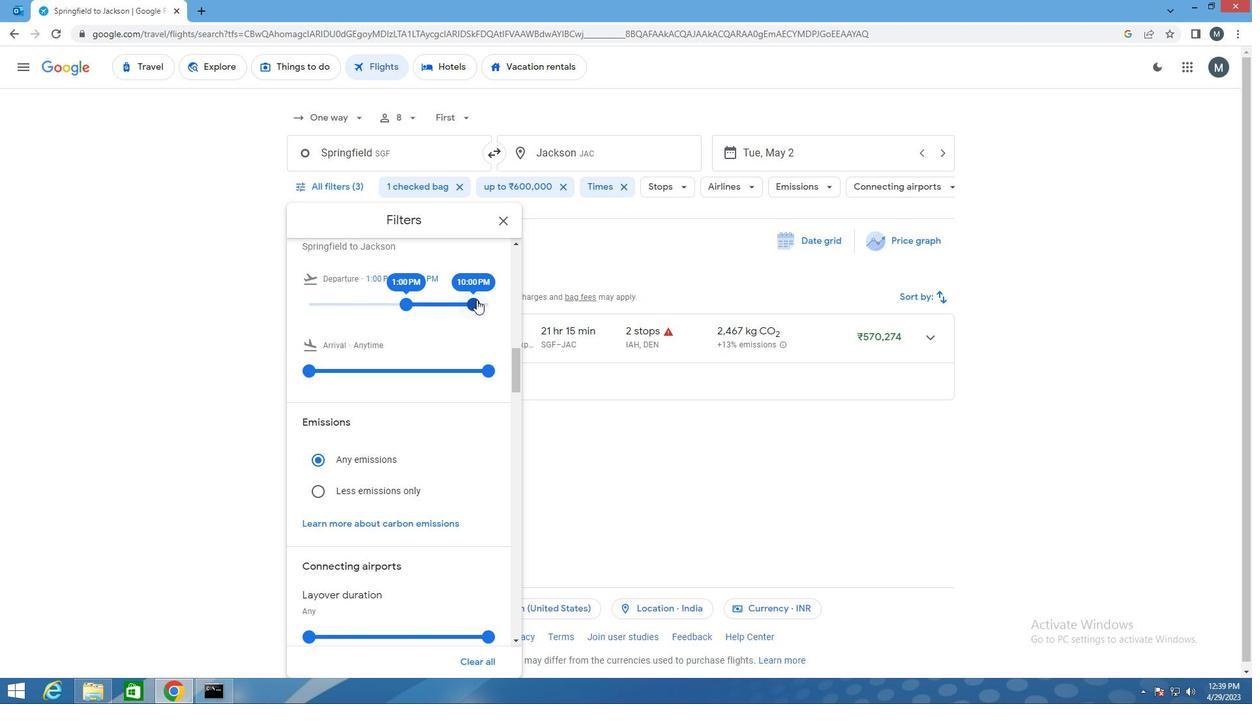 
Action: Mouse pressed left at (475, 301)
Screenshot: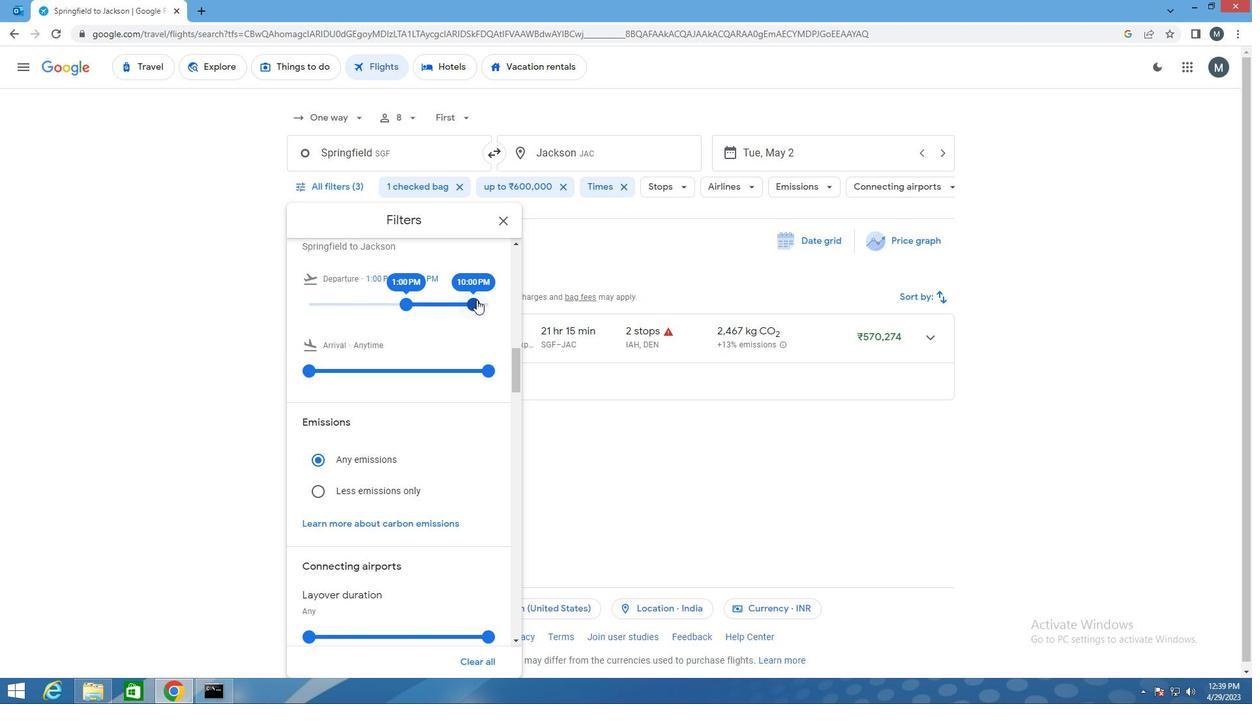 
Action: Mouse moved to (415, 306)
Screenshot: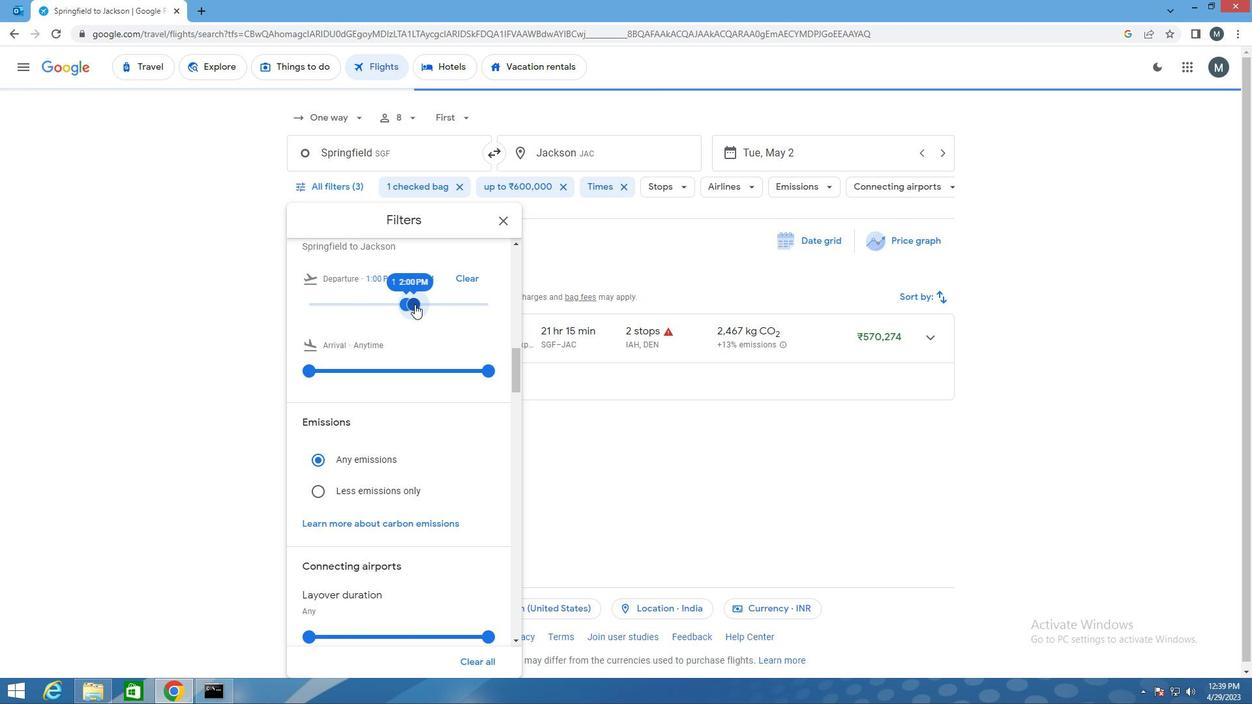 
Action: Mouse scrolled (415, 305) with delta (0, 0)
Screenshot: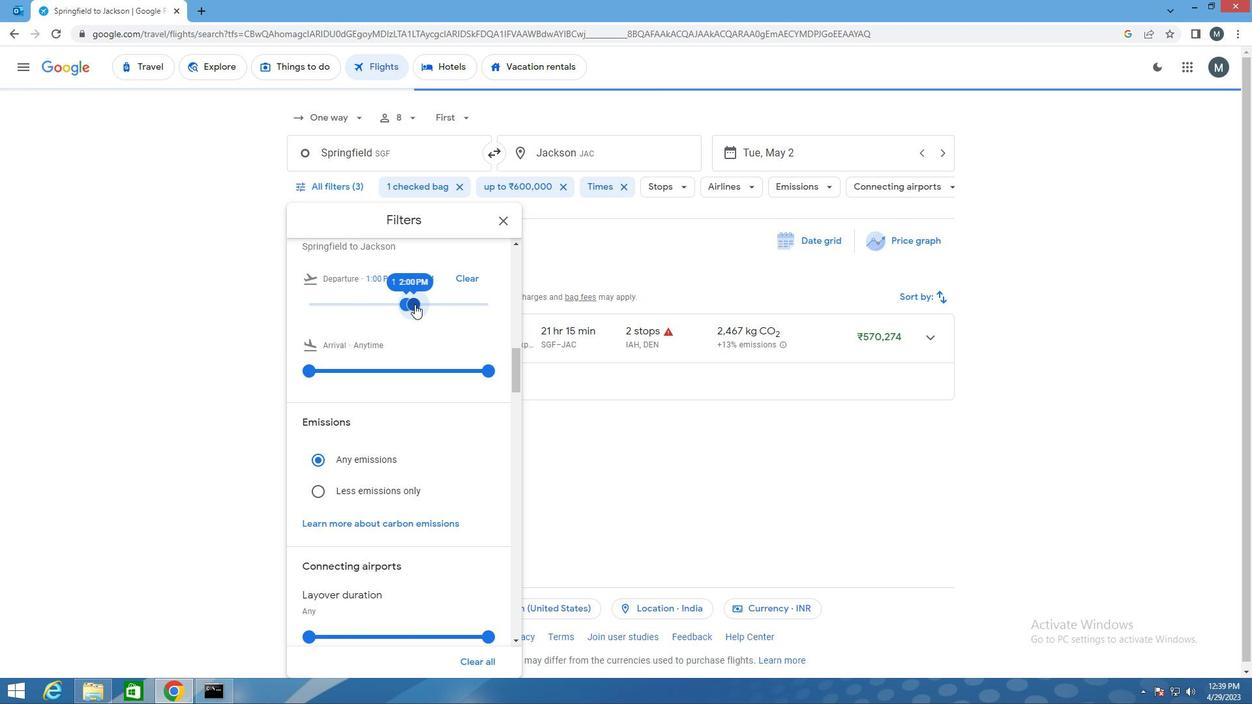 
Action: Mouse moved to (415, 307)
Screenshot: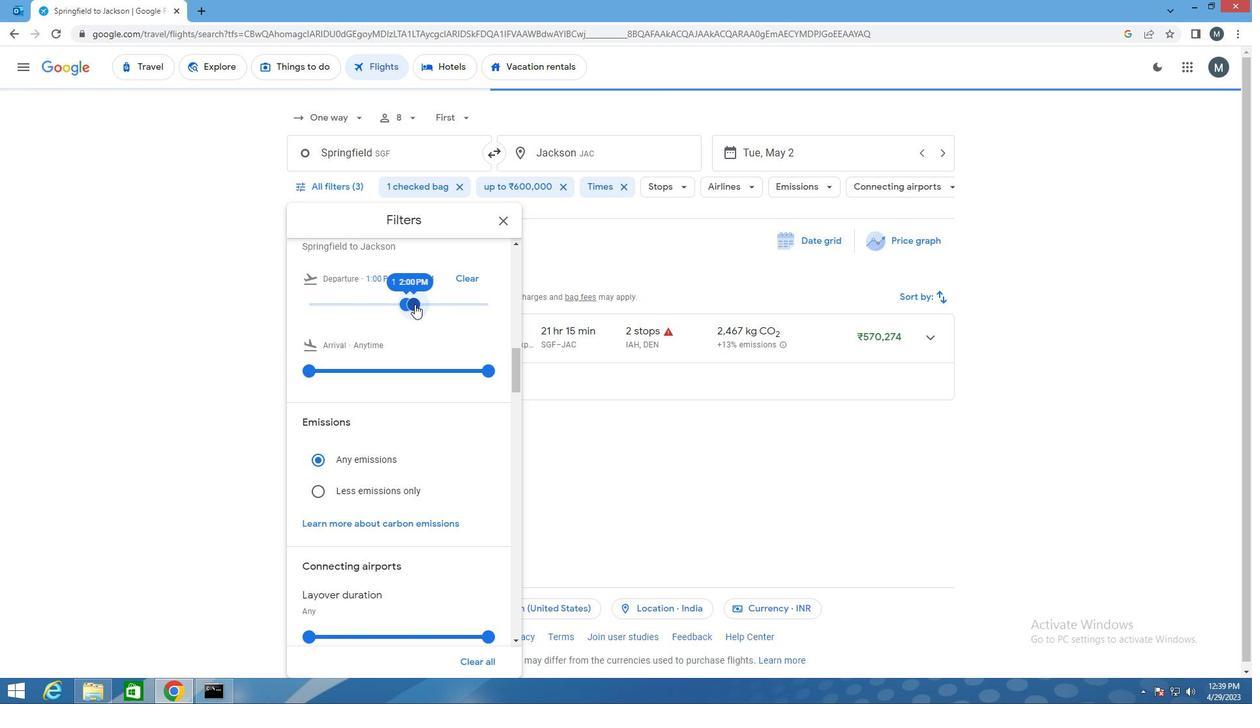 
Action: Mouse scrolled (415, 306) with delta (0, 0)
Screenshot: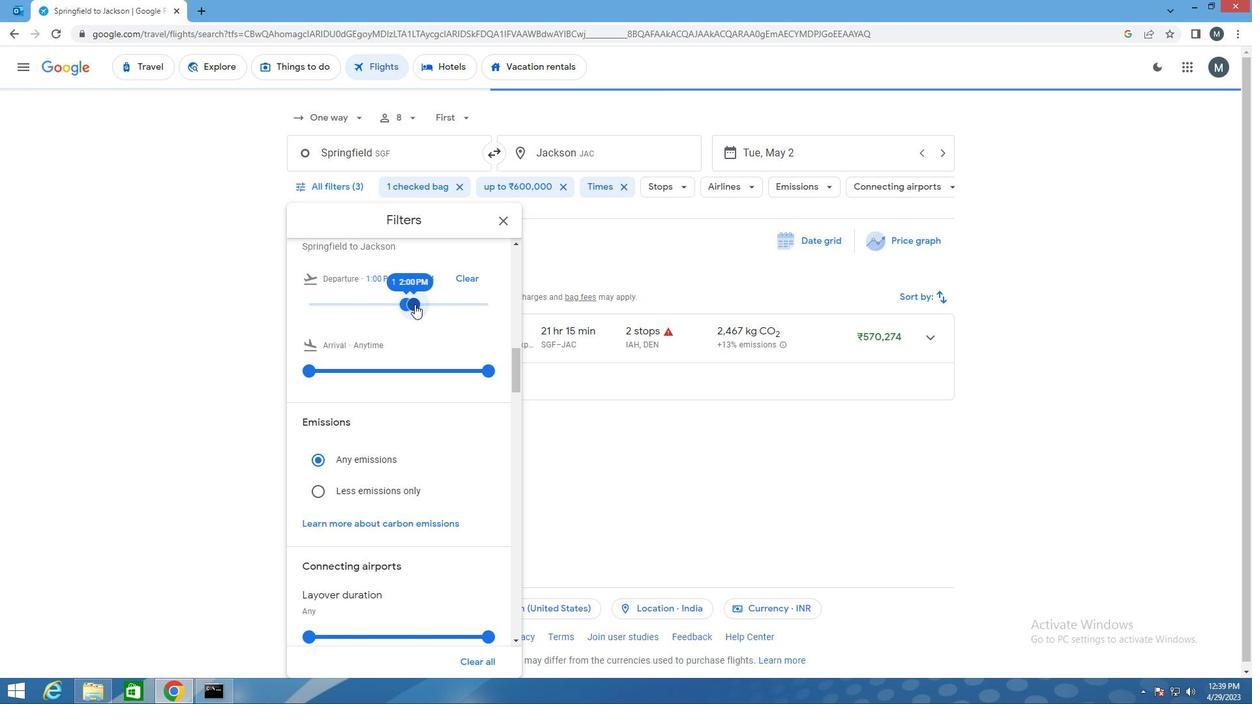 
Action: Mouse moved to (496, 225)
Screenshot: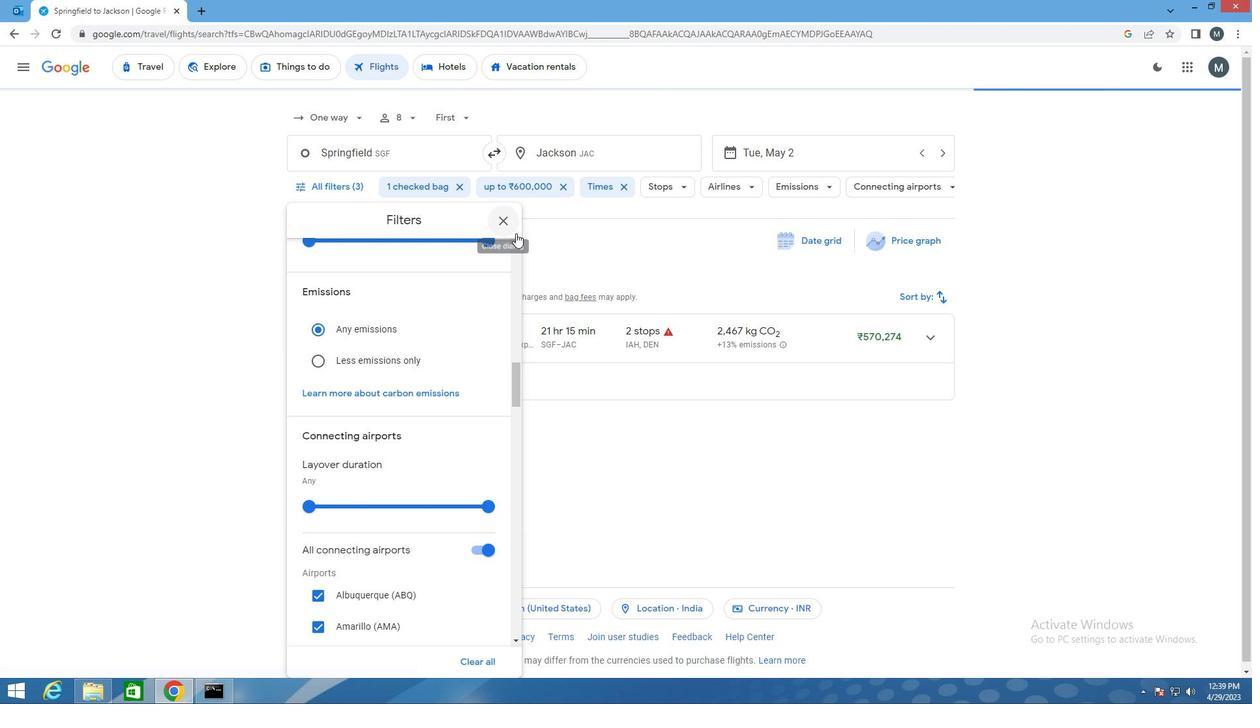 
Action: Mouse pressed left at (496, 225)
Screenshot: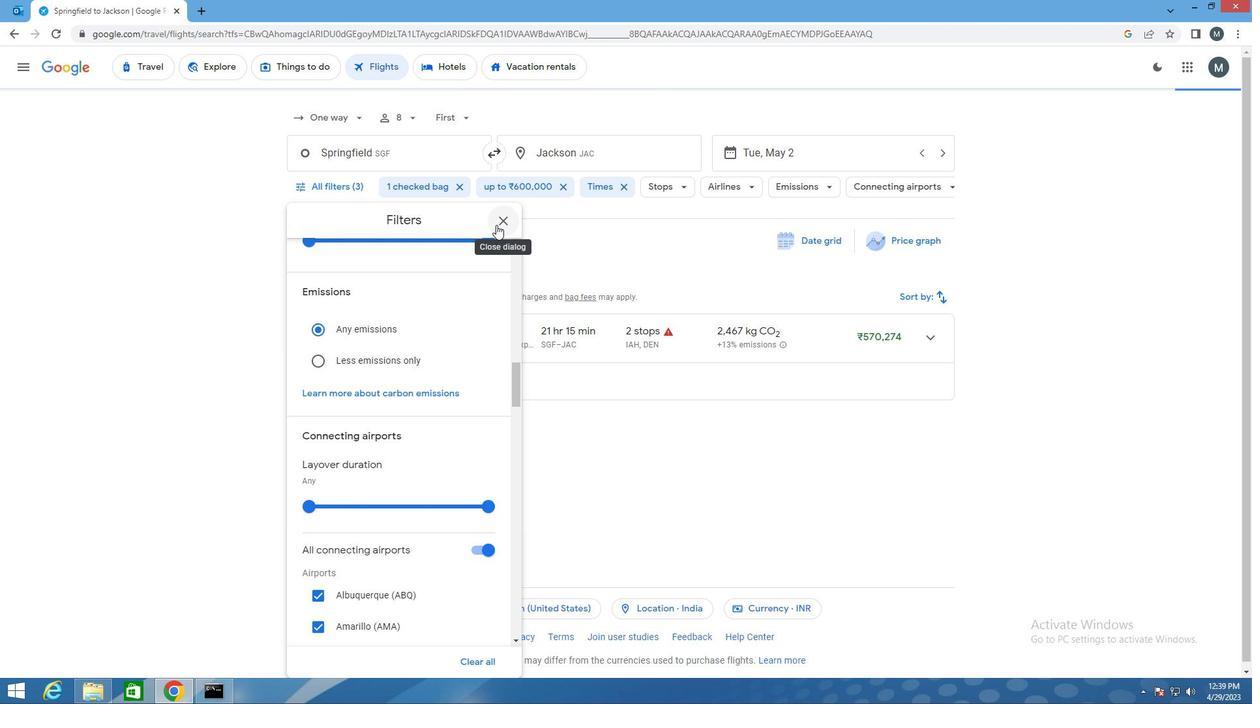 
